 Task: Develop an online store for a unique jewelry brand, featuring a clean and elegant design. Implement a custom "Build Your Own" feature for customers to create personalized pieces.
Action: Mouse moved to (1024, 70)
Screenshot: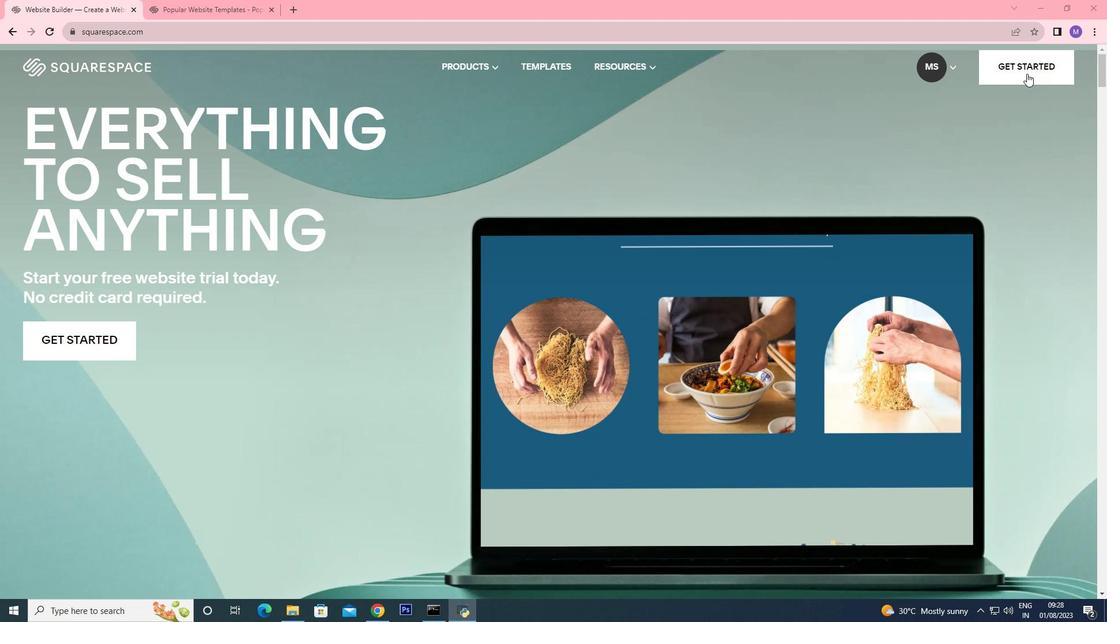 
Action: Mouse pressed left at (1024, 70)
Screenshot: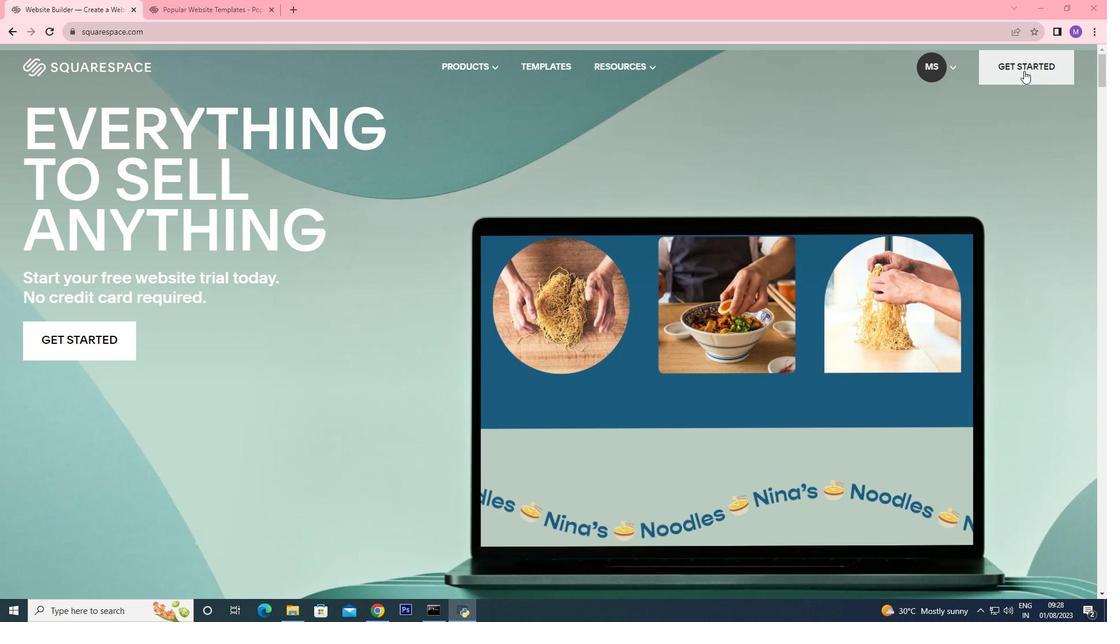 
Action: Mouse moved to (47, 209)
Screenshot: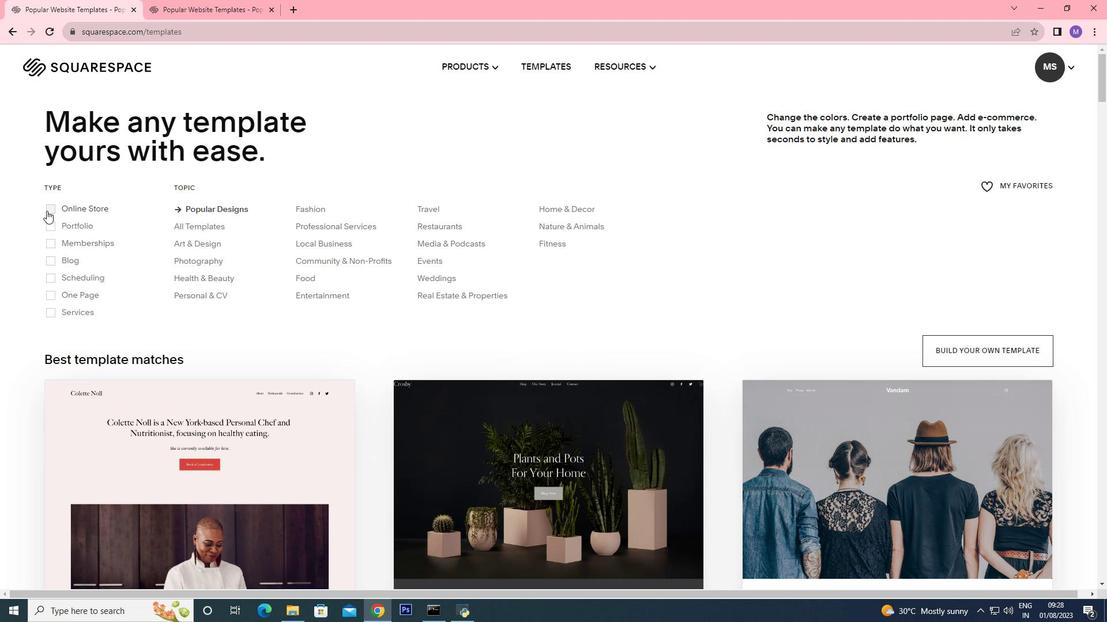 
Action: Mouse pressed left at (47, 209)
Screenshot: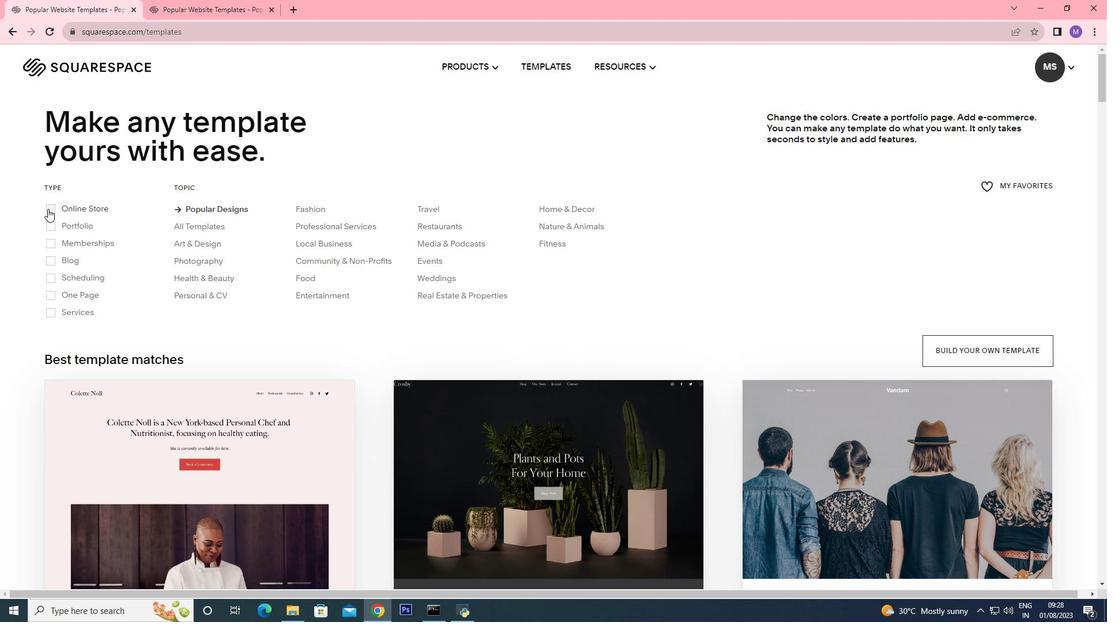 
Action: Mouse moved to (527, 252)
Screenshot: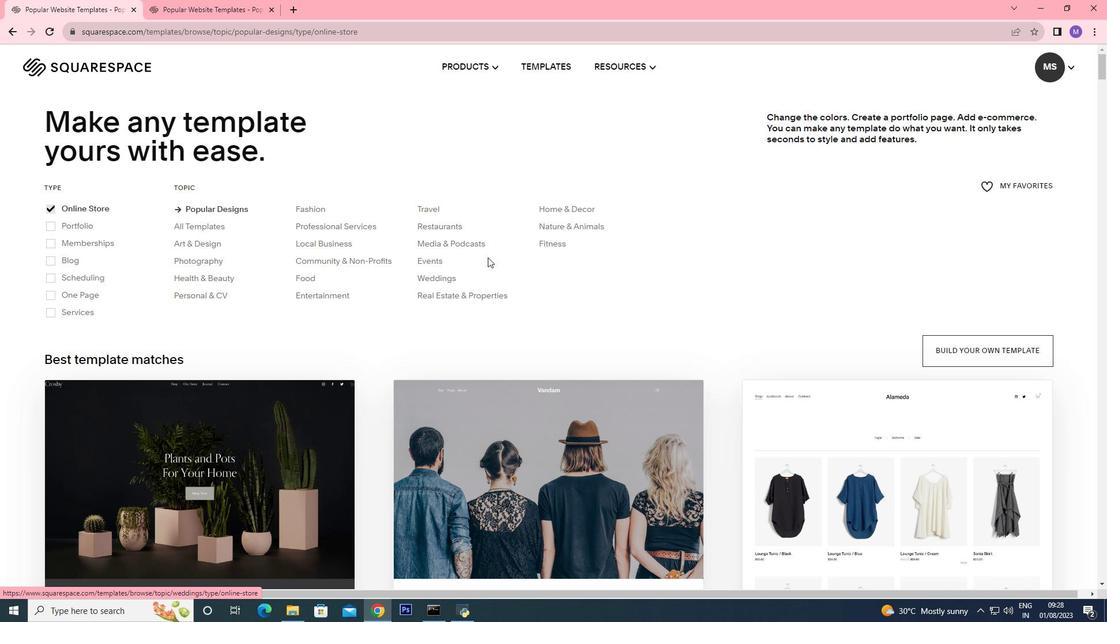 
Action: Mouse scrolled (527, 252) with delta (0, 0)
Screenshot: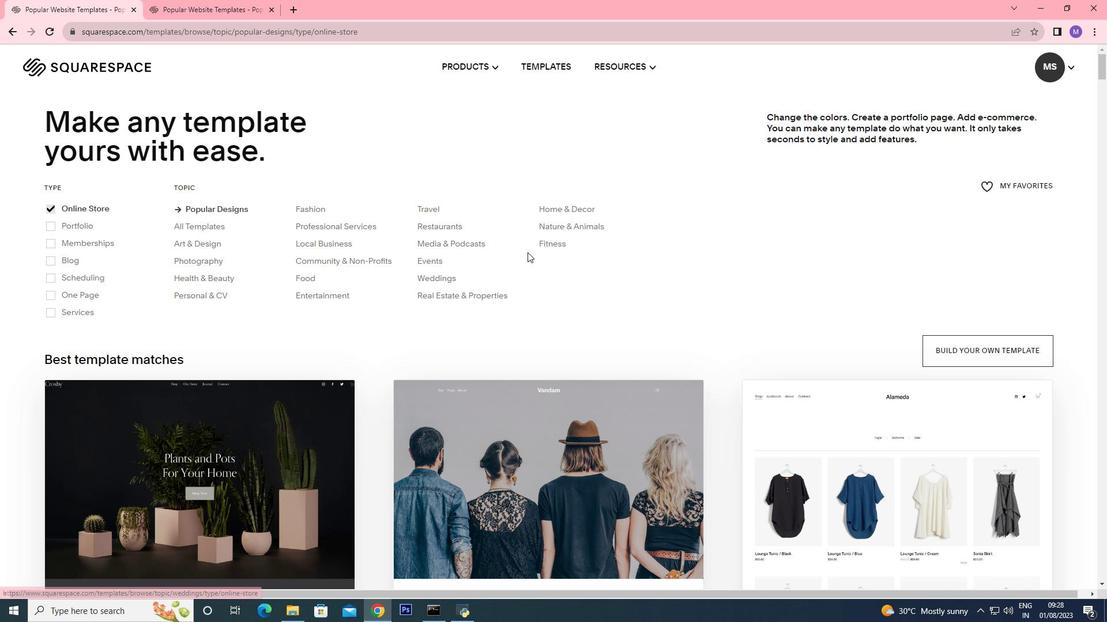 
Action: Mouse scrolled (527, 252) with delta (0, 0)
Screenshot: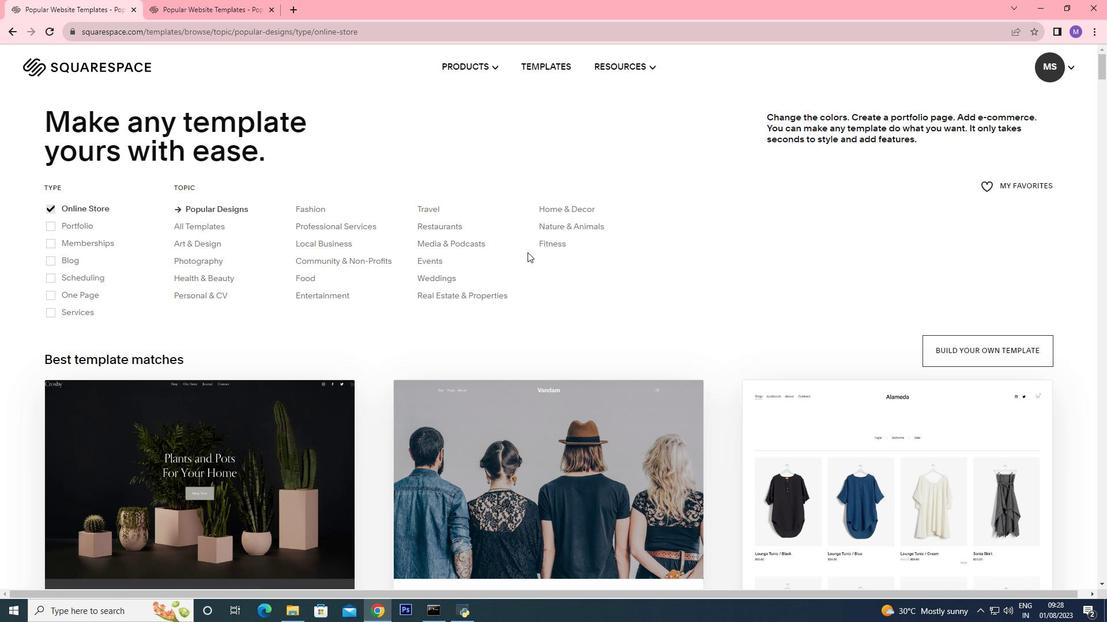 
Action: Mouse moved to (836, 224)
Screenshot: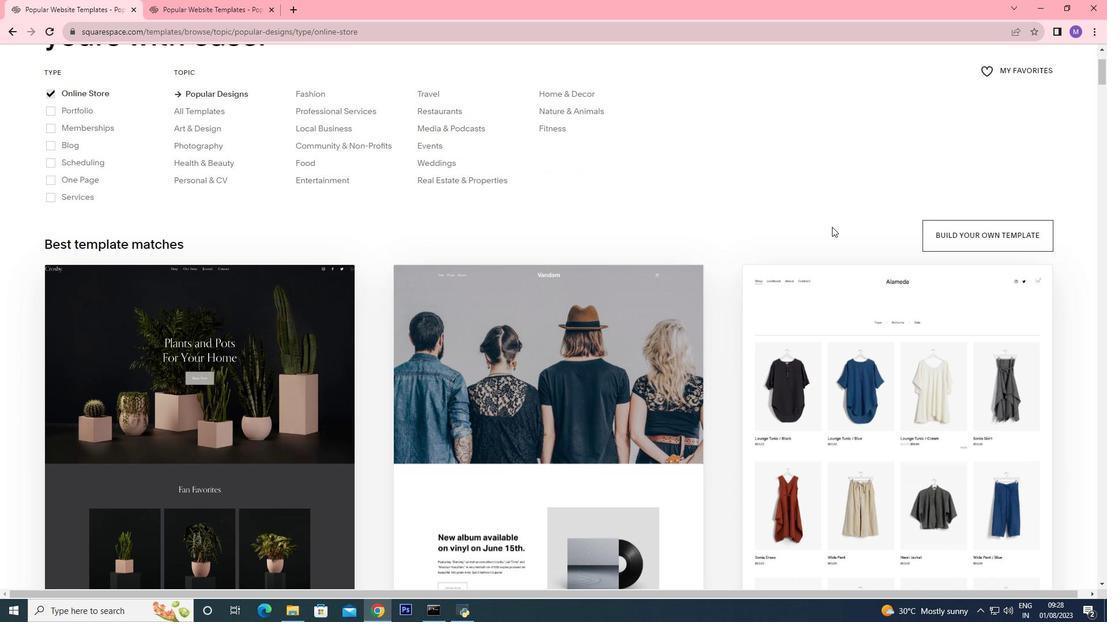 
Action: Mouse scrolled (836, 224) with delta (0, 0)
Screenshot: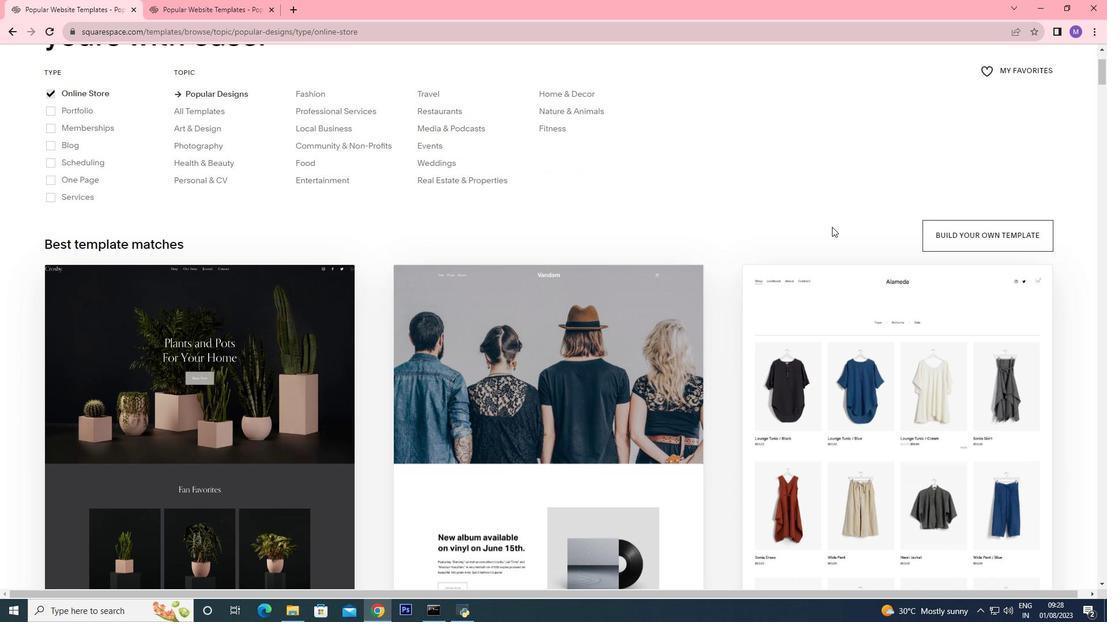 
Action: Mouse scrolled (836, 224) with delta (0, 0)
Screenshot: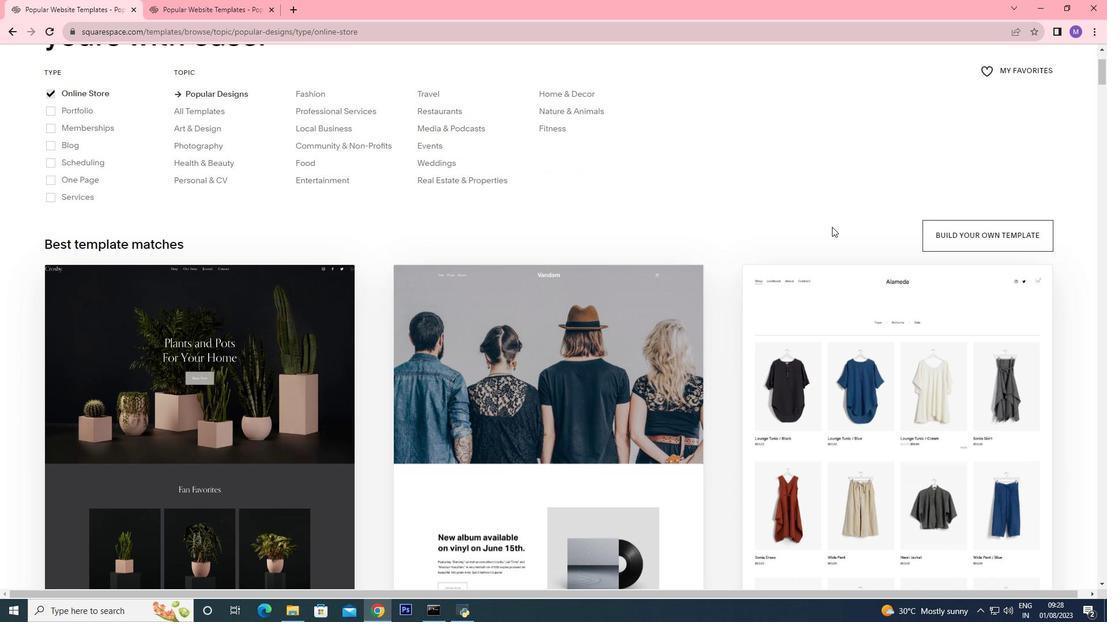 
Action: Mouse scrolled (836, 224) with delta (0, 0)
Screenshot: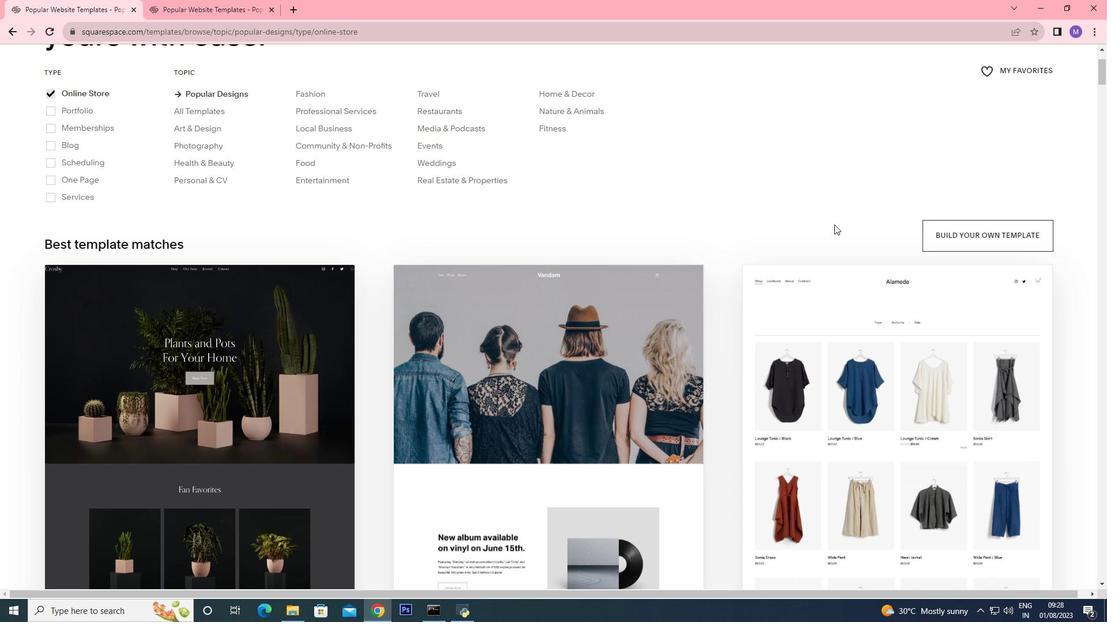 
Action: Mouse moved to (899, 401)
Screenshot: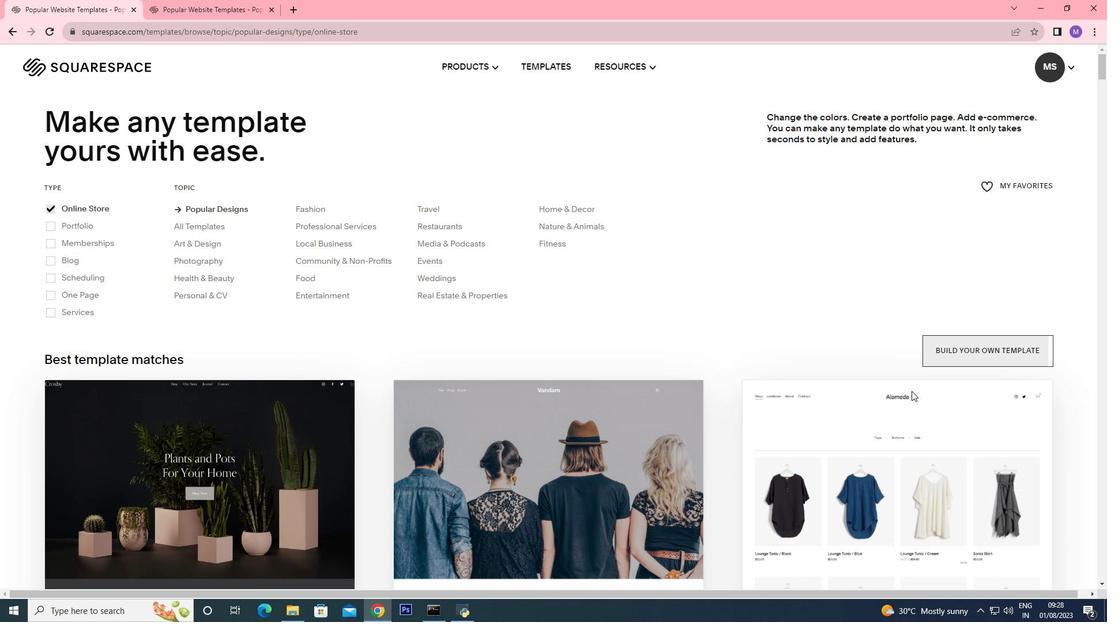 
Action: Mouse scrolled (899, 401) with delta (0, 0)
Screenshot: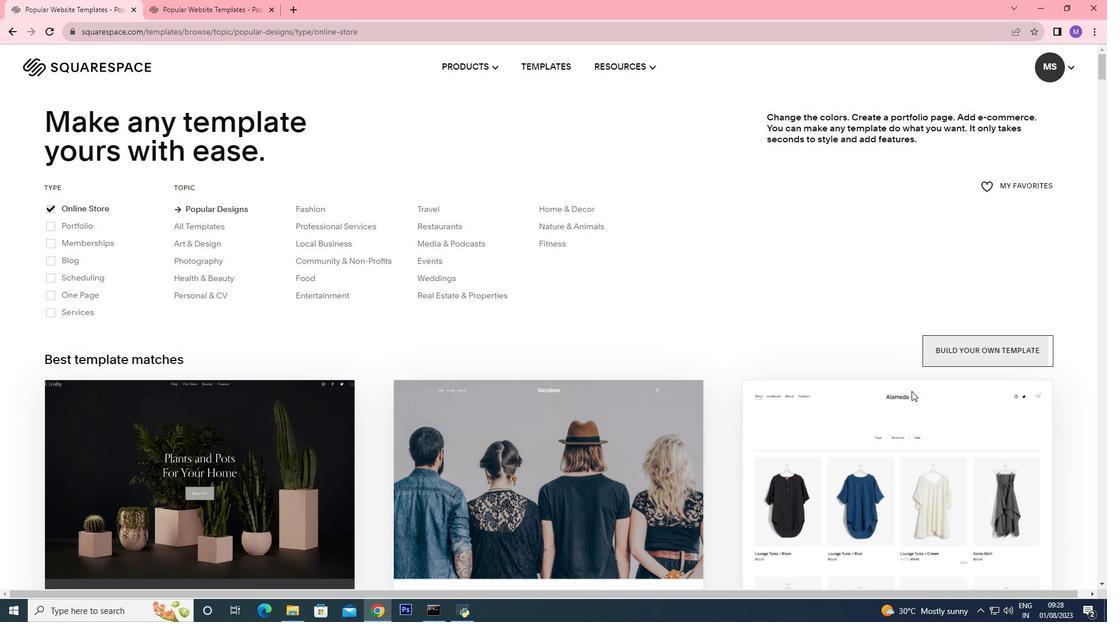 
Action: Mouse scrolled (899, 401) with delta (0, 0)
Screenshot: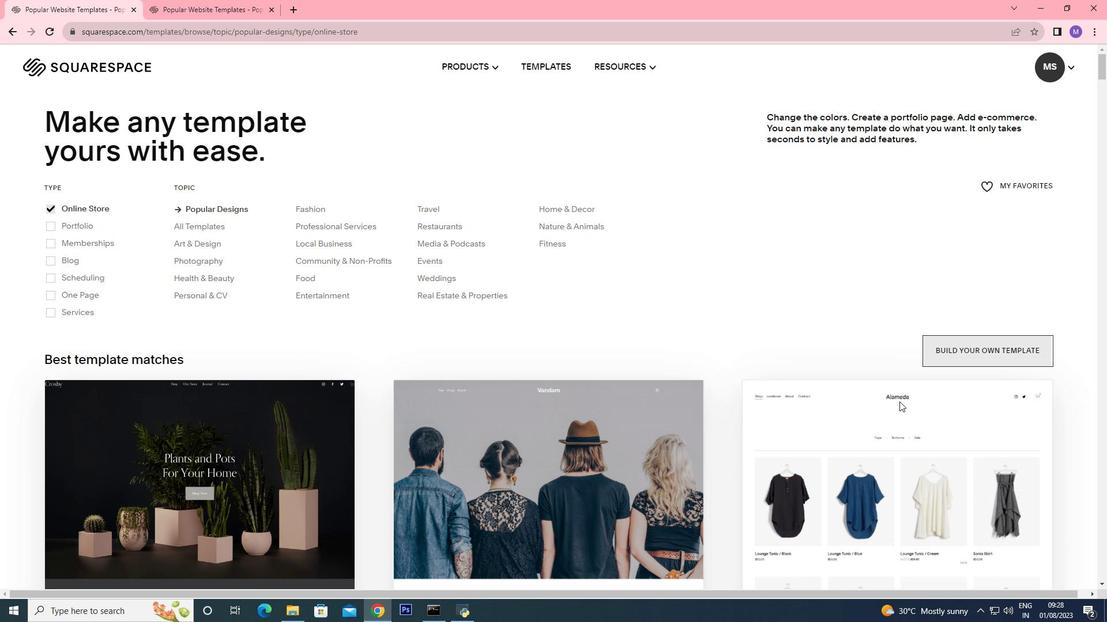 
Action: Mouse moved to (899, 403)
Screenshot: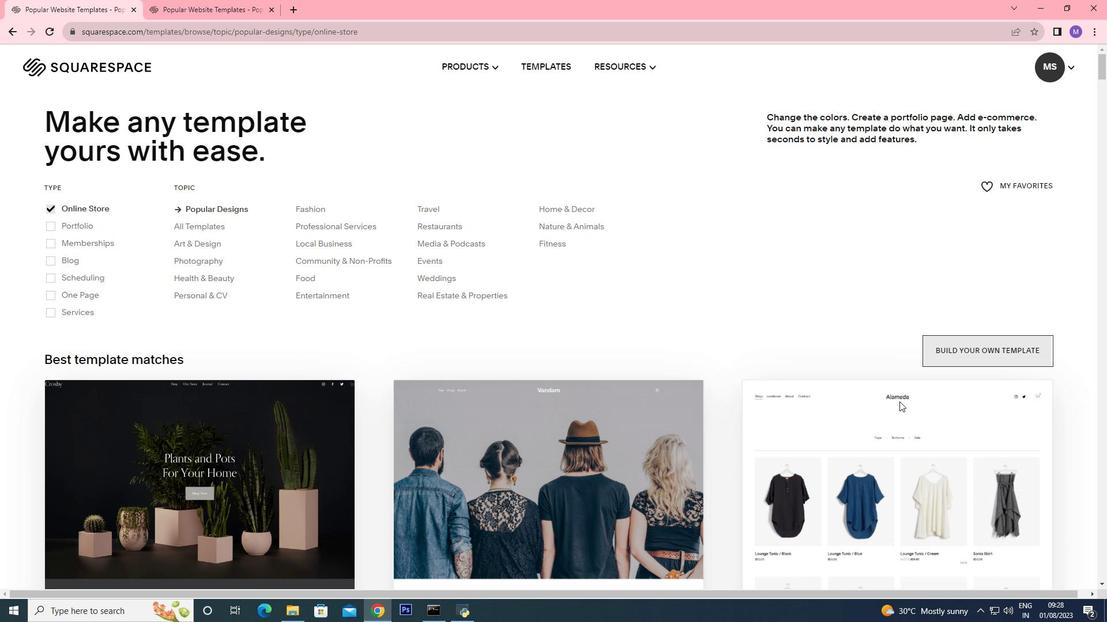 
Action: Mouse scrolled (899, 402) with delta (0, 0)
Screenshot: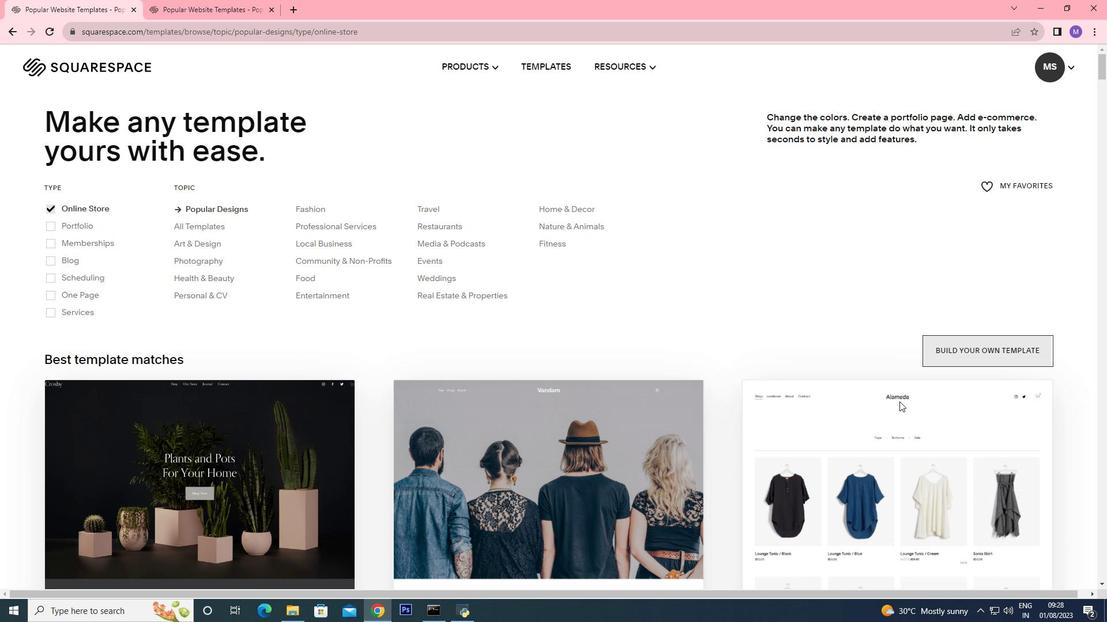 
Action: Mouse moved to (904, 387)
Screenshot: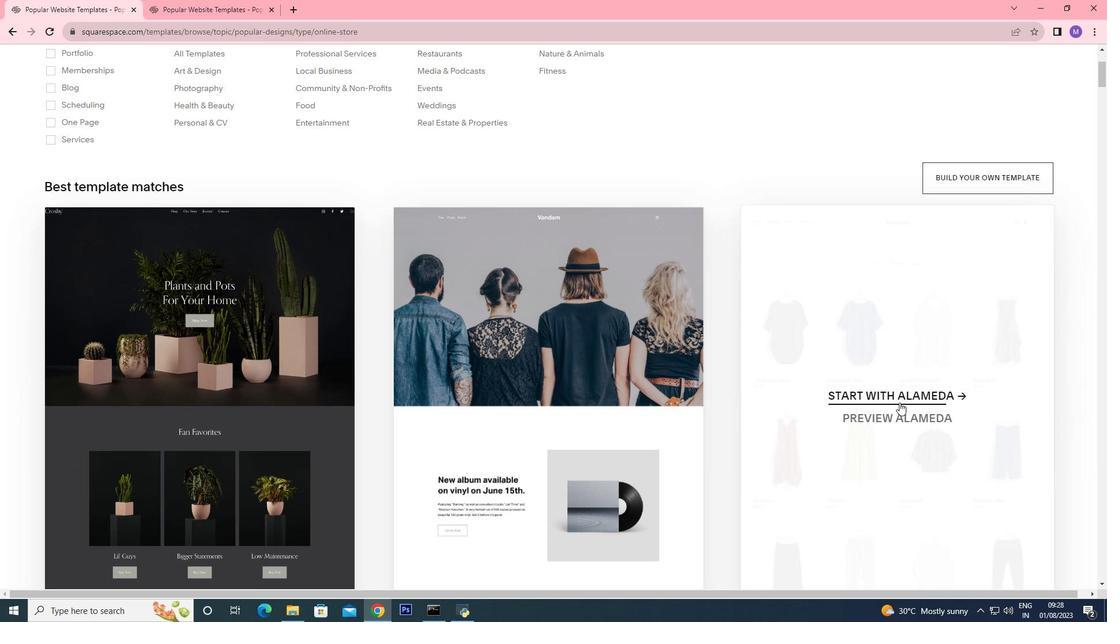 
Action: Mouse scrolled (904, 386) with delta (0, 0)
Screenshot: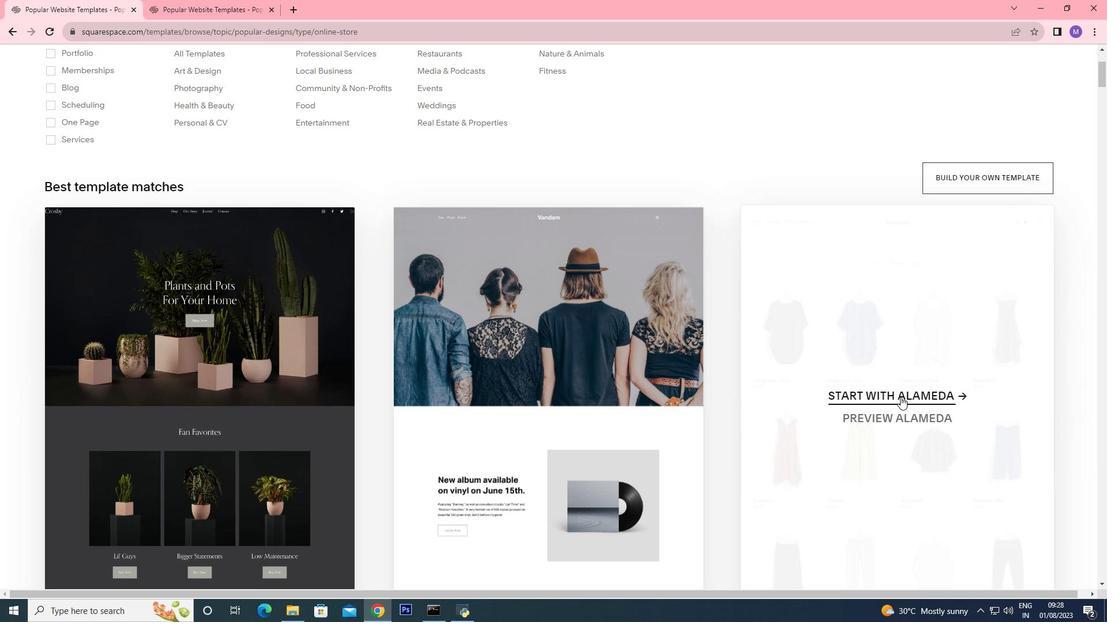 
Action: Mouse scrolled (904, 386) with delta (0, 0)
Screenshot: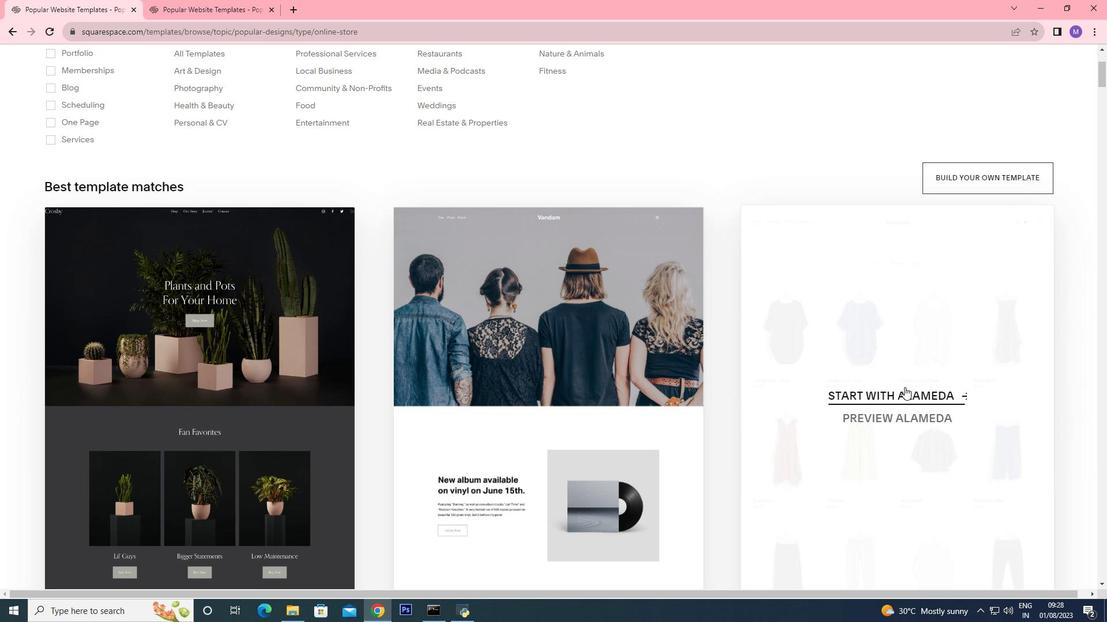 
Action: Mouse moved to (890, 351)
Screenshot: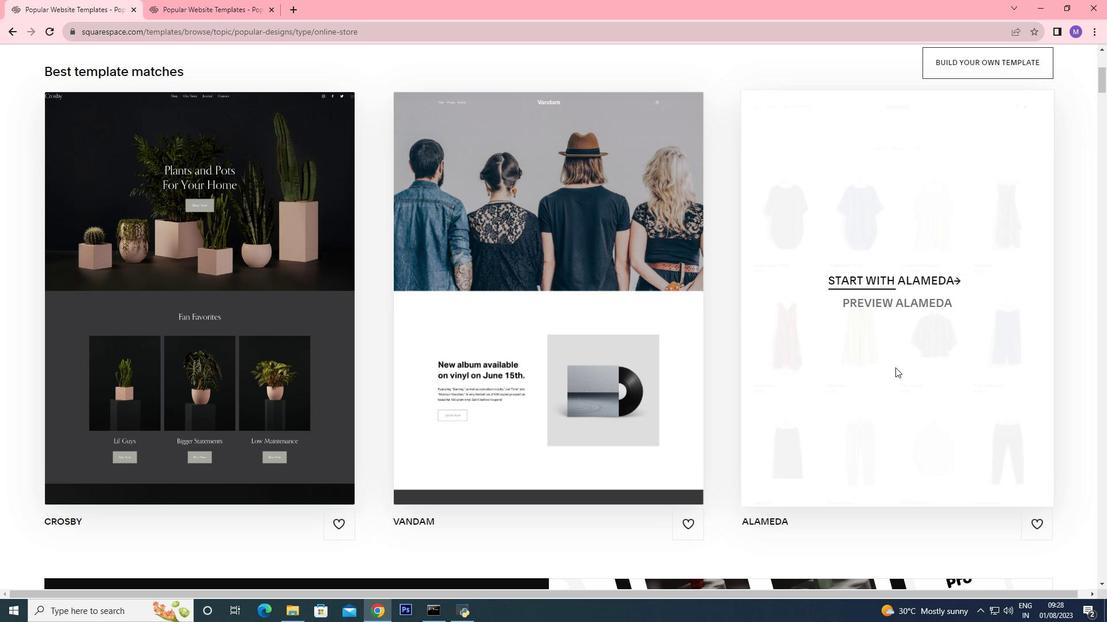 
Action: Mouse scrolled (890, 350) with delta (0, 0)
Screenshot: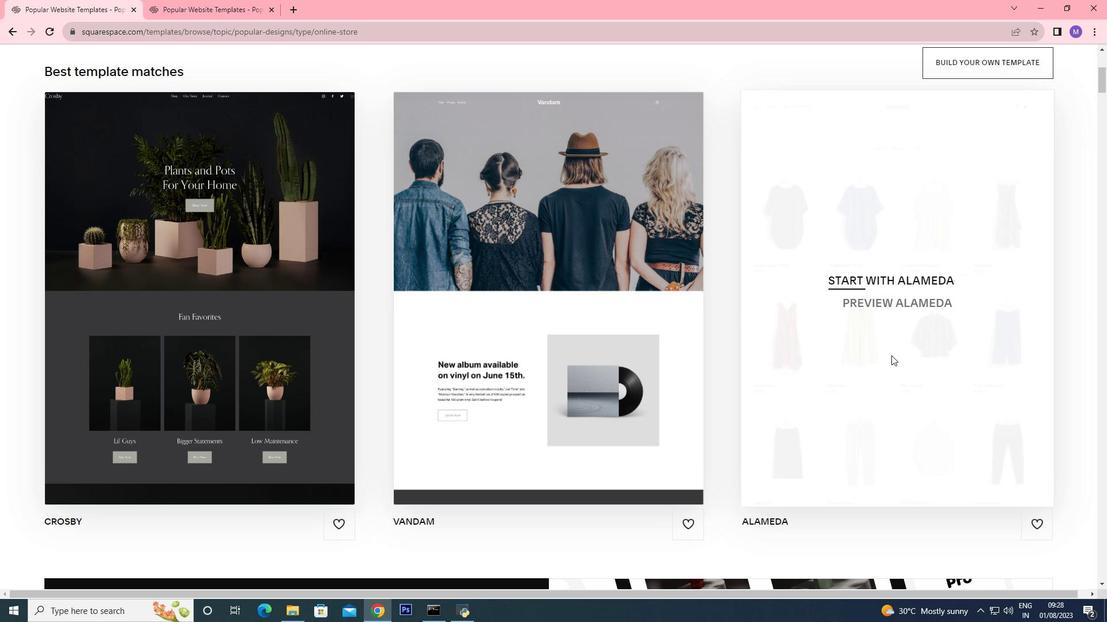 
Action: Mouse scrolled (890, 350) with delta (0, 0)
Screenshot: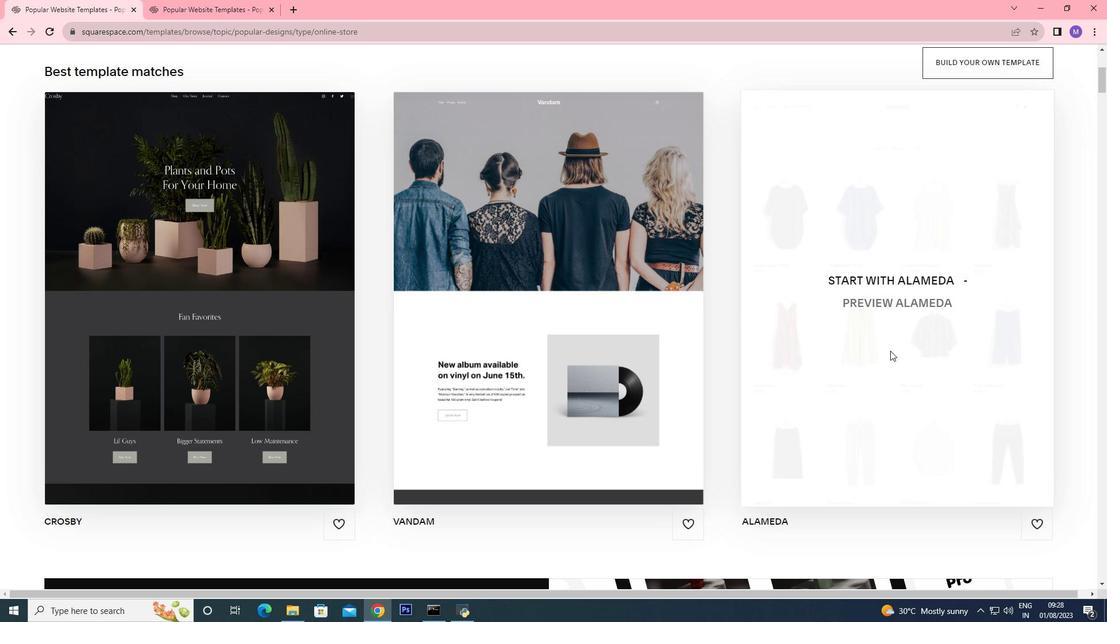 
Action: Mouse scrolled (890, 350) with delta (0, 0)
Screenshot: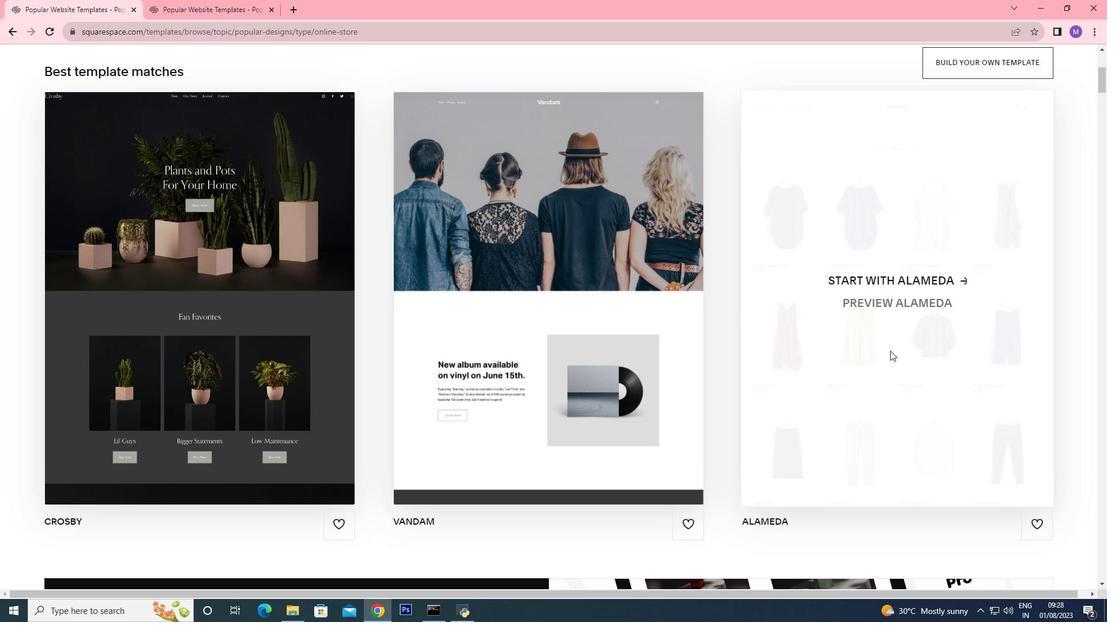 
Action: Mouse scrolled (890, 350) with delta (0, 0)
Screenshot: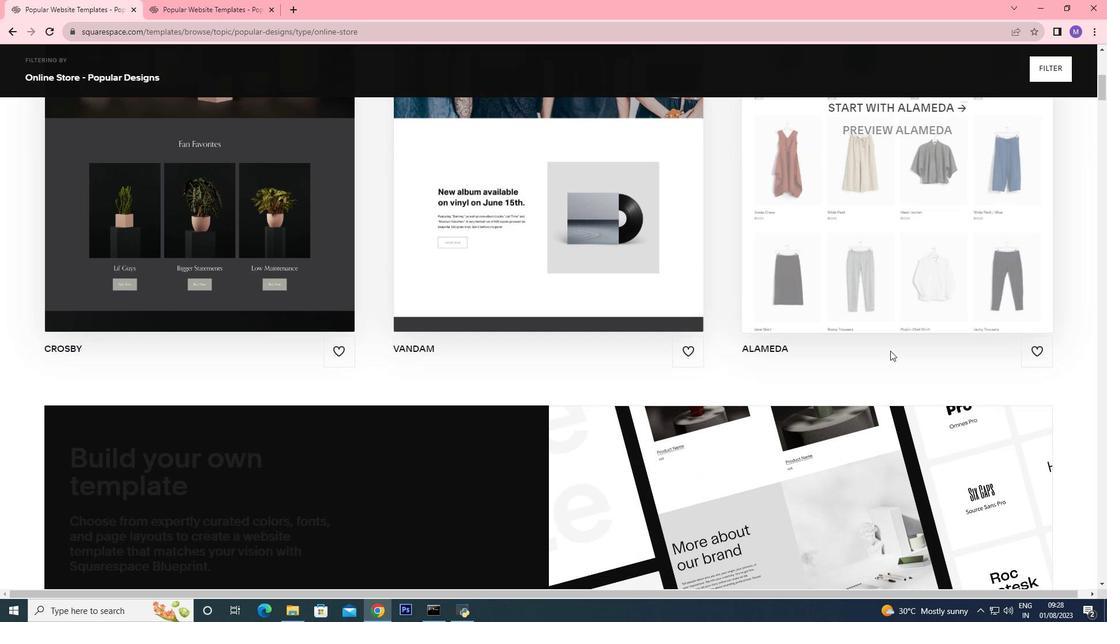 
Action: Mouse scrolled (890, 350) with delta (0, 0)
Screenshot: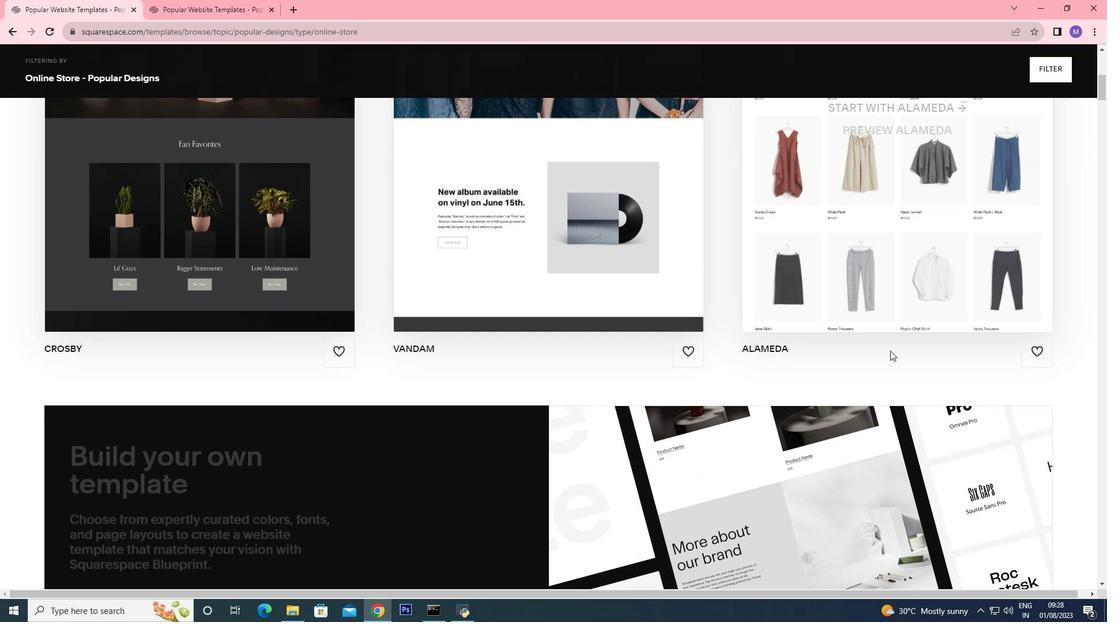 
Action: Mouse scrolled (890, 350) with delta (0, 0)
Screenshot: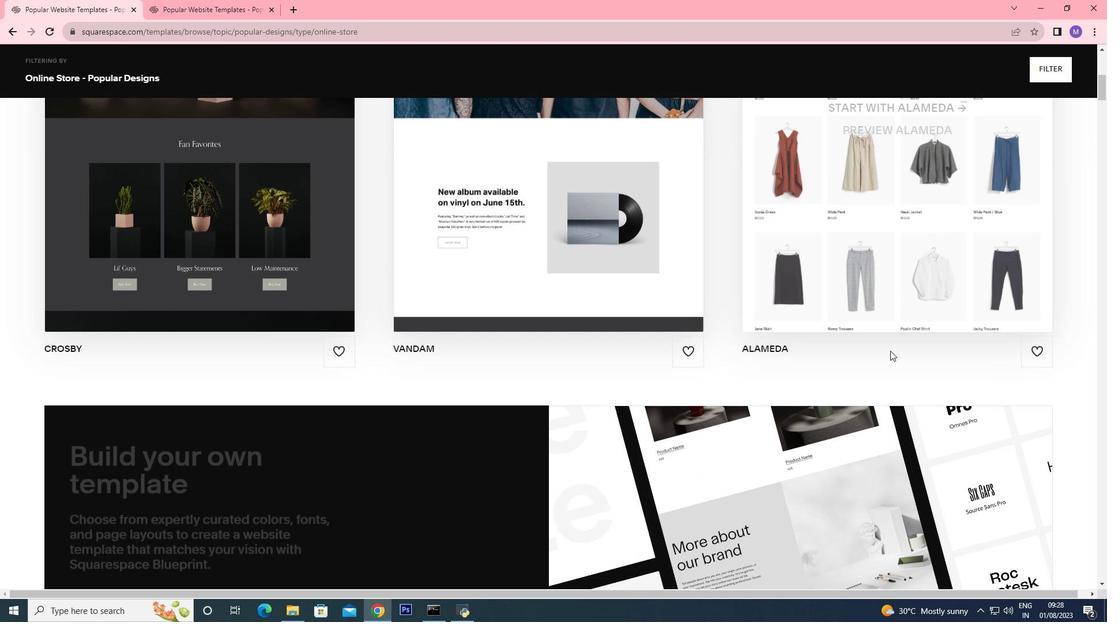 
Action: Mouse scrolled (890, 350) with delta (0, 0)
Screenshot: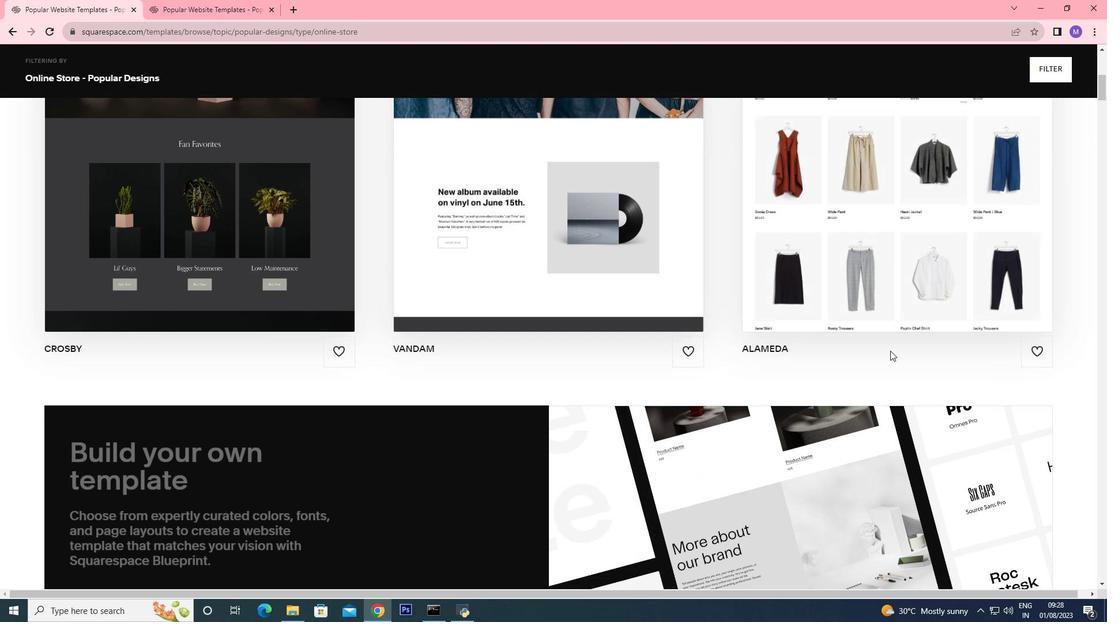 
Action: Mouse scrolled (890, 350) with delta (0, 0)
Screenshot: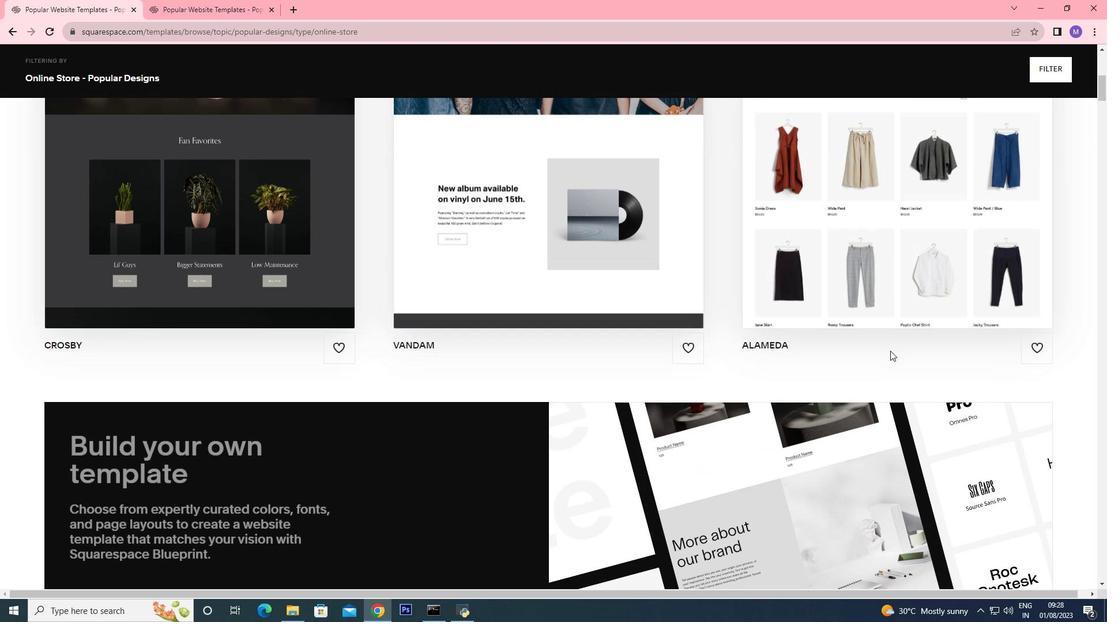
Action: Mouse scrolled (890, 350) with delta (0, 0)
Screenshot: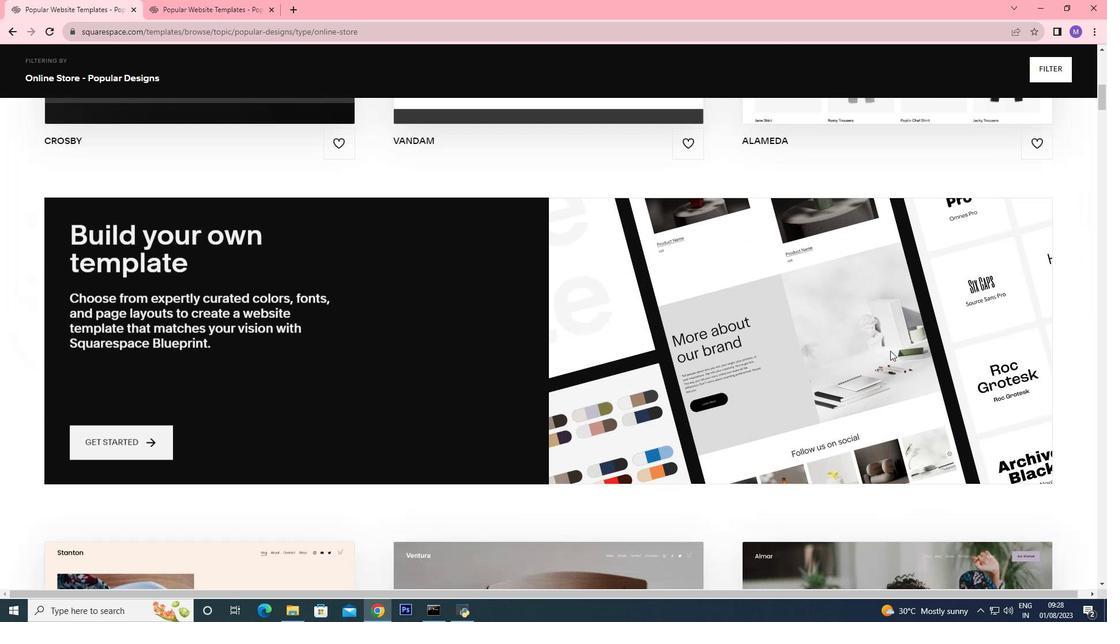 
Action: Mouse scrolled (890, 350) with delta (0, 0)
Screenshot: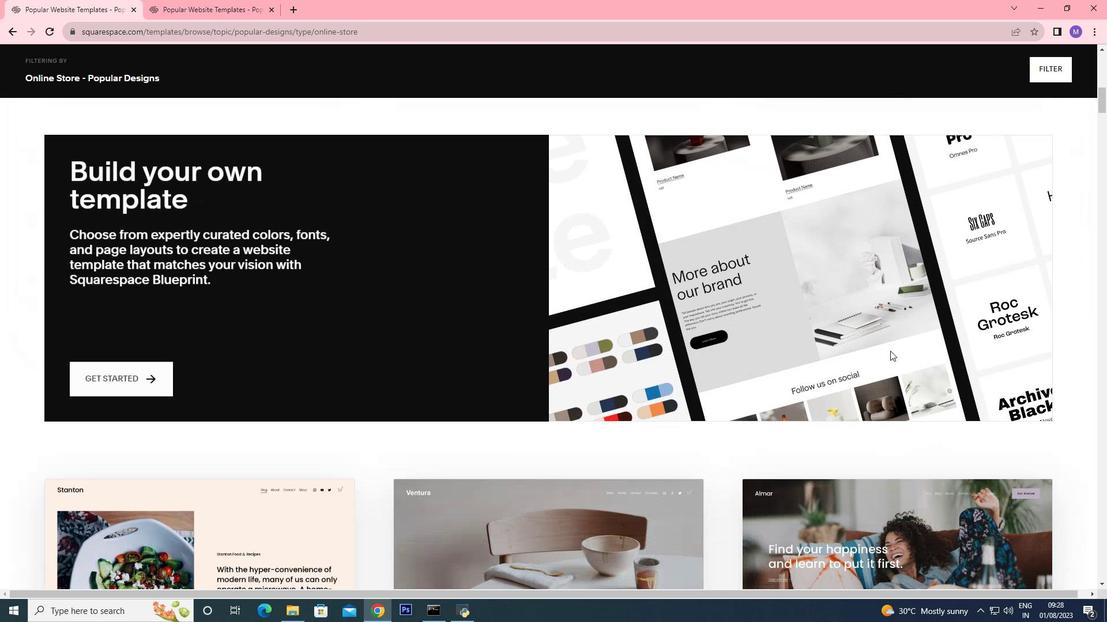 
Action: Mouse scrolled (890, 350) with delta (0, 0)
Screenshot: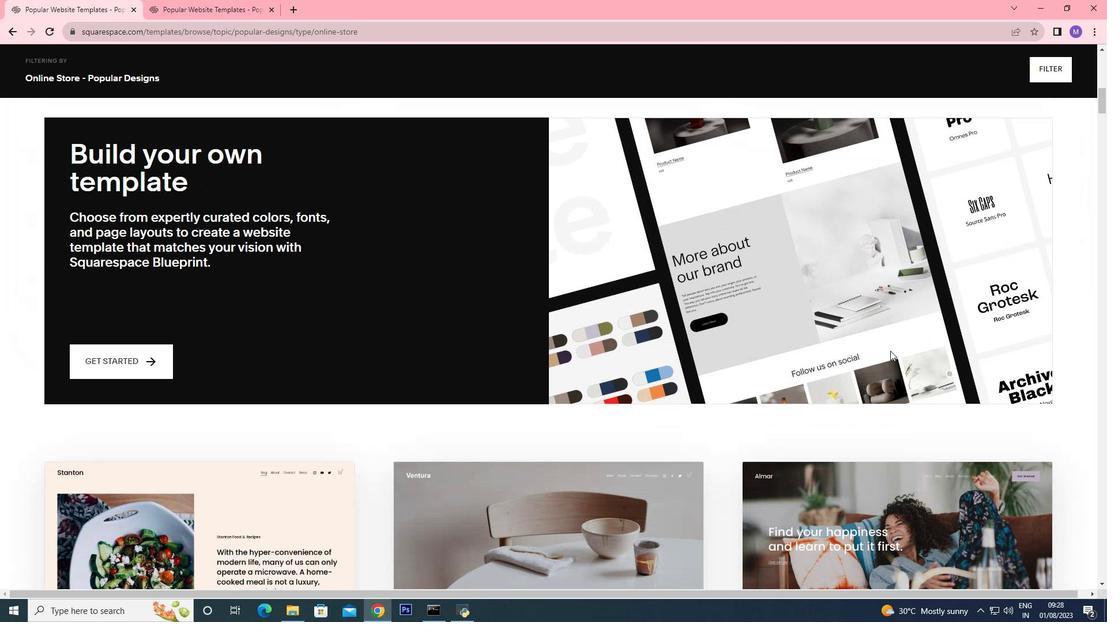 
Action: Mouse scrolled (890, 350) with delta (0, 0)
Screenshot: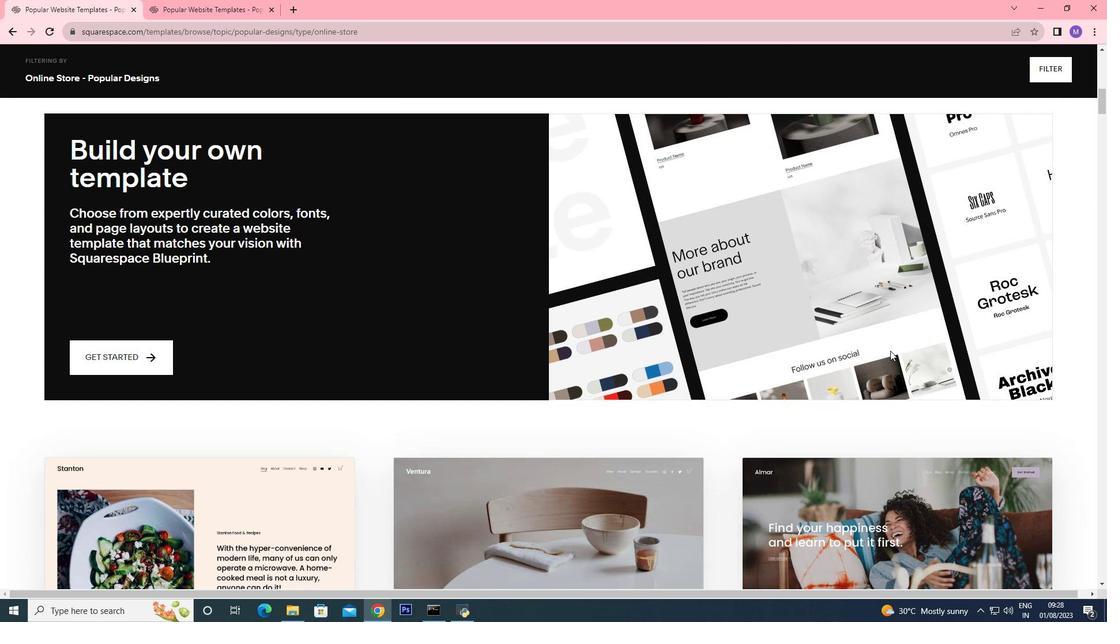 
Action: Mouse scrolled (890, 350) with delta (0, 0)
Screenshot: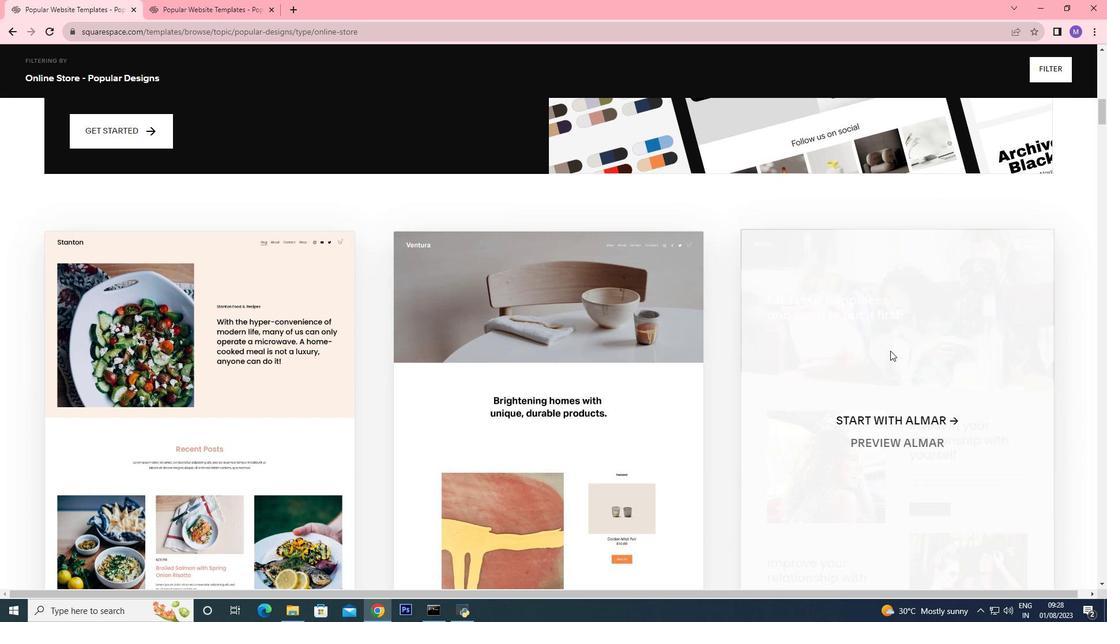 
Action: Mouse scrolled (890, 350) with delta (0, 0)
Screenshot: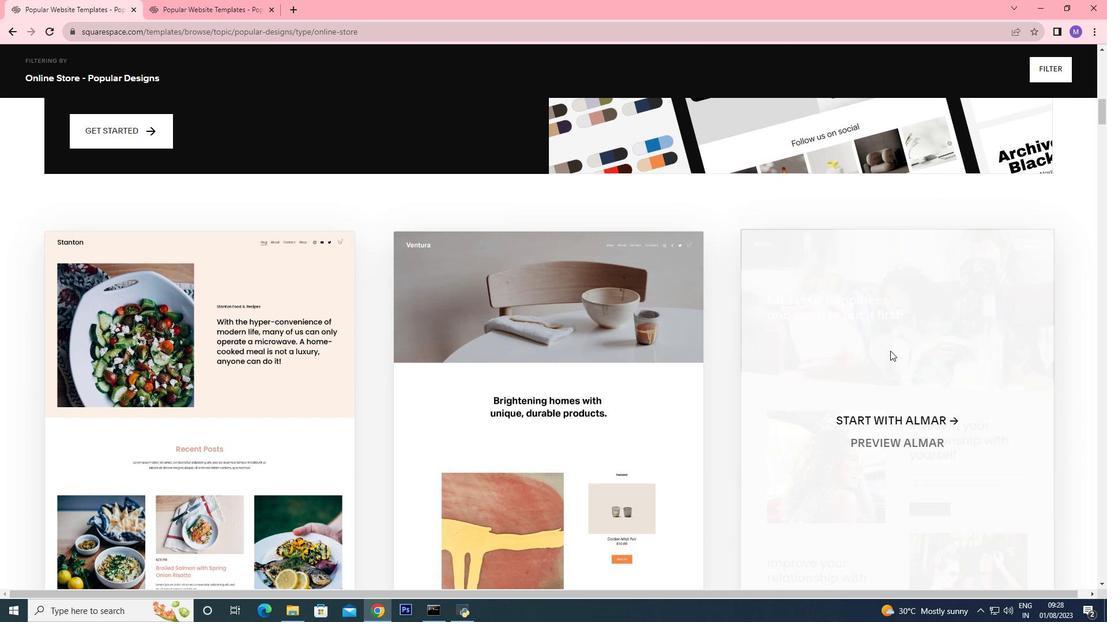 
Action: Mouse scrolled (890, 350) with delta (0, 0)
Screenshot: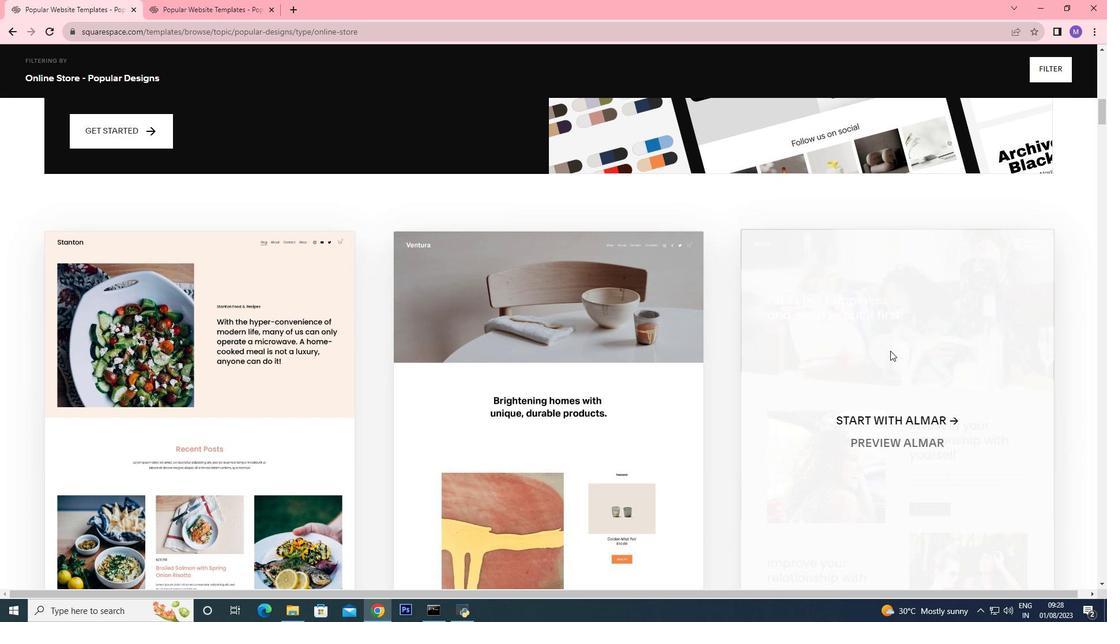 
Action: Mouse moved to (884, 347)
Screenshot: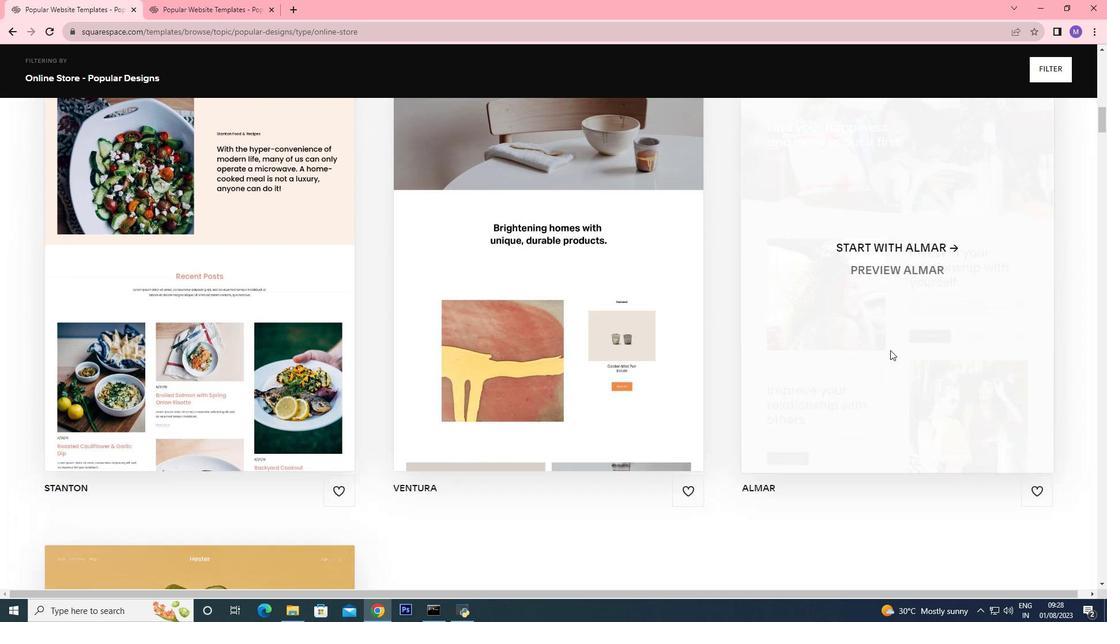 
Action: Mouse scrolled (884, 346) with delta (0, 0)
Screenshot: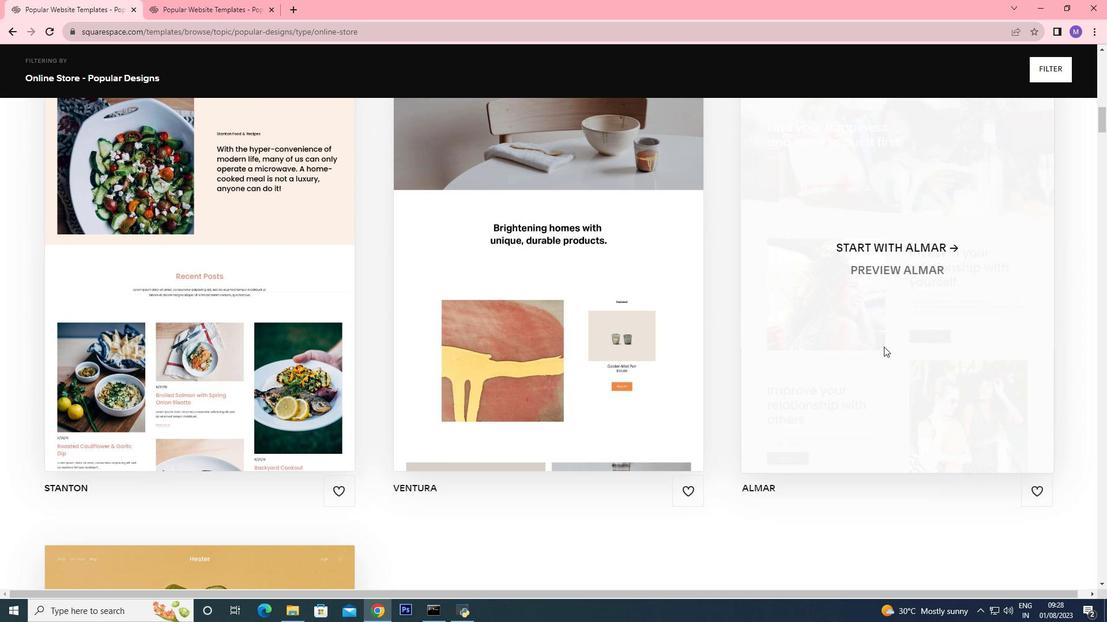 
Action: Mouse scrolled (884, 346) with delta (0, 0)
Screenshot: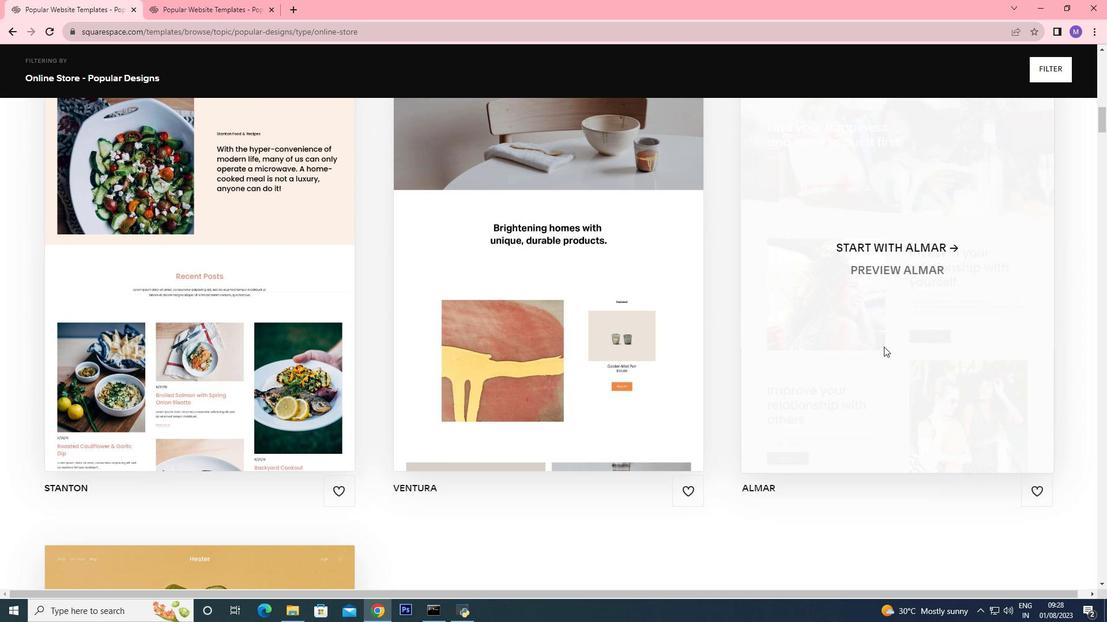 
Action: Mouse scrolled (884, 346) with delta (0, 0)
Screenshot: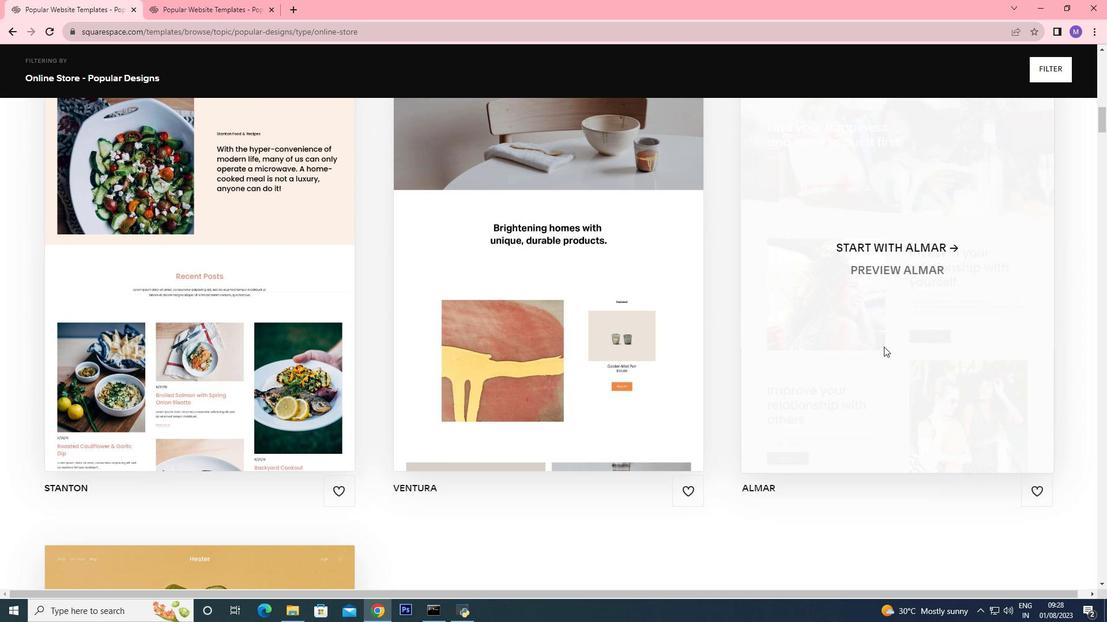 
Action: Mouse scrolled (884, 346) with delta (0, 0)
Screenshot: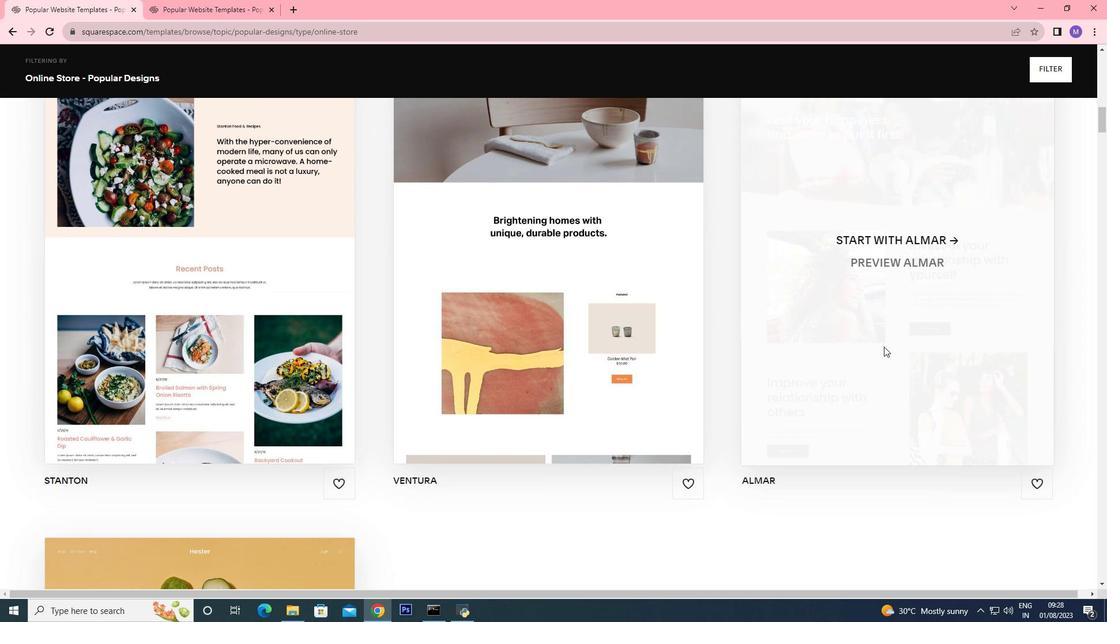 
Action: Mouse scrolled (884, 346) with delta (0, 0)
Screenshot: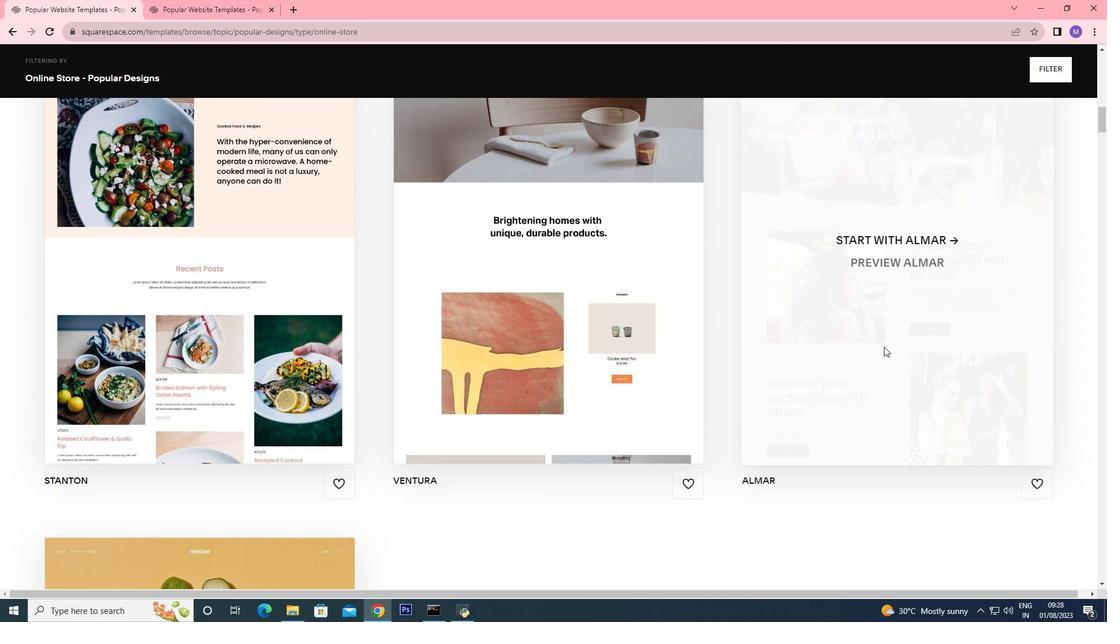 
Action: Mouse scrolled (884, 346) with delta (0, 0)
Screenshot: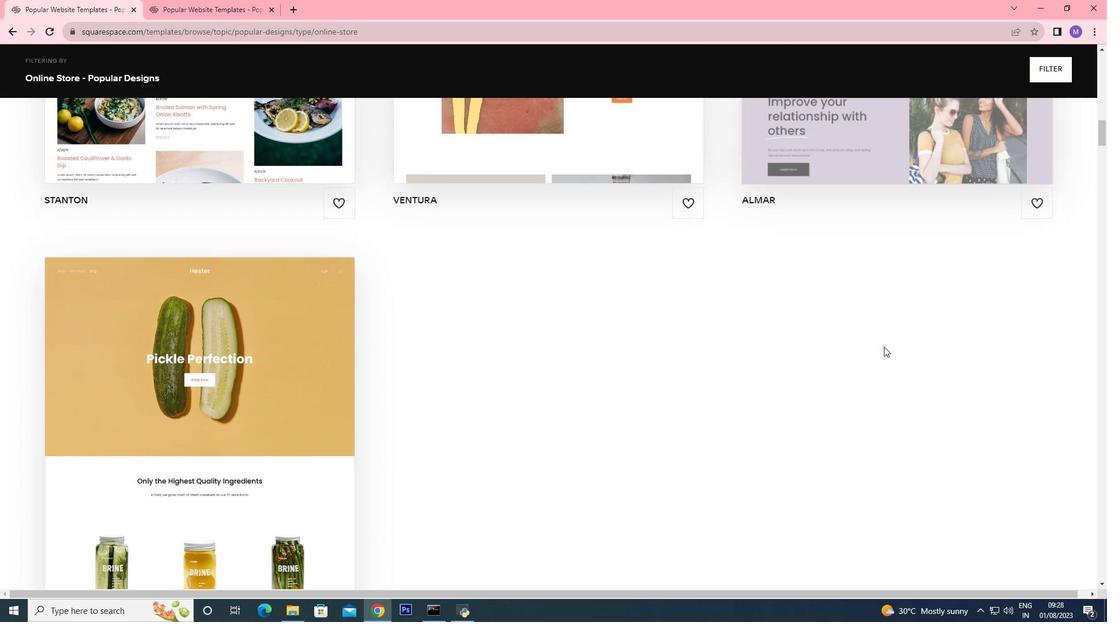 
Action: Mouse scrolled (884, 346) with delta (0, 0)
Screenshot: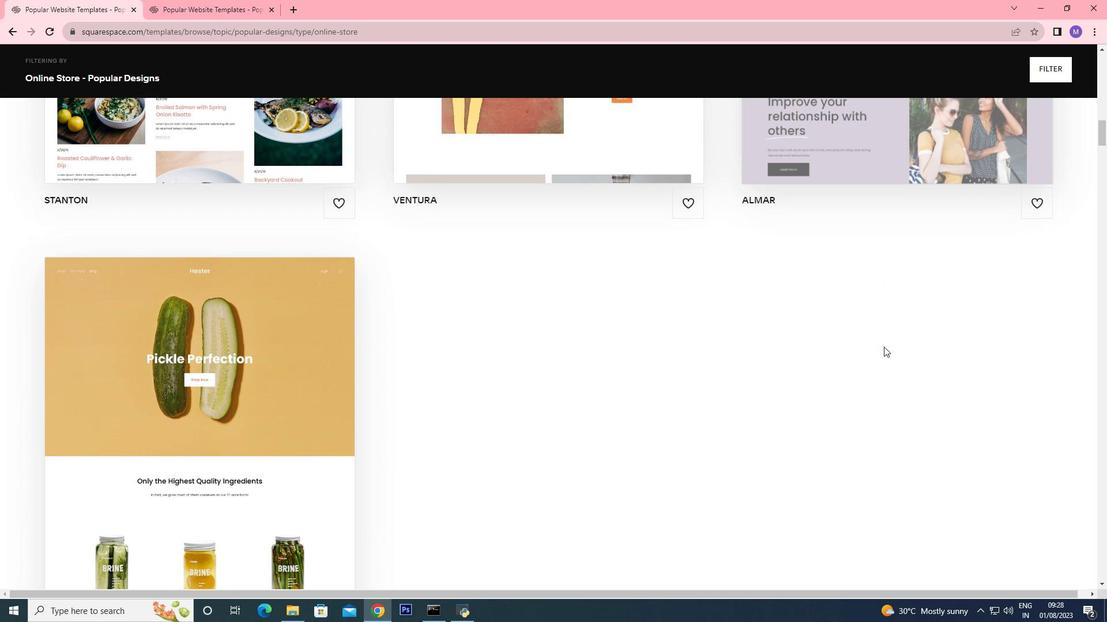 
Action: Mouse scrolled (884, 346) with delta (0, 0)
Screenshot: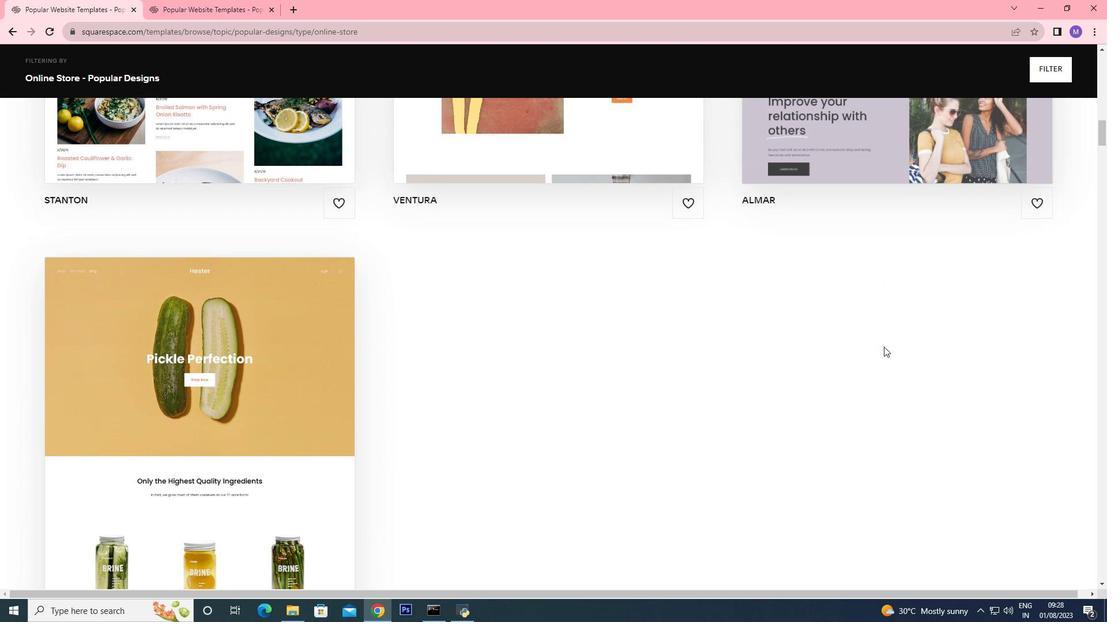 
Action: Mouse scrolled (884, 346) with delta (0, 0)
Screenshot: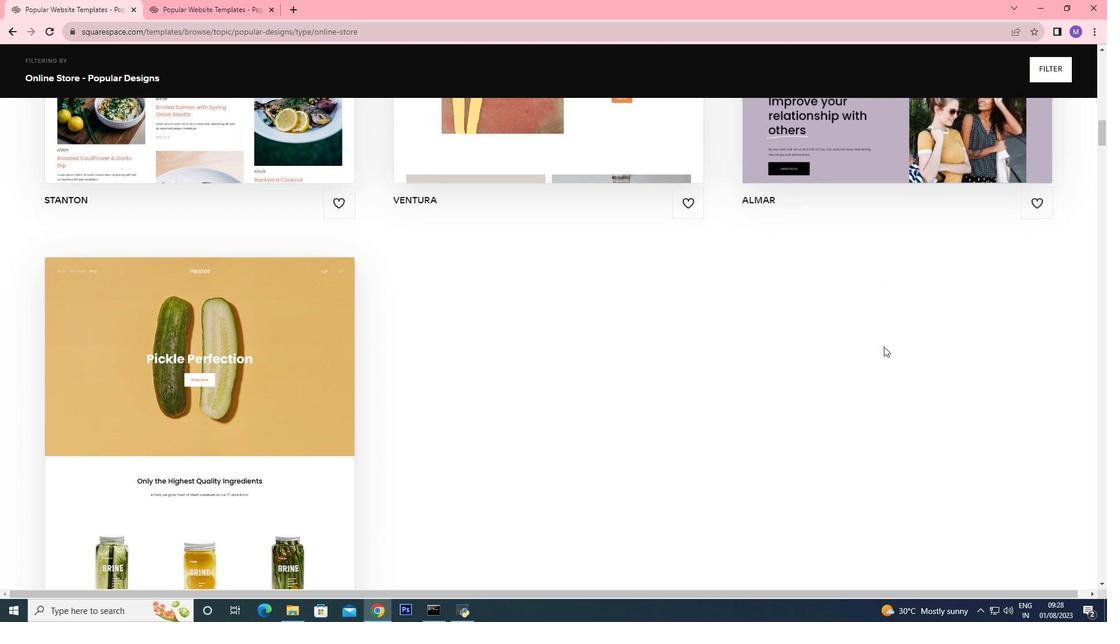 
Action: Mouse scrolled (884, 346) with delta (0, 0)
Screenshot: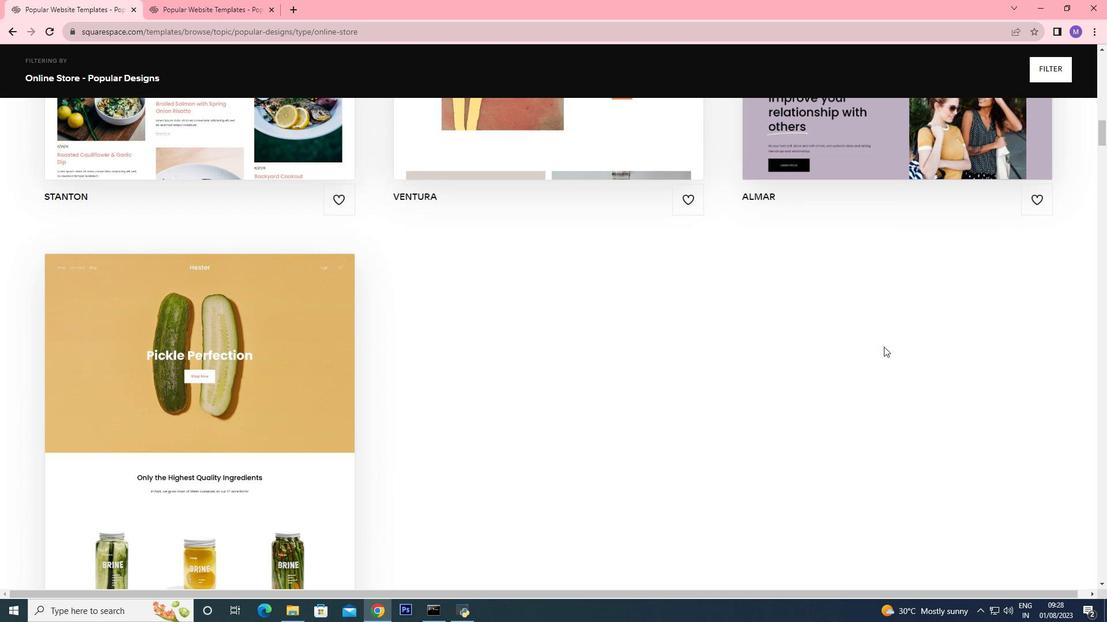 
Action: Mouse scrolled (884, 346) with delta (0, 0)
Screenshot: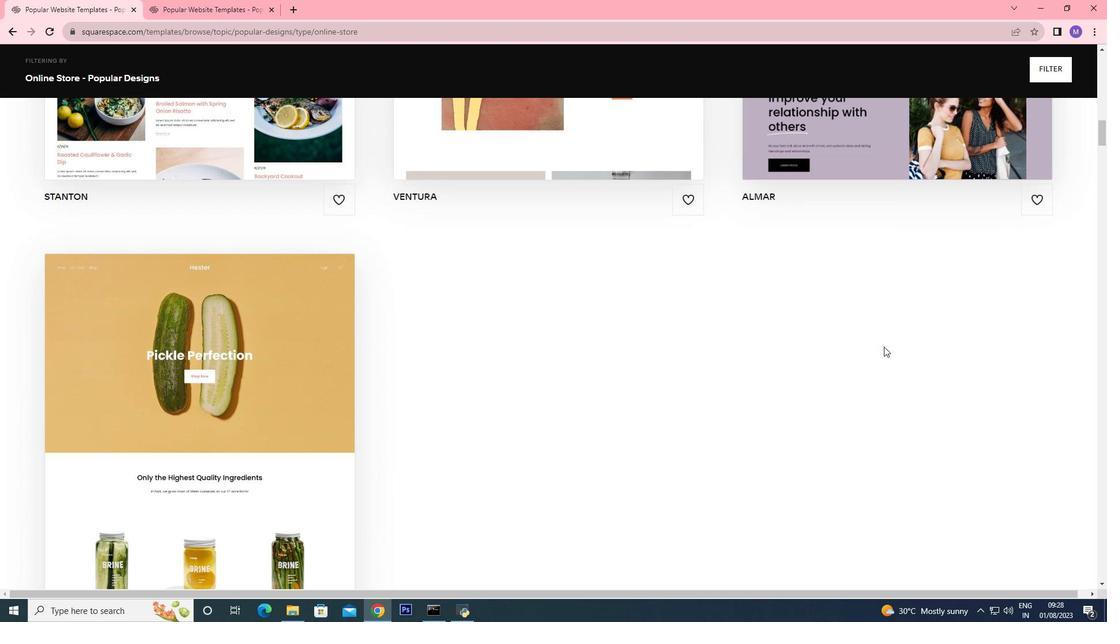 
Action: Mouse scrolled (884, 346) with delta (0, 0)
Screenshot: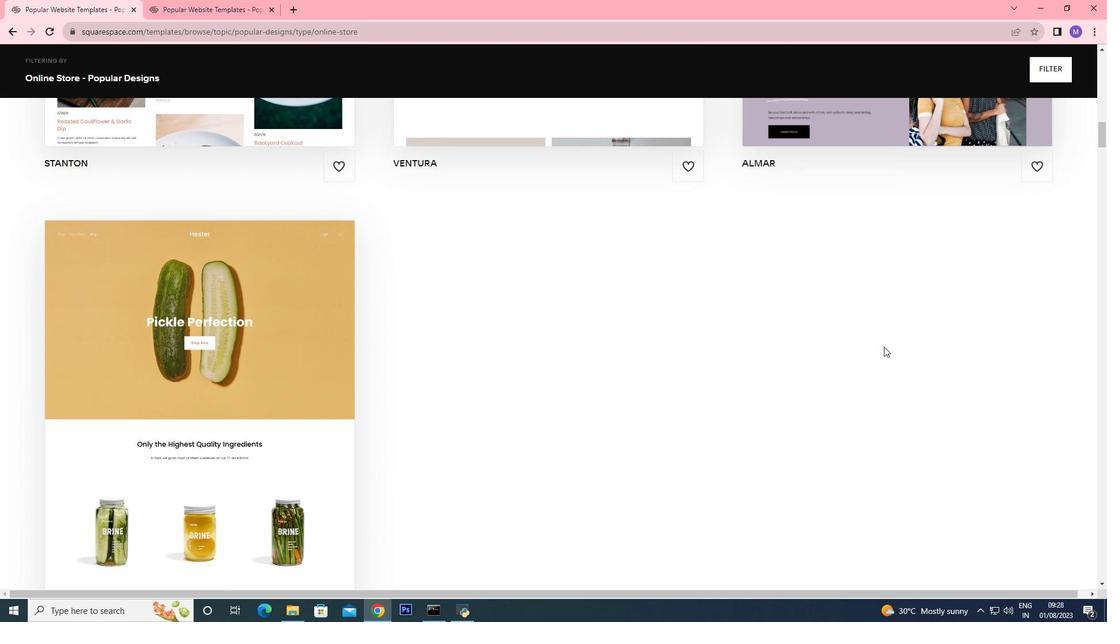 
Action: Mouse scrolled (884, 346) with delta (0, 0)
Screenshot: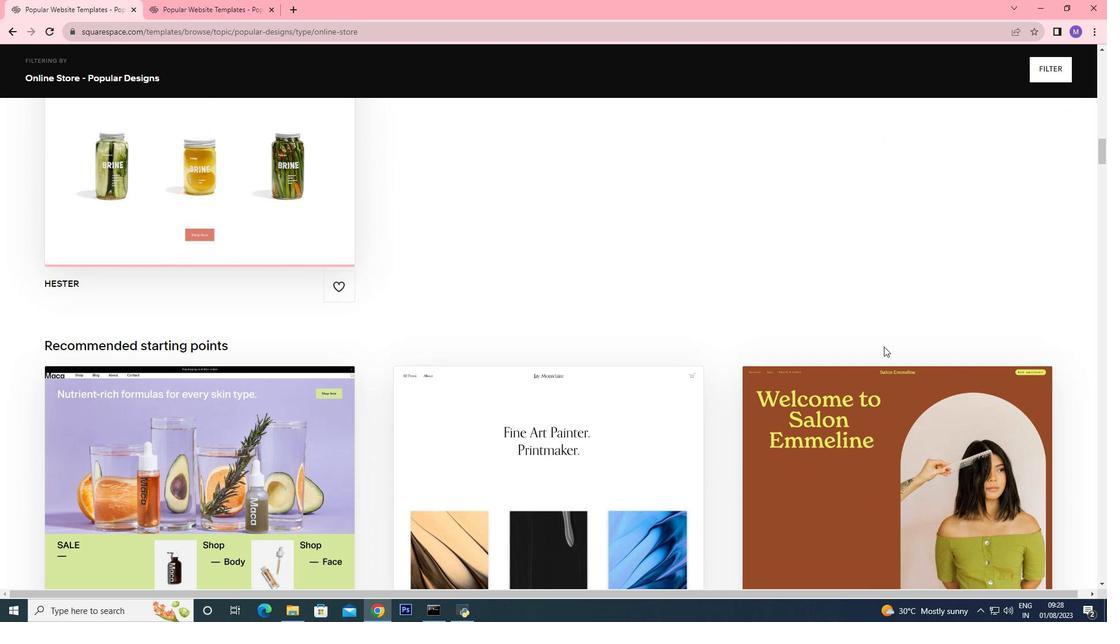 
Action: Mouse scrolled (884, 346) with delta (0, 0)
Screenshot: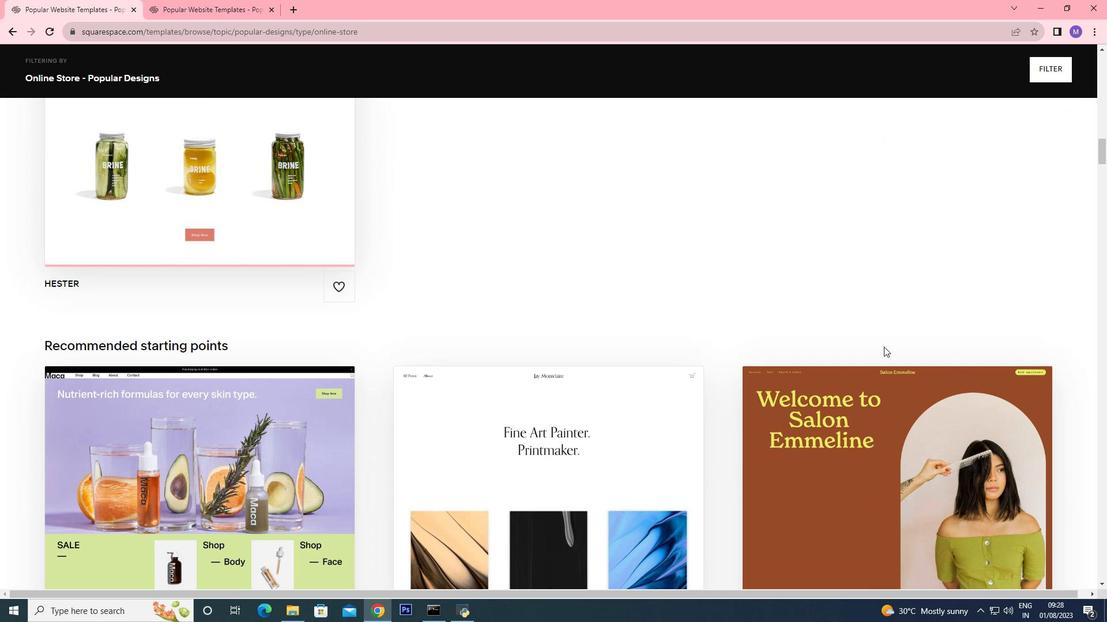 
Action: Mouse scrolled (884, 346) with delta (0, 0)
Screenshot: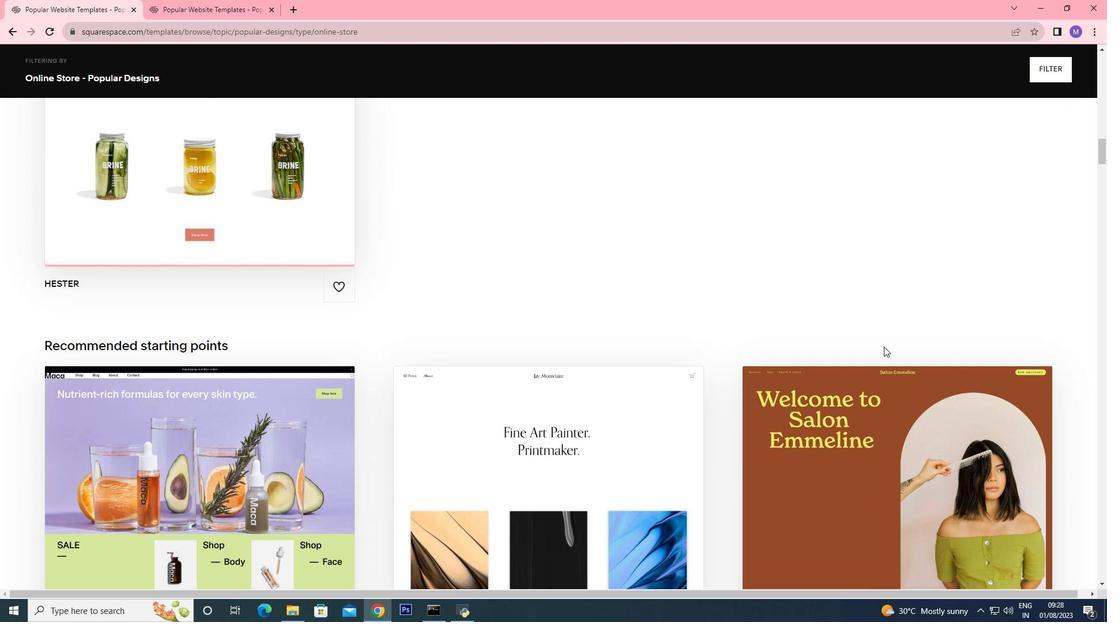 
Action: Mouse scrolled (884, 346) with delta (0, 0)
Screenshot: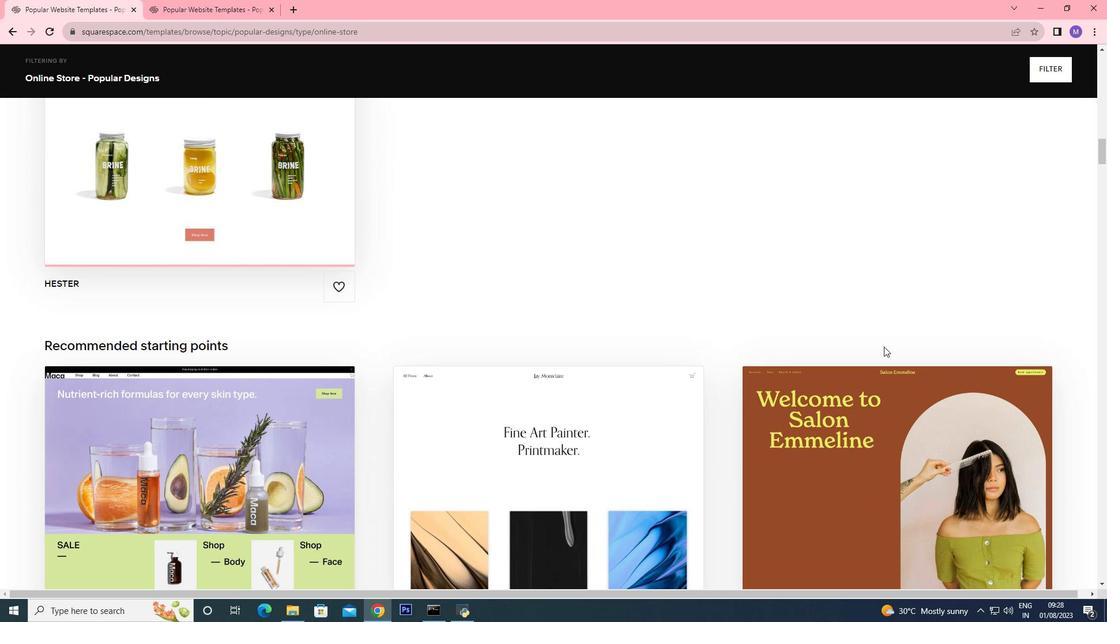 
Action: Mouse scrolled (884, 346) with delta (0, 0)
Screenshot: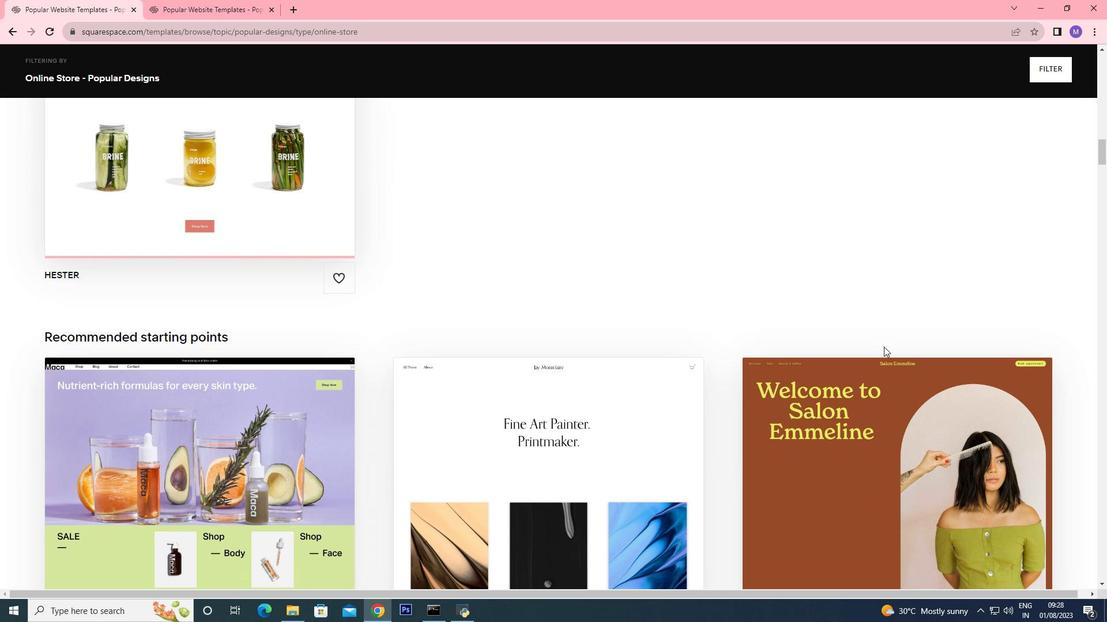 
Action: Mouse scrolled (884, 346) with delta (0, 0)
Screenshot: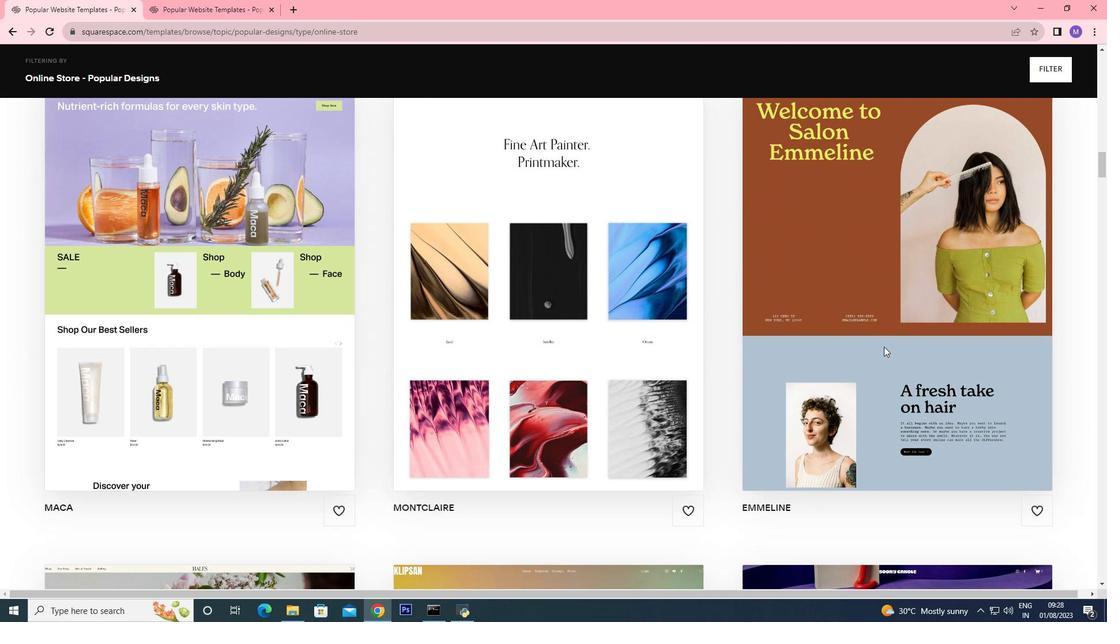 
Action: Mouse scrolled (884, 346) with delta (0, 0)
Screenshot: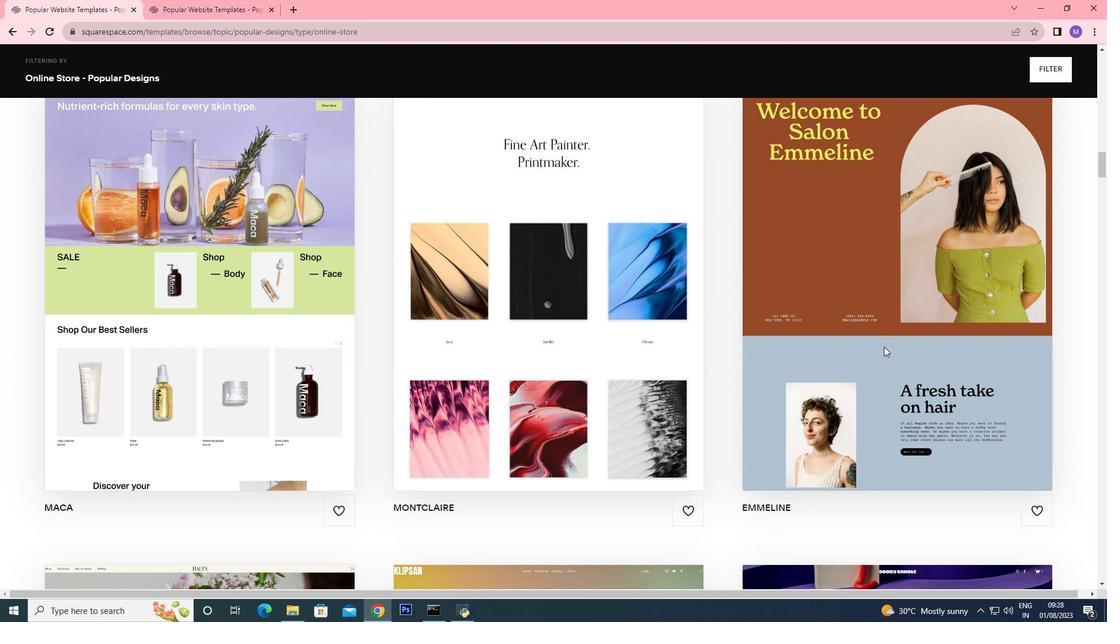 
Action: Mouse scrolled (884, 346) with delta (0, 0)
Screenshot: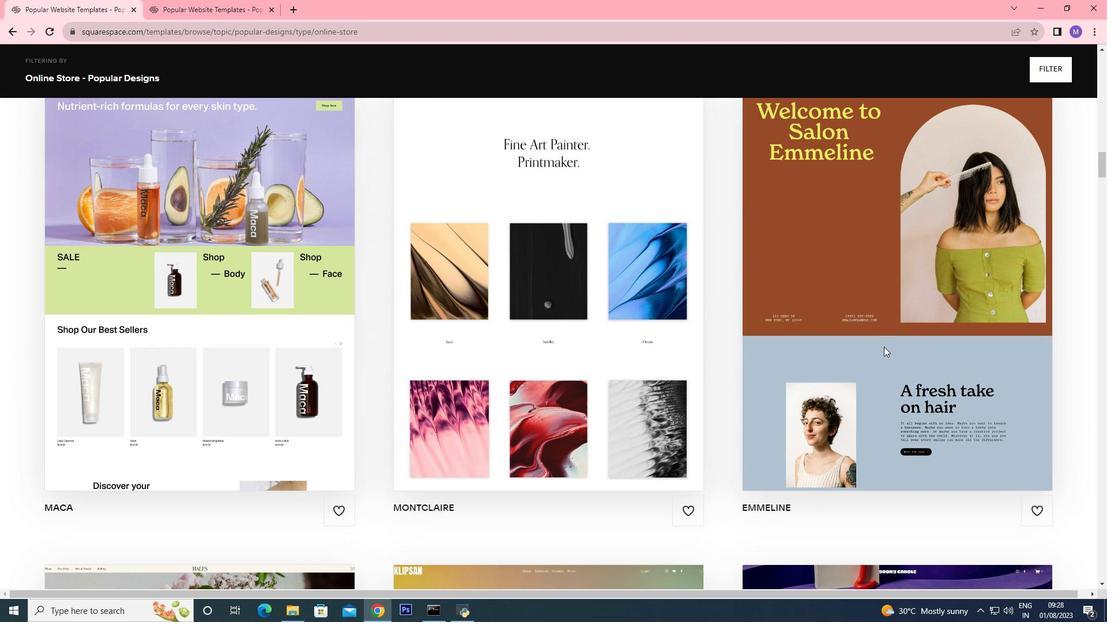 
Action: Mouse scrolled (884, 346) with delta (0, 0)
Screenshot: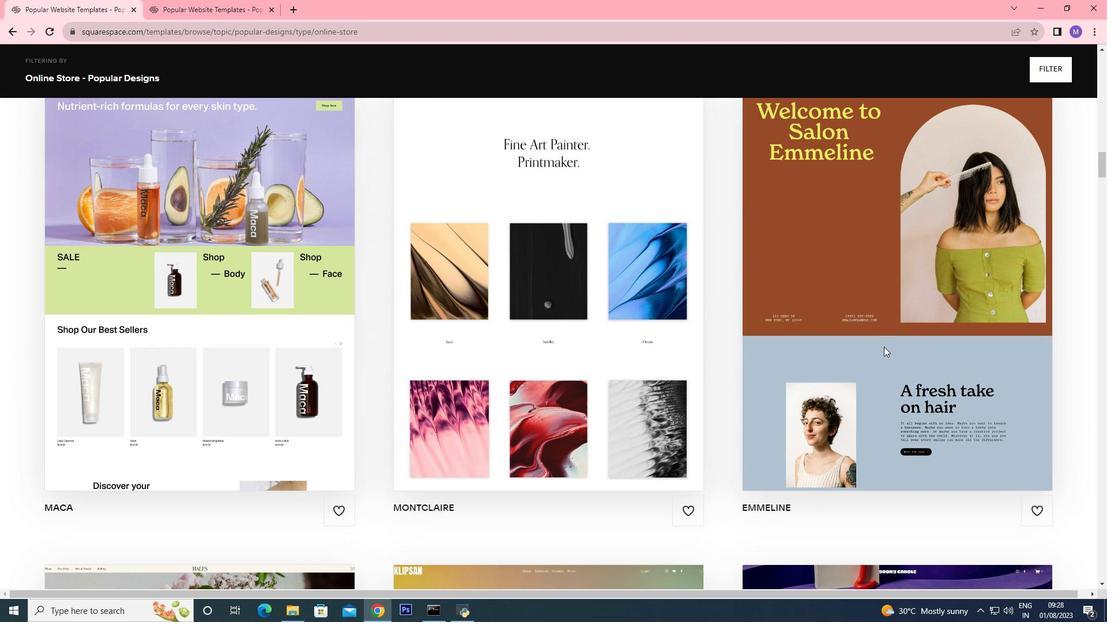 
Action: Mouse scrolled (884, 346) with delta (0, 0)
Screenshot: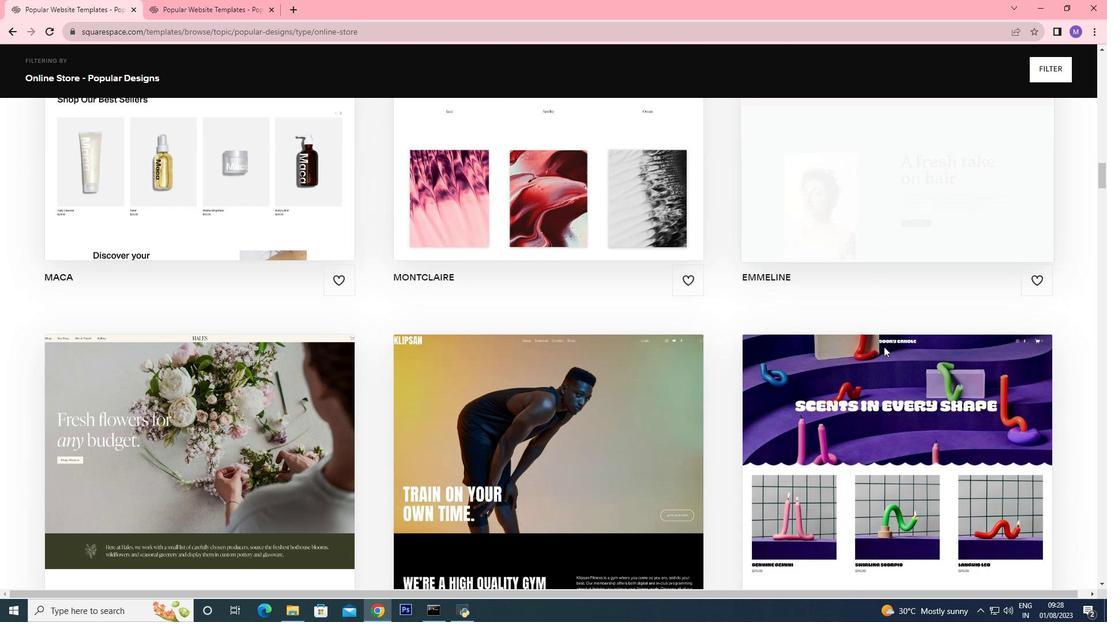 
Action: Mouse scrolled (884, 346) with delta (0, 0)
Screenshot: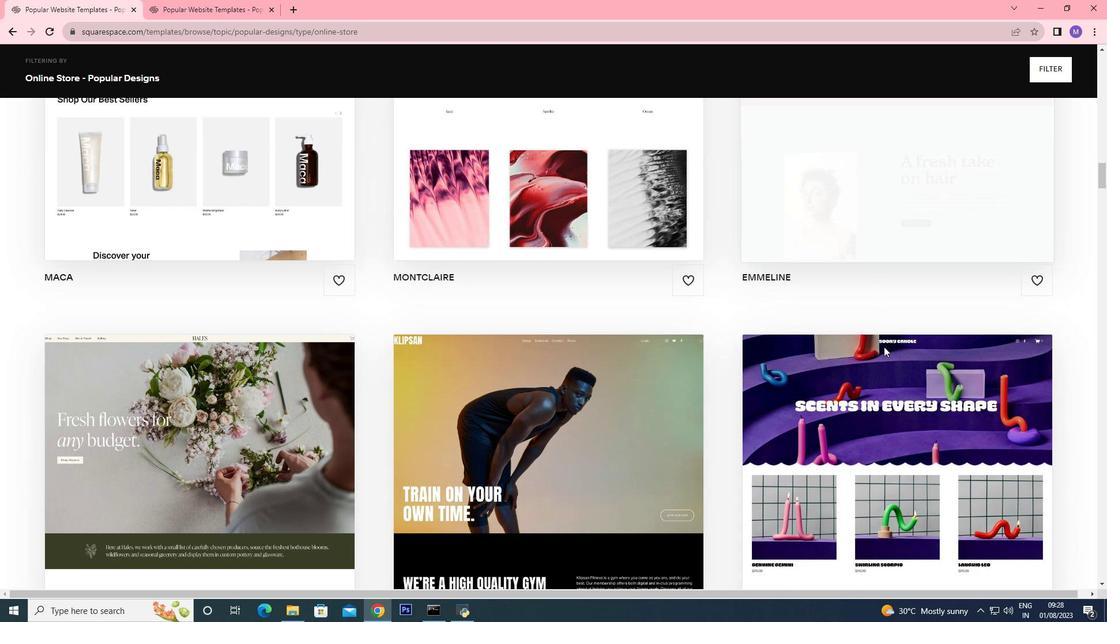 
Action: Mouse scrolled (884, 346) with delta (0, 0)
Screenshot: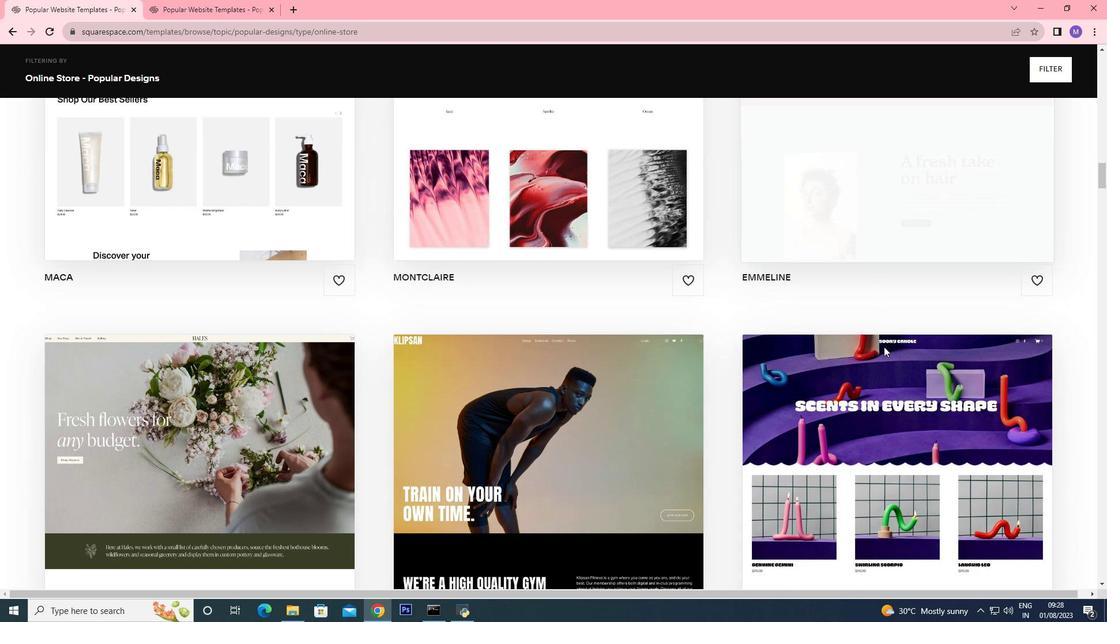 
Action: Mouse scrolled (884, 346) with delta (0, 0)
Screenshot: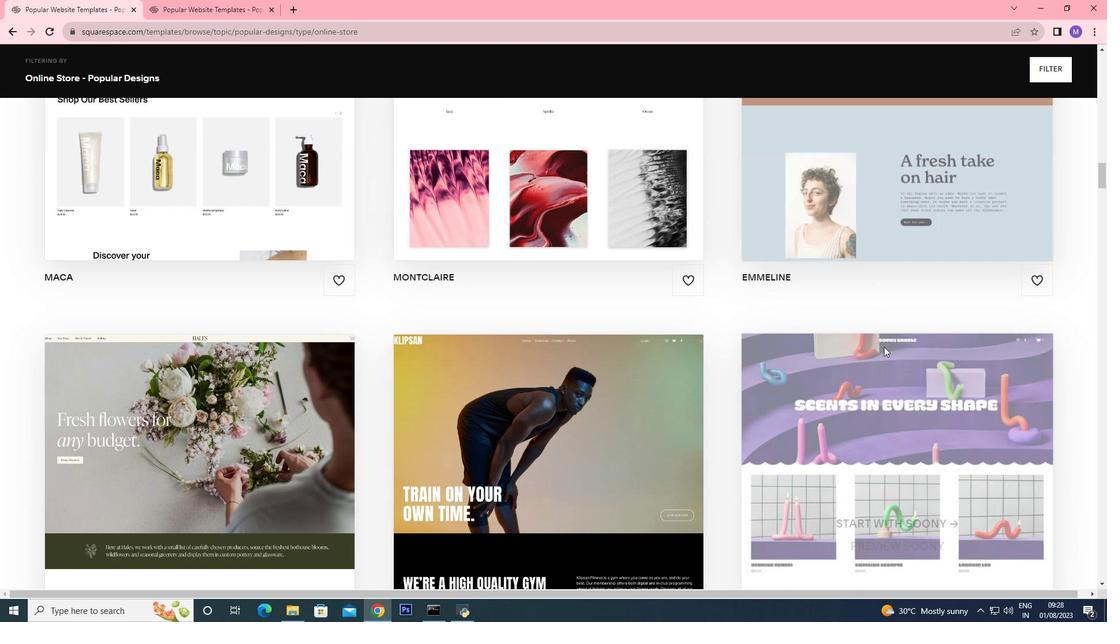 
Action: Mouse scrolled (884, 346) with delta (0, 0)
Screenshot: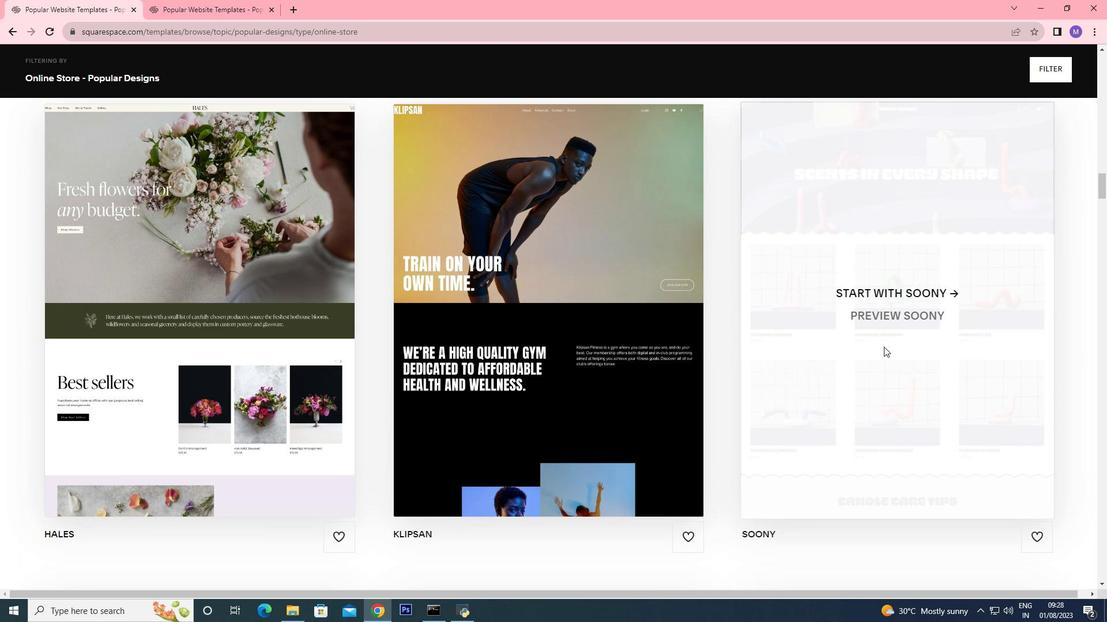
Action: Mouse scrolled (884, 346) with delta (0, 0)
Screenshot: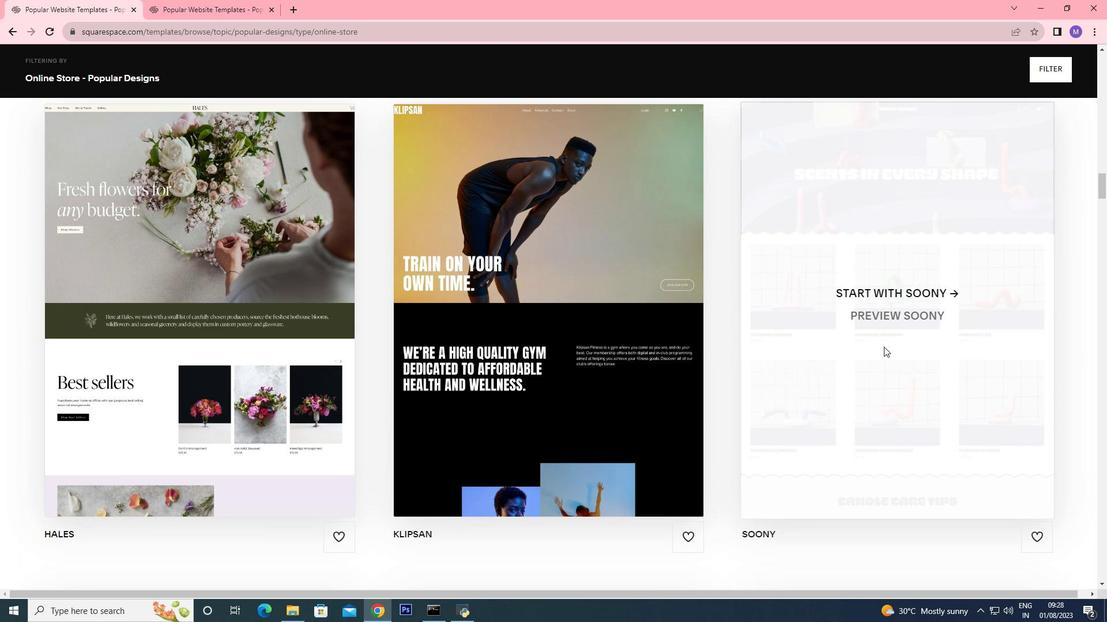 
Action: Mouse scrolled (884, 346) with delta (0, 0)
Screenshot: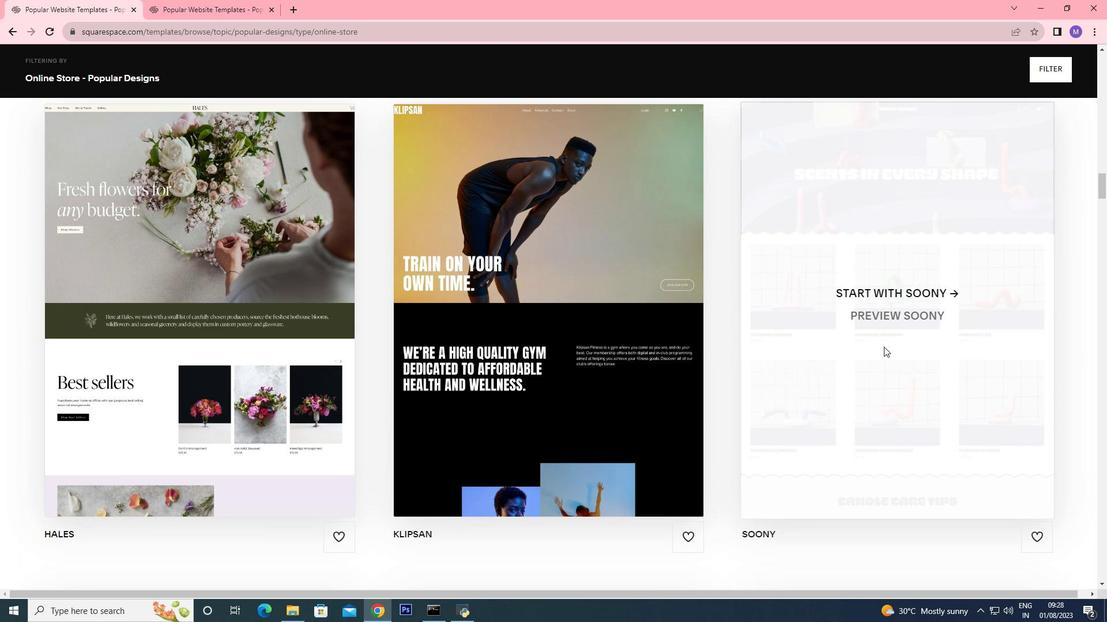 
Action: Mouse scrolled (884, 346) with delta (0, 0)
Screenshot: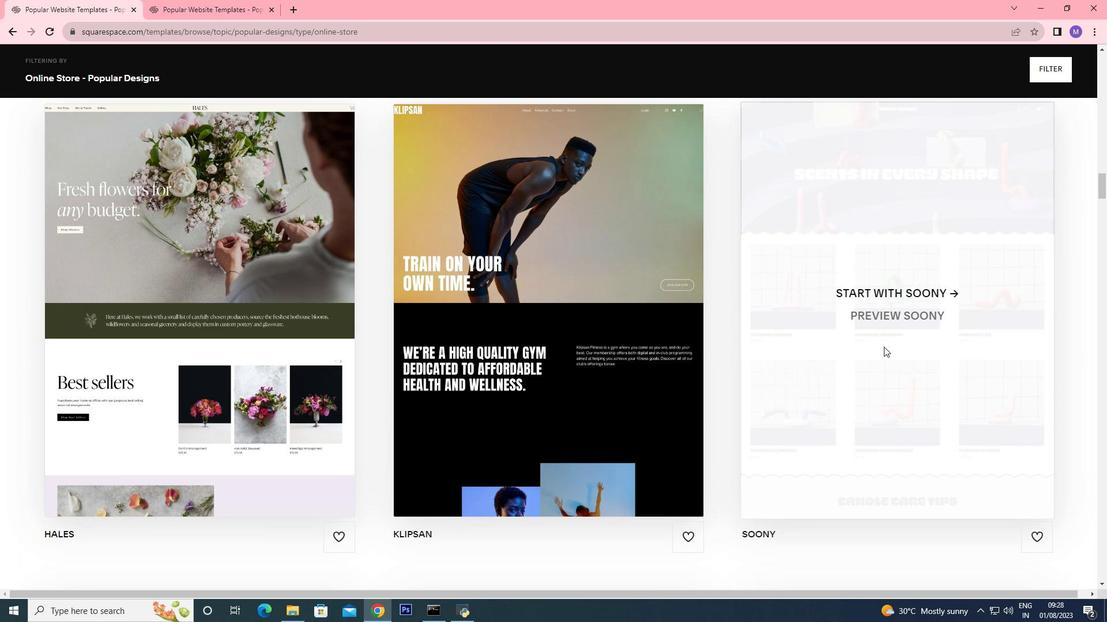 
Action: Mouse scrolled (884, 346) with delta (0, 0)
Screenshot: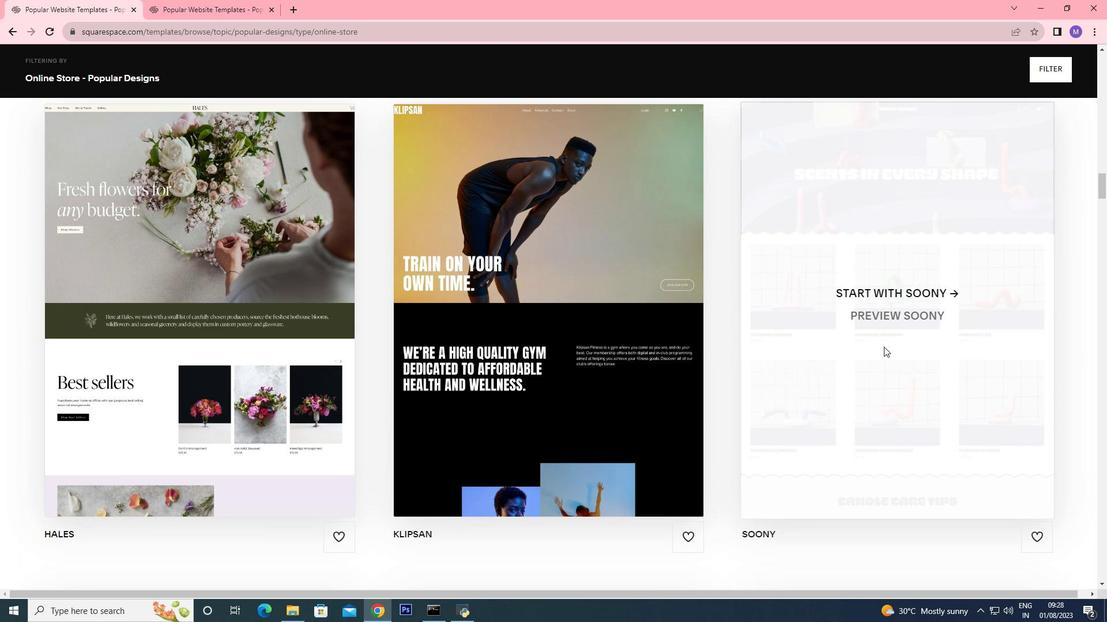 
Action: Mouse scrolled (884, 346) with delta (0, 0)
Screenshot: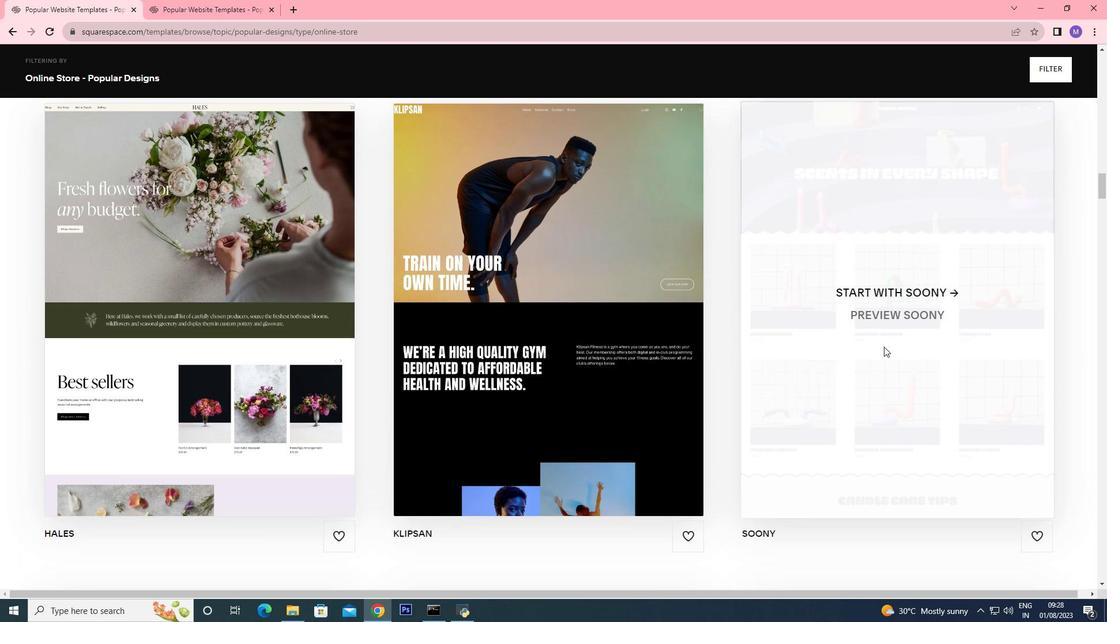 
Action: Mouse scrolled (884, 346) with delta (0, 0)
Screenshot: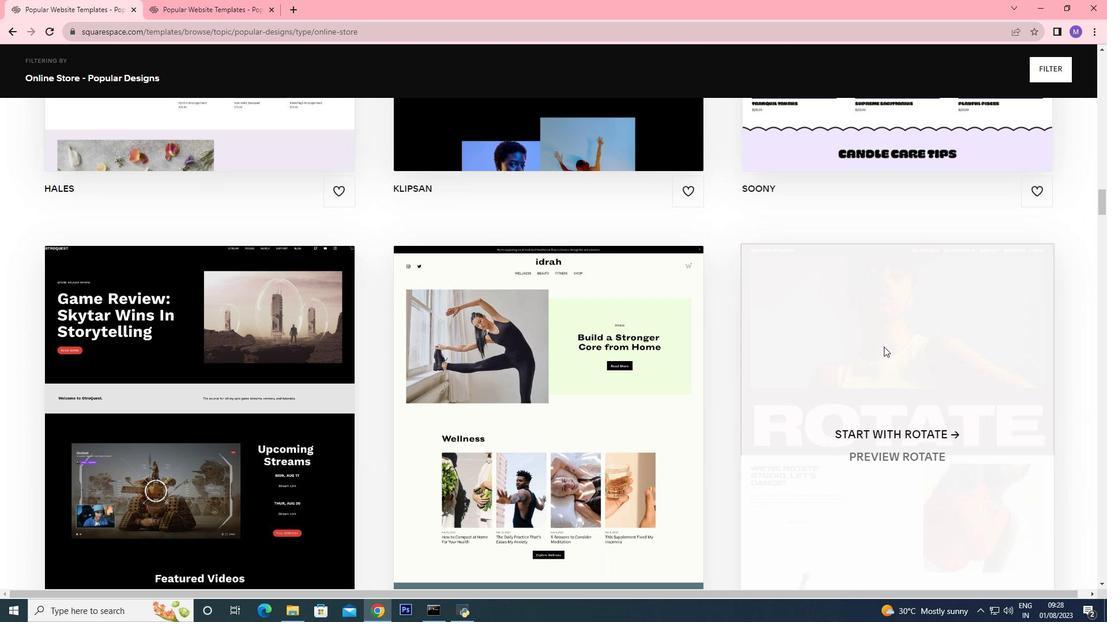 
Action: Mouse scrolled (884, 346) with delta (0, 0)
Screenshot: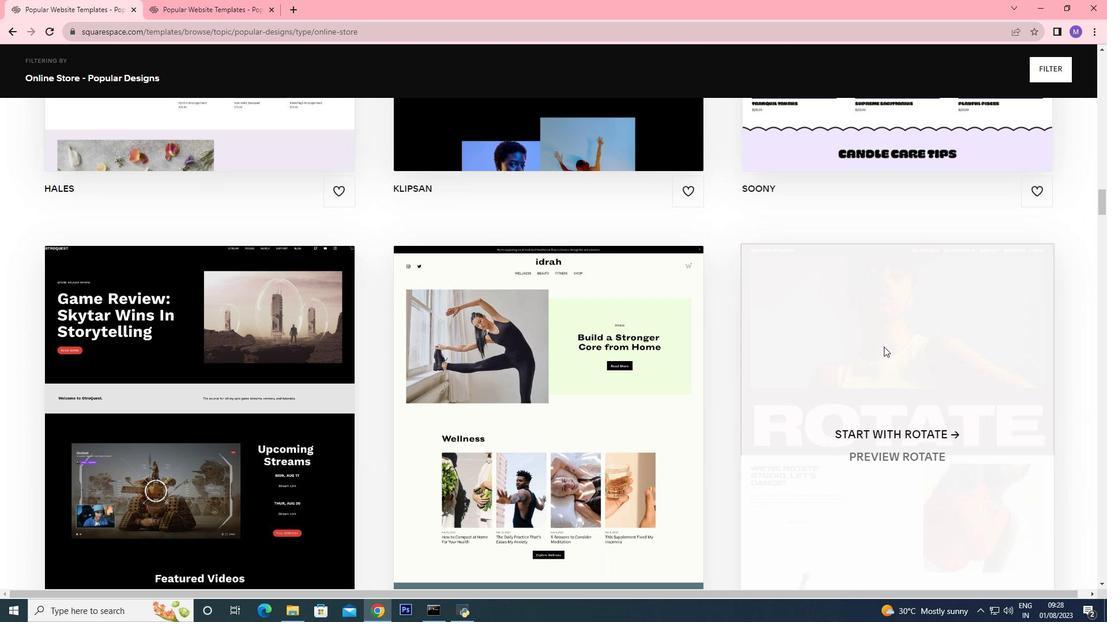 
Action: Mouse scrolled (884, 346) with delta (0, 0)
Screenshot: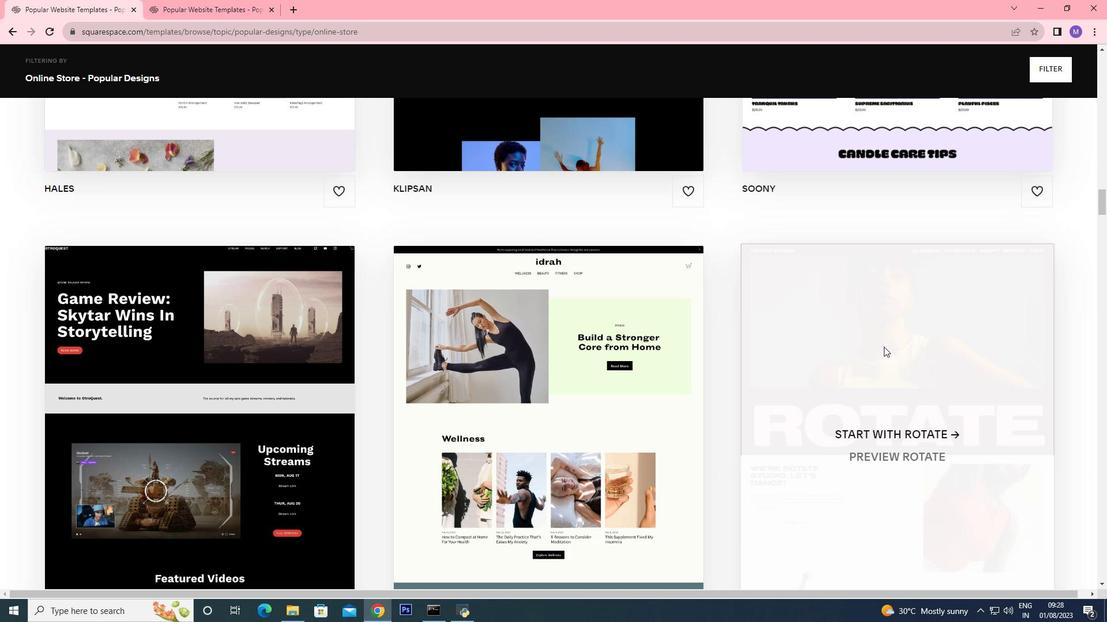 
Action: Mouse scrolled (884, 346) with delta (0, 0)
Screenshot: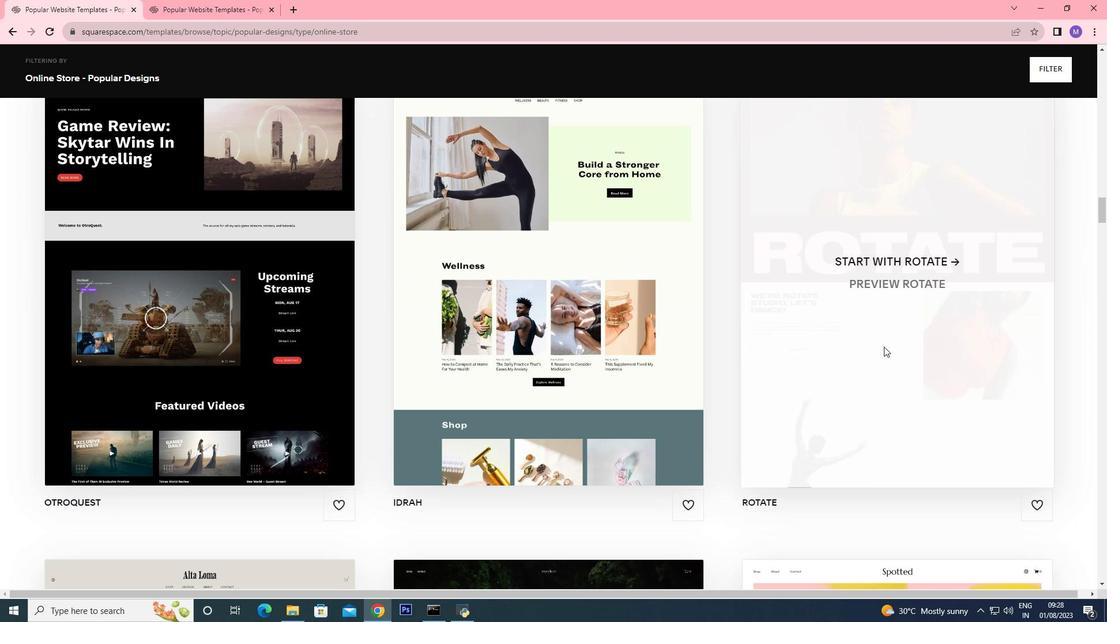 
Action: Mouse scrolled (884, 346) with delta (0, 0)
Screenshot: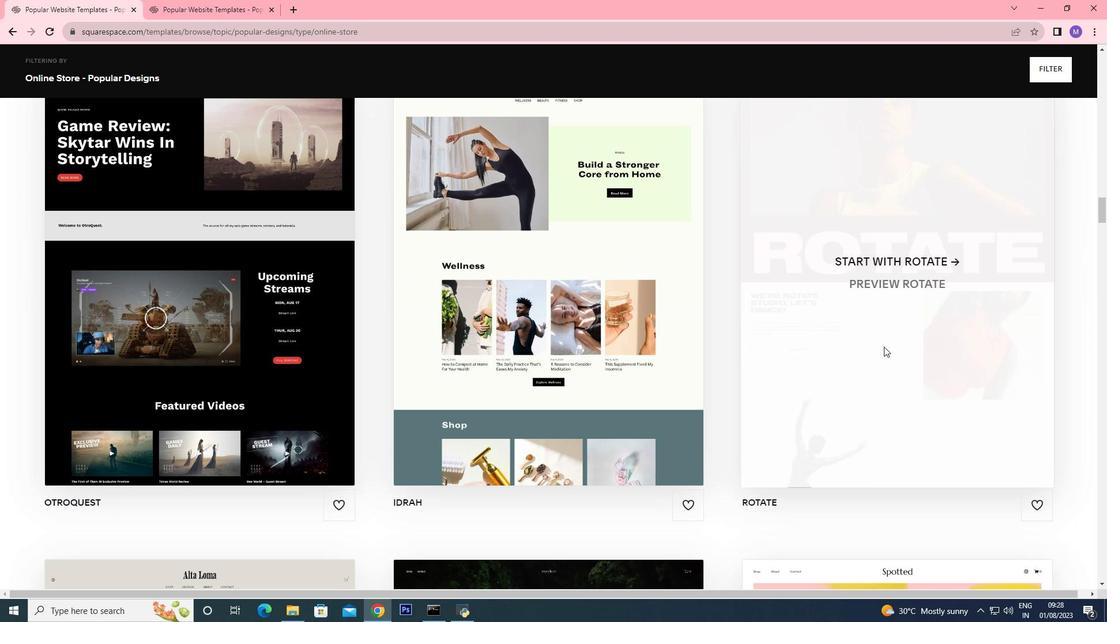 
Action: Mouse scrolled (884, 346) with delta (0, 0)
Screenshot: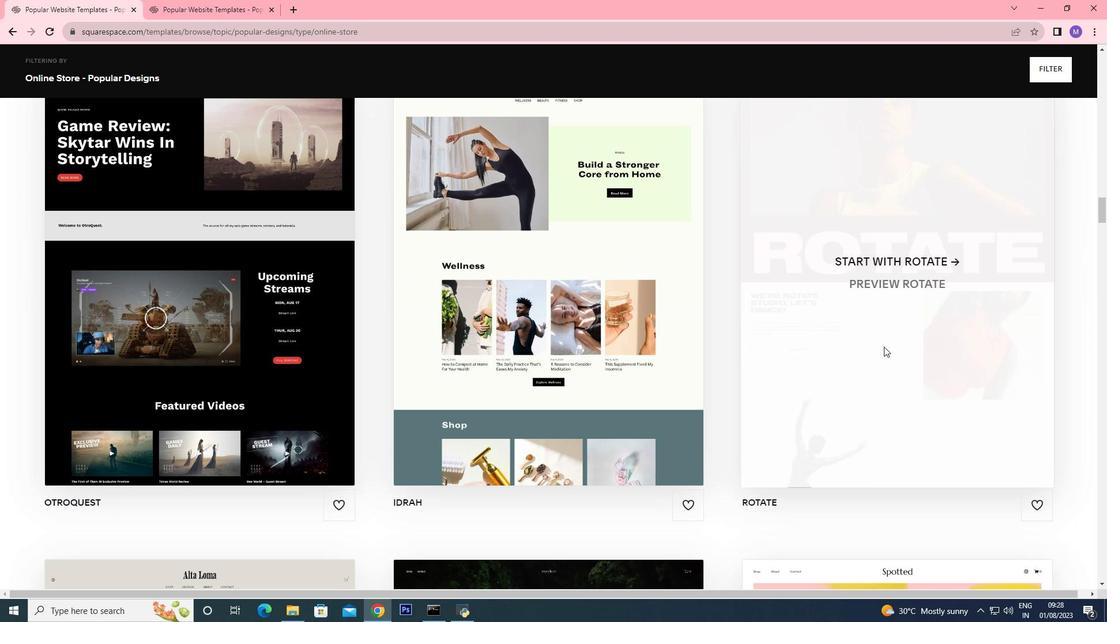 
Action: Mouse scrolled (884, 346) with delta (0, 0)
Screenshot: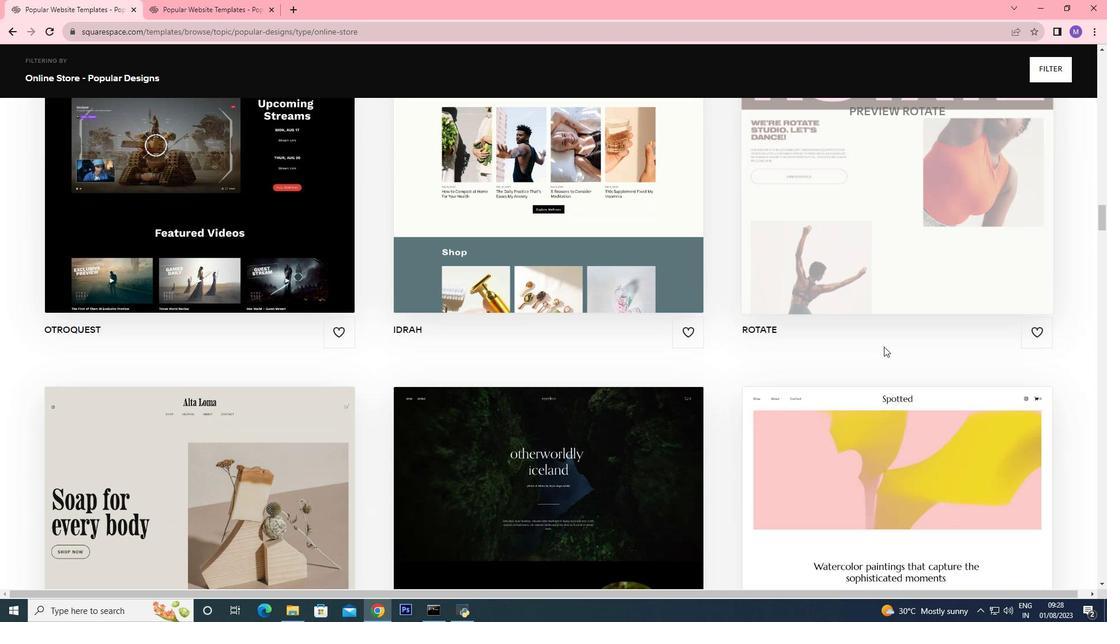 
Action: Mouse scrolled (884, 346) with delta (0, 0)
Screenshot: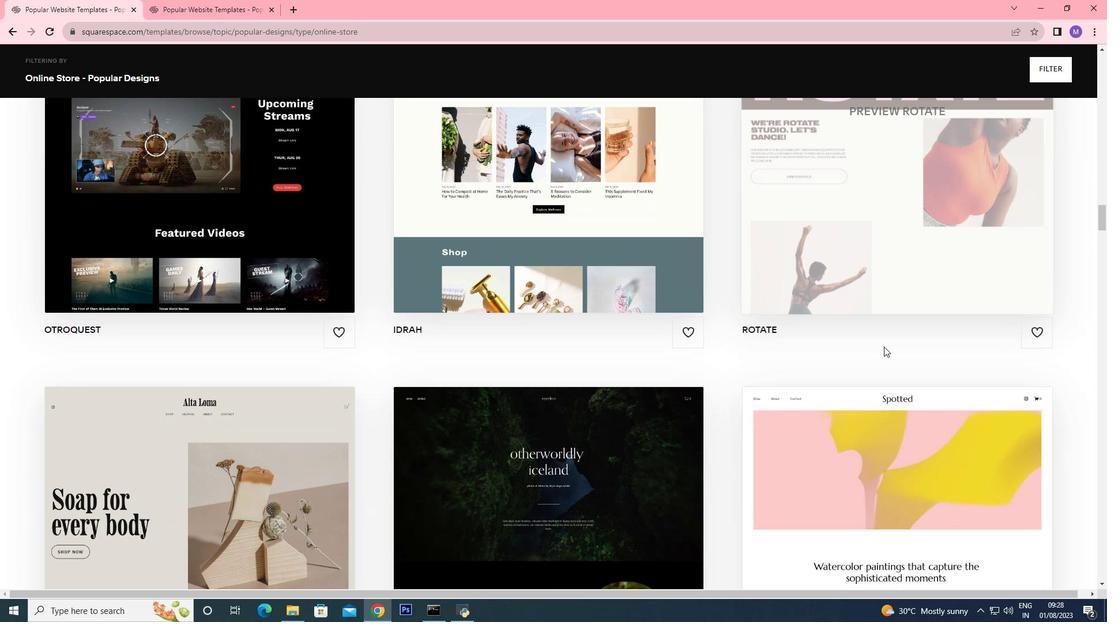
Action: Mouse scrolled (884, 346) with delta (0, 0)
Screenshot: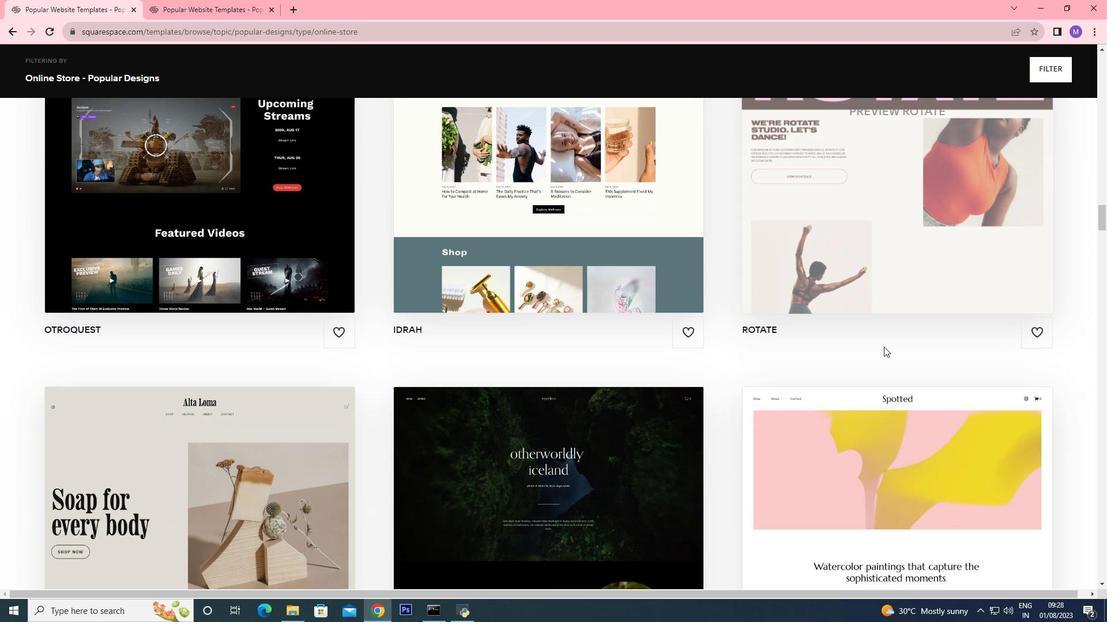 
Action: Mouse scrolled (884, 346) with delta (0, 0)
Screenshot: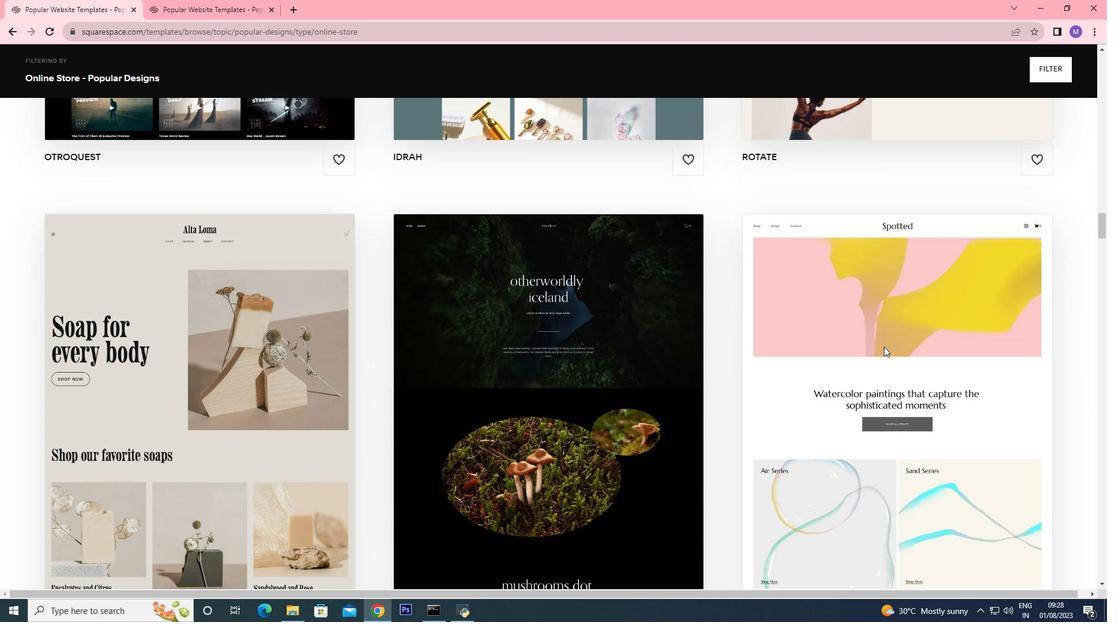 
Action: Mouse scrolled (884, 346) with delta (0, 0)
Screenshot: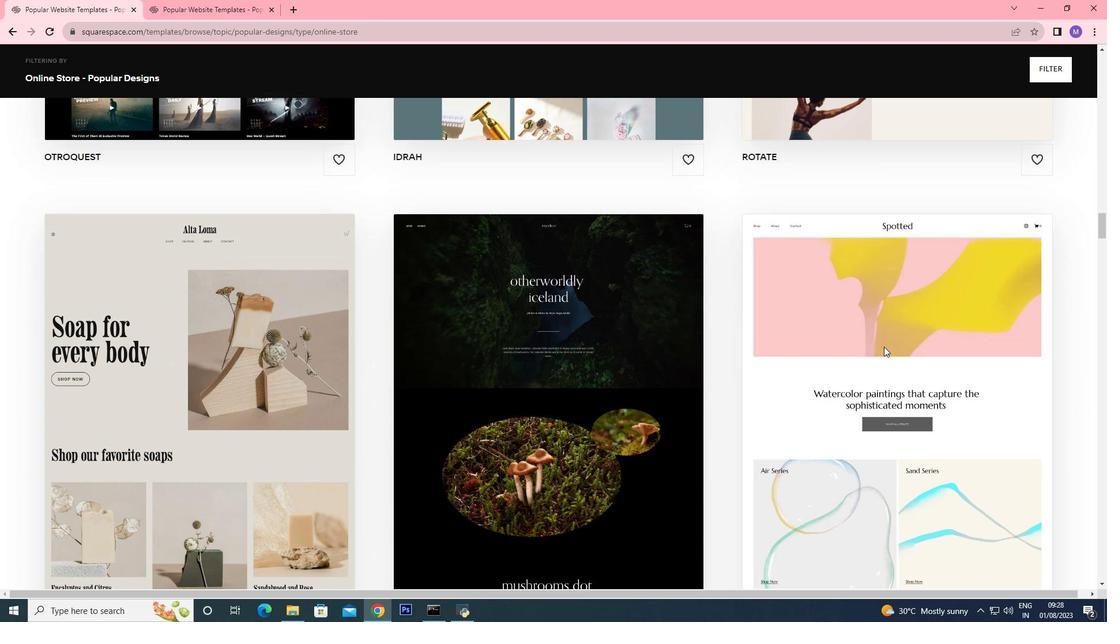 
Action: Mouse scrolled (884, 346) with delta (0, 0)
Screenshot: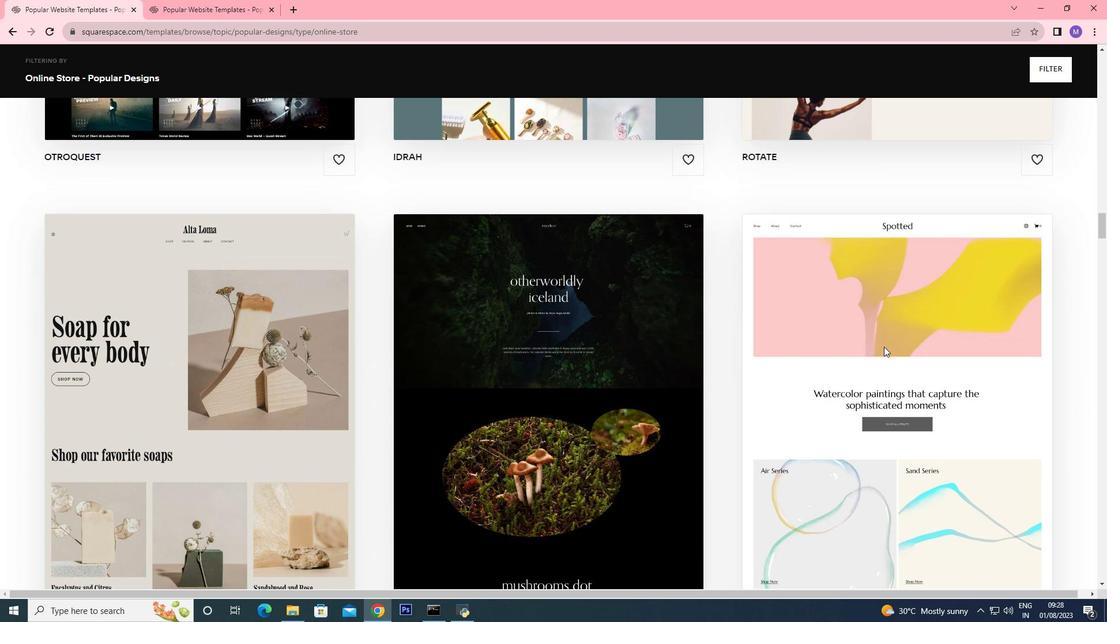 
Action: Mouse scrolled (884, 346) with delta (0, 0)
Screenshot: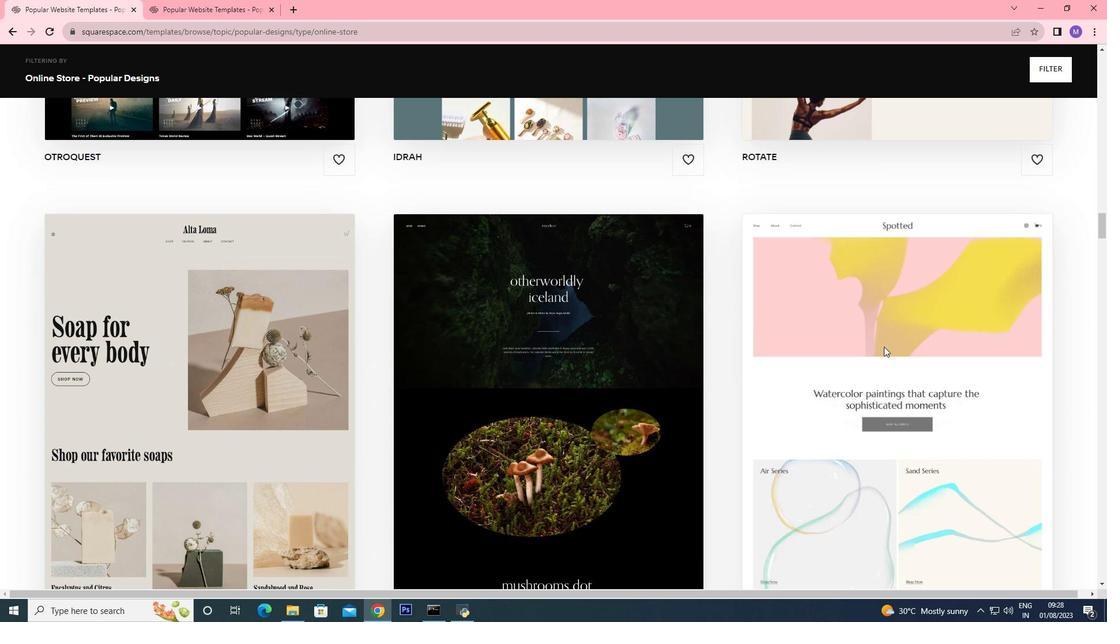 
Action: Mouse scrolled (884, 346) with delta (0, 0)
Screenshot: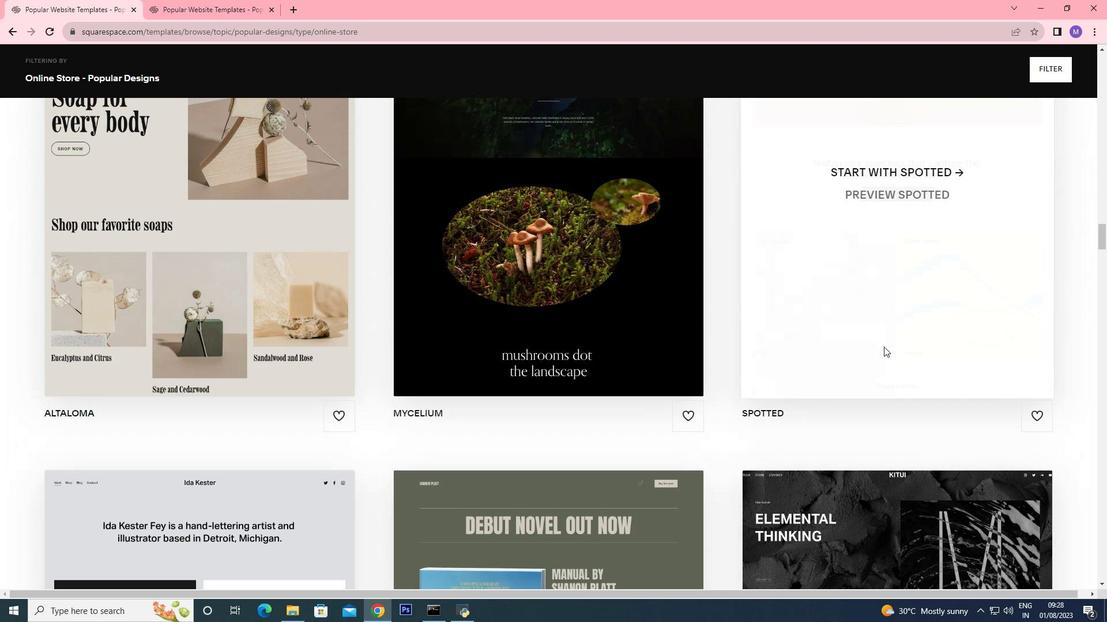 
Action: Mouse scrolled (884, 346) with delta (0, 0)
Screenshot: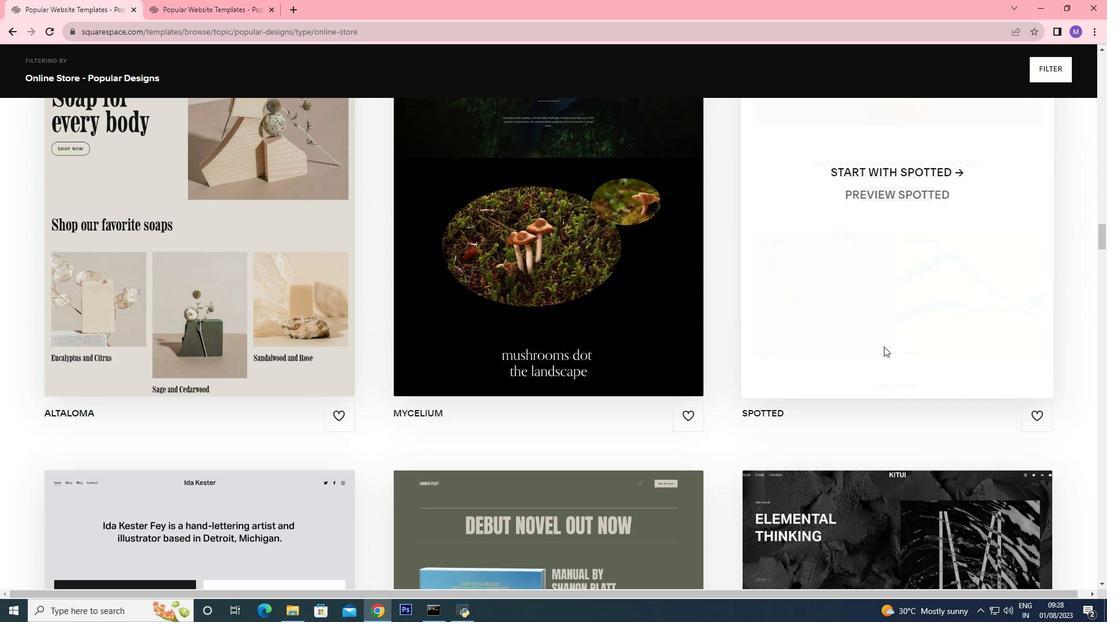 
Action: Mouse scrolled (884, 346) with delta (0, 0)
Screenshot: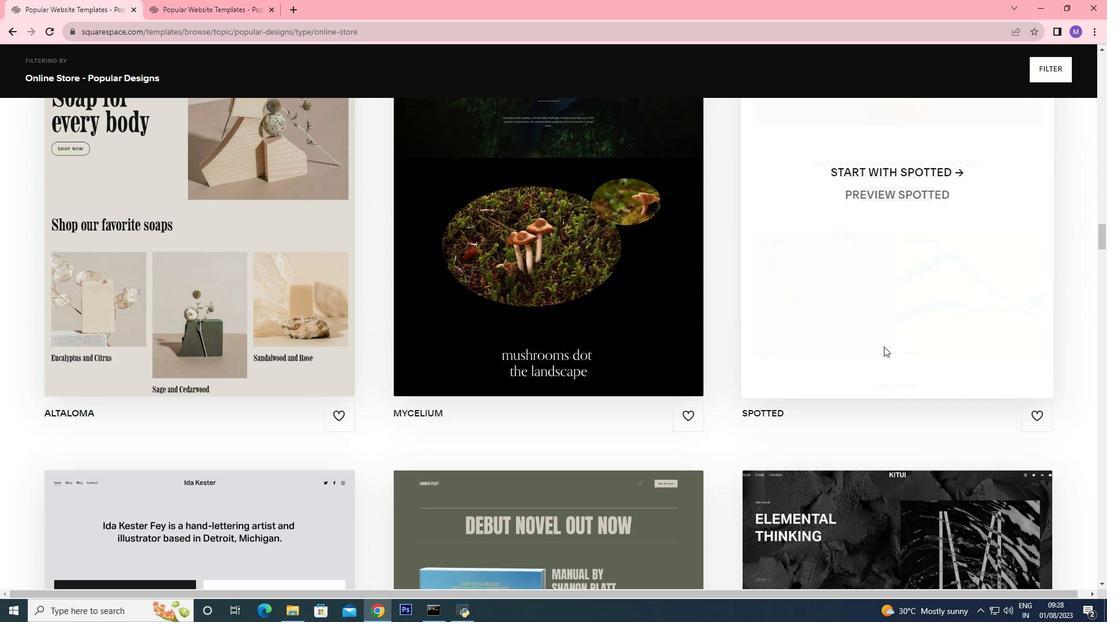 
Action: Mouse scrolled (884, 346) with delta (0, 0)
Screenshot: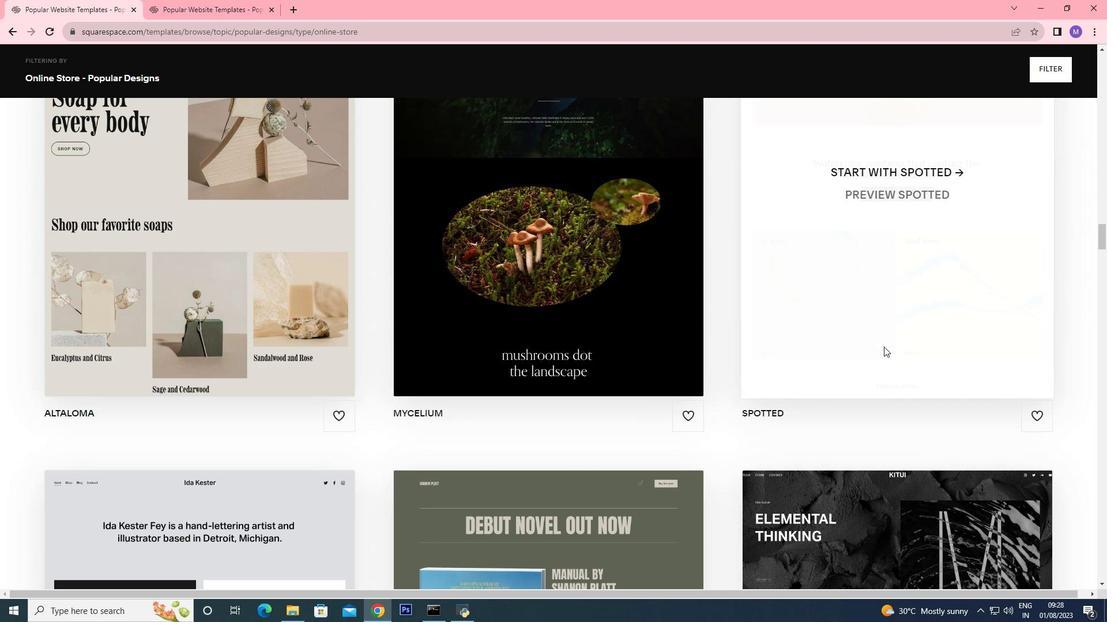 
Action: Mouse scrolled (884, 346) with delta (0, 0)
Screenshot: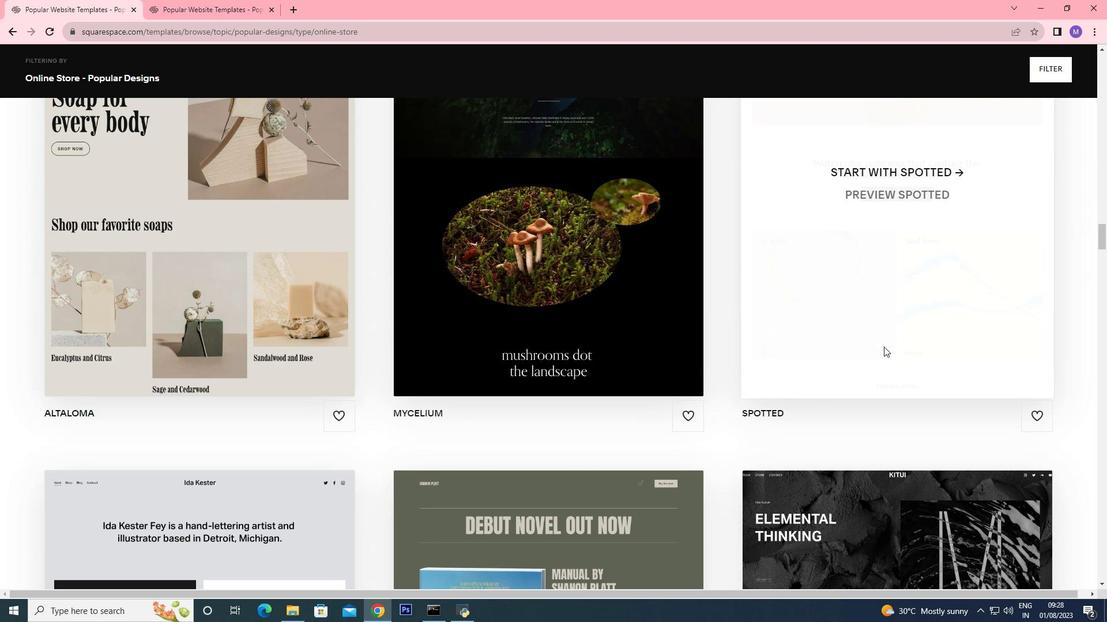 
Action: Mouse scrolled (884, 346) with delta (0, 0)
Screenshot: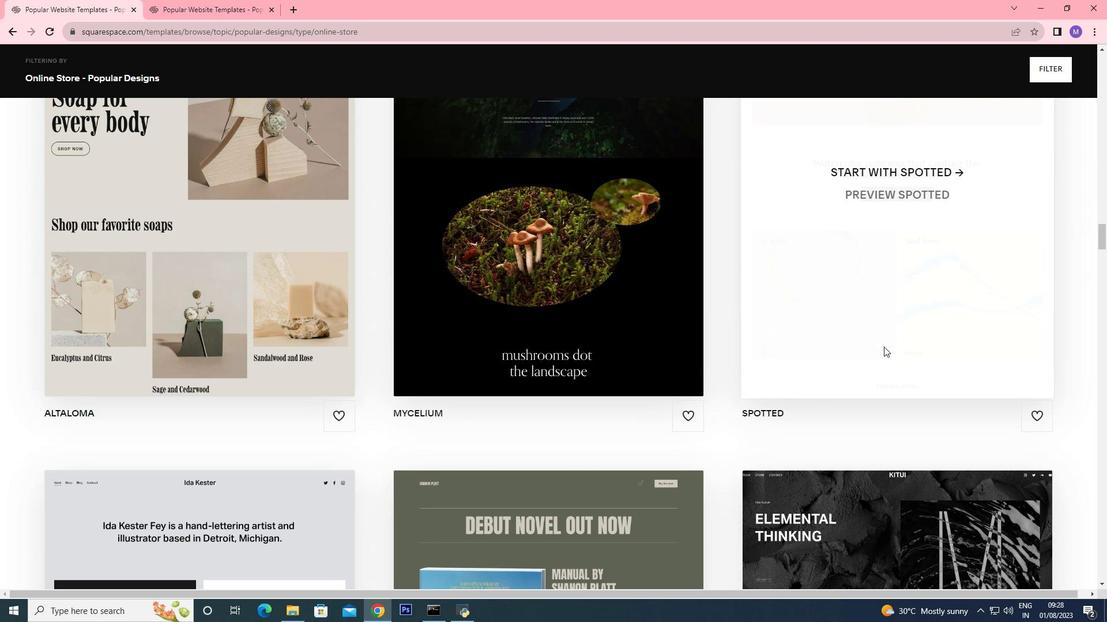 
Action: Mouse scrolled (884, 346) with delta (0, 0)
Screenshot: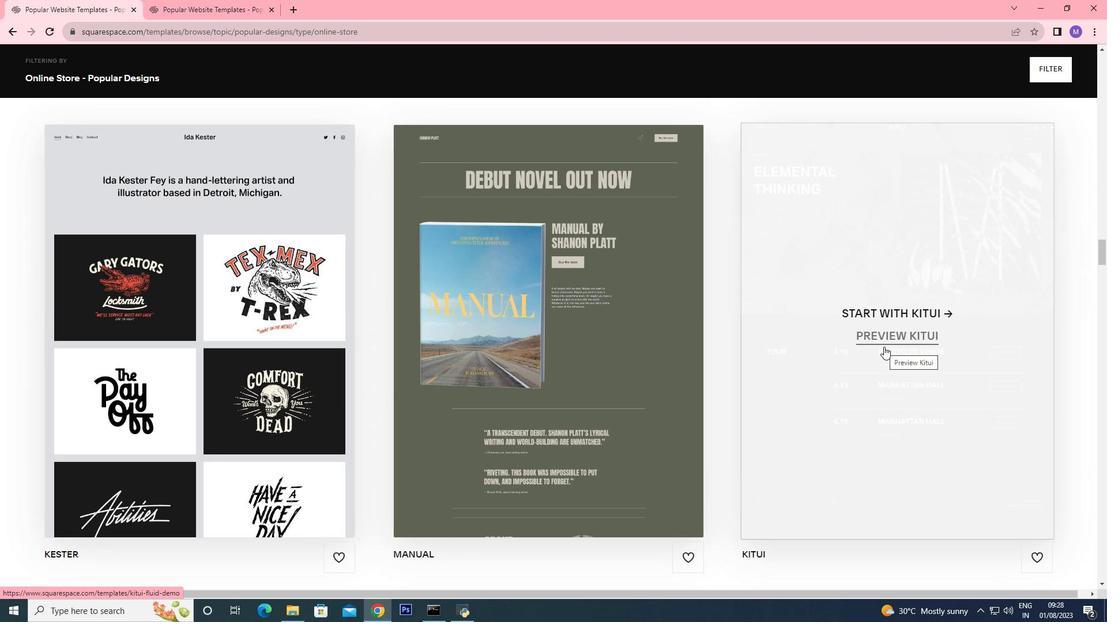 
Action: Mouse scrolled (884, 346) with delta (0, 0)
Screenshot: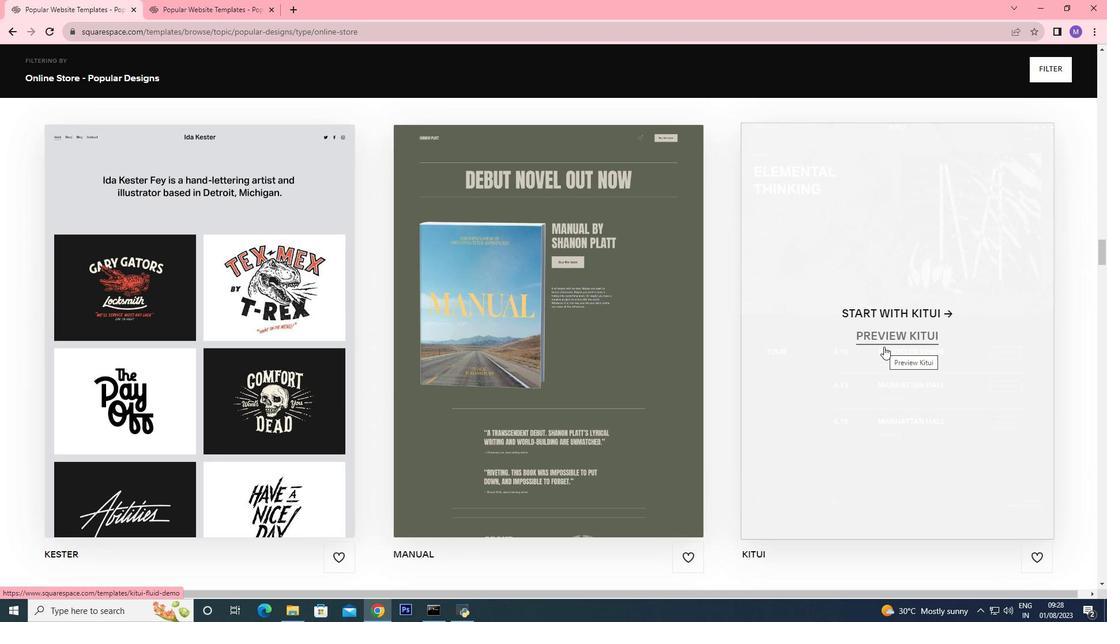 
Action: Mouse scrolled (884, 346) with delta (0, 0)
Screenshot: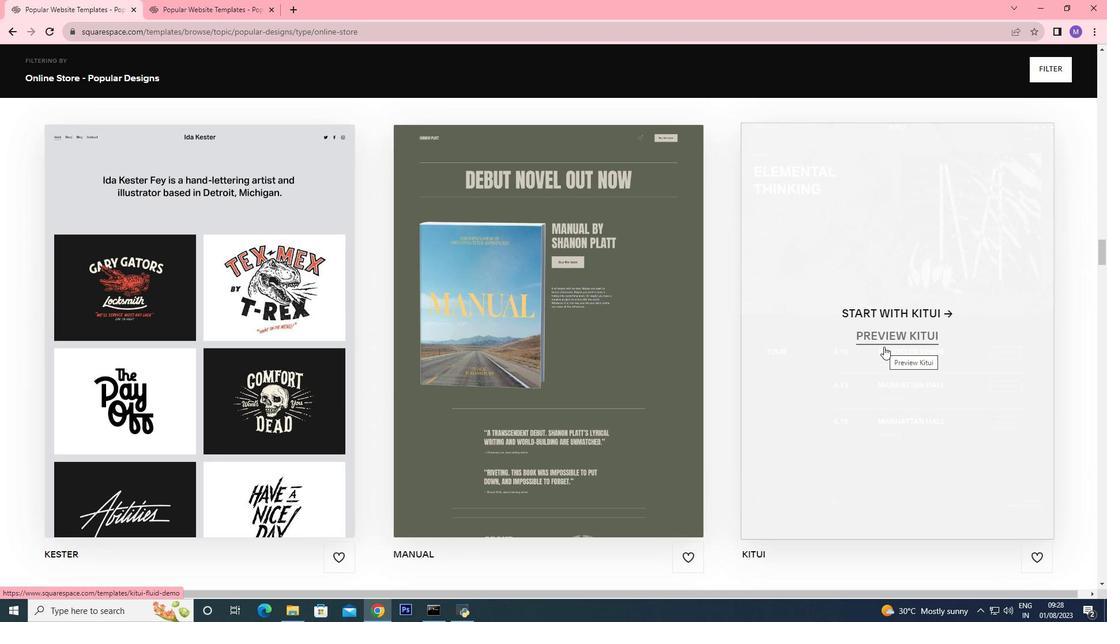 
Action: Mouse scrolled (884, 346) with delta (0, 0)
Screenshot: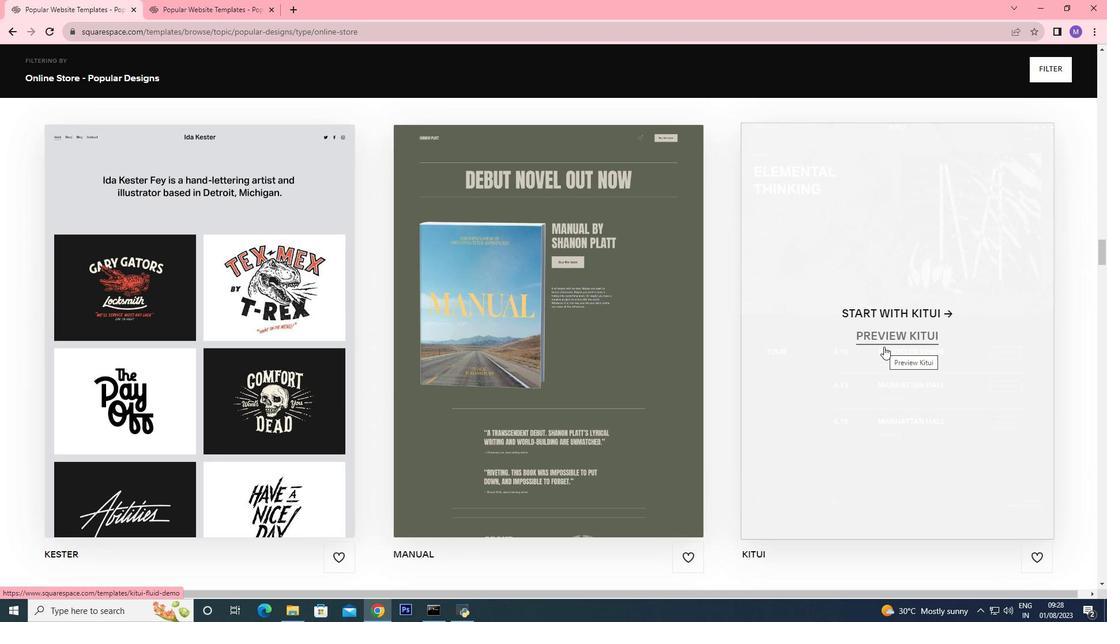
Action: Mouse scrolled (884, 346) with delta (0, 0)
Screenshot: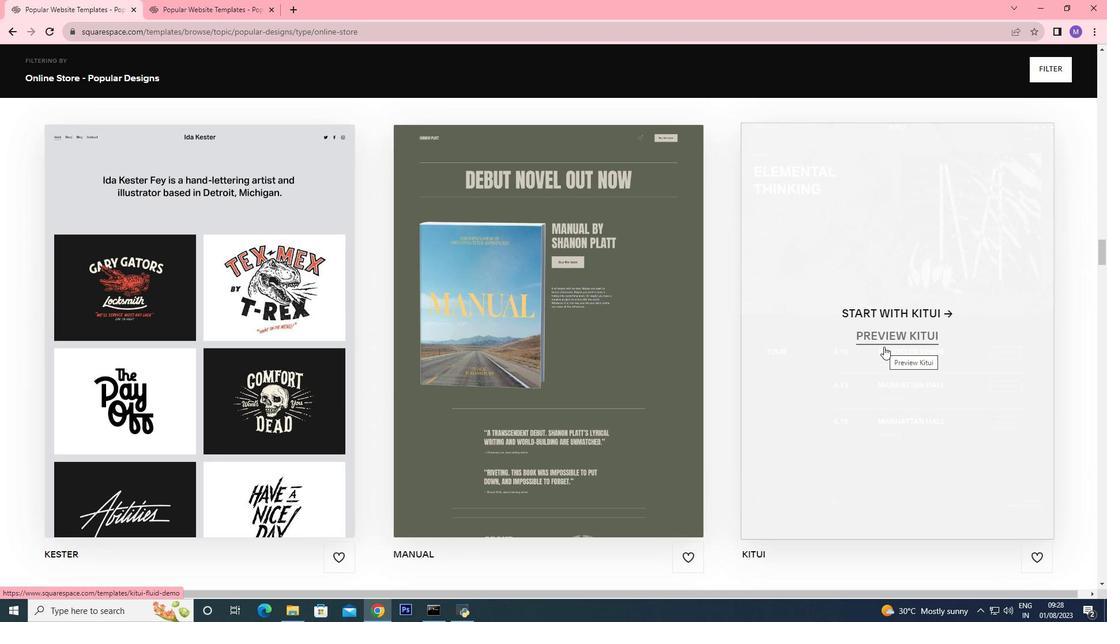 
Action: Mouse scrolled (884, 346) with delta (0, 0)
Screenshot: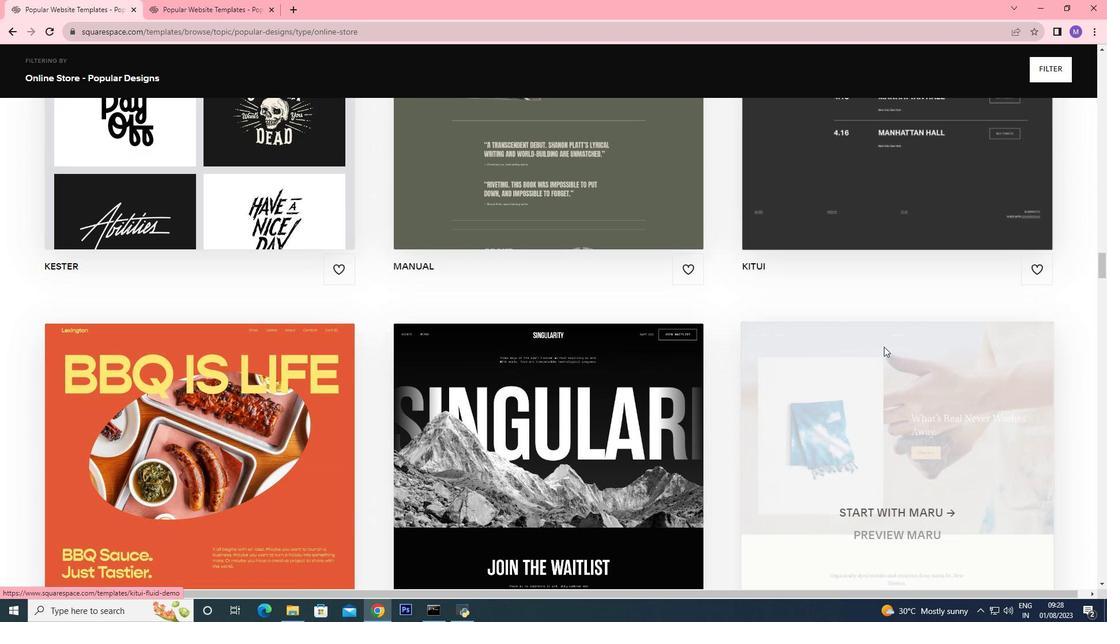 
Action: Mouse scrolled (884, 346) with delta (0, 0)
Screenshot: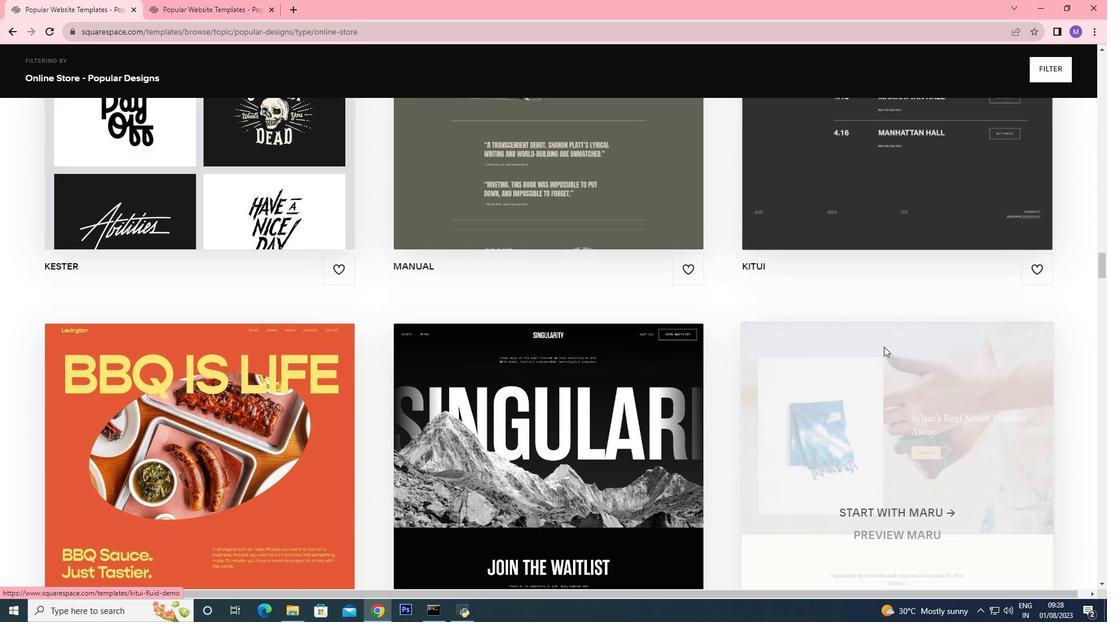 
Action: Mouse scrolled (884, 346) with delta (0, 0)
Screenshot: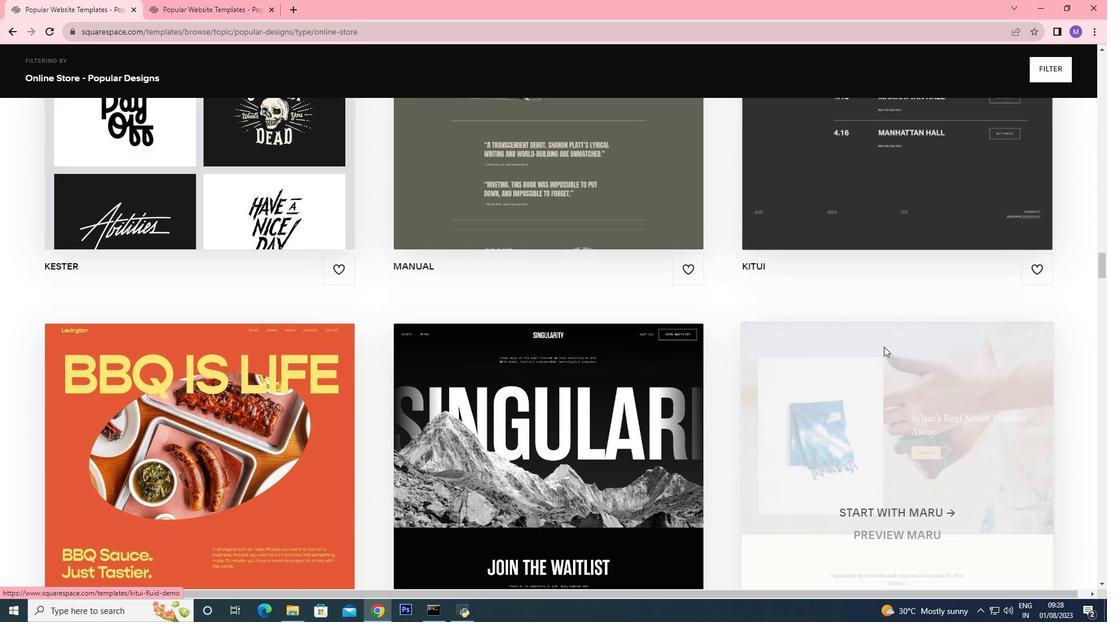 
Action: Mouse scrolled (884, 346) with delta (0, 0)
Screenshot: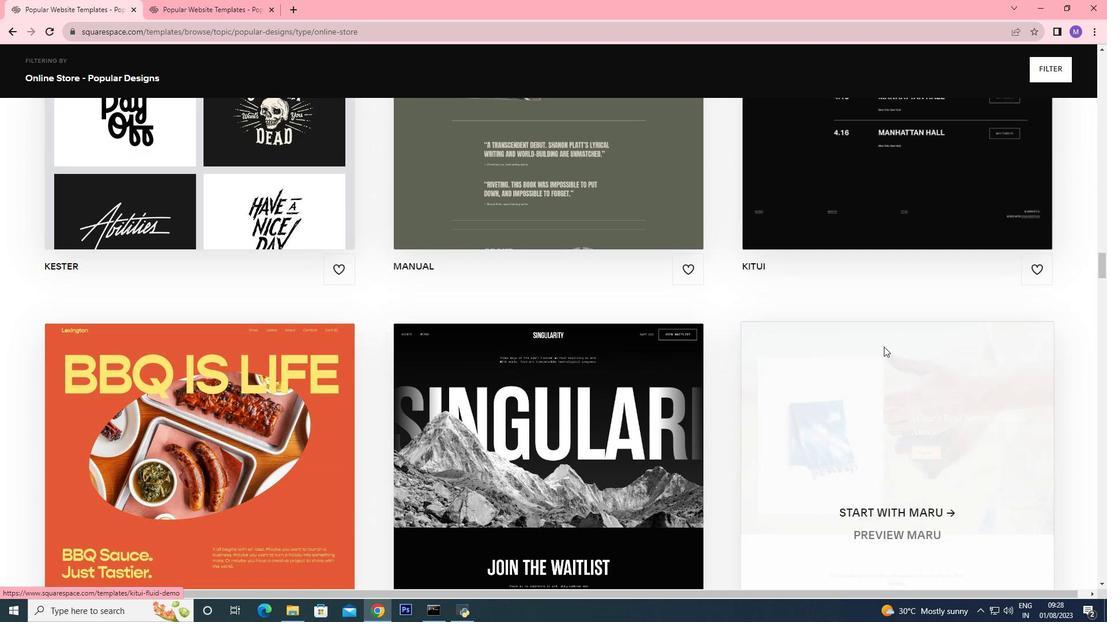 
Action: Mouse scrolled (884, 346) with delta (0, 0)
Screenshot: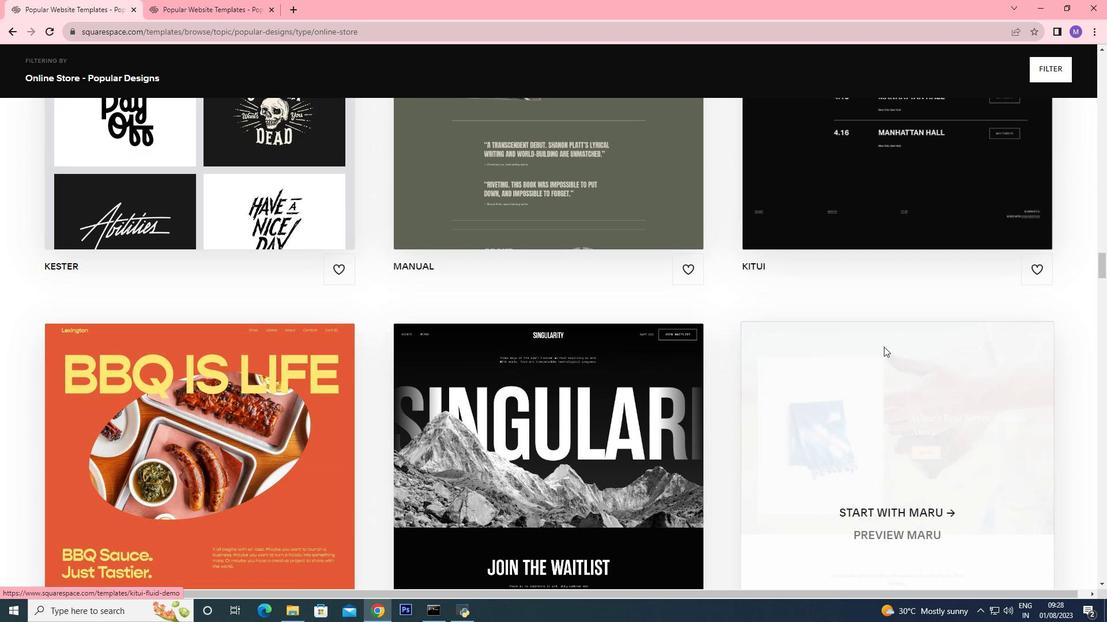 
Action: Mouse scrolled (884, 346) with delta (0, 0)
Screenshot: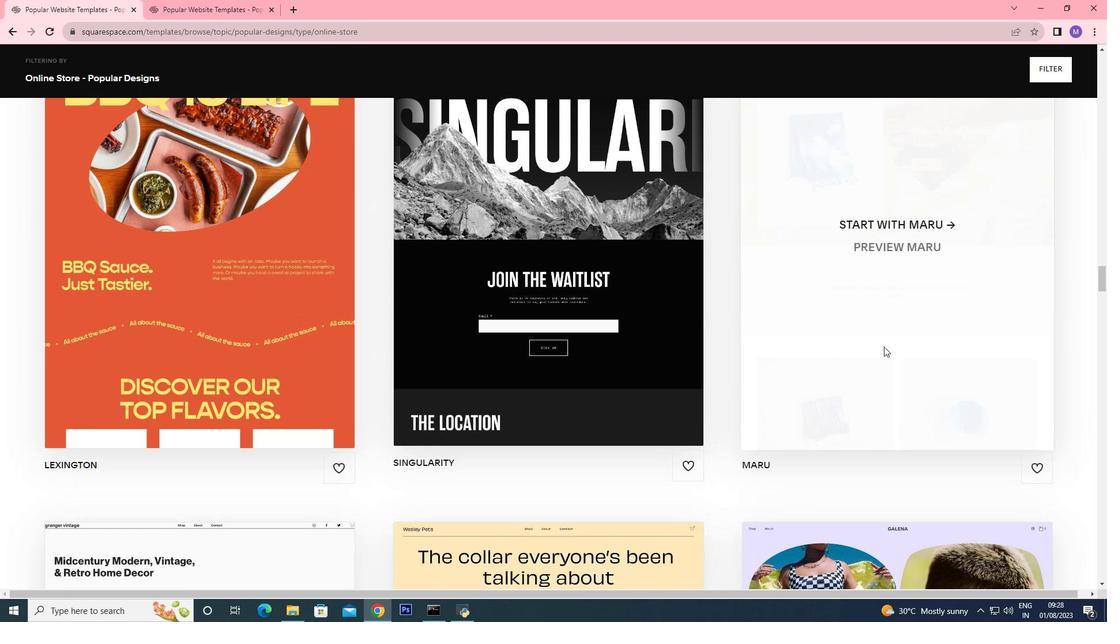 
Action: Mouse scrolled (884, 346) with delta (0, 0)
Screenshot: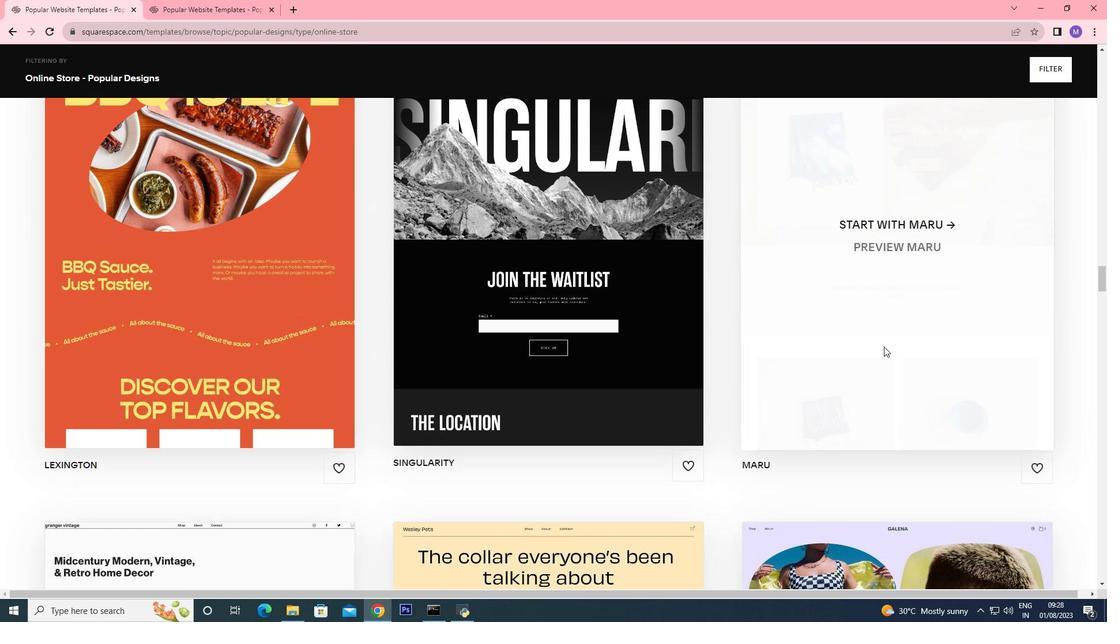 
Action: Mouse scrolled (884, 346) with delta (0, 0)
Screenshot: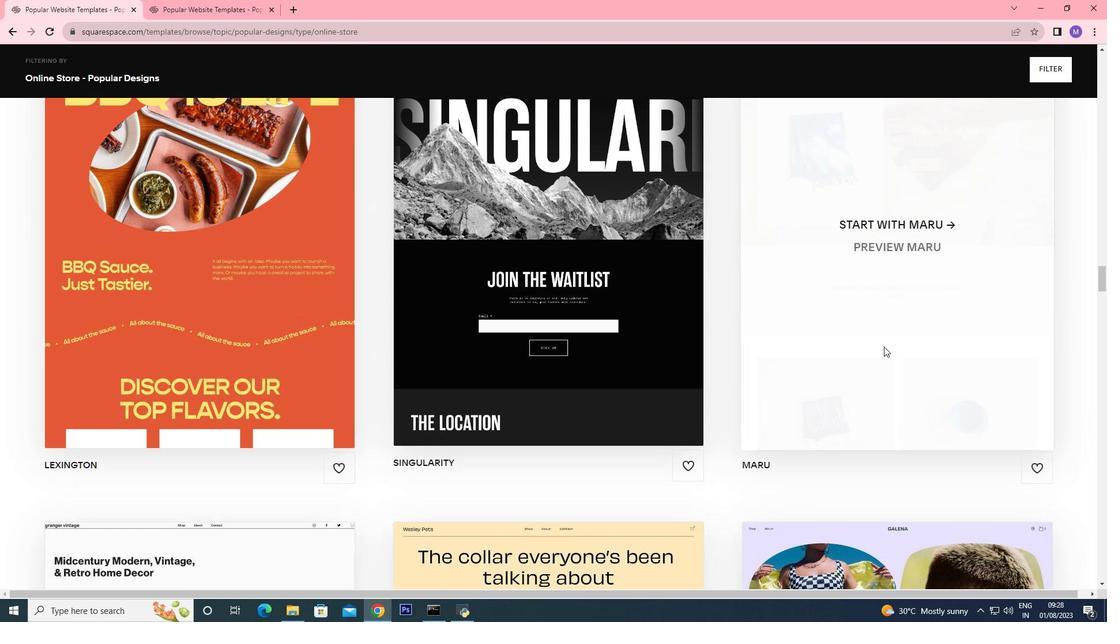 
Action: Mouse scrolled (884, 346) with delta (0, 0)
Screenshot: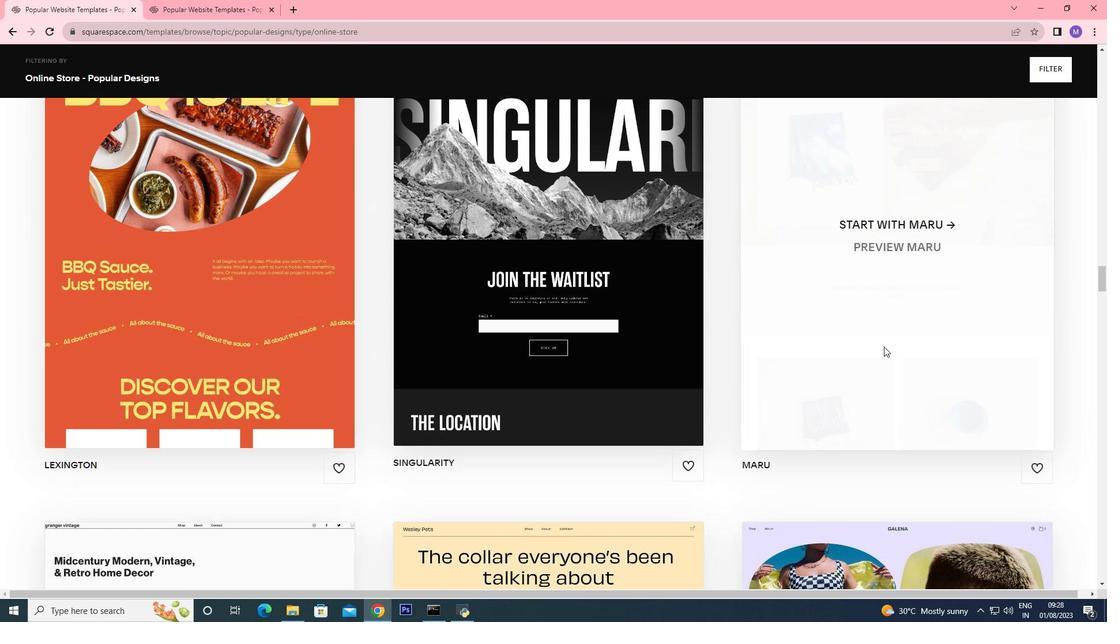
Action: Mouse scrolled (884, 346) with delta (0, 0)
Screenshot: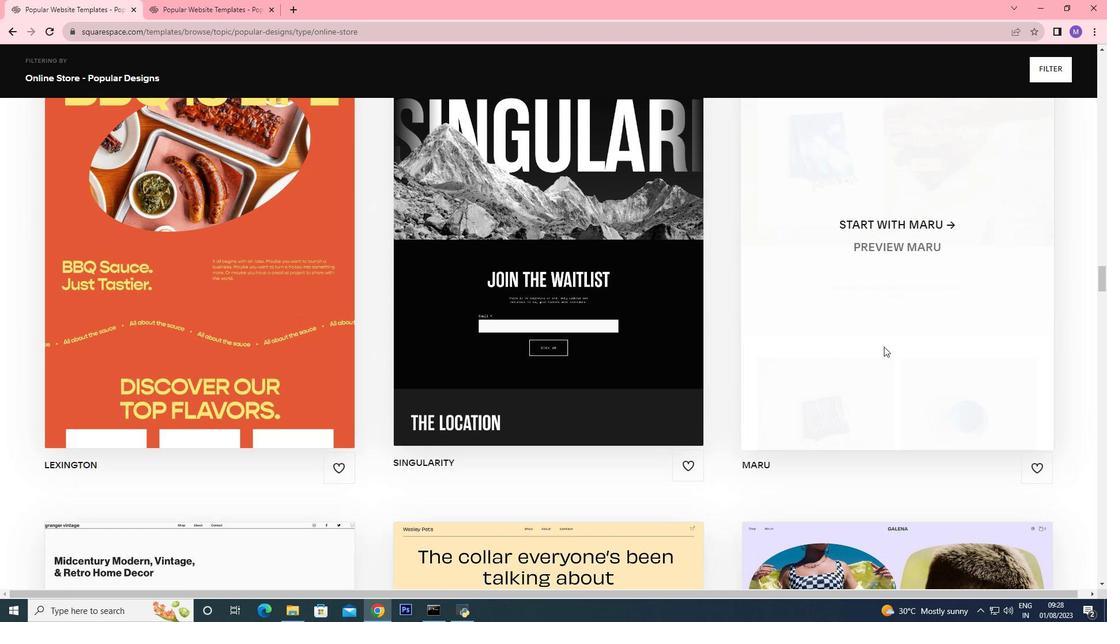 
Action: Mouse moved to (884, 346)
Screenshot: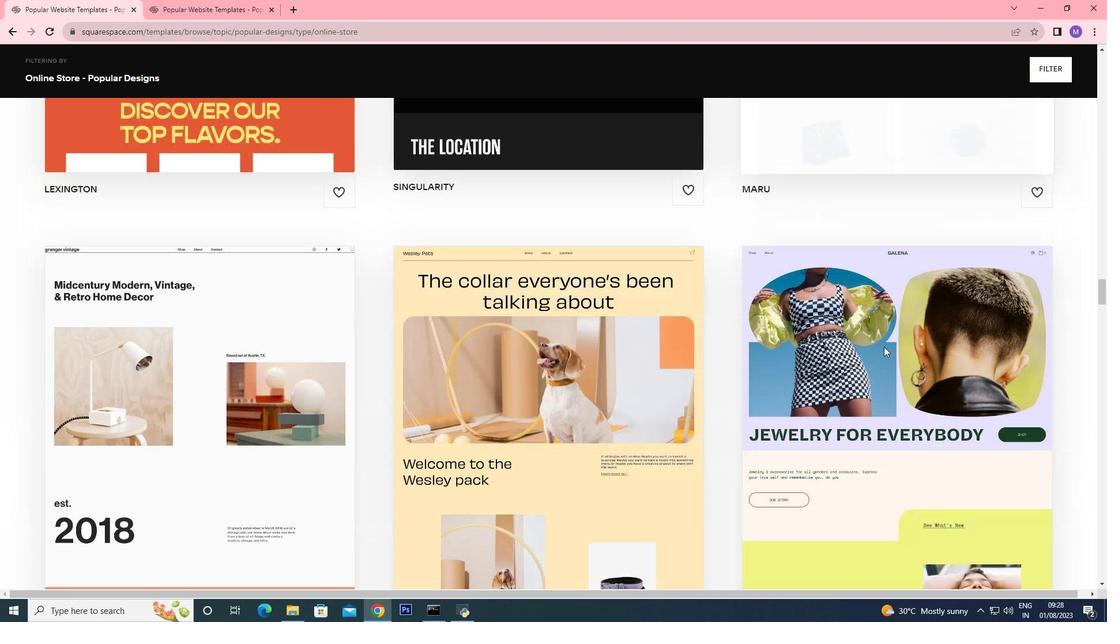 
Action: Mouse scrolled (884, 346) with delta (0, 0)
Screenshot: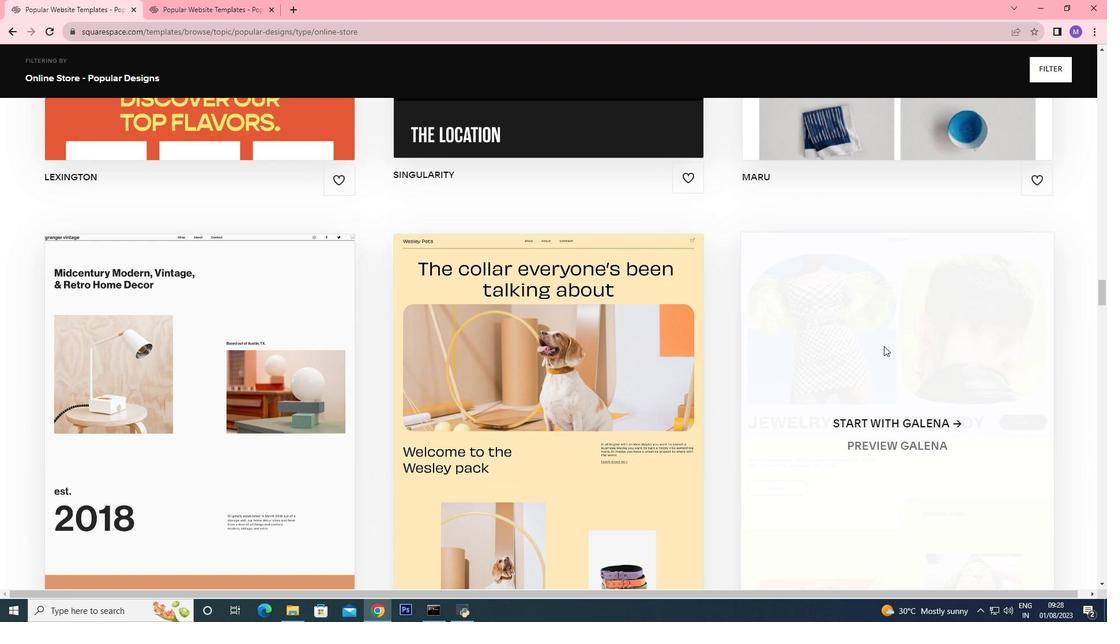 
Action: Mouse scrolled (884, 346) with delta (0, 0)
Screenshot: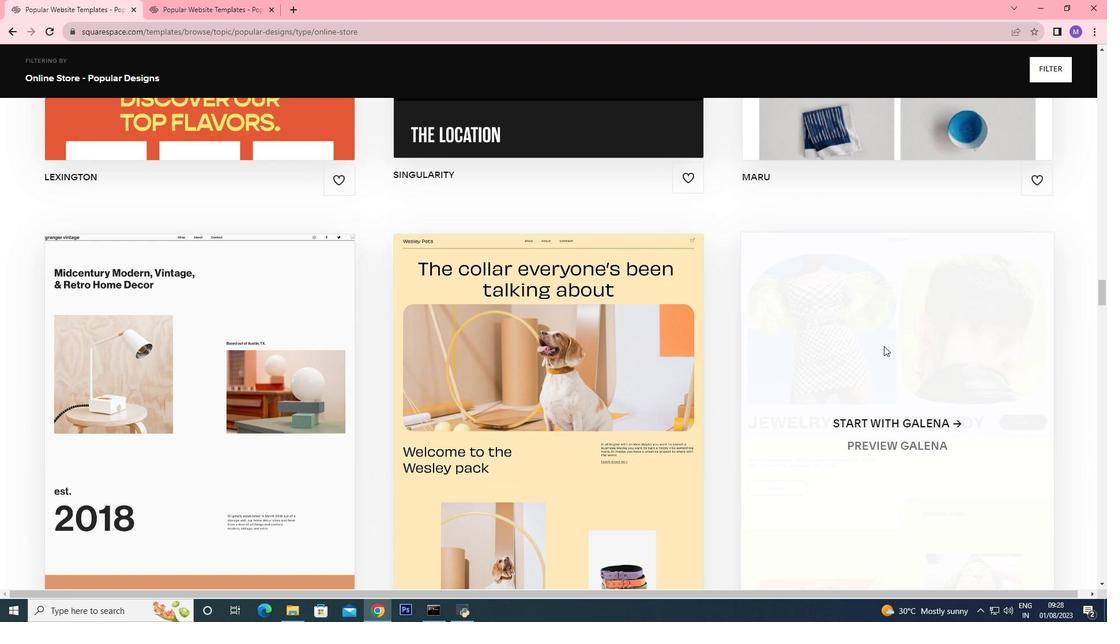 
Action: Mouse scrolled (884, 346) with delta (0, 0)
Screenshot: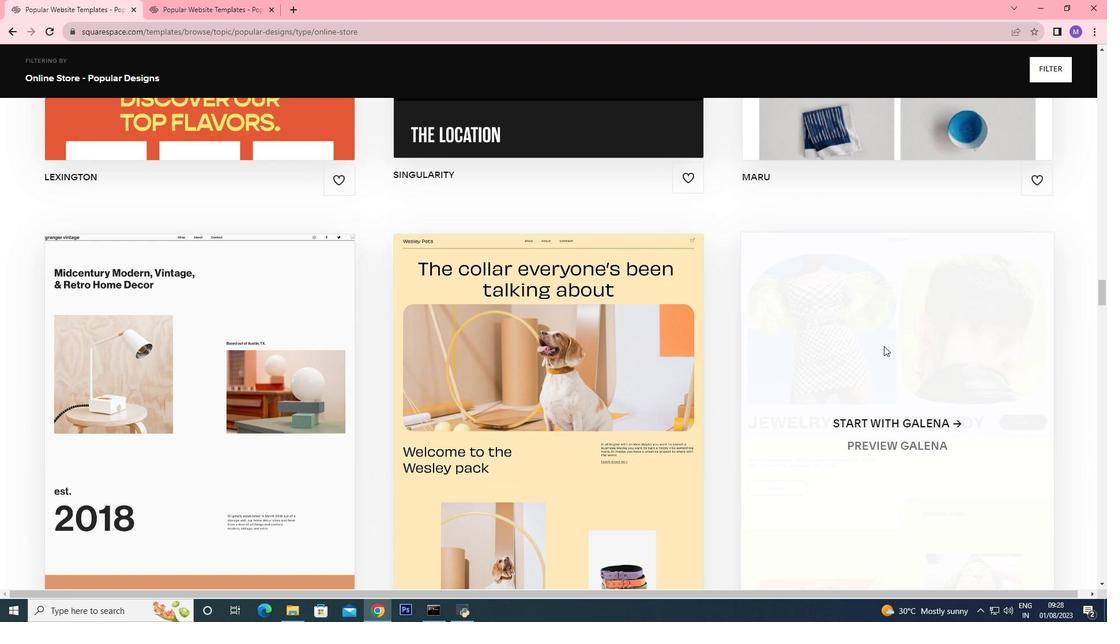 
Action: Mouse scrolled (884, 346) with delta (0, 0)
Screenshot: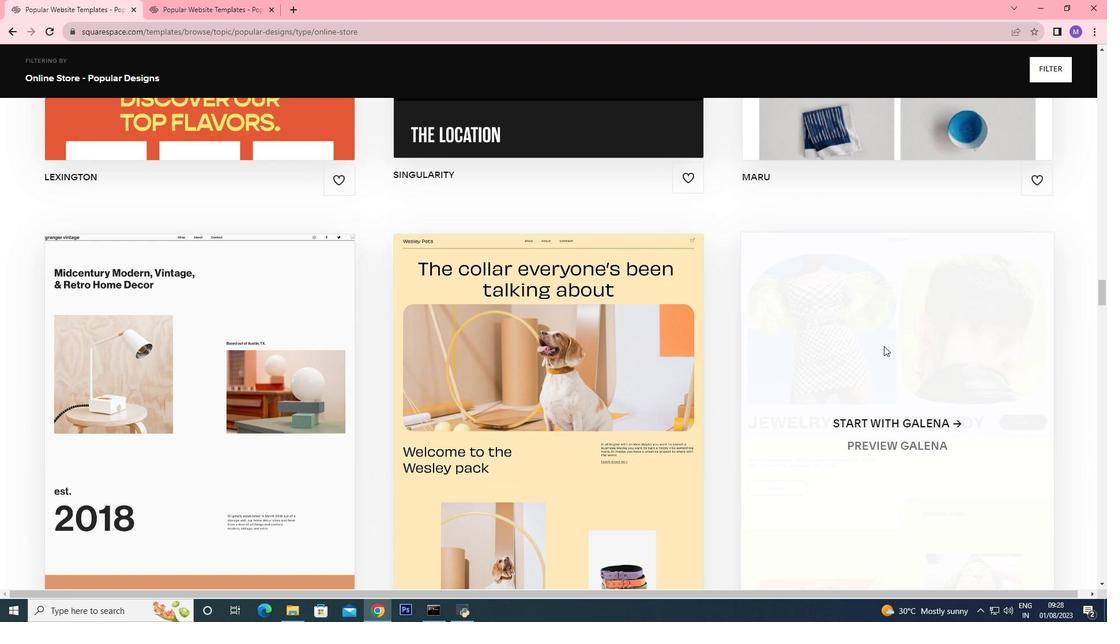
Action: Mouse scrolled (884, 346) with delta (0, 0)
Screenshot: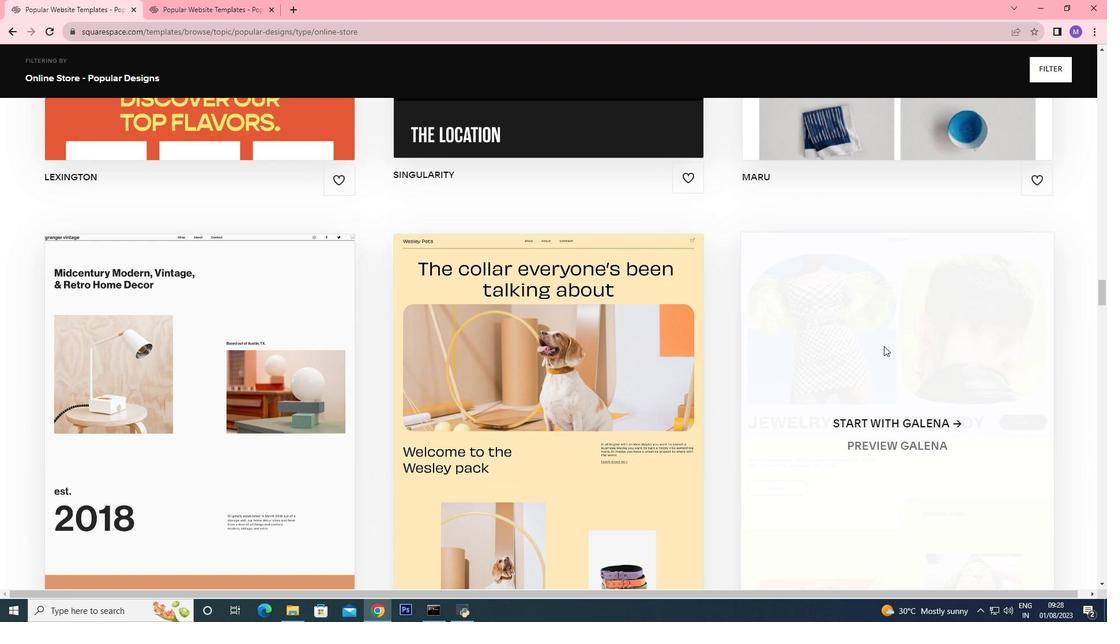 
Action: Mouse scrolled (884, 346) with delta (0, 0)
Screenshot: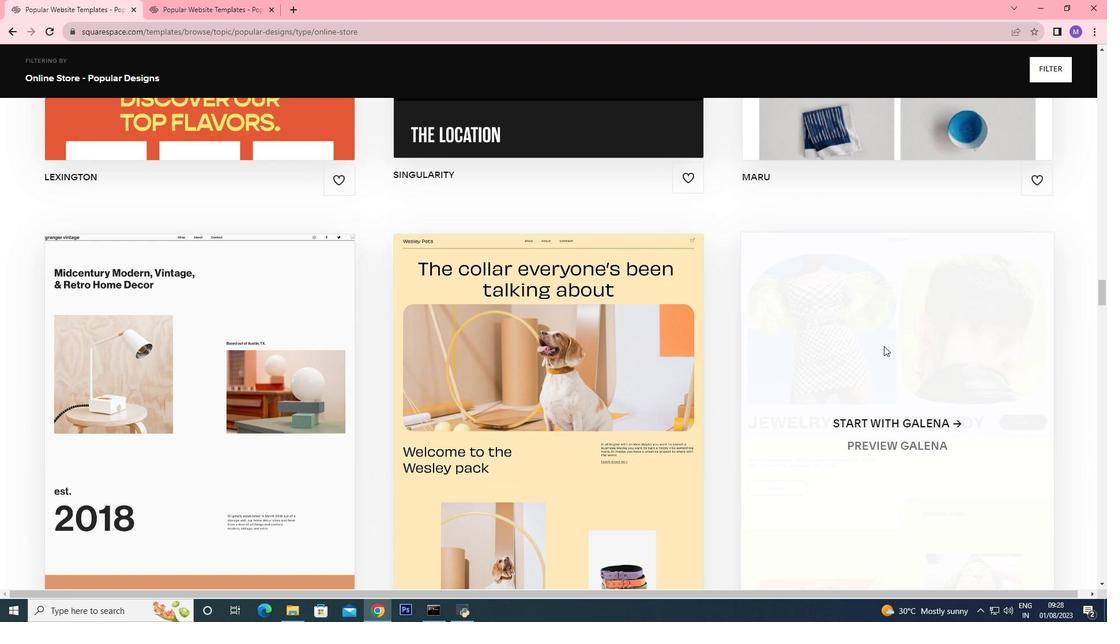 
Action: Mouse moved to (795, 385)
Screenshot: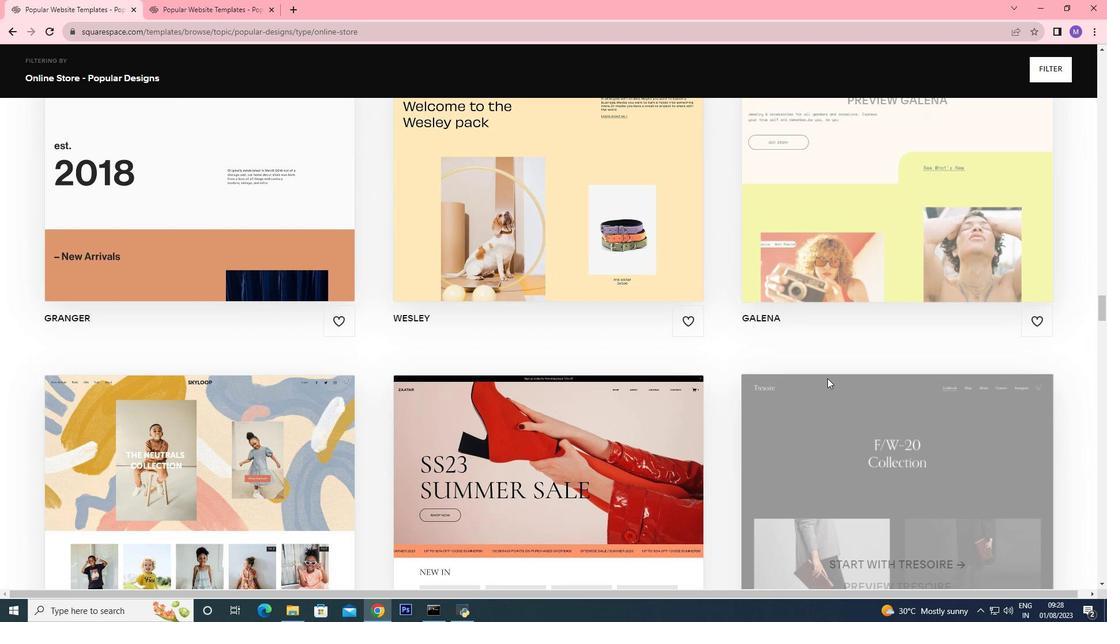 
Action: Mouse scrolled (795, 384) with delta (0, 0)
Screenshot: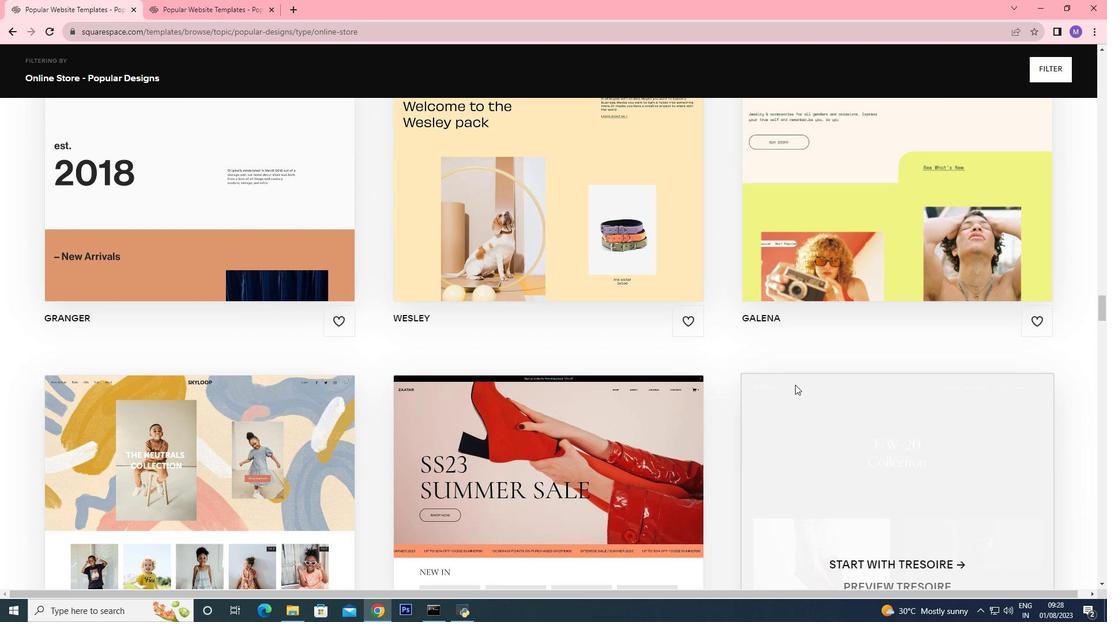 
Action: Mouse scrolled (795, 384) with delta (0, 0)
Screenshot: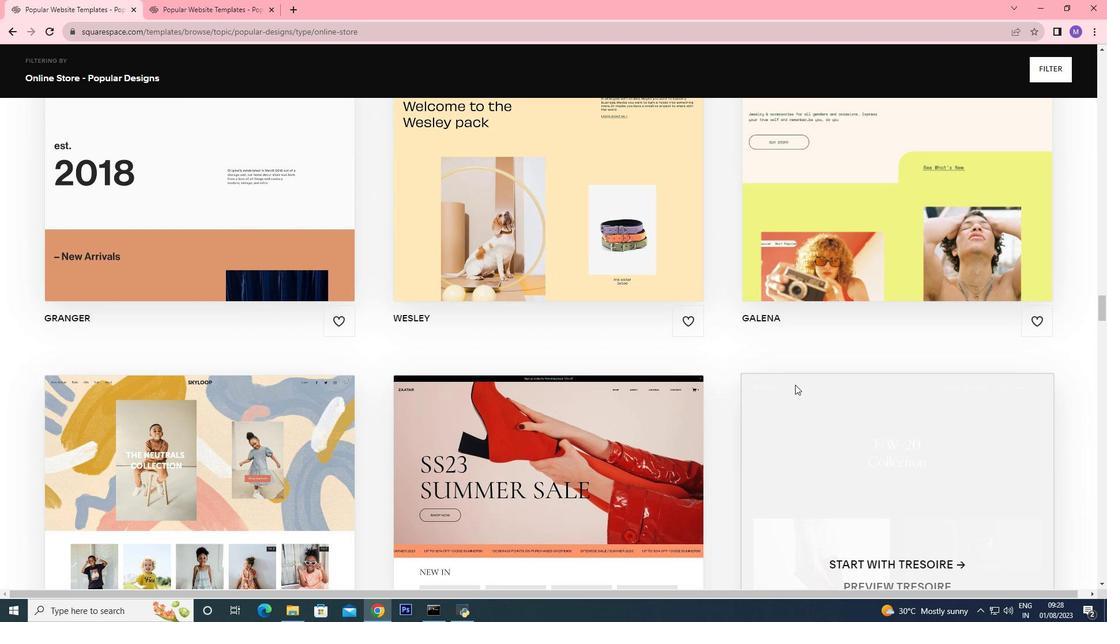 
Action: Mouse scrolled (795, 384) with delta (0, 0)
Screenshot: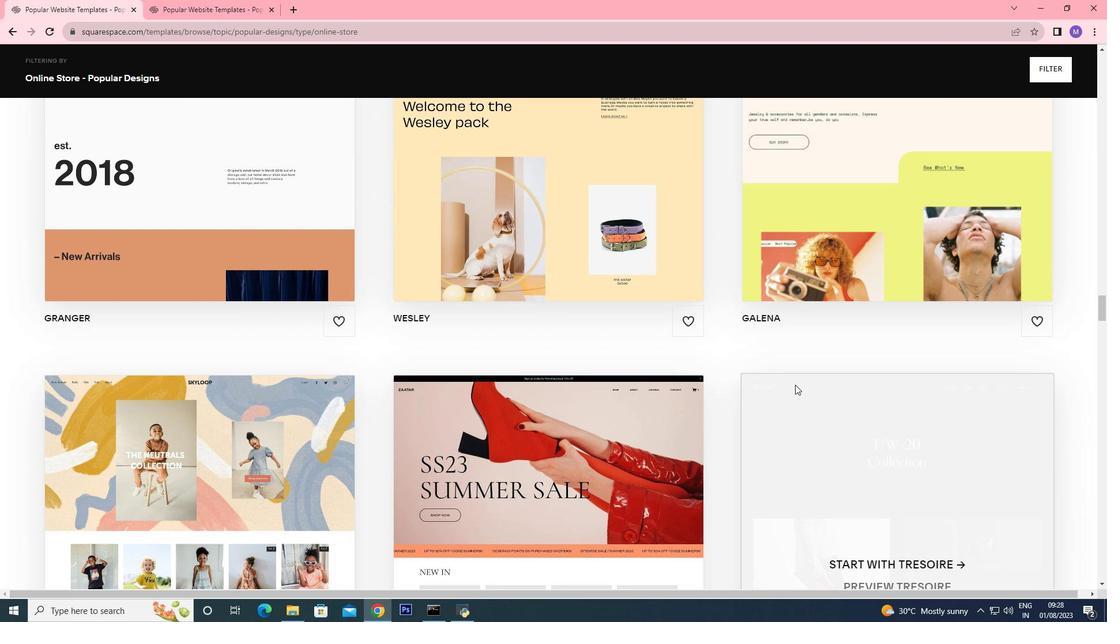
Action: Mouse scrolled (795, 384) with delta (0, 0)
Screenshot: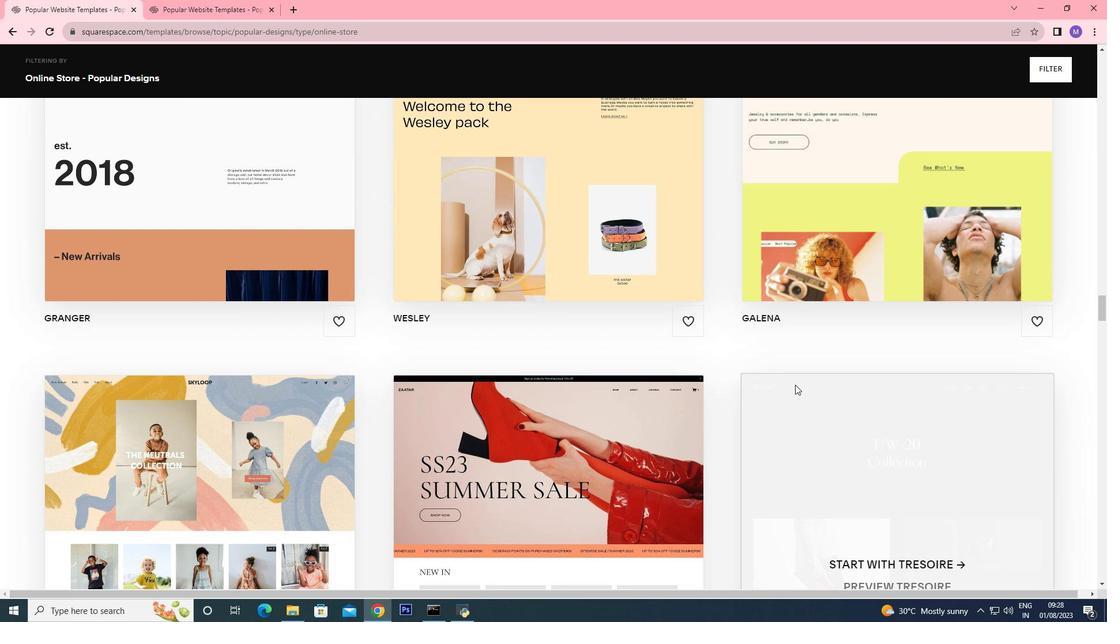 
Action: Mouse scrolled (795, 384) with delta (0, 0)
Screenshot: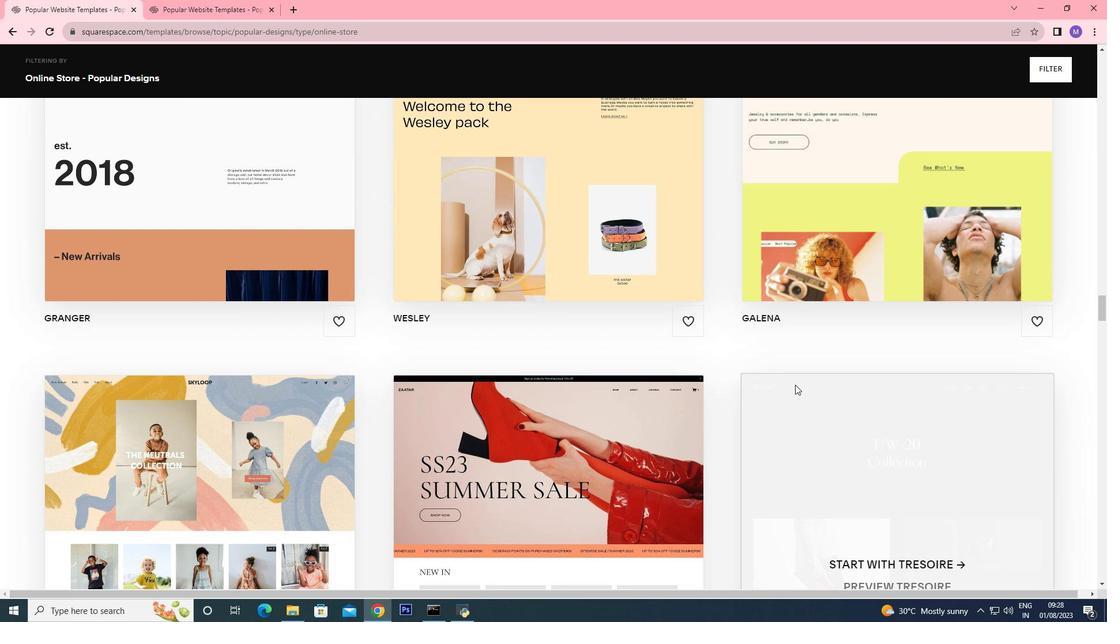 
Action: Mouse scrolled (795, 384) with delta (0, 0)
Screenshot: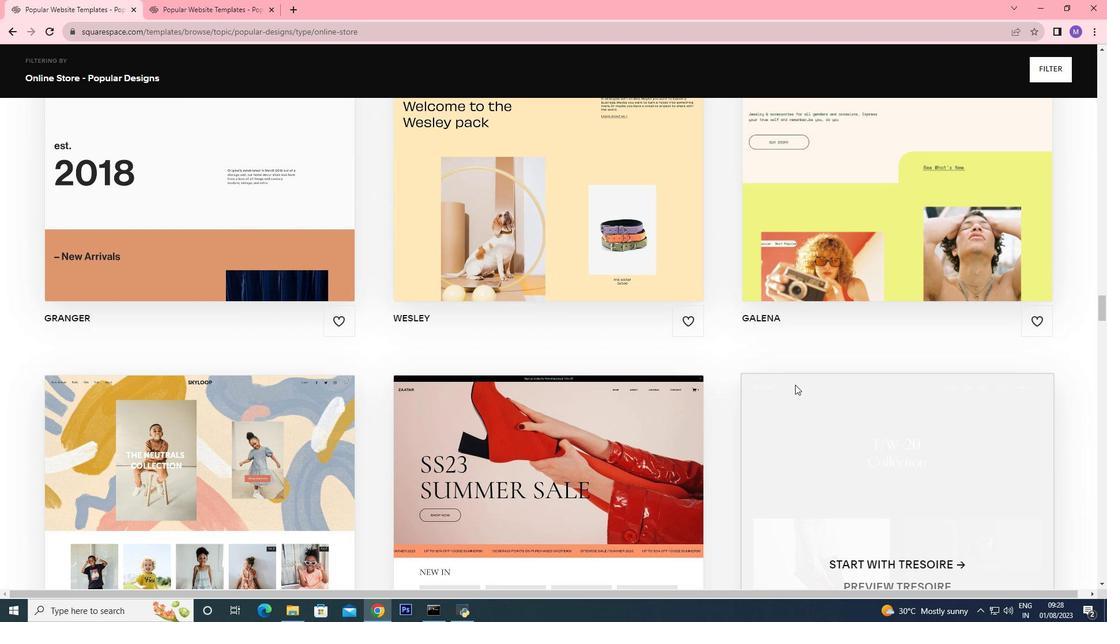 
Action: Mouse moved to (566, 405)
Screenshot: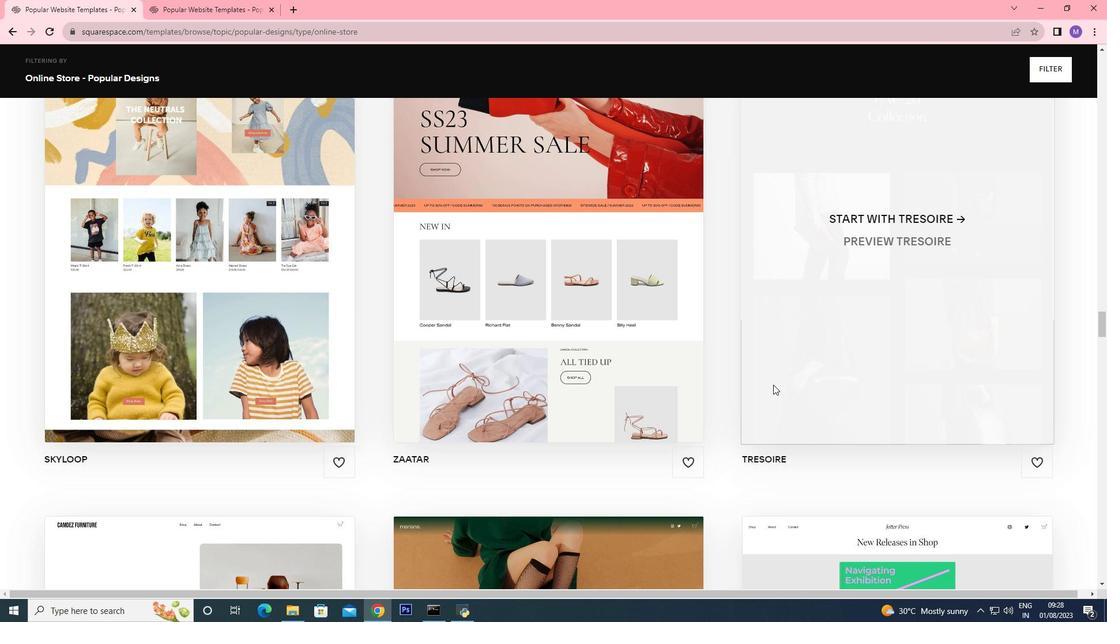 
Action: Mouse scrolled (566, 406) with delta (0, 0)
Screenshot: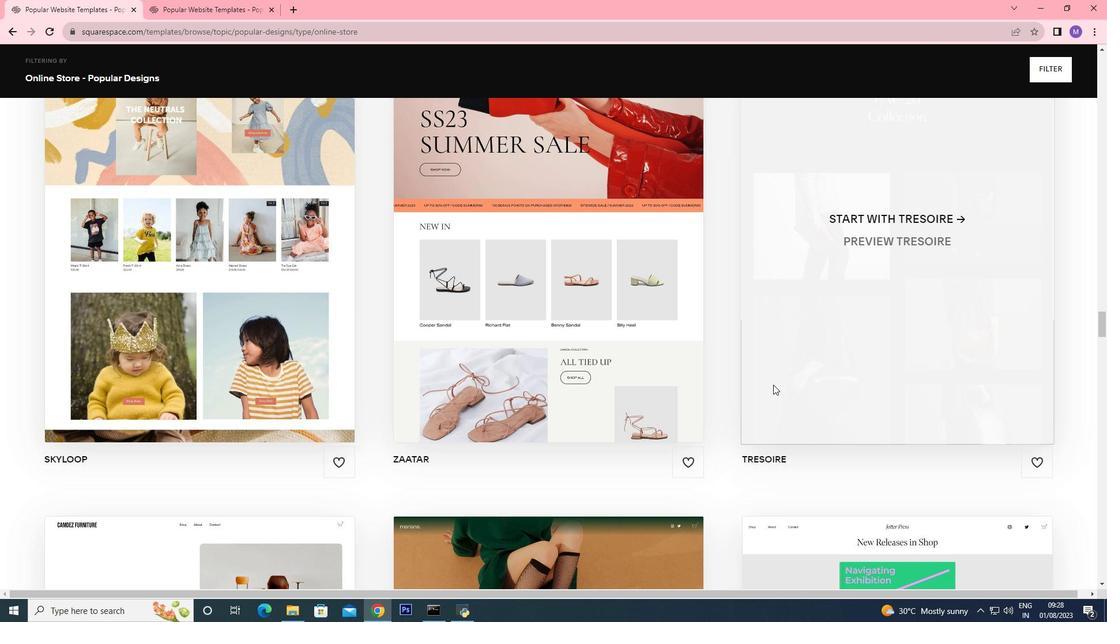 
Action: Mouse moved to (555, 390)
Screenshot: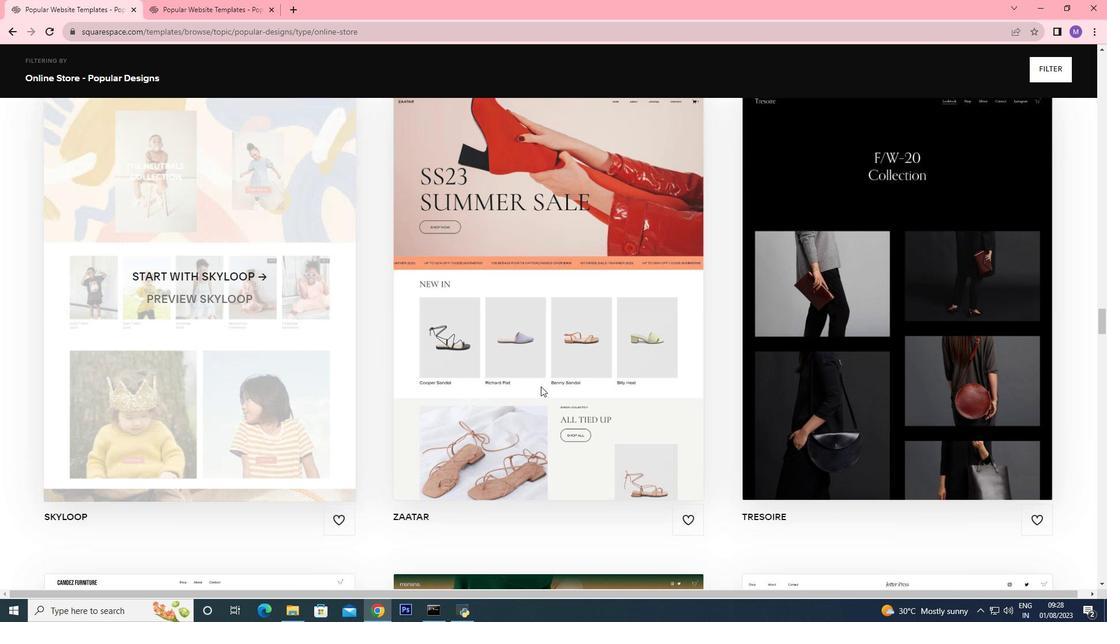 
Action: Mouse scrolled (555, 389) with delta (0, 0)
Screenshot: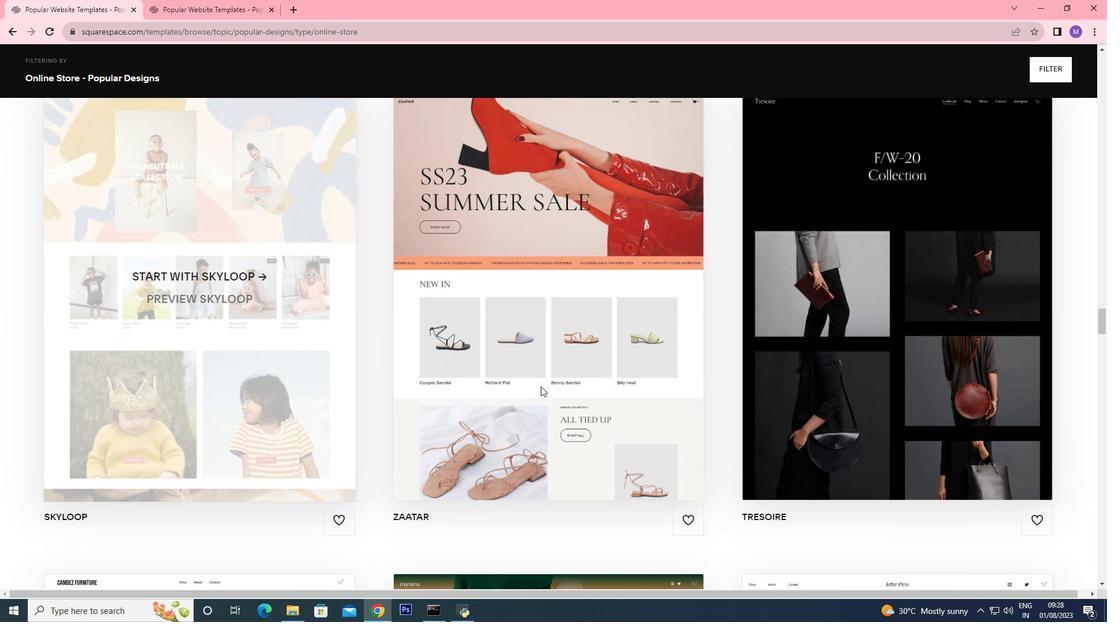 
Action: Mouse moved to (556, 390)
Screenshot: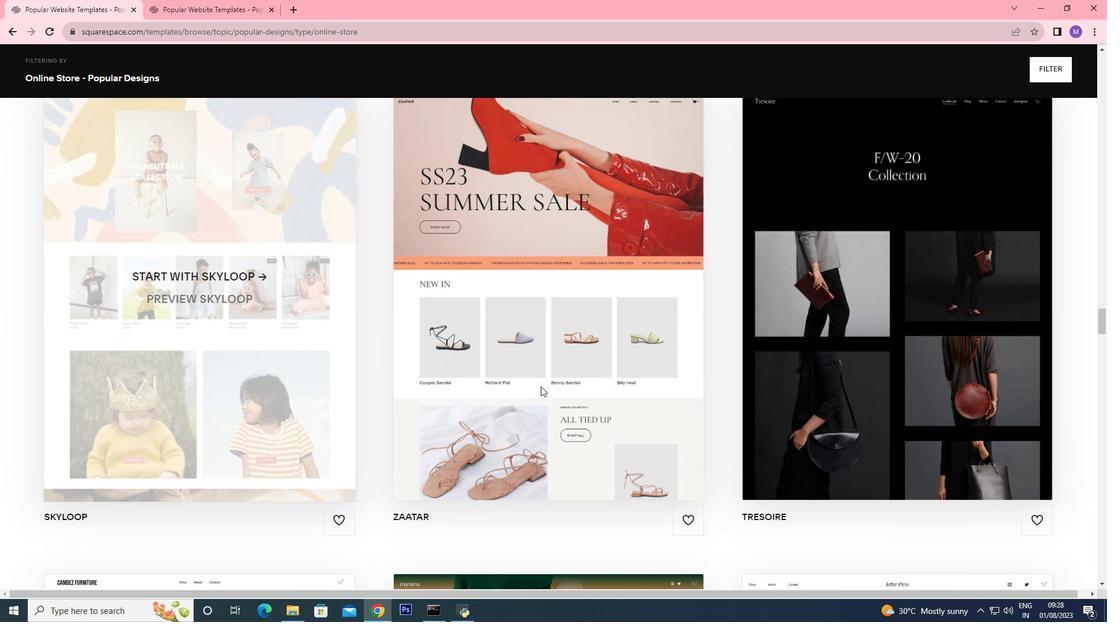 
Action: Mouse scrolled (556, 390) with delta (0, 0)
Screenshot: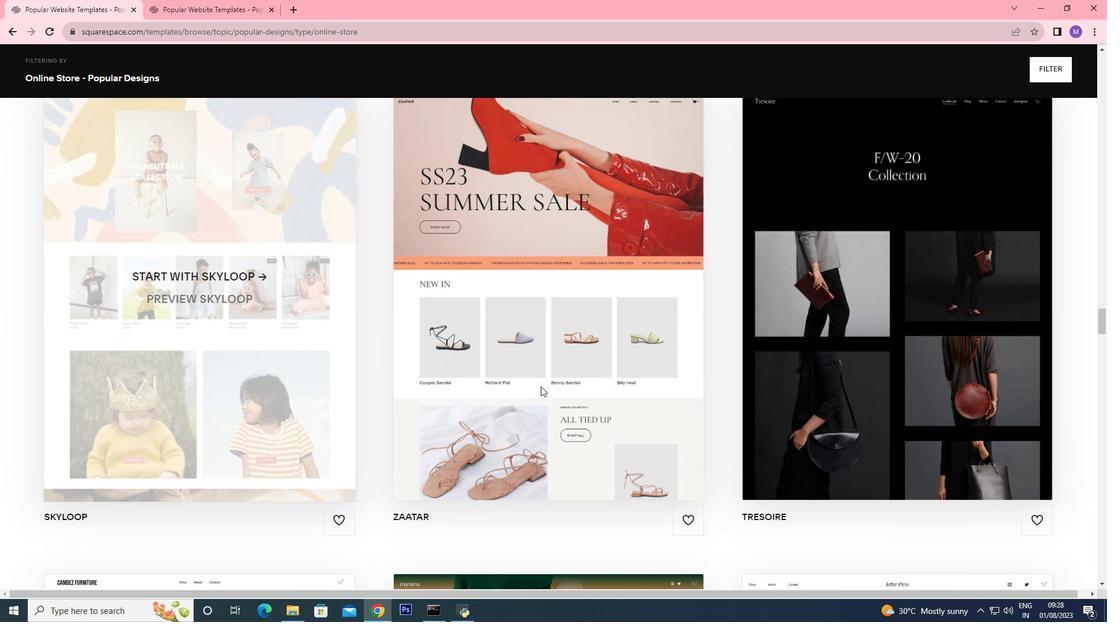 
Action: Mouse scrolled (556, 390) with delta (0, 0)
Screenshot: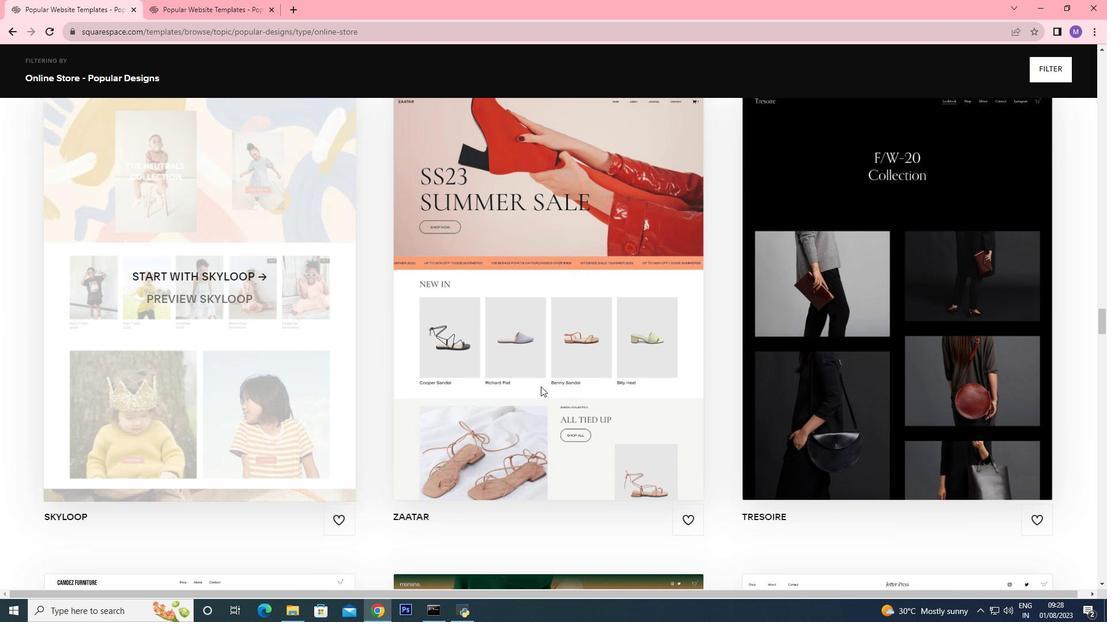 
Action: Mouse scrolled (556, 390) with delta (0, 0)
Screenshot: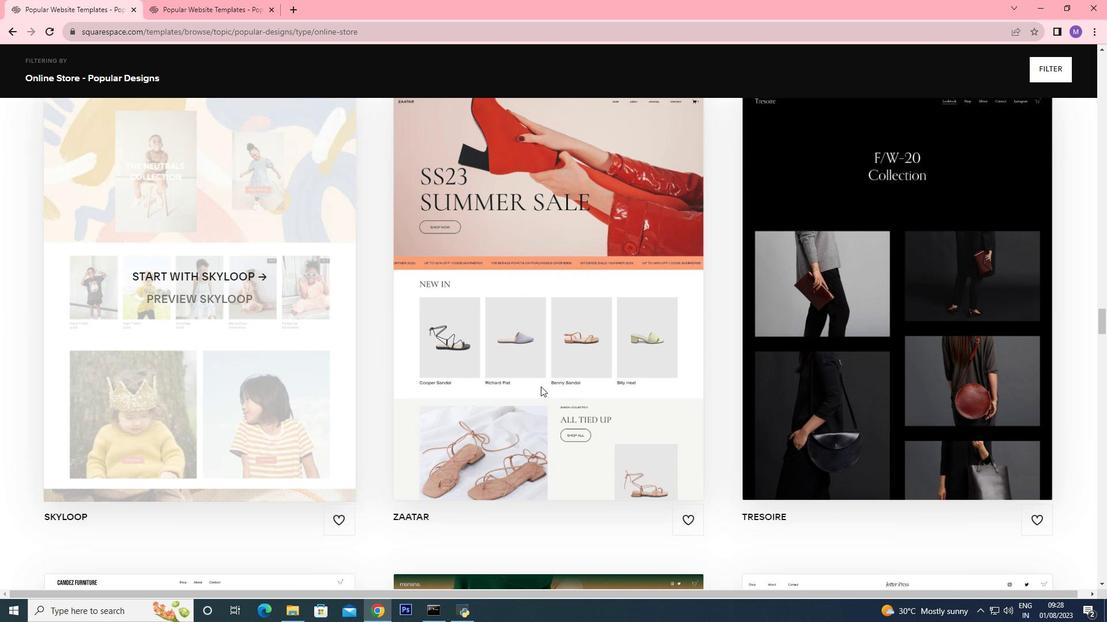 
Action: Mouse moved to (568, 396)
Screenshot: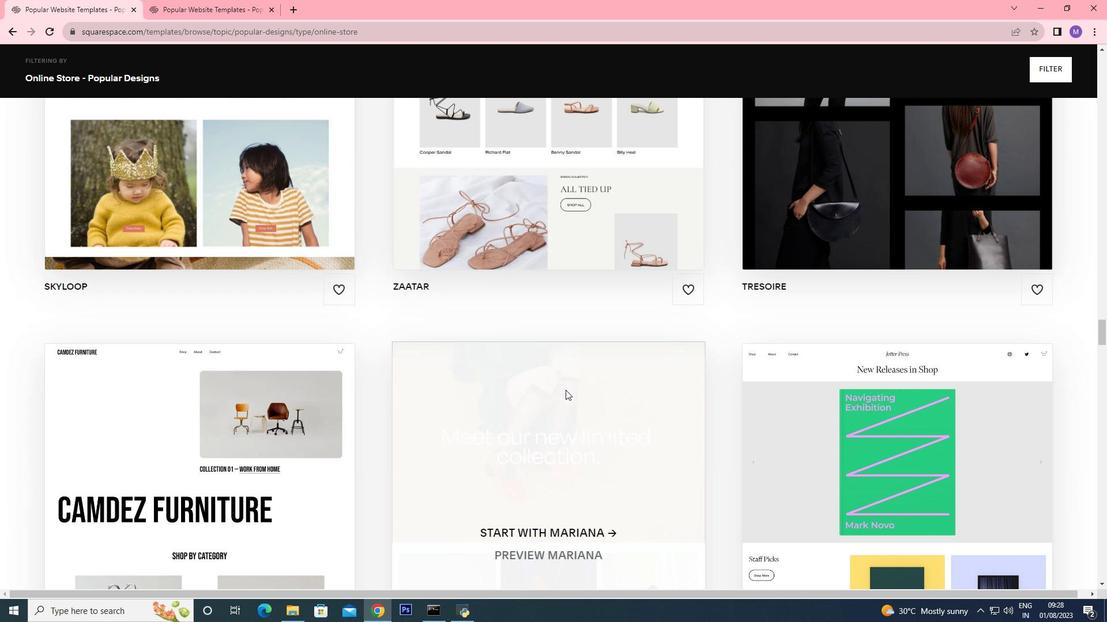 
Action: Mouse scrolled (568, 395) with delta (0, 0)
Screenshot: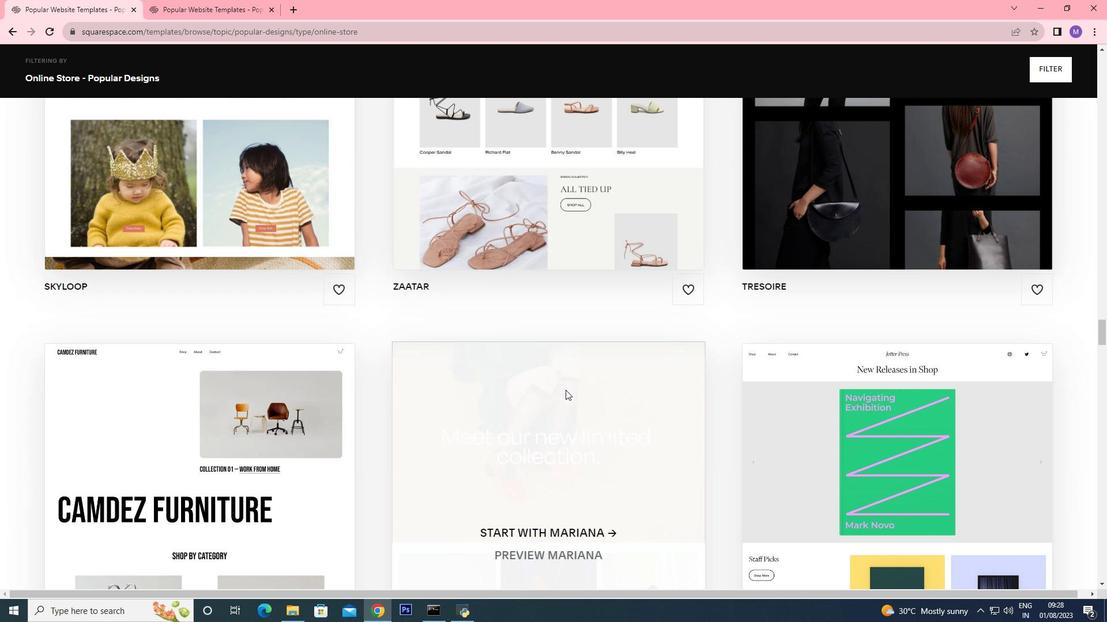 
Action: Mouse scrolled (568, 395) with delta (0, 0)
Screenshot: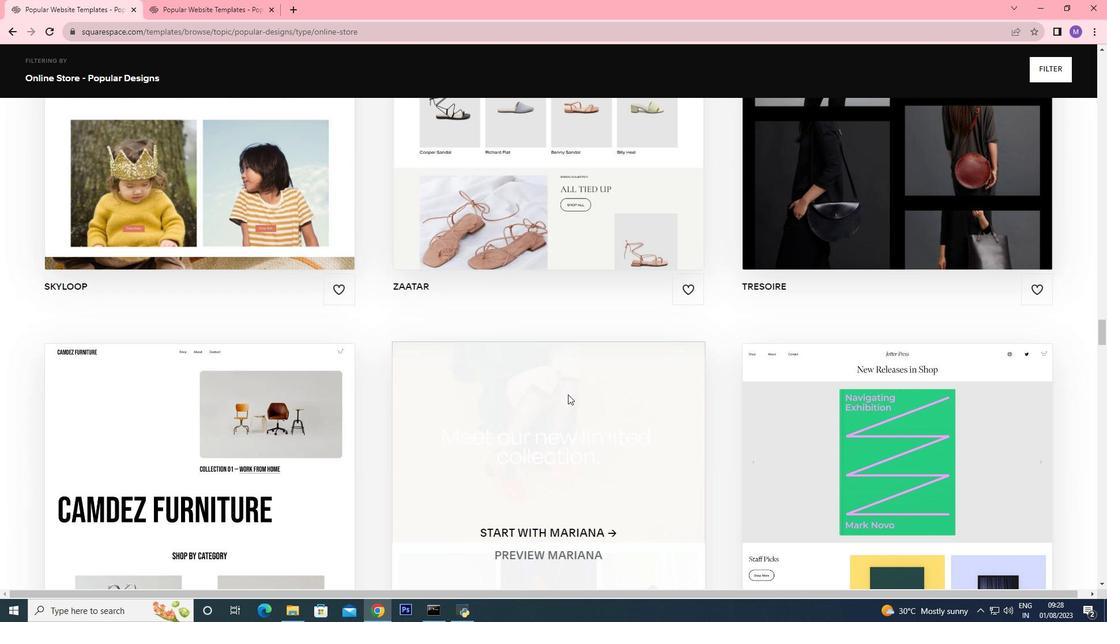 
Action: Mouse scrolled (568, 395) with delta (0, 0)
Screenshot: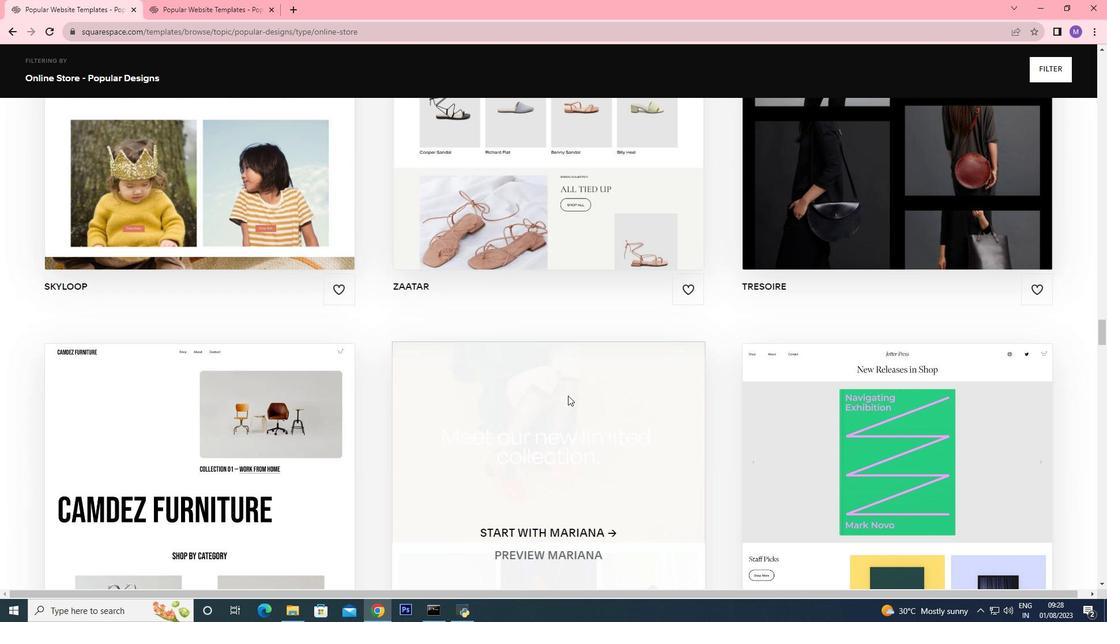 
Action: Mouse scrolled (568, 395) with delta (0, 0)
Screenshot: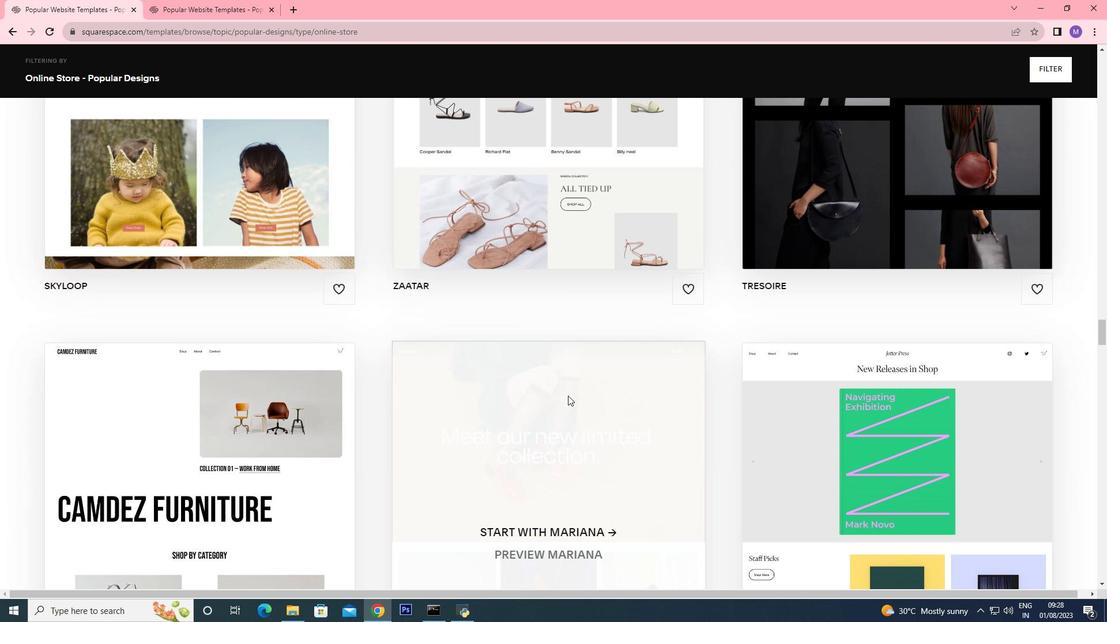 
Action: Mouse moved to (602, 414)
Screenshot: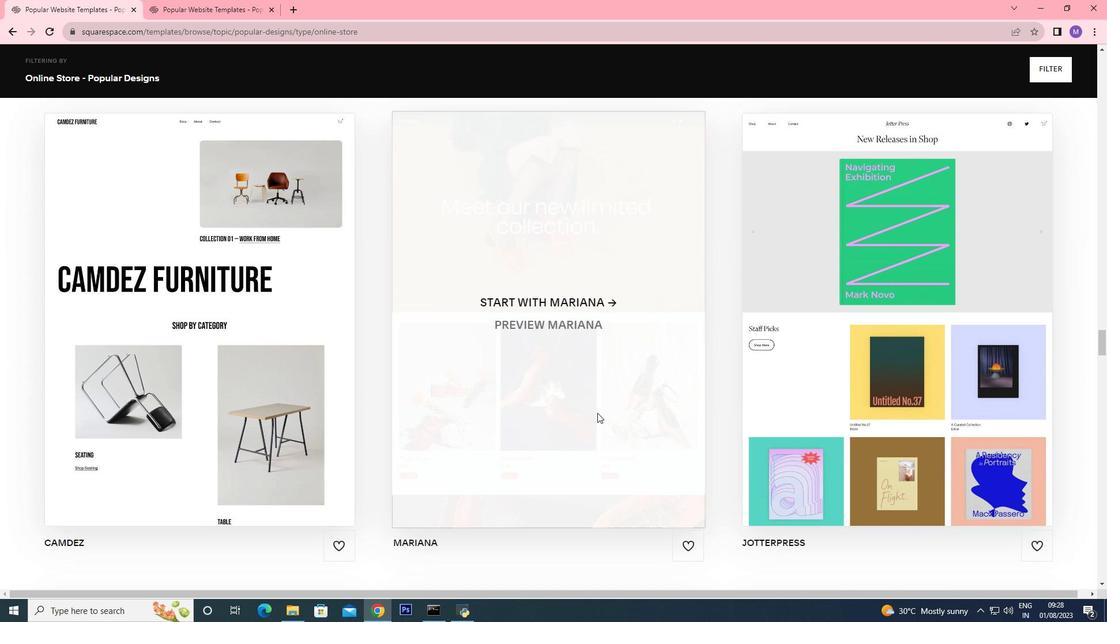 
Action: Mouse scrolled (602, 414) with delta (0, 0)
Screenshot: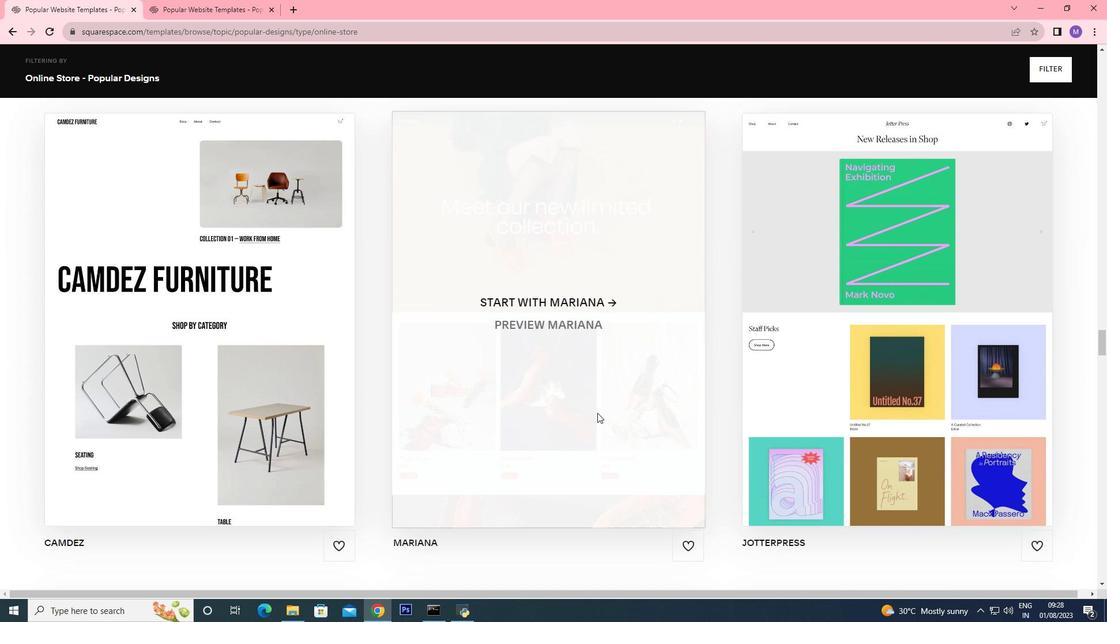 
Action: Mouse scrolled (602, 414) with delta (0, 0)
Screenshot: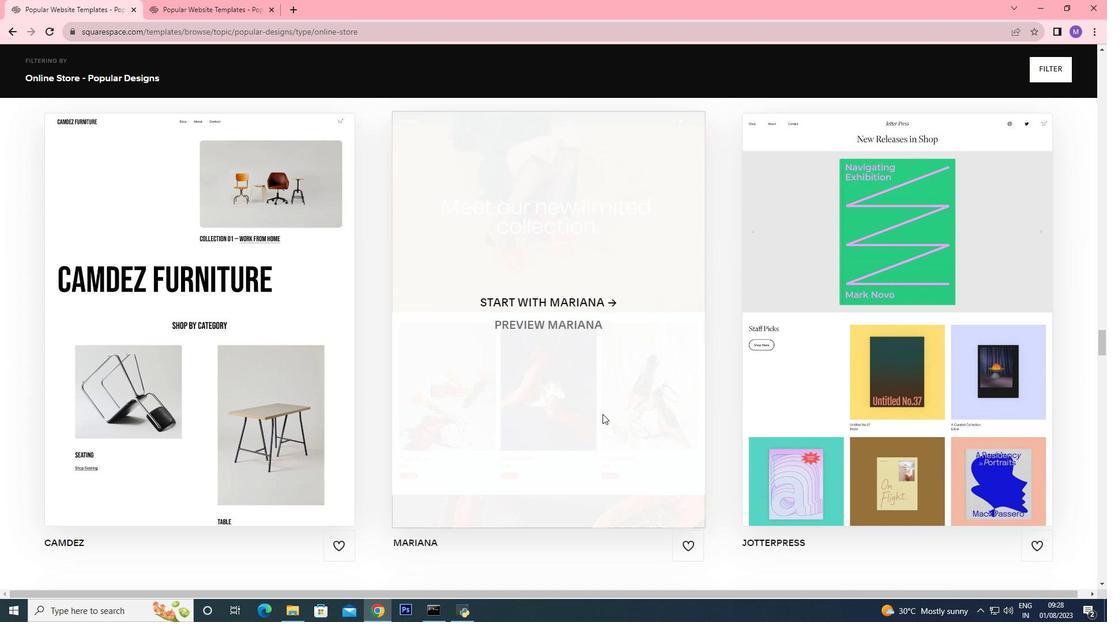 
Action: Mouse scrolled (602, 414) with delta (0, 0)
Screenshot: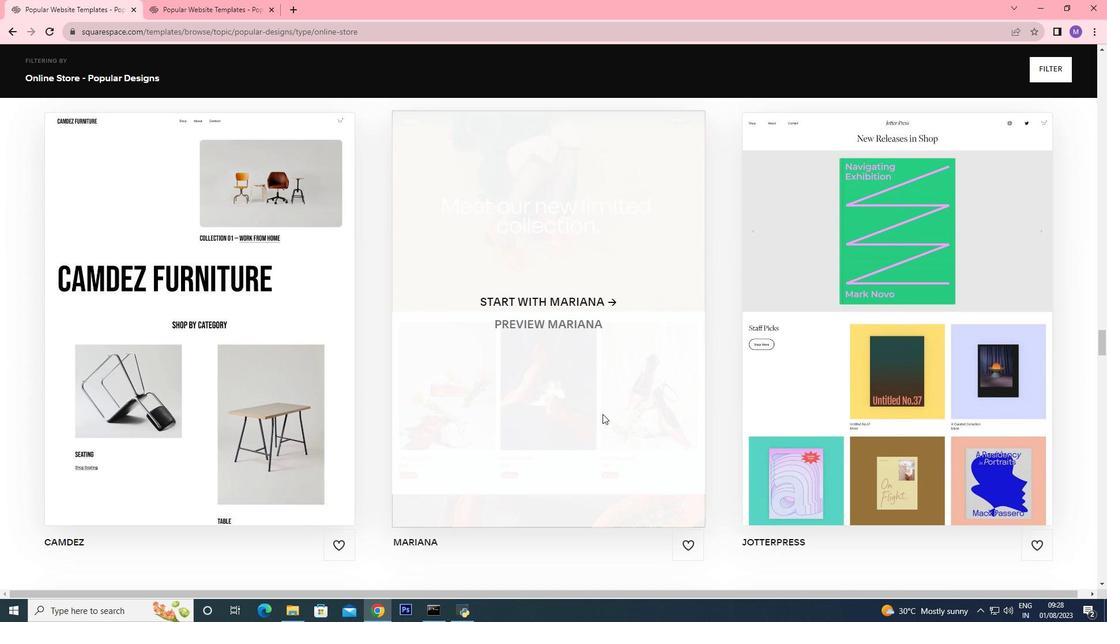 
Action: Mouse scrolled (602, 414) with delta (0, 0)
Screenshot: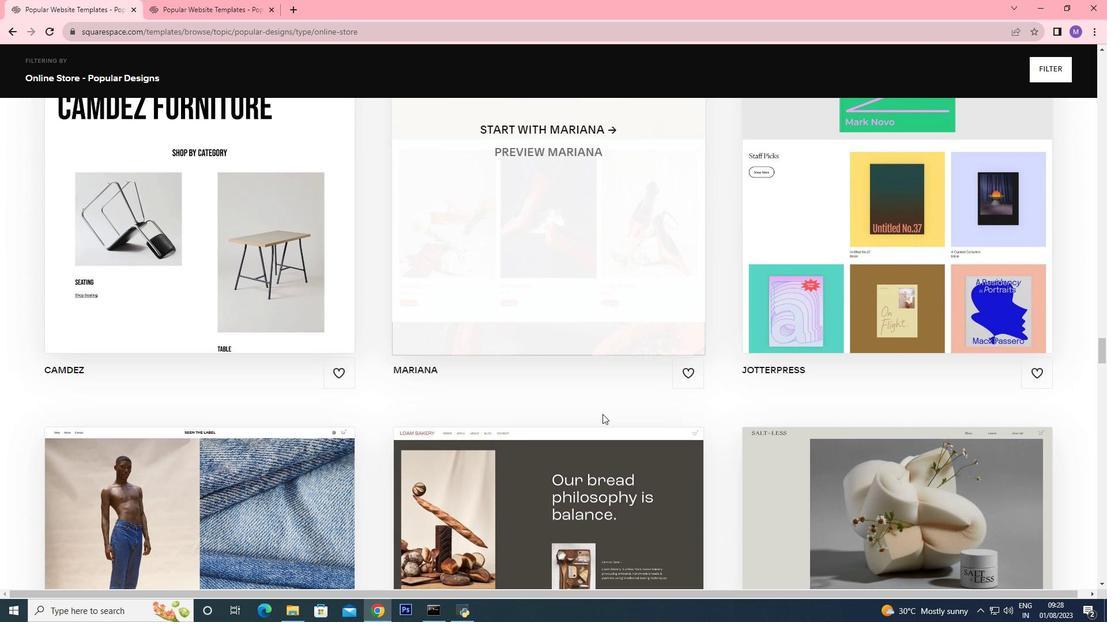 
Action: Mouse scrolled (602, 414) with delta (0, 0)
Screenshot: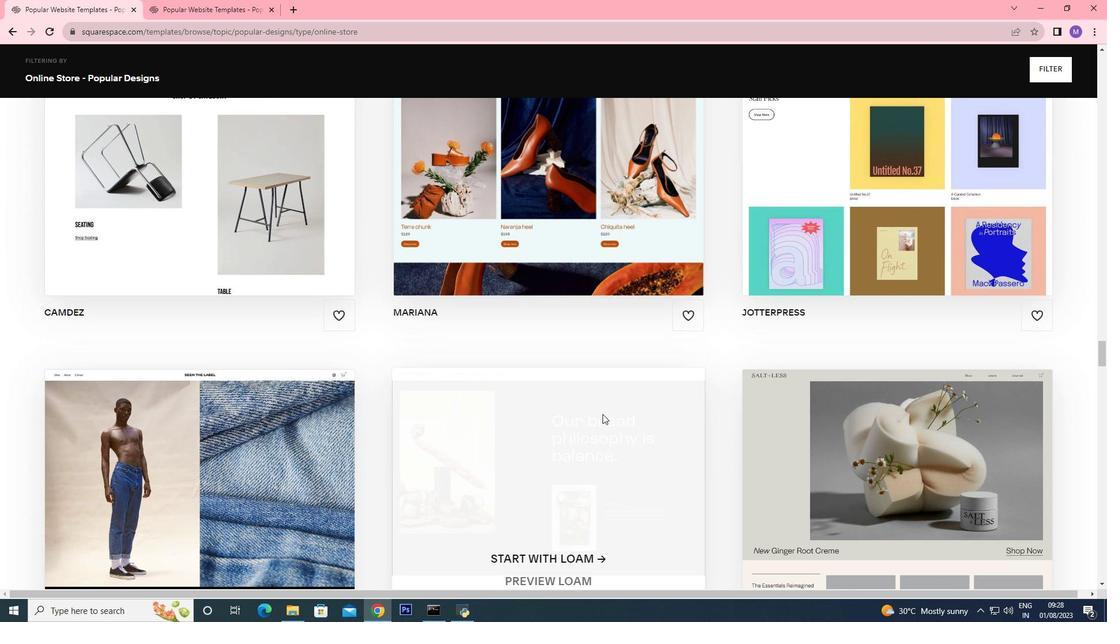 
Action: Mouse scrolled (602, 414) with delta (0, 0)
Screenshot: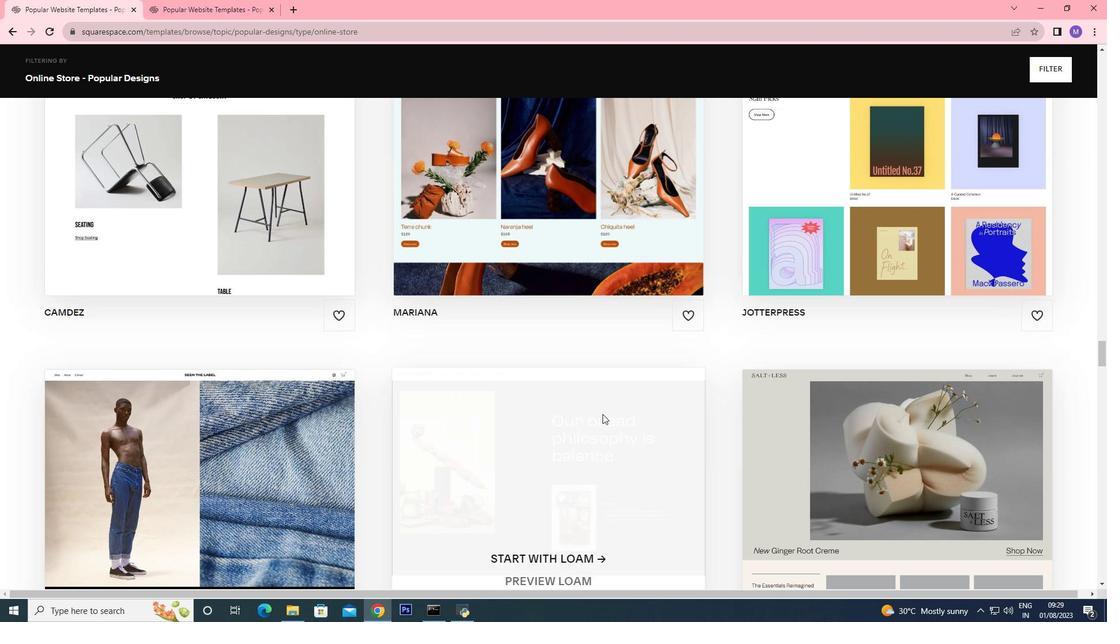 
Action: Mouse scrolled (602, 414) with delta (0, 0)
Screenshot: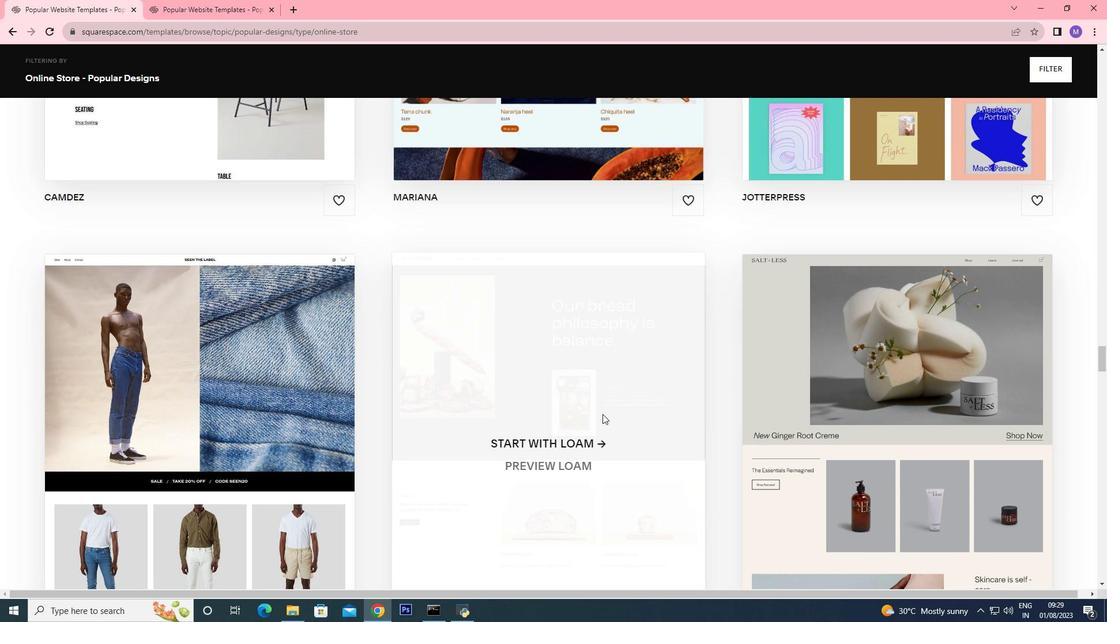 
Action: Mouse scrolled (602, 414) with delta (0, 0)
Screenshot: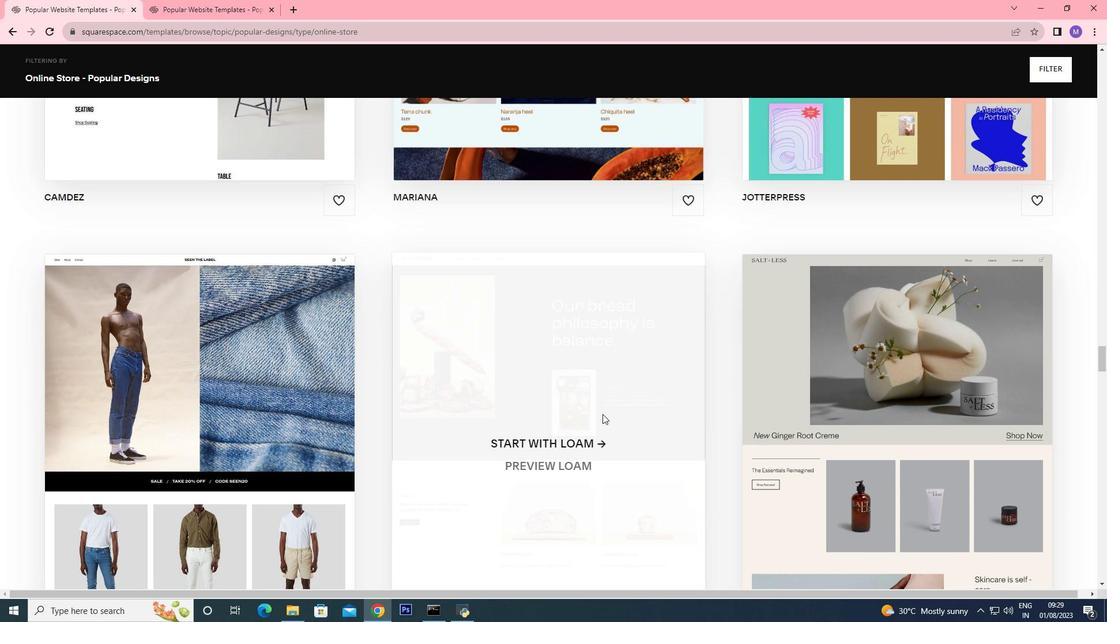 
Action: Mouse scrolled (602, 414) with delta (0, 0)
Screenshot: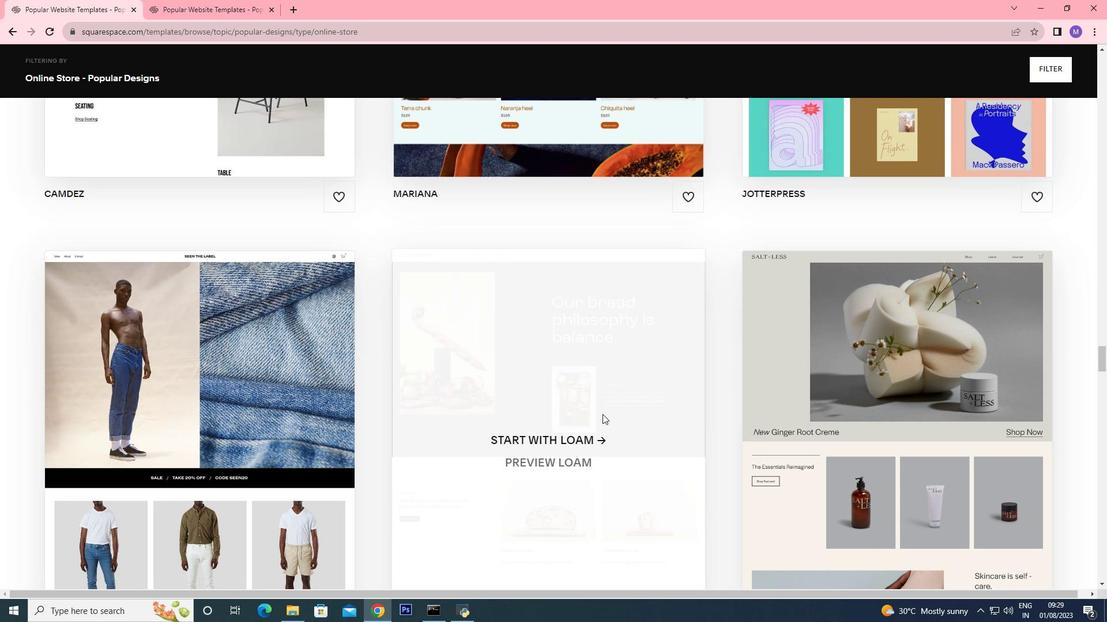
Action: Mouse scrolled (602, 414) with delta (0, 0)
Screenshot: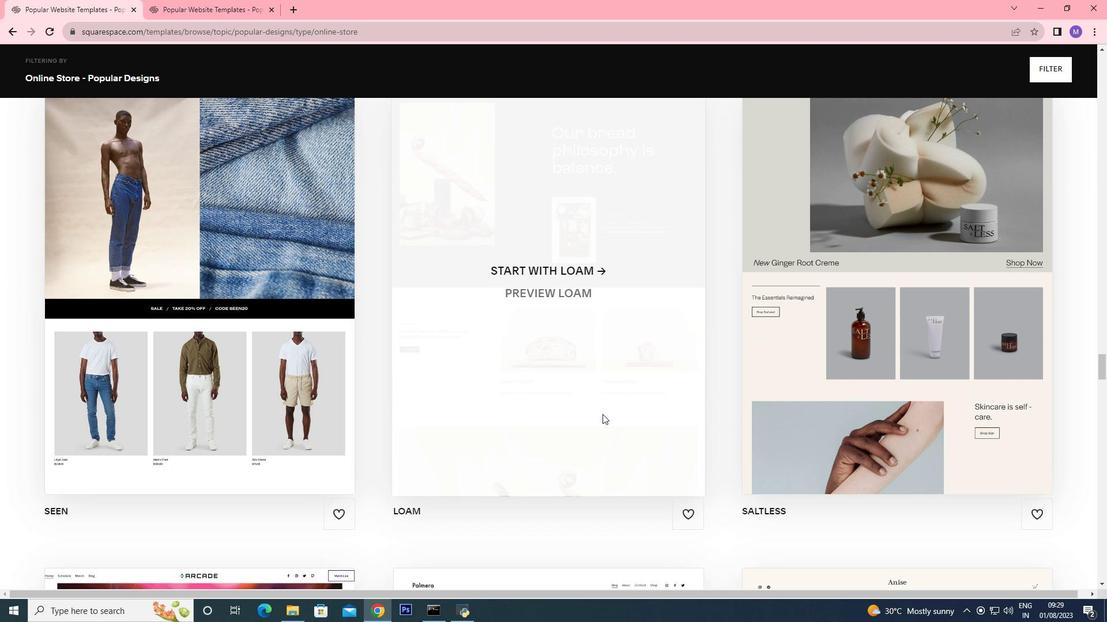 
Action: Mouse scrolled (602, 414) with delta (0, 0)
Screenshot: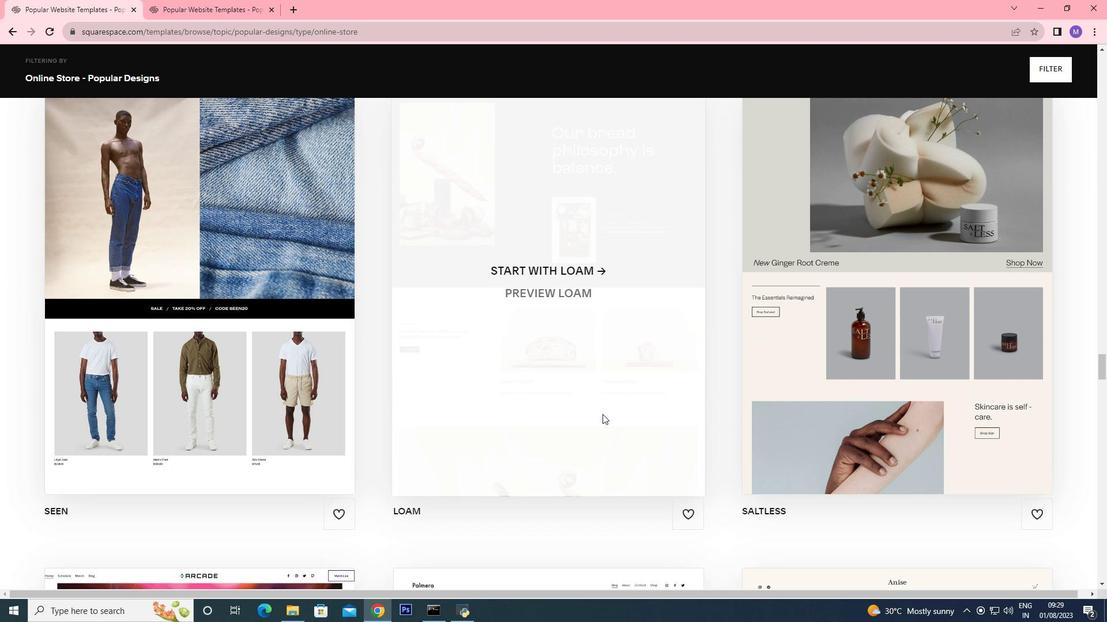 
Action: Mouse scrolled (602, 414) with delta (0, 0)
Screenshot: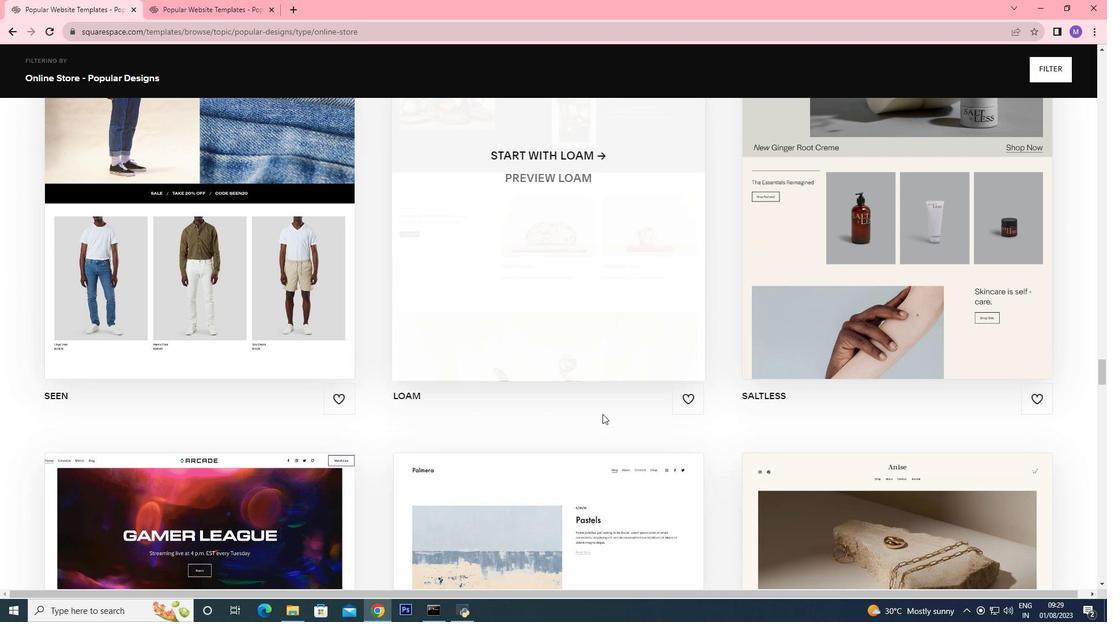 
Action: Mouse scrolled (602, 414) with delta (0, 0)
Screenshot: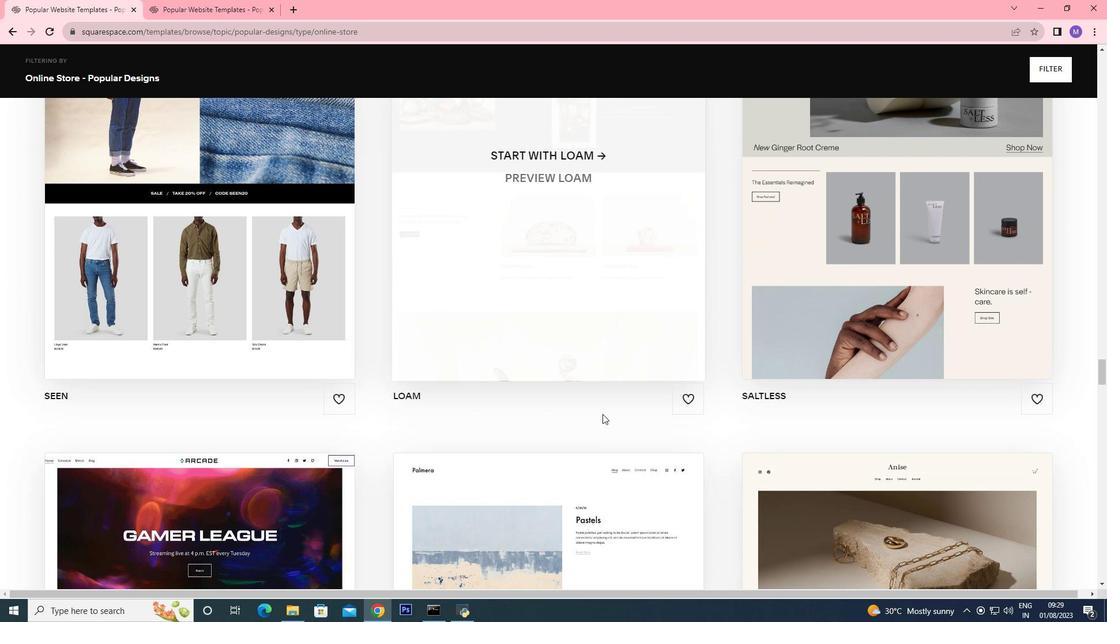 
Action: Mouse scrolled (602, 414) with delta (0, 0)
Screenshot: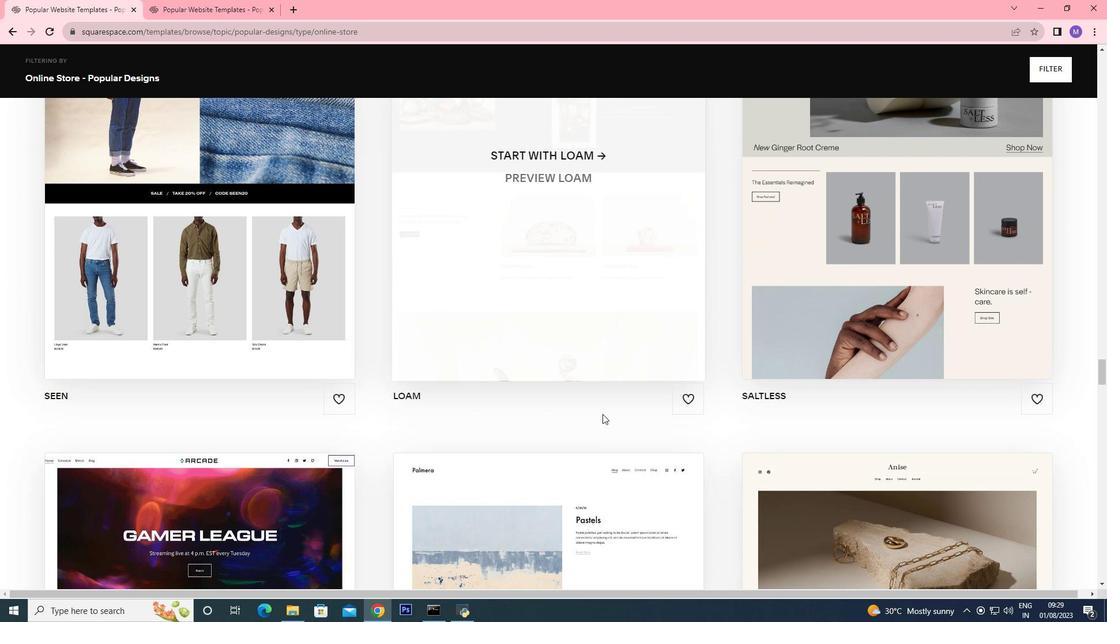 
Action: Mouse scrolled (602, 414) with delta (0, 0)
Screenshot: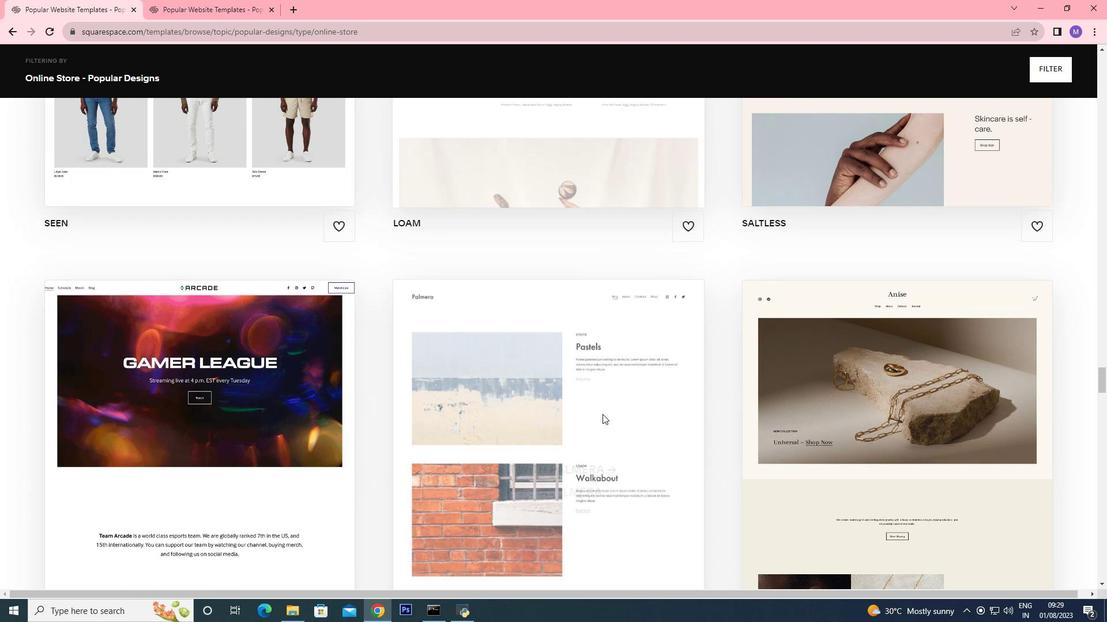 
Action: Mouse scrolled (602, 414) with delta (0, 0)
Screenshot: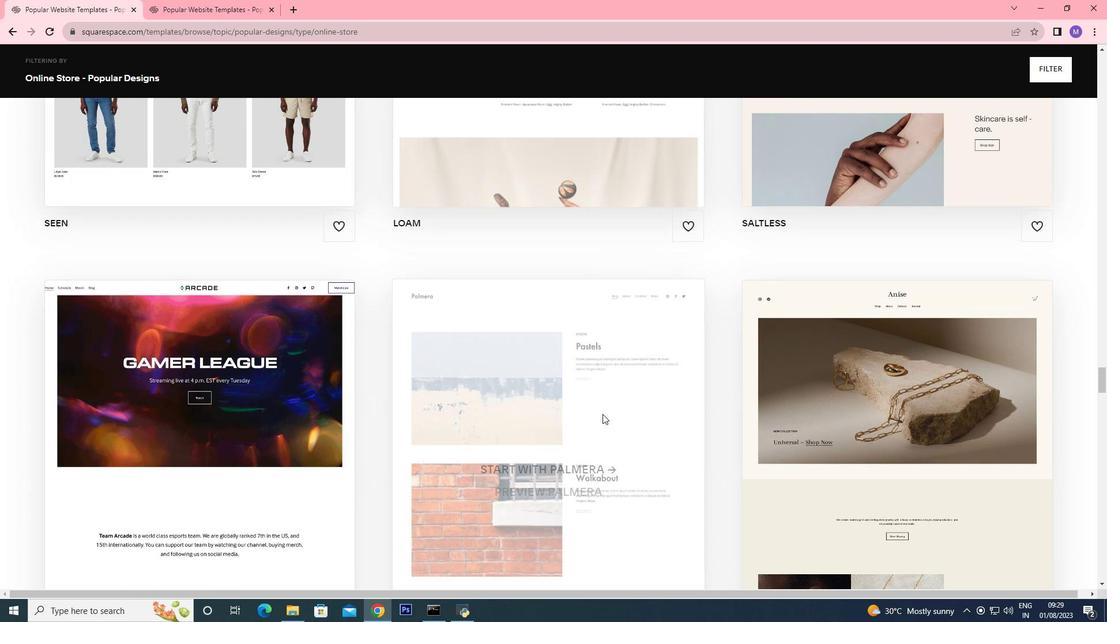 
Action: Mouse scrolled (602, 414) with delta (0, 0)
Screenshot: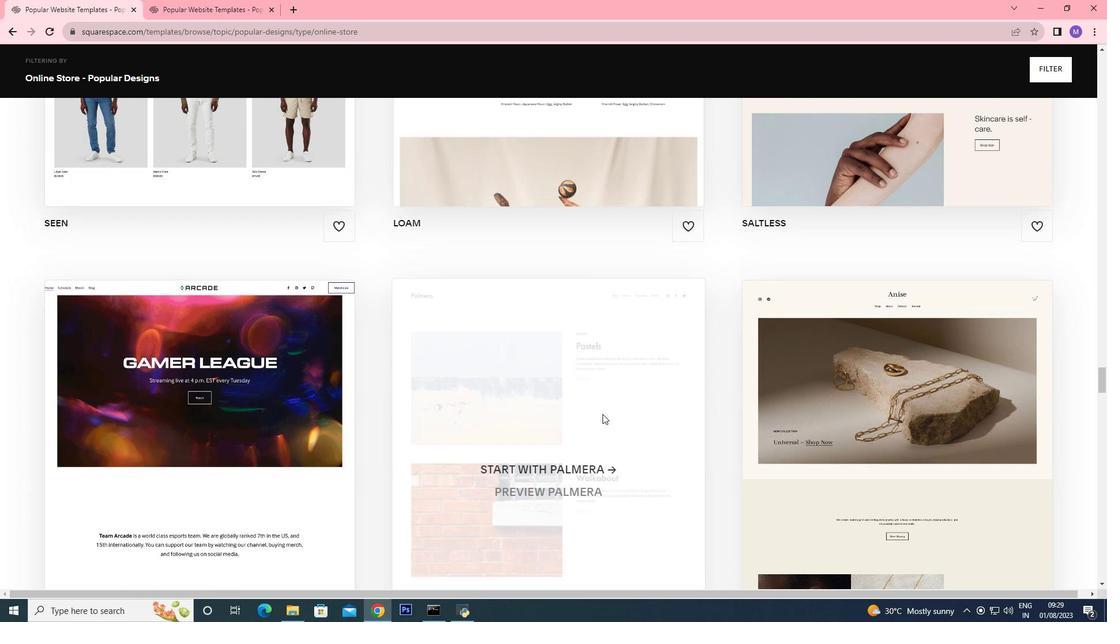 
Action: Mouse scrolled (602, 414) with delta (0, 0)
Screenshot: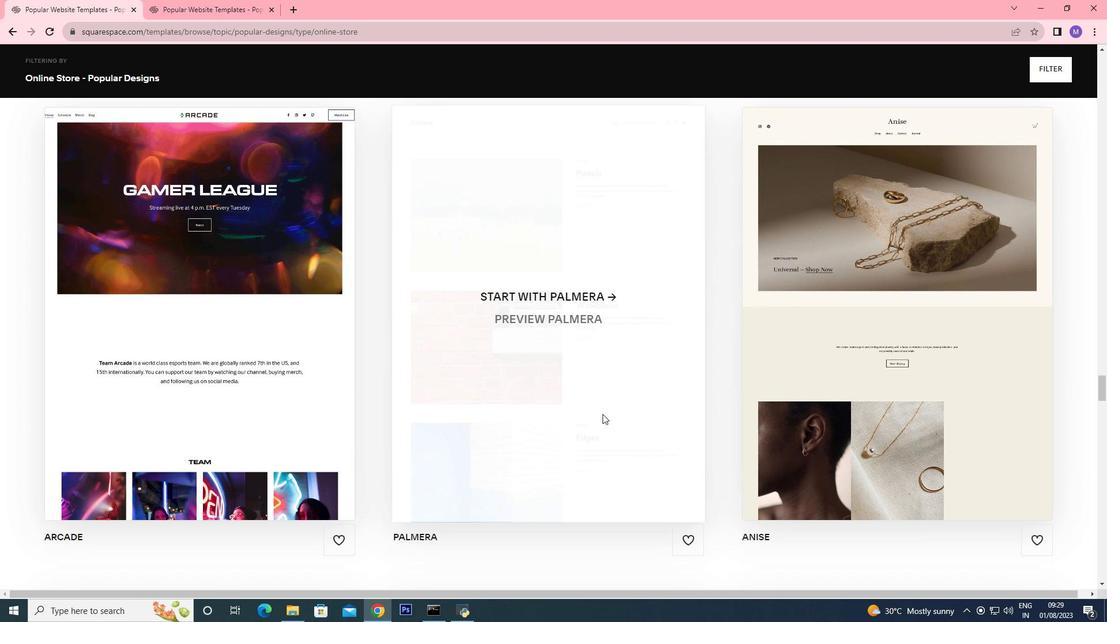 
Action: Mouse scrolled (602, 414) with delta (0, 0)
Screenshot: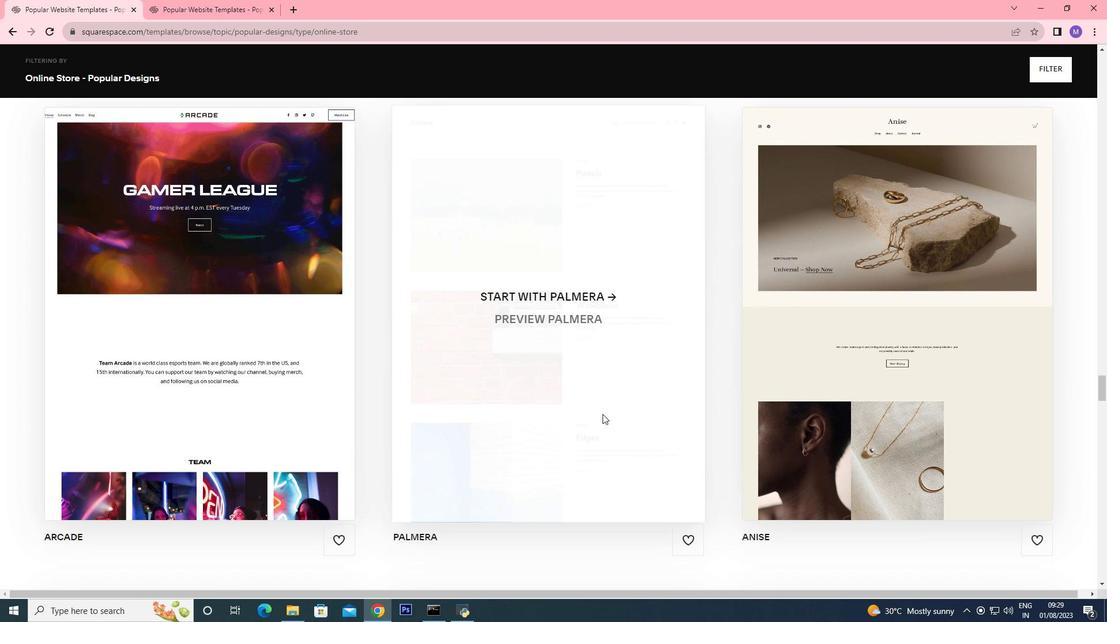 
Action: Mouse scrolled (602, 414) with delta (0, 0)
Screenshot: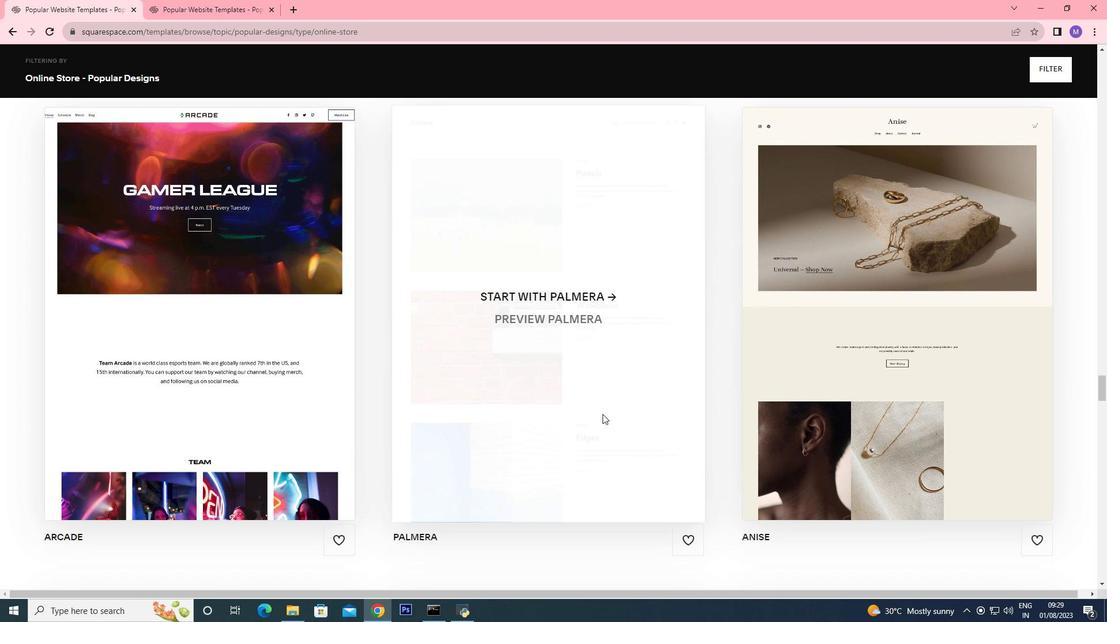 
Action: Mouse scrolled (602, 414) with delta (0, 0)
Screenshot: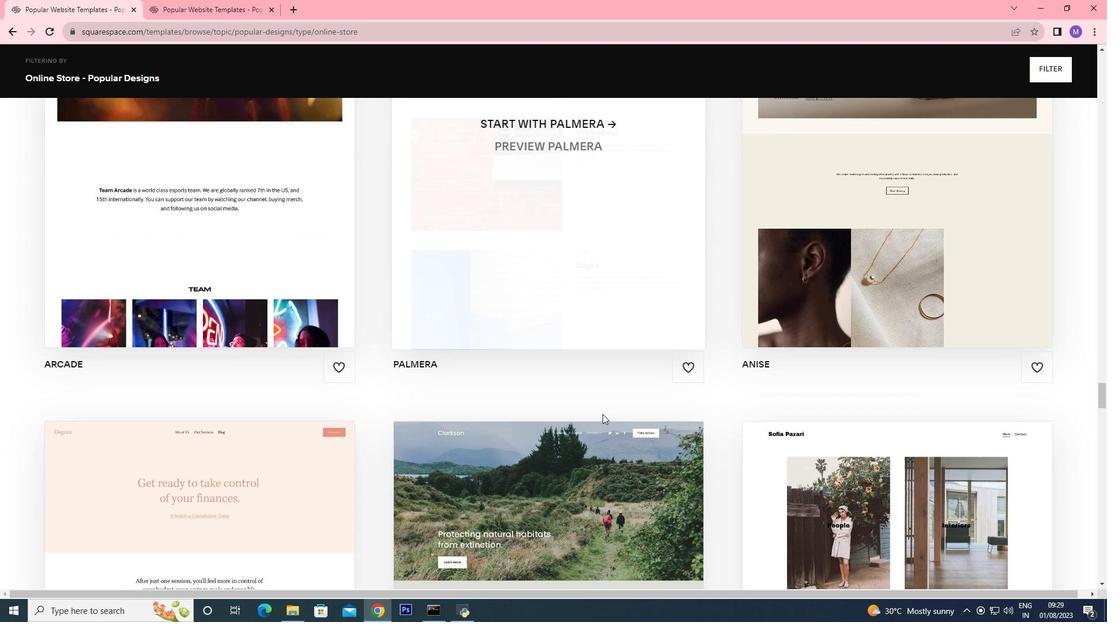 
Action: Mouse scrolled (602, 414) with delta (0, 0)
Screenshot: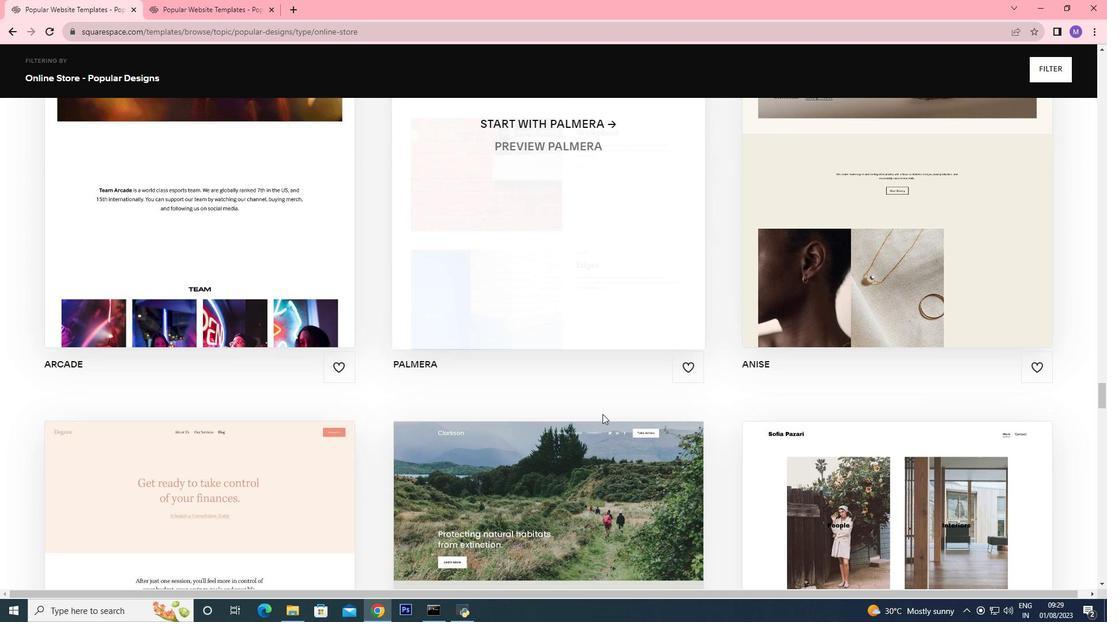 
Action: Mouse scrolled (602, 414) with delta (0, 0)
Screenshot: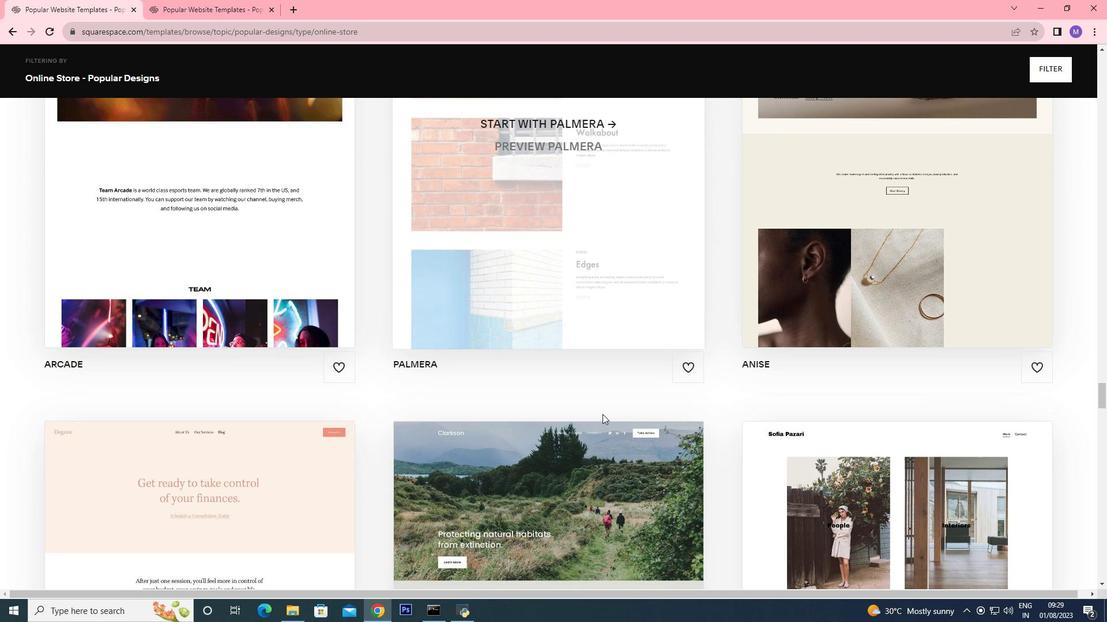 
Action: Mouse scrolled (602, 414) with delta (0, 0)
Screenshot: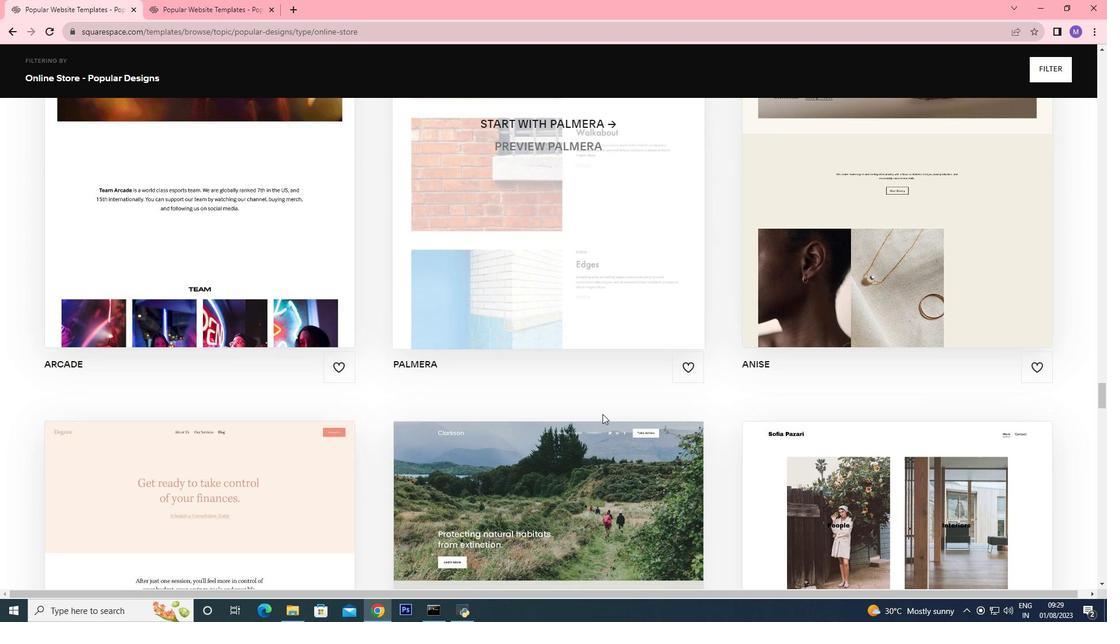 
Action: Mouse moved to (594, 395)
Screenshot: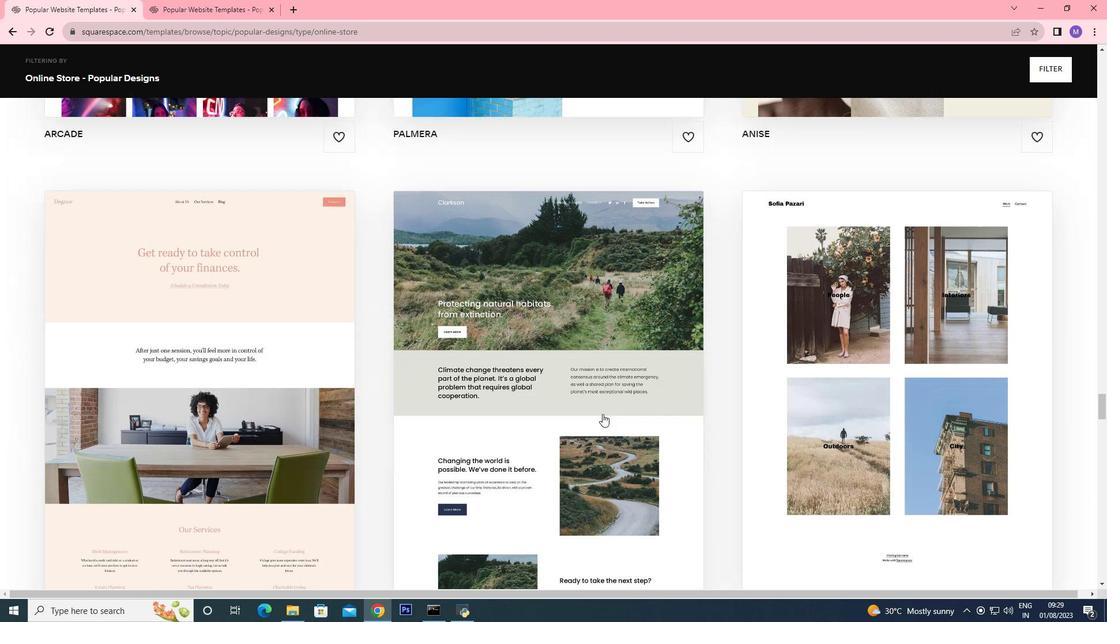 
Action: Mouse scrolled (594, 394) with delta (0, 0)
Screenshot: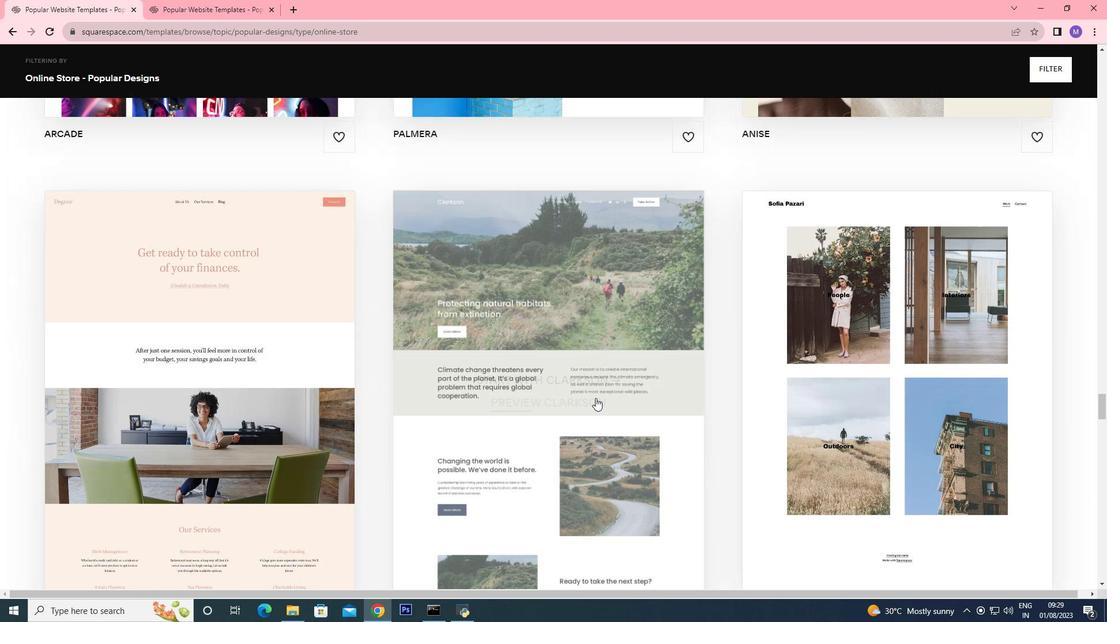 
Action: Mouse scrolled (594, 394) with delta (0, 0)
Screenshot: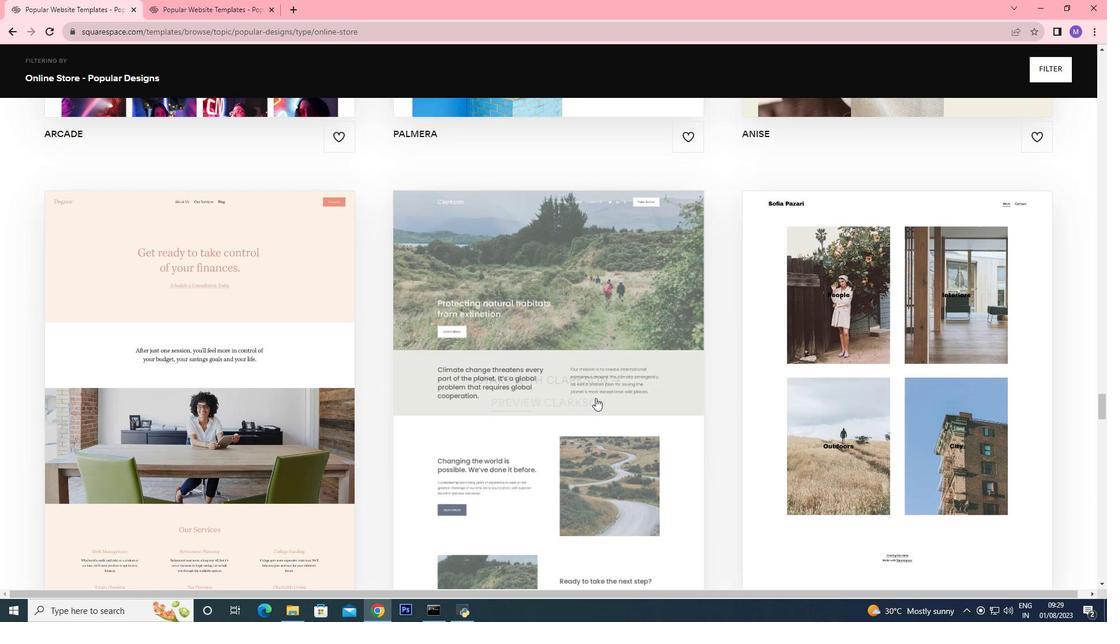 
Action: Mouse scrolled (594, 394) with delta (0, 0)
Screenshot: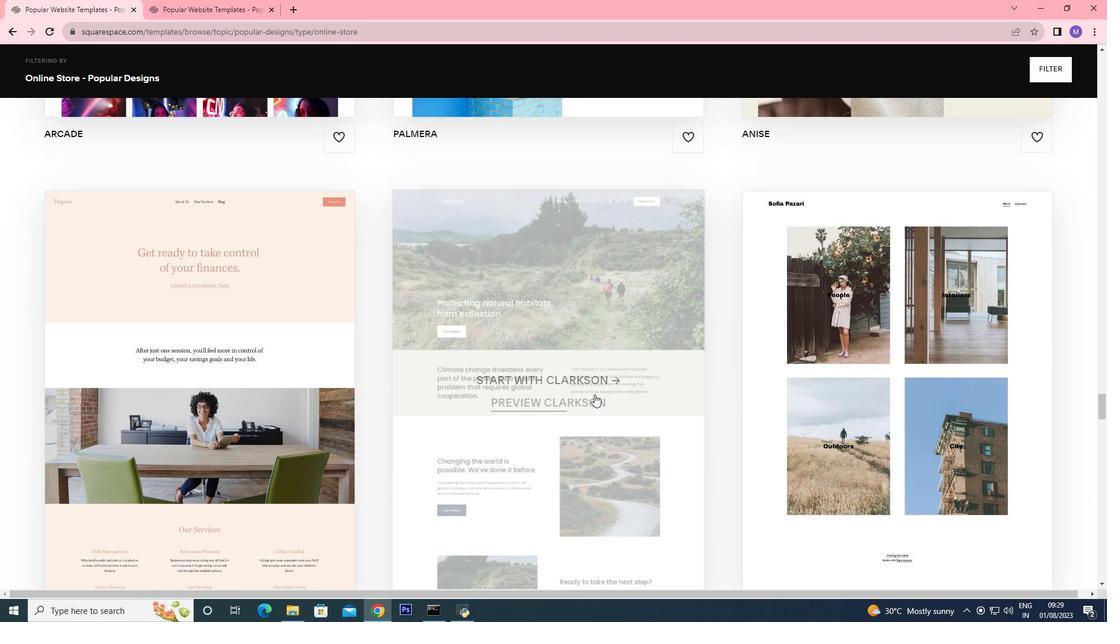 
Action: Mouse moved to (640, 403)
Screenshot: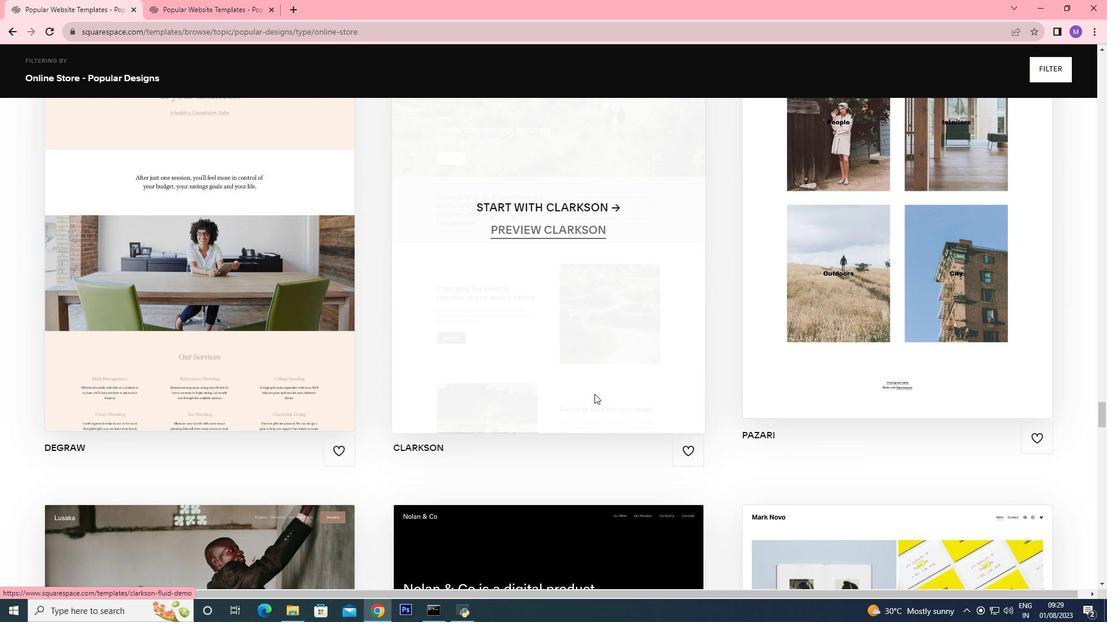 
Action: Mouse scrolled (640, 403) with delta (0, 0)
Screenshot: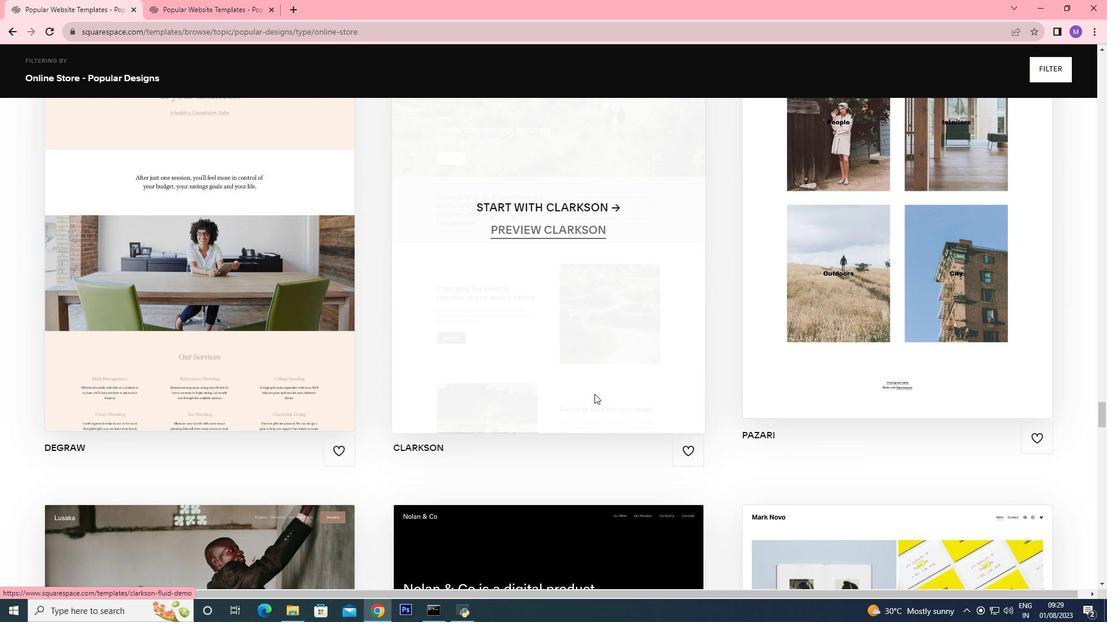 
Action: Mouse moved to (694, 403)
Screenshot: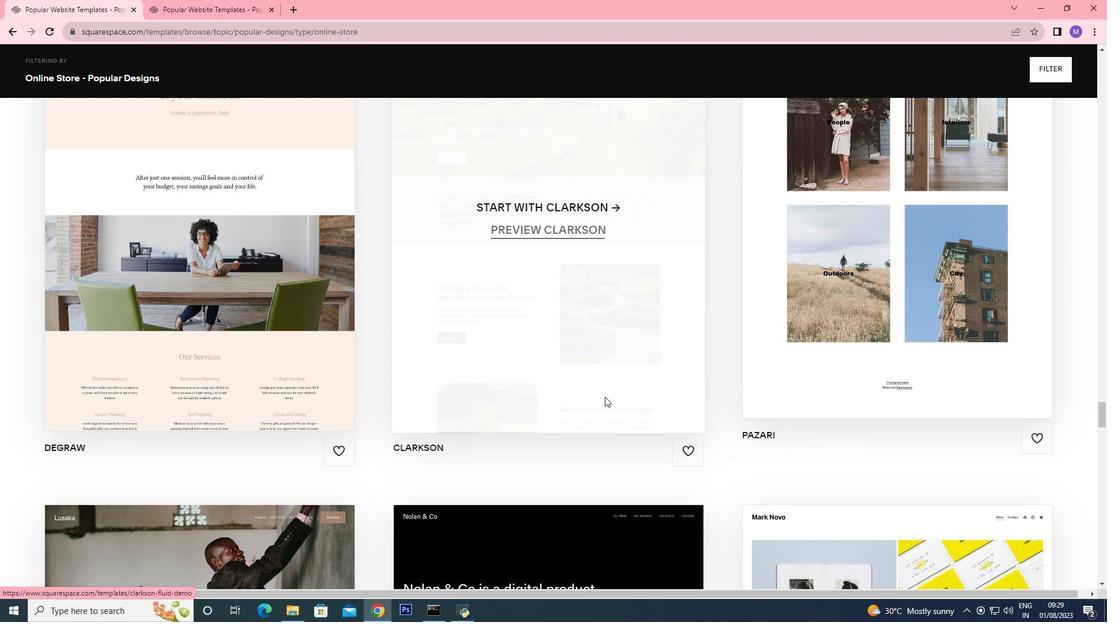 
Action: Mouse scrolled (690, 403) with delta (0, 0)
Screenshot: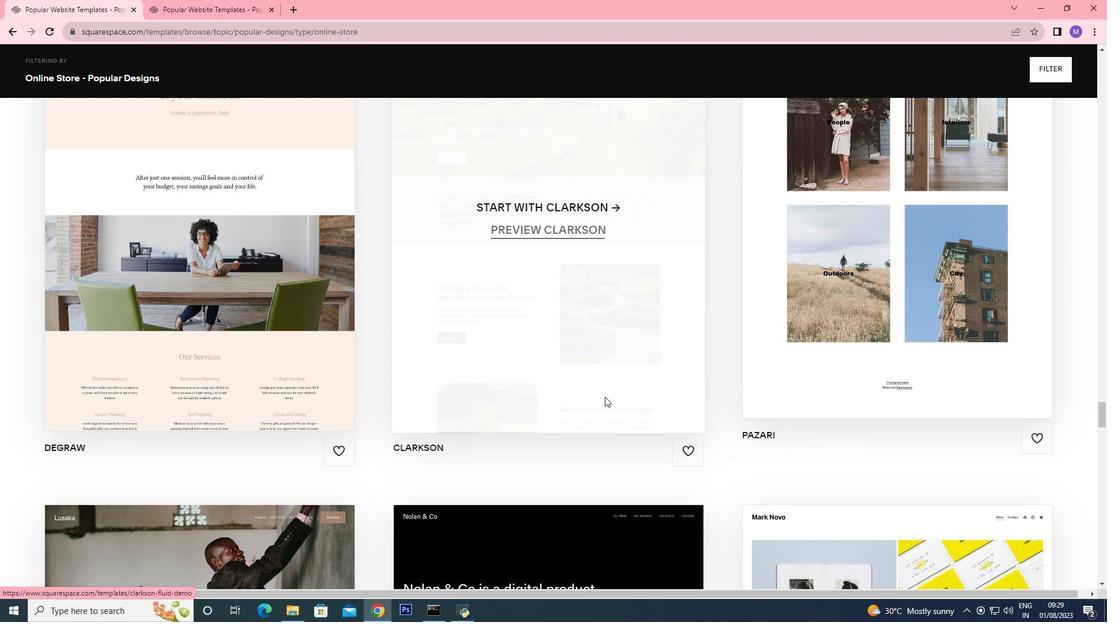 
Action: Mouse moved to (696, 403)
Screenshot: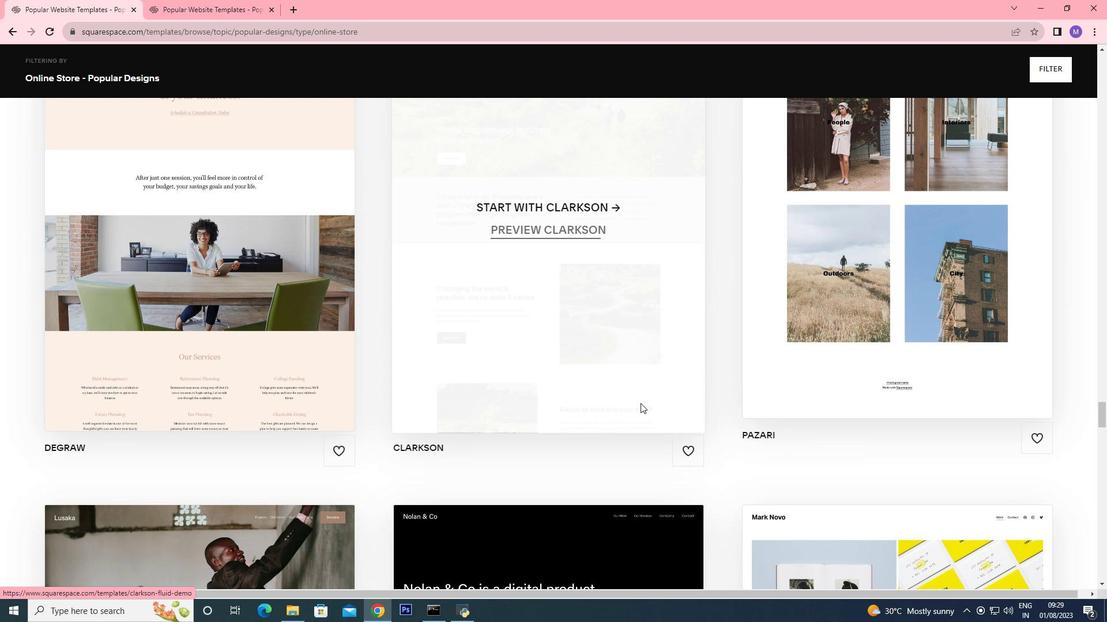 
Action: Mouse scrolled (696, 403) with delta (0, 0)
Screenshot: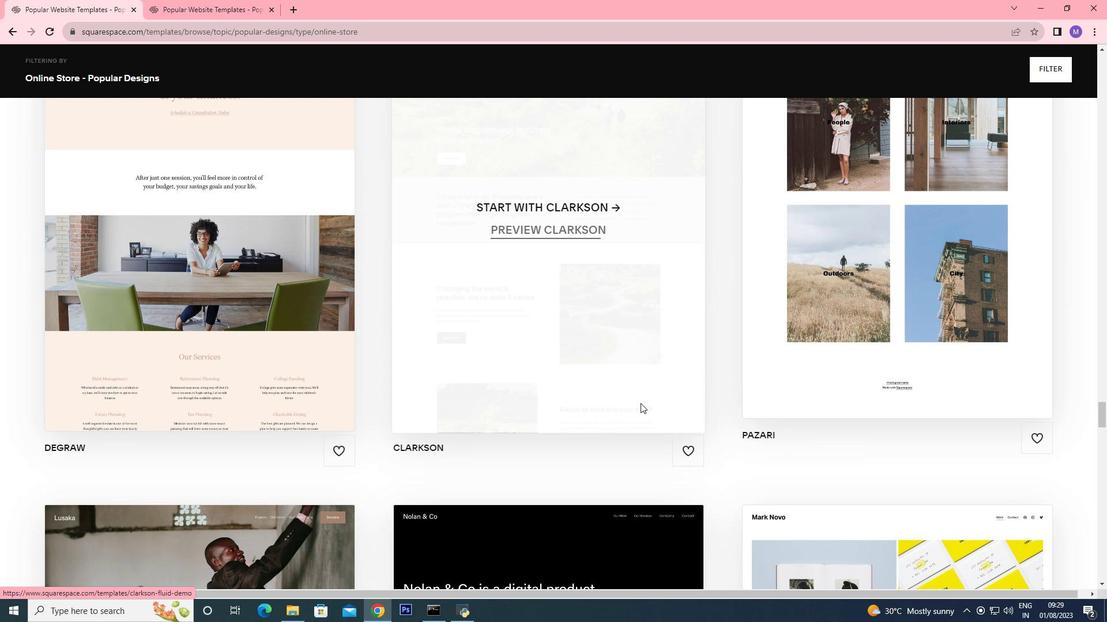 
Action: Mouse scrolled (696, 403) with delta (0, 0)
Screenshot: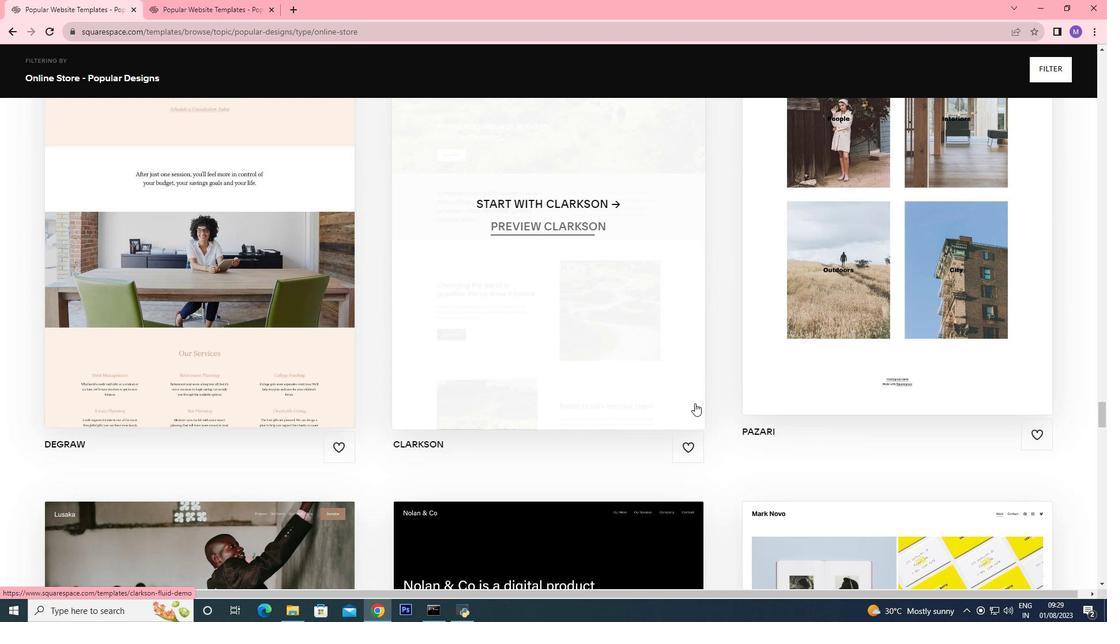 
Action: Mouse scrolled (696, 403) with delta (0, 0)
Screenshot: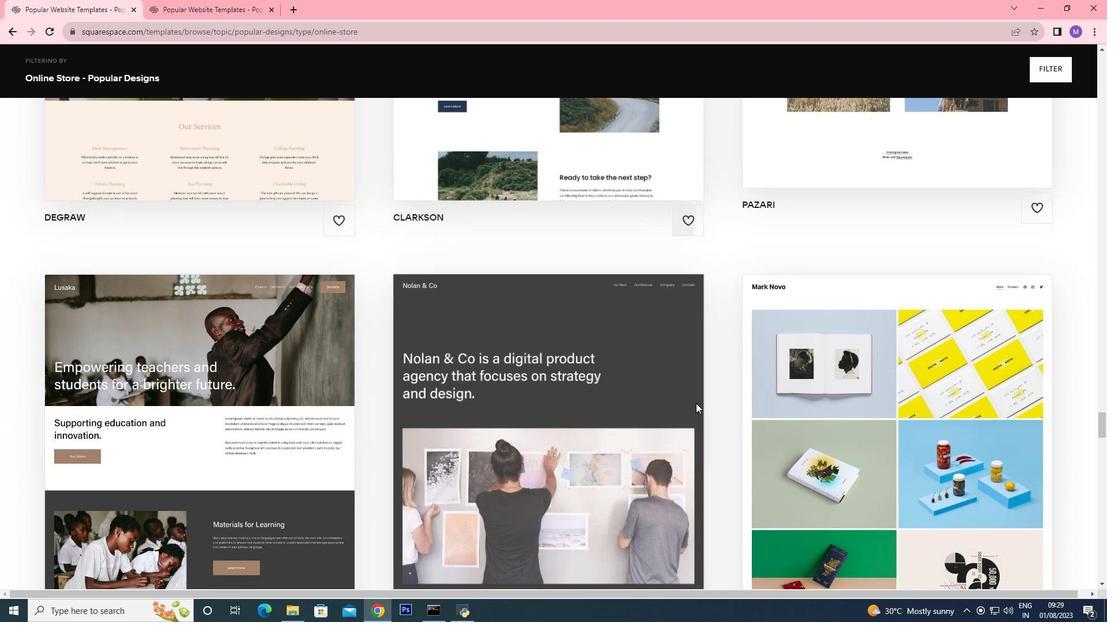
Action: Mouse scrolled (696, 403) with delta (0, 0)
Screenshot: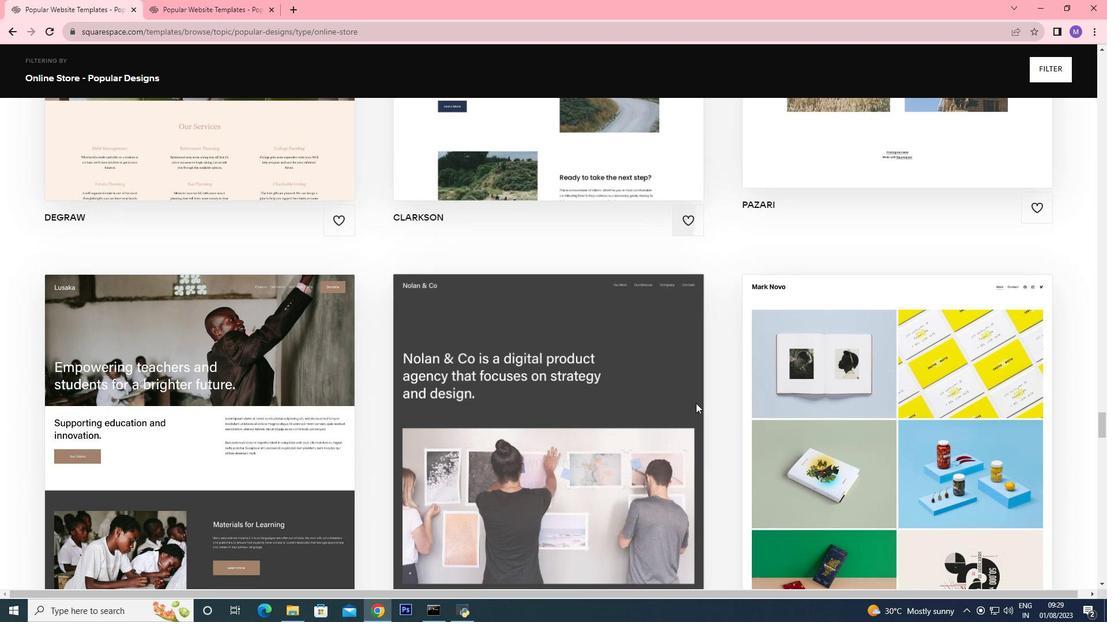 
Action: Mouse scrolled (696, 403) with delta (0, 0)
Screenshot: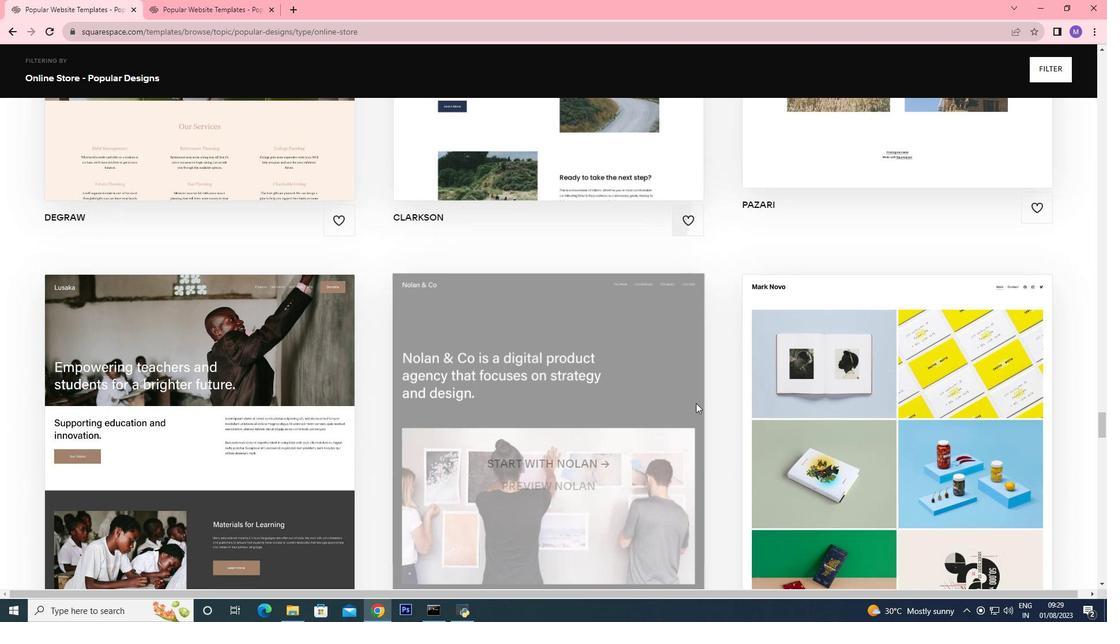 
Action: Mouse scrolled (696, 403) with delta (0, 0)
Screenshot: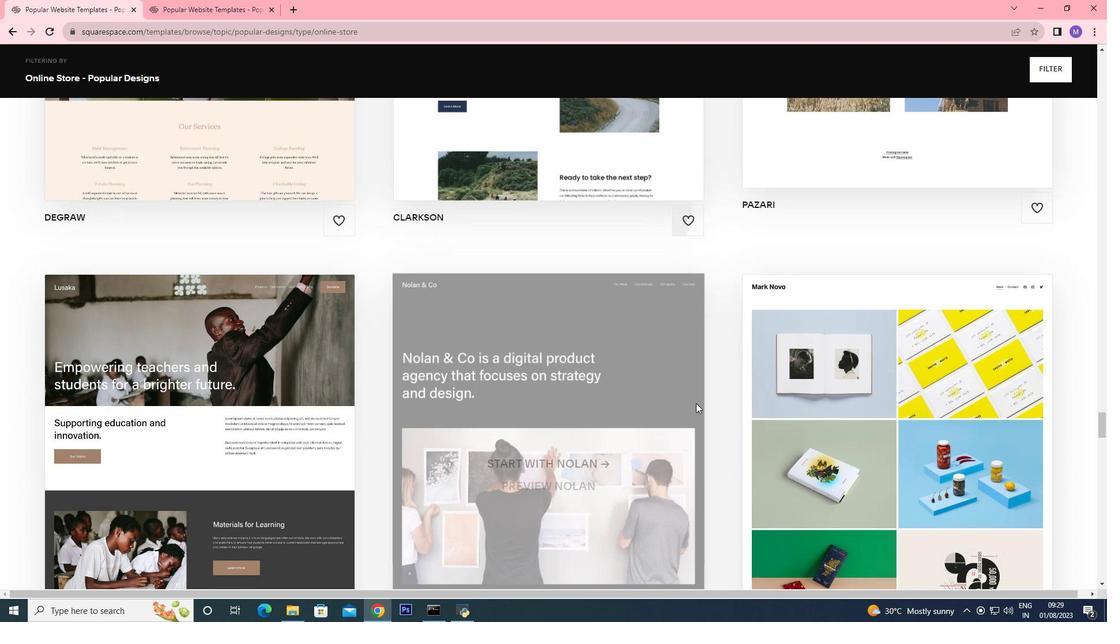 
Action: Mouse moved to (696, 403)
Screenshot: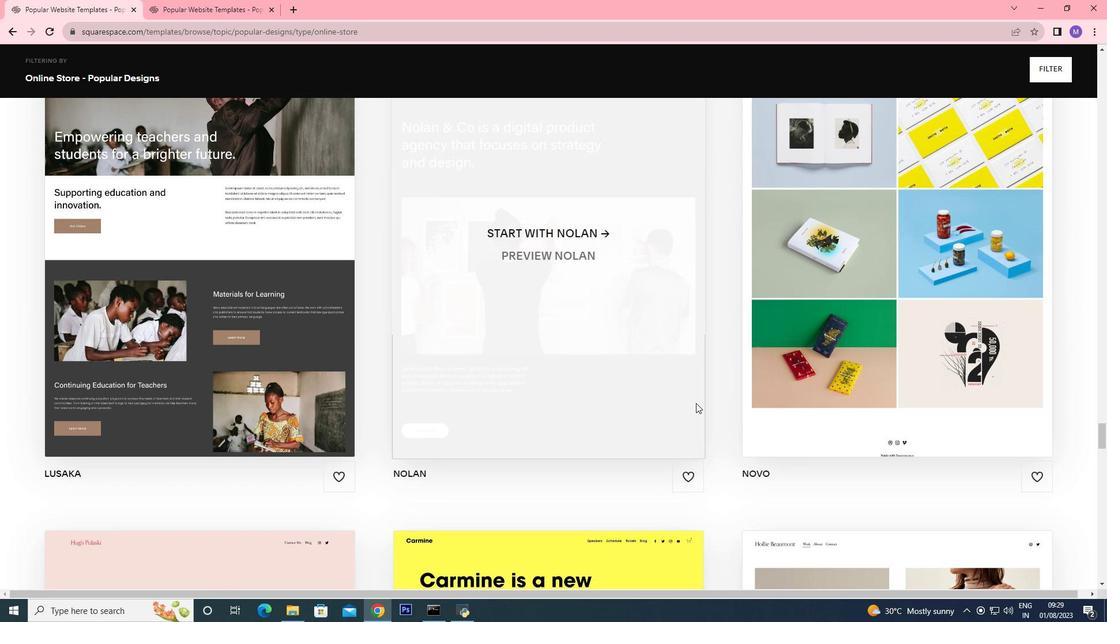
Action: Mouse scrolled (696, 402) with delta (0, 0)
Screenshot: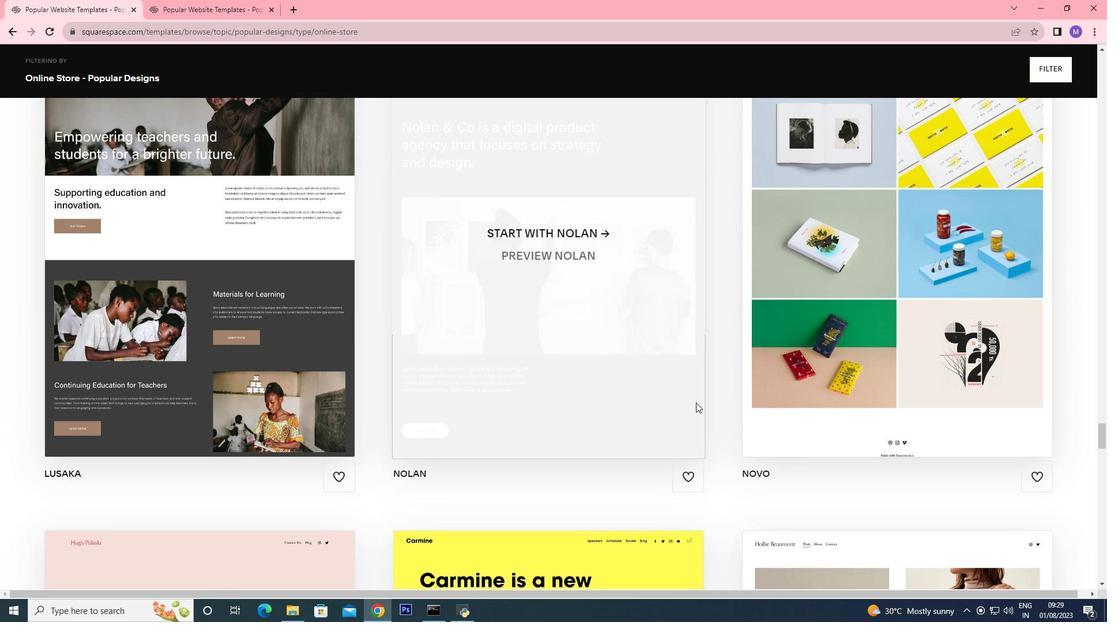 
Action: Mouse moved to (695, 401)
Screenshot: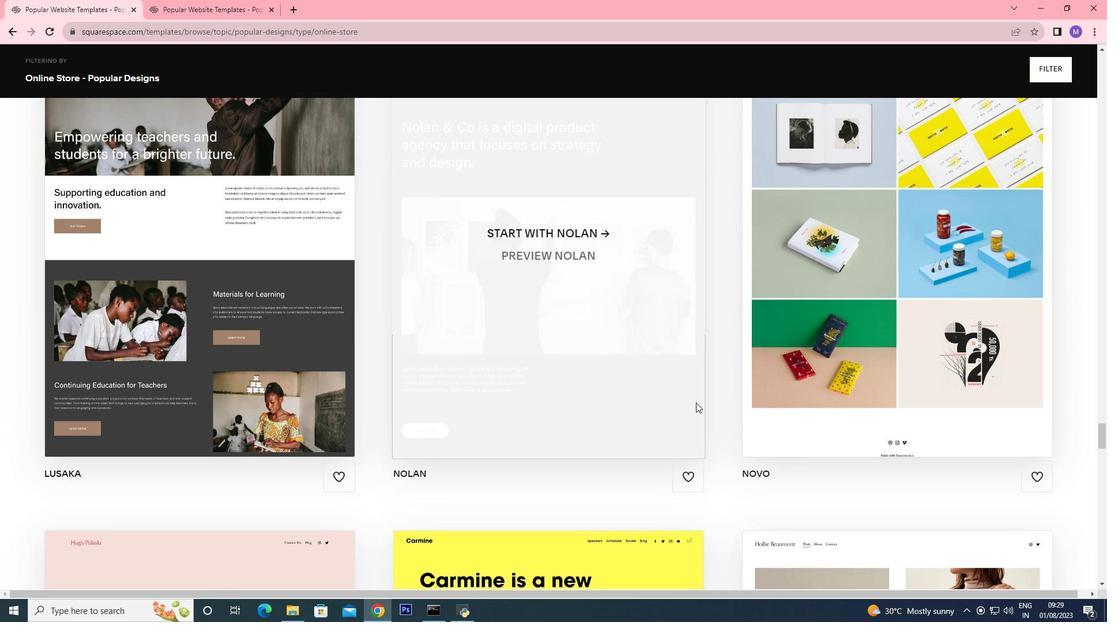 
Action: Mouse scrolled (695, 401) with delta (0, 0)
Screenshot: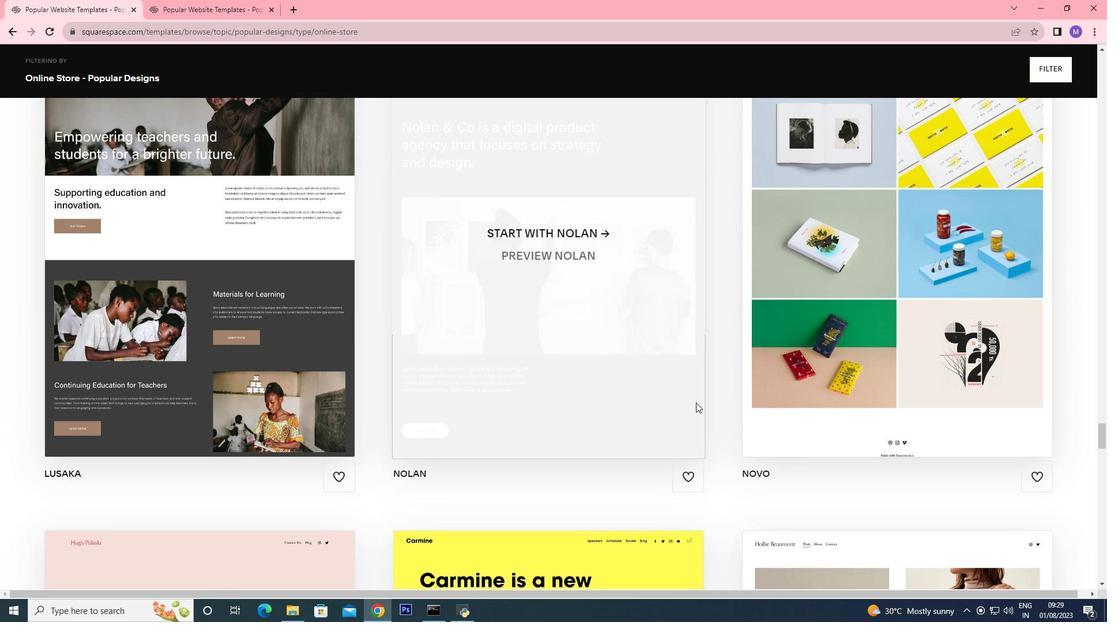 
Action: Mouse scrolled (695, 401) with delta (0, 0)
Screenshot: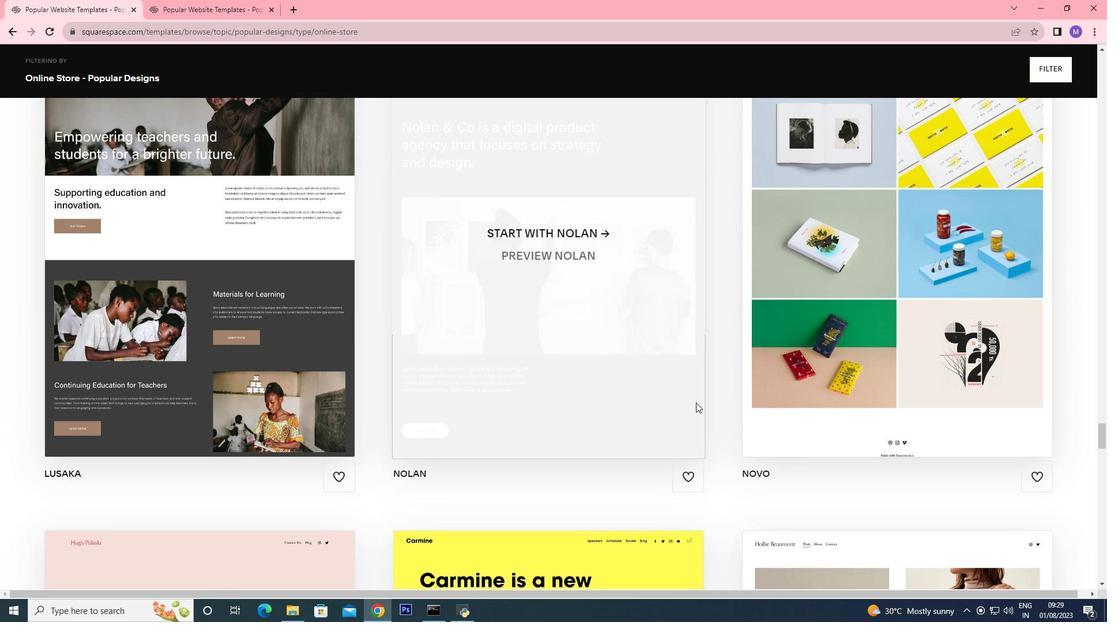 
Action: Mouse scrolled (695, 401) with delta (0, 0)
Screenshot: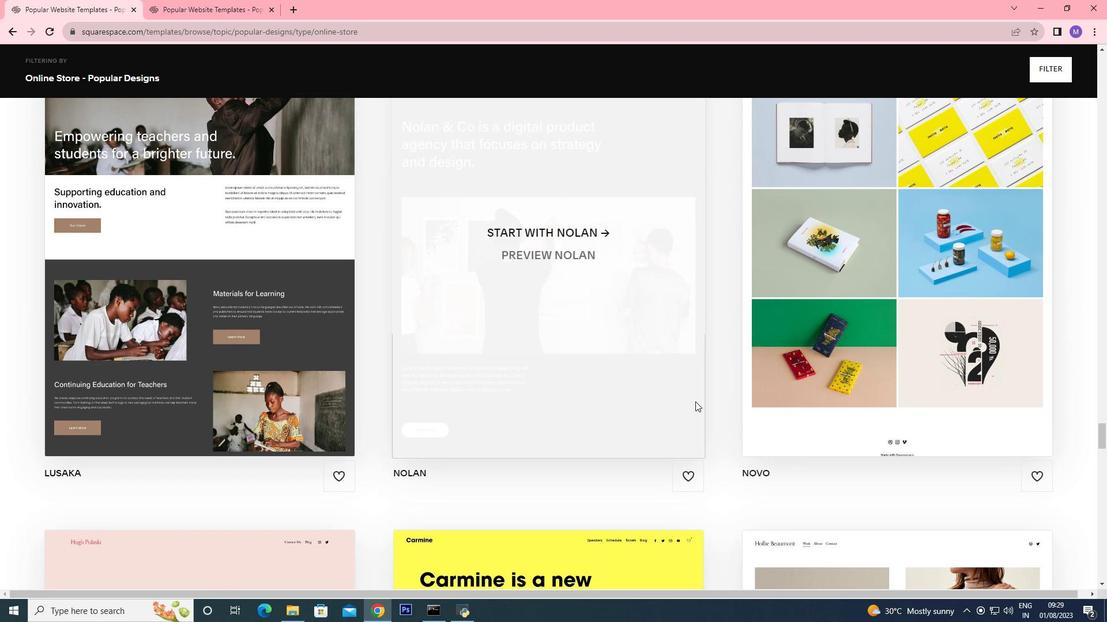 
Action: Mouse scrolled (695, 401) with delta (0, 0)
Screenshot: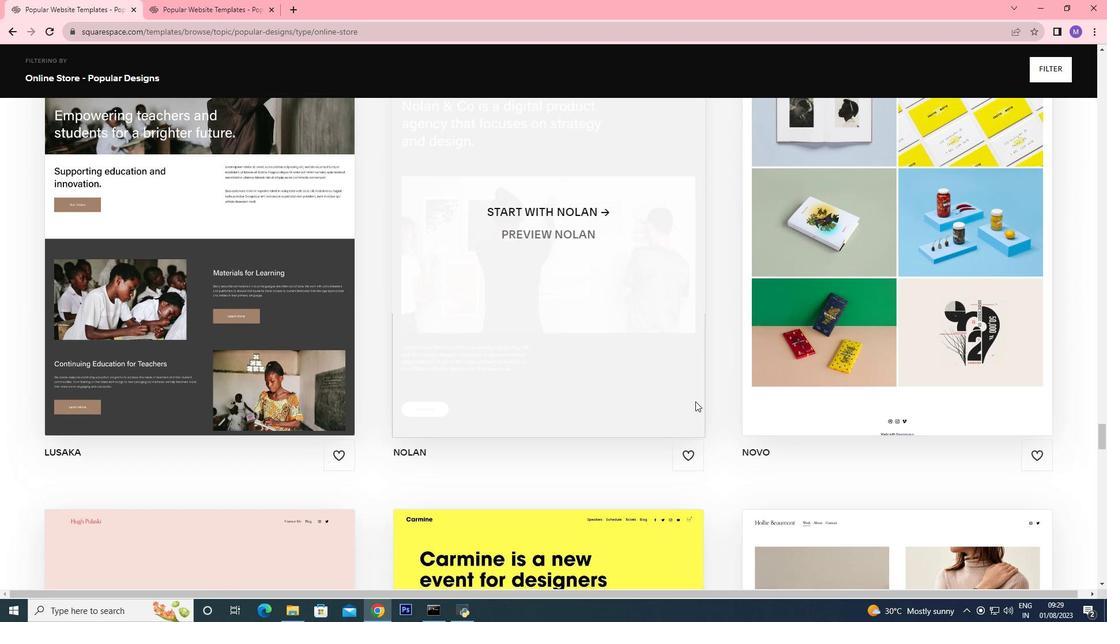 
Action: Mouse moved to (694, 401)
Screenshot: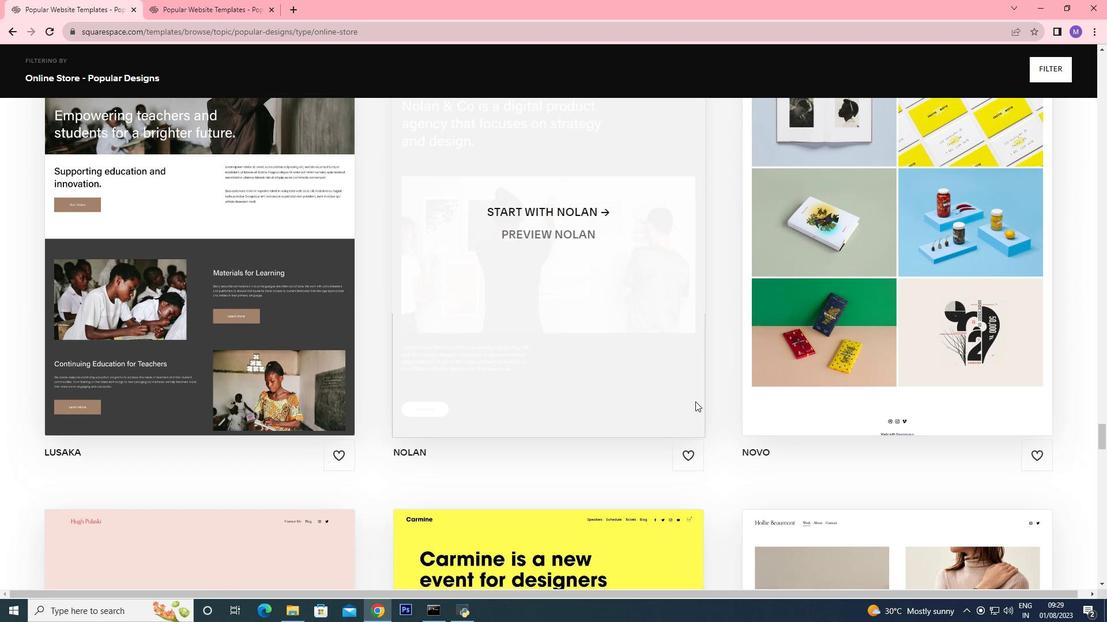 
Action: Mouse scrolled (694, 401) with delta (0, 0)
Screenshot: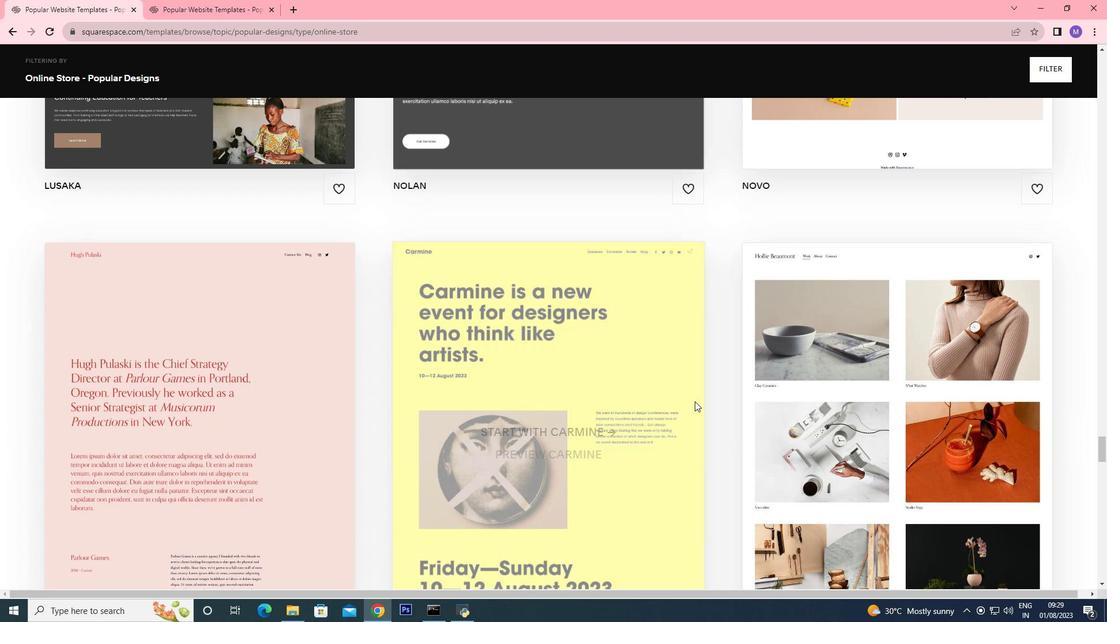 
Action: Mouse scrolled (694, 401) with delta (0, 0)
Screenshot: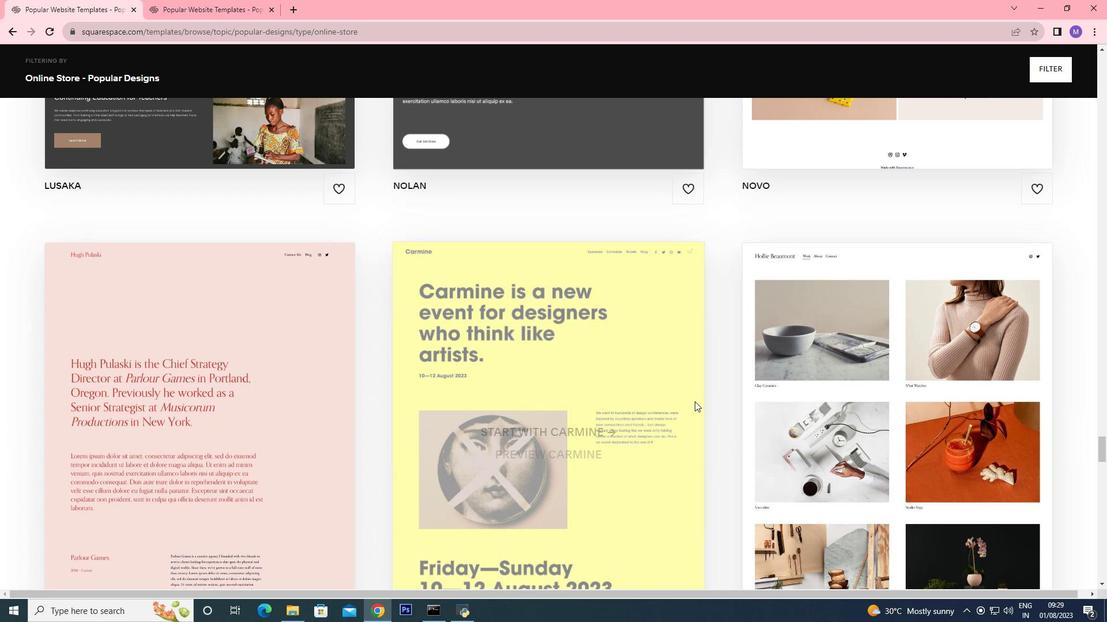 
Action: Mouse scrolled (694, 401) with delta (0, 0)
Screenshot: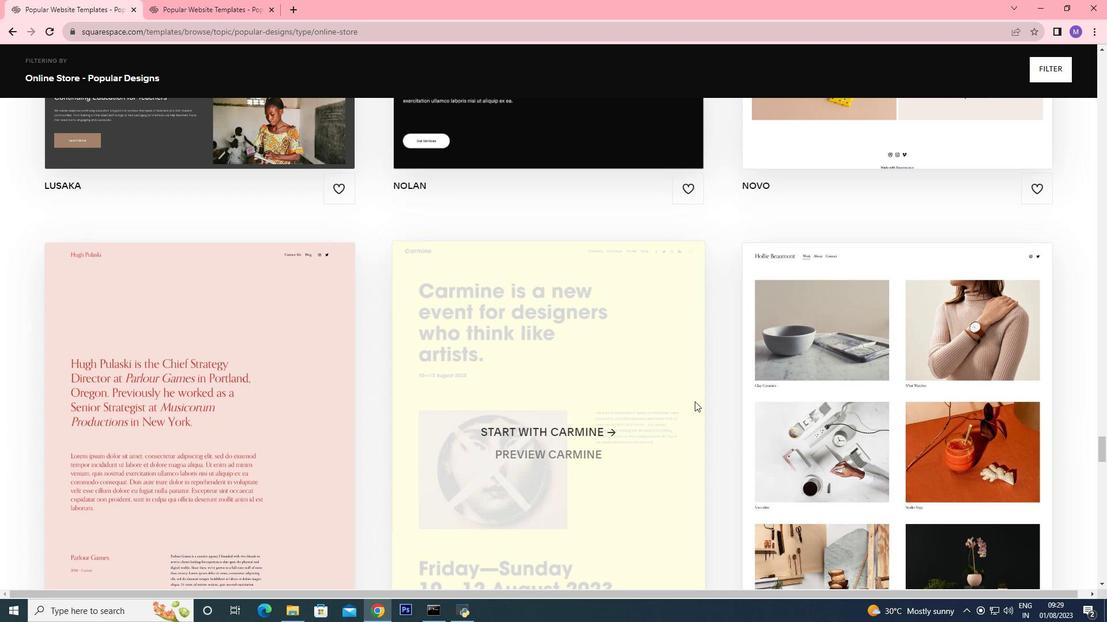 
Action: Mouse scrolled (694, 401) with delta (0, 0)
Screenshot: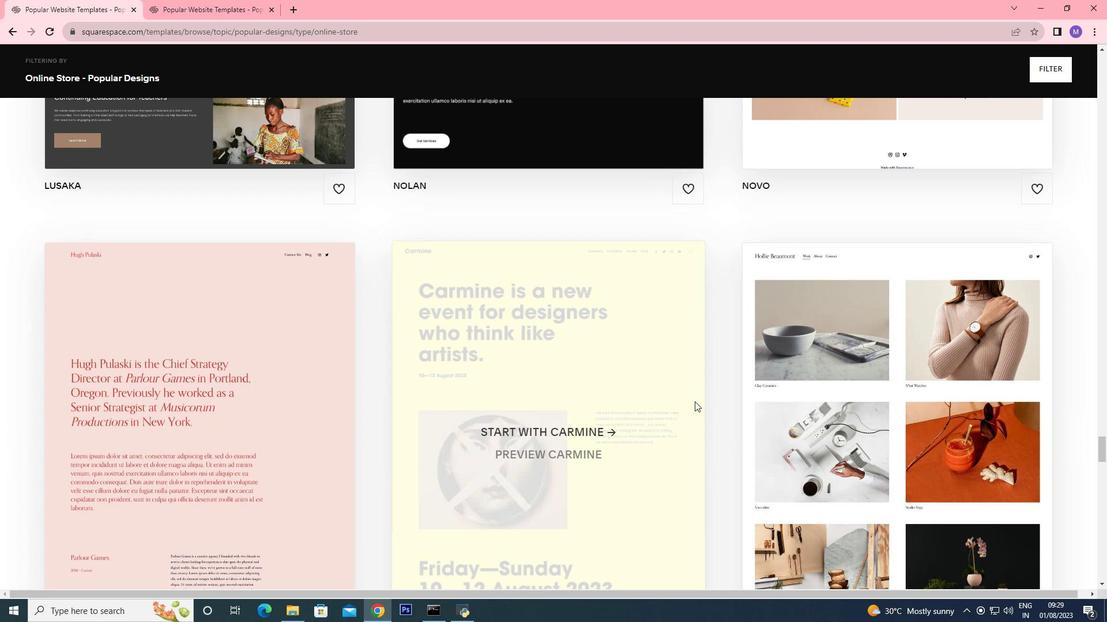 
Action: Mouse scrolled (694, 401) with delta (0, 0)
Screenshot: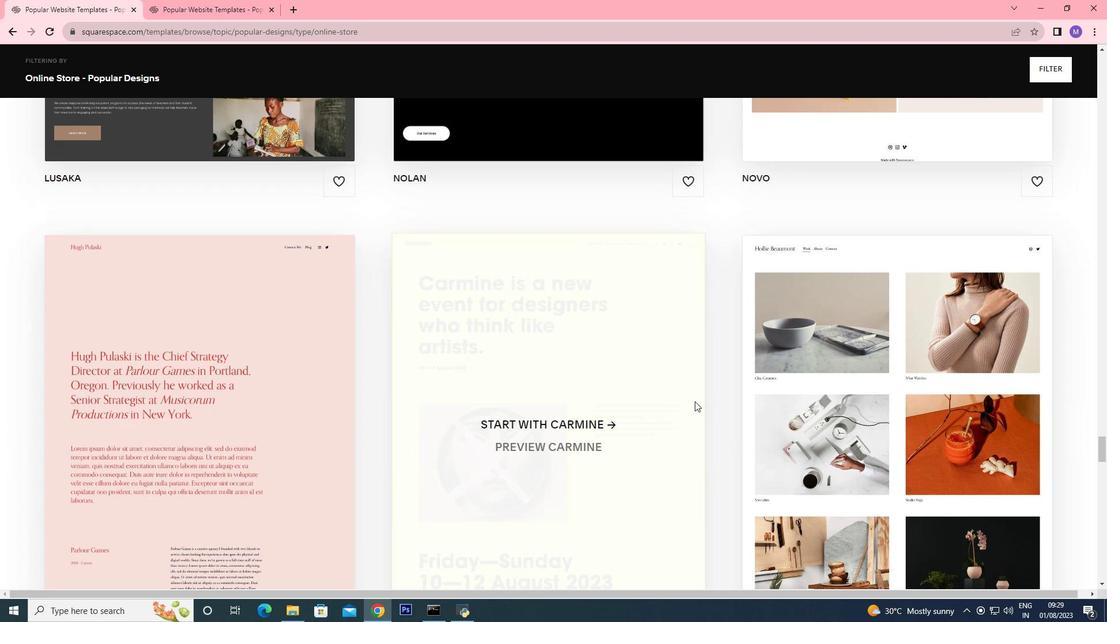 
Action: Mouse scrolled (694, 401) with delta (0, 0)
Screenshot: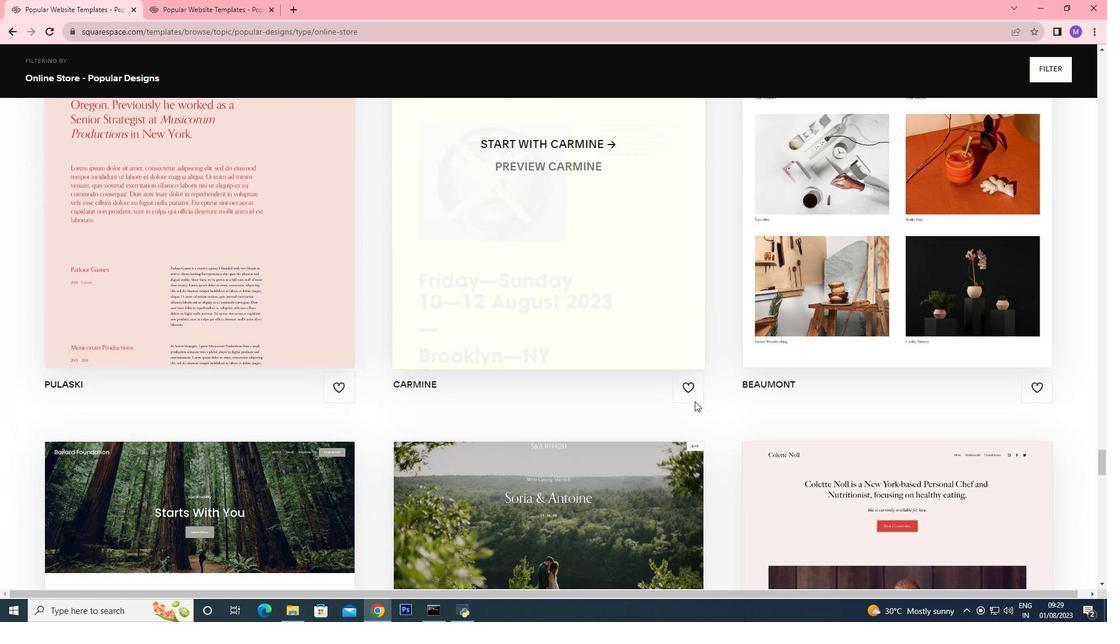 
Action: Mouse scrolled (694, 401) with delta (0, 0)
Screenshot: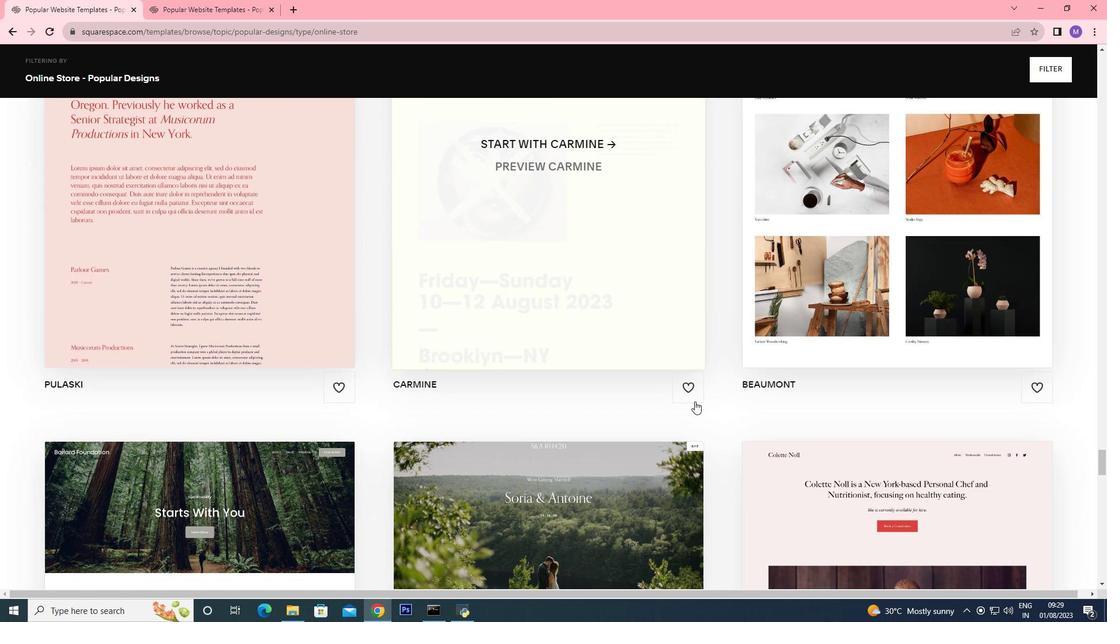 
Action: Mouse scrolled (694, 401) with delta (0, 0)
Screenshot: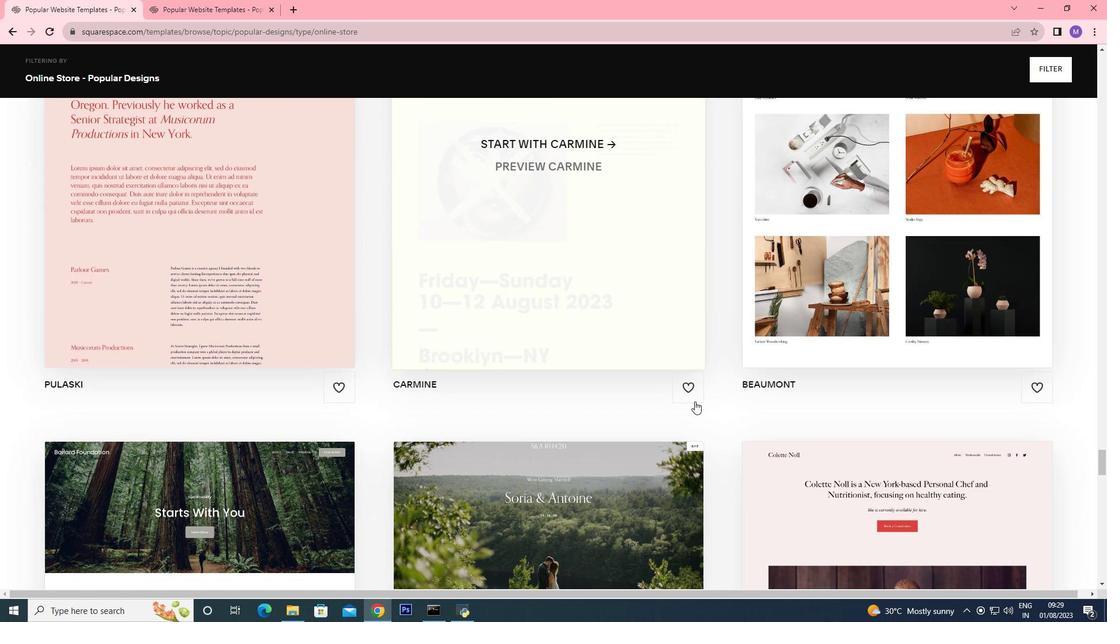 
Action: Mouse scrolled (694, 401) with delta (0, 0)
Screenshot: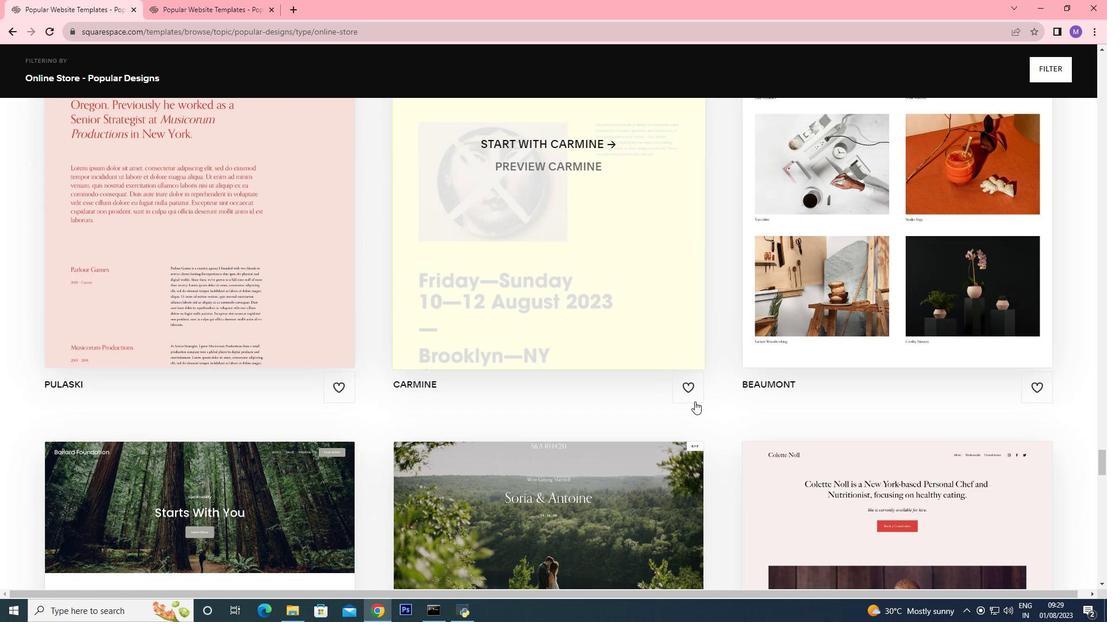 
Action: Mouse moved to (694, 400)
Screenshot: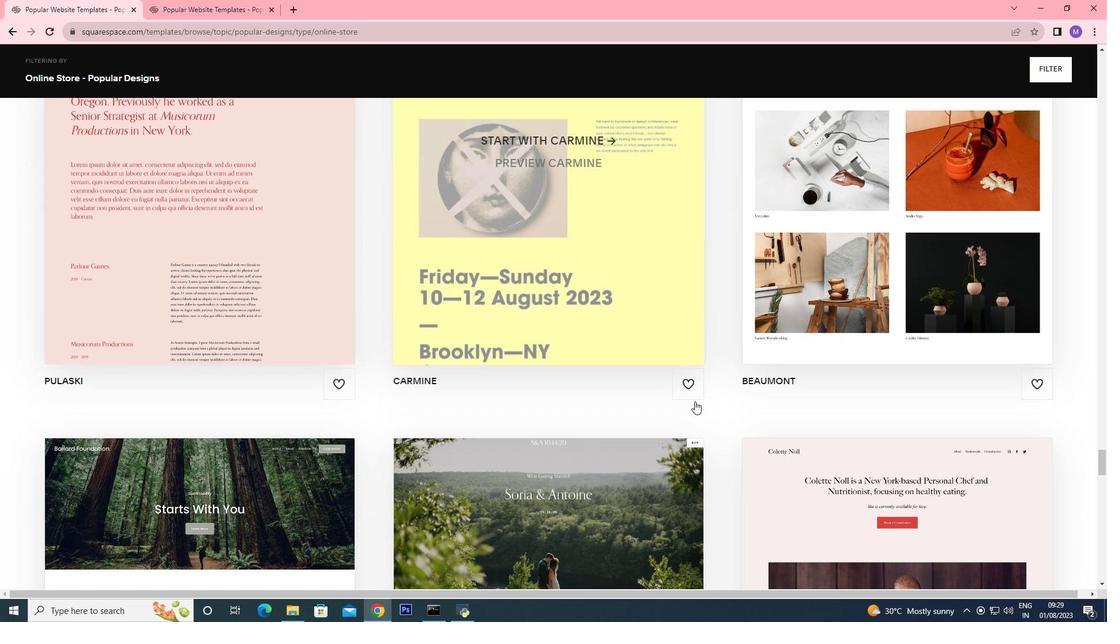 
Action: Mouse scrolled (694, 400) with delta (0, 0)
Screenshot: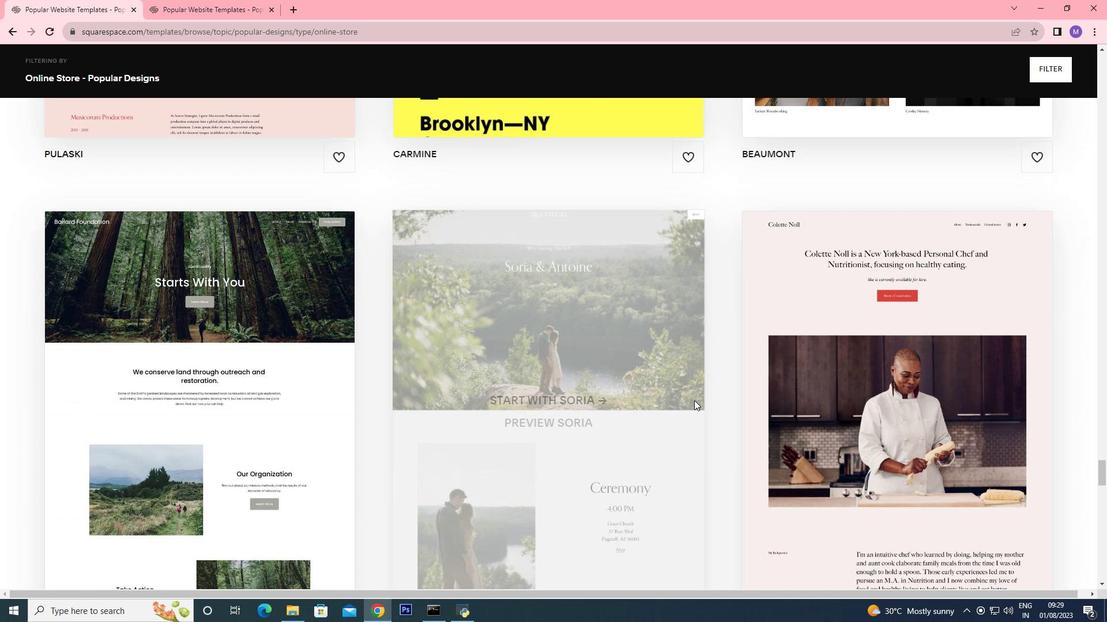 
Action: Mouse moved to (785, 492)
Screenshot: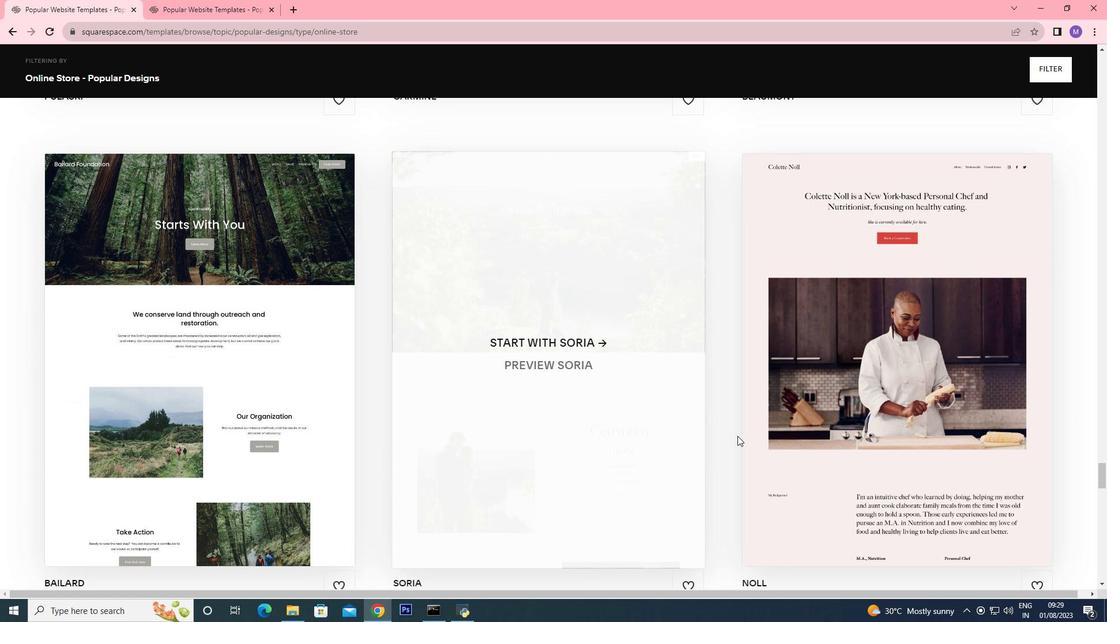 
Action: Mouse scrolled (785, 491) with delta (0, 0)
Screenshot: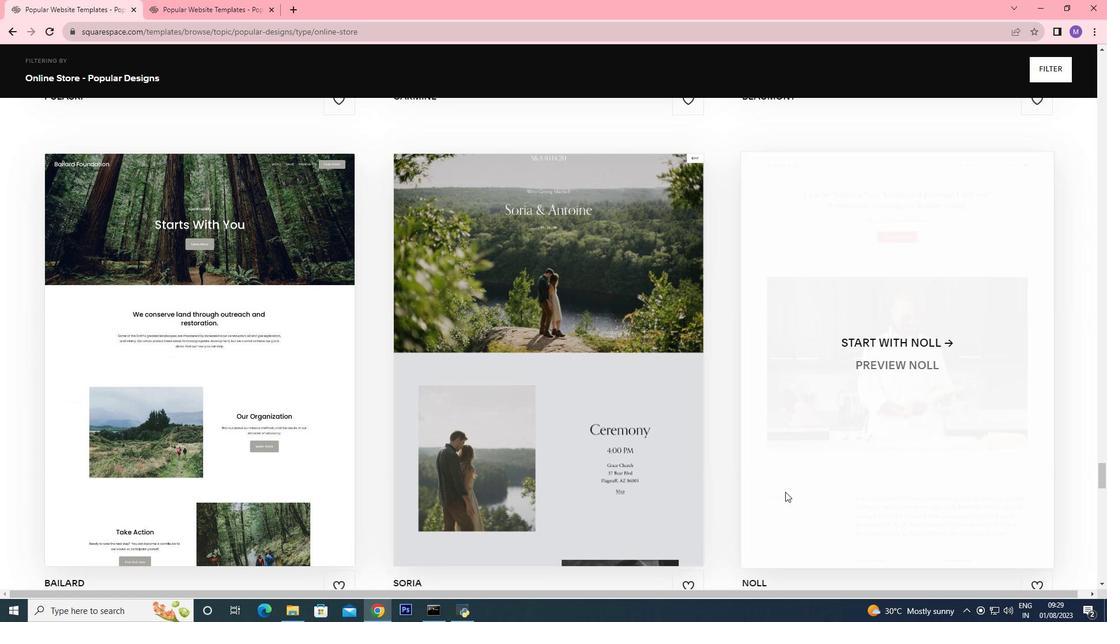 
Action: Mouse scrolled (785, 491) with delta (0, 0)
Screenshot: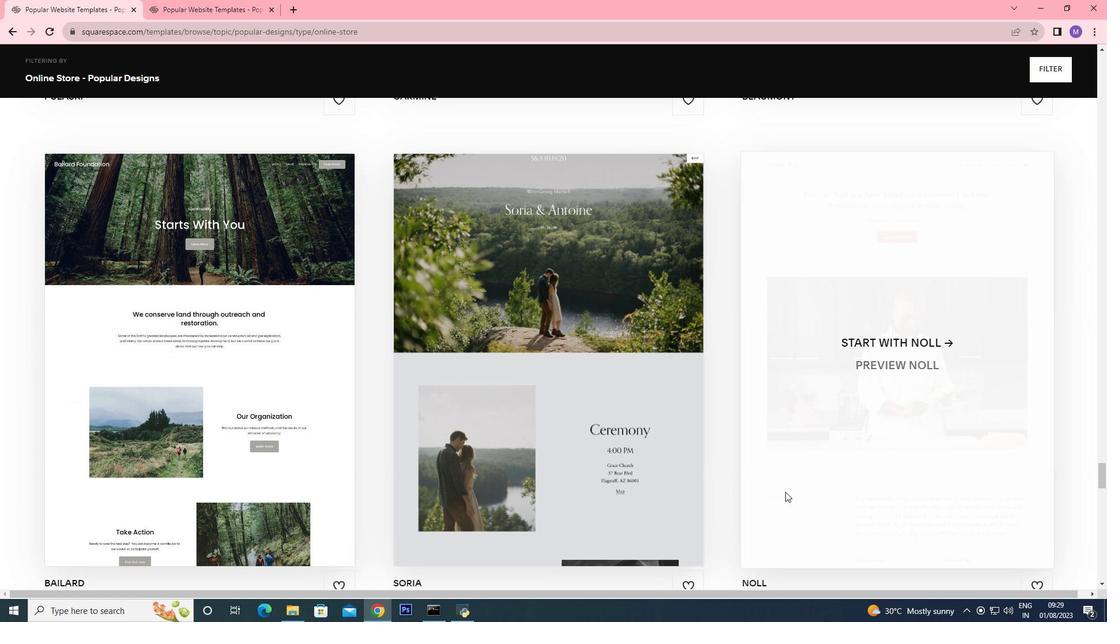 
Action: Mouse scrolled (785, 491) with delta (0, 0)
Screenshot: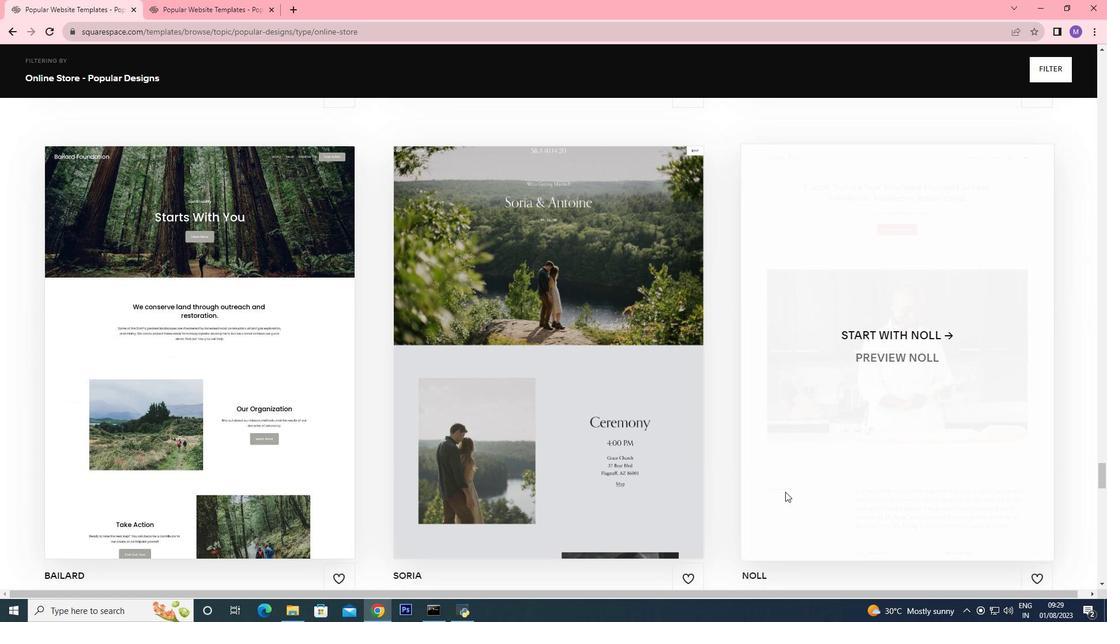 
Action: Mouse scrolled (785, 491) with delta (0, 0)
Screenshot: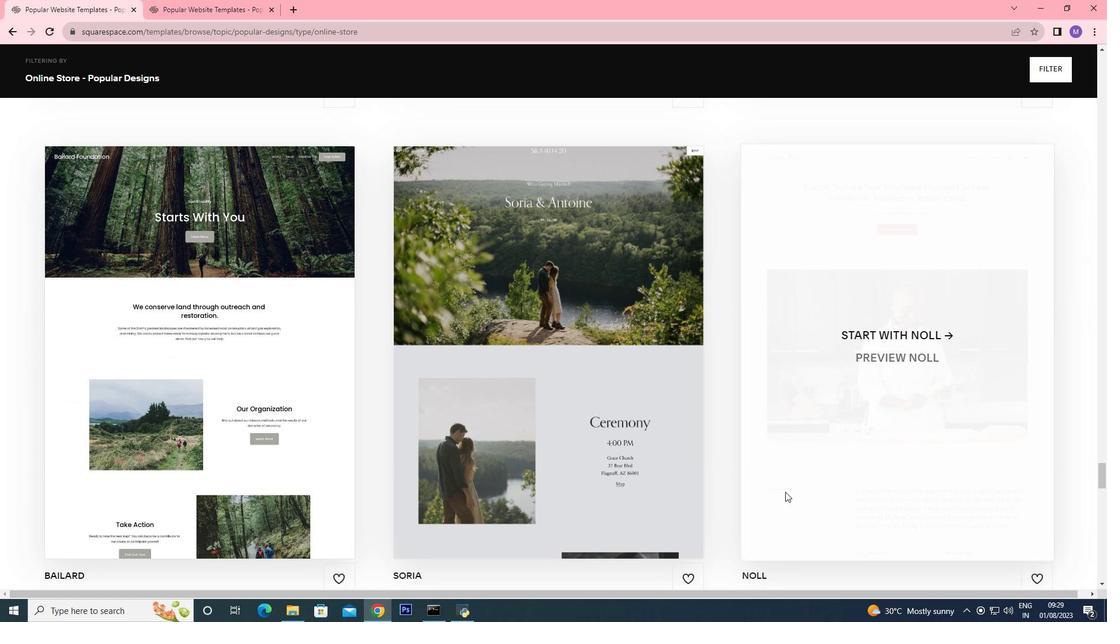 
Action: Mouse scrolled (785, 491) with delta (0, 0)
Screenshot: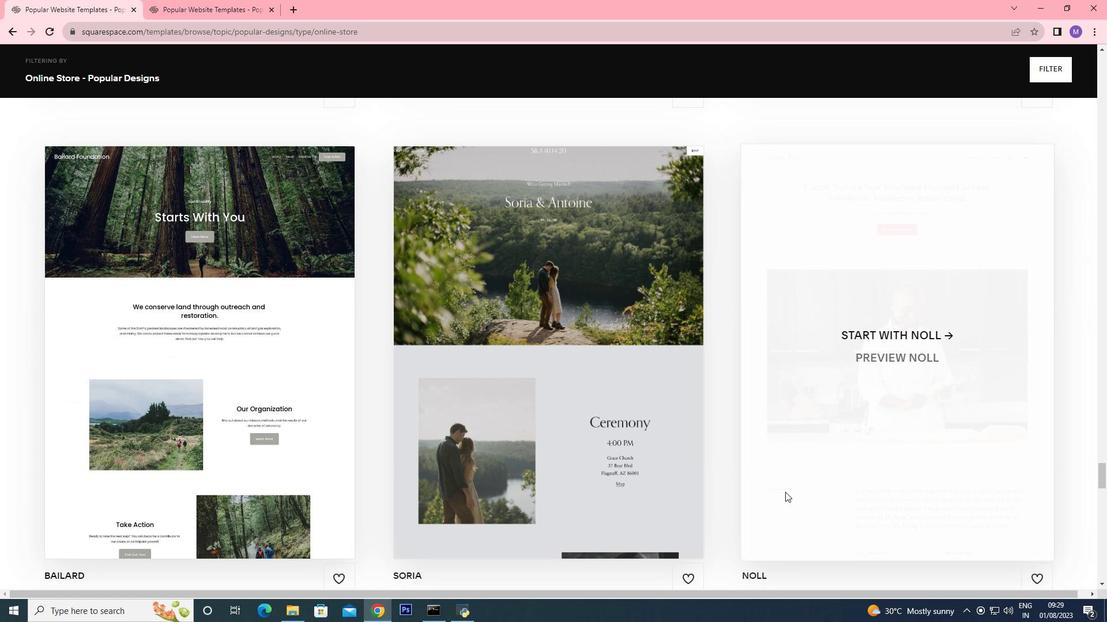 
Action: Mouse scrolled (785, 491) with delta (0, 0)
Screenshot: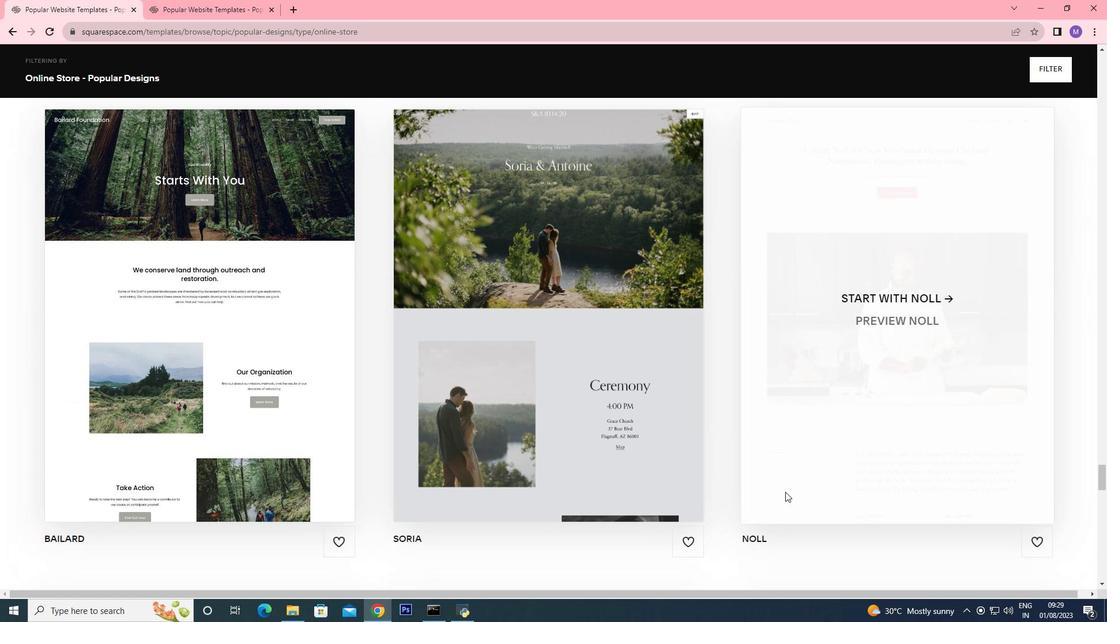 
Action: Mouse scrolled (785, 493) with delta (0, 0)
Screenshot: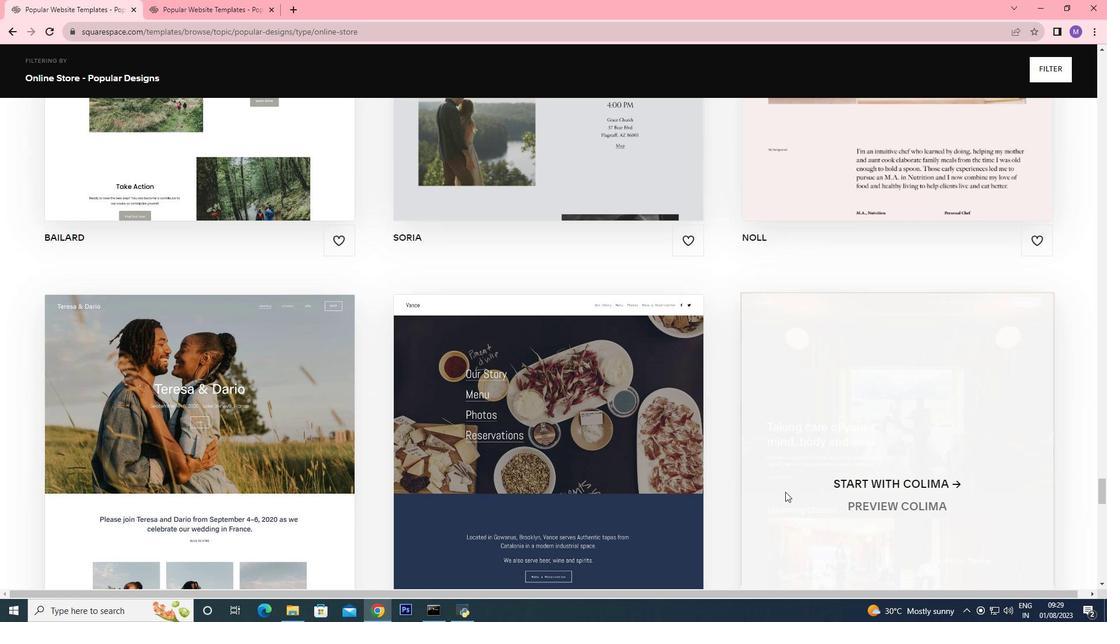 
Action: Mouse scrolled (785, 493) with delta (0, 1)
Screenshot: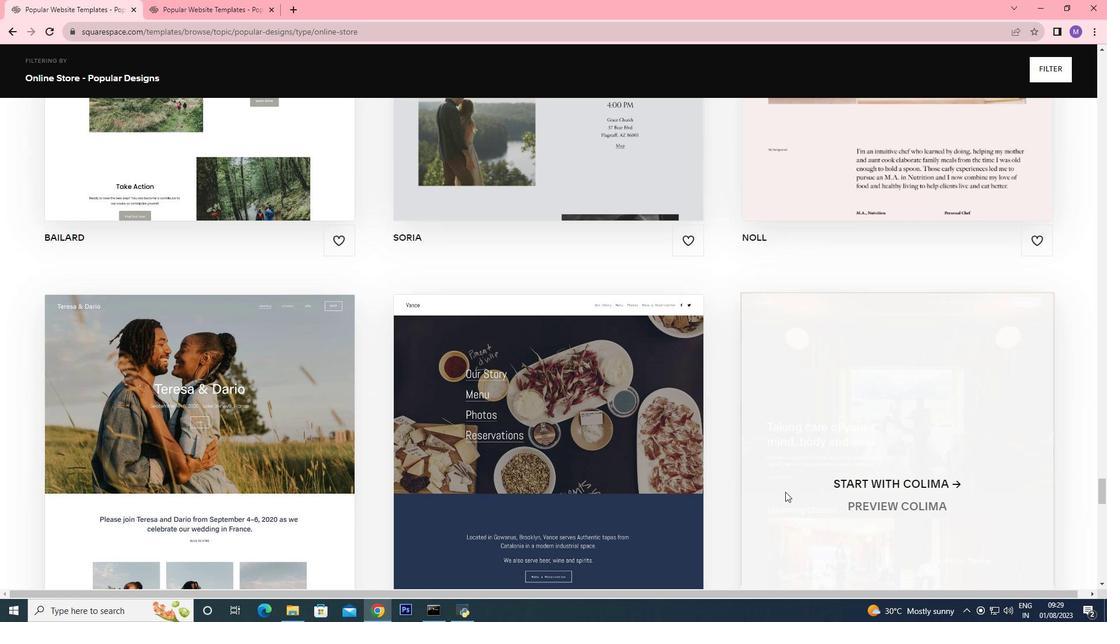
Action: Mouse scrolled (785, 493) with delta (0, 1)
Screenshot: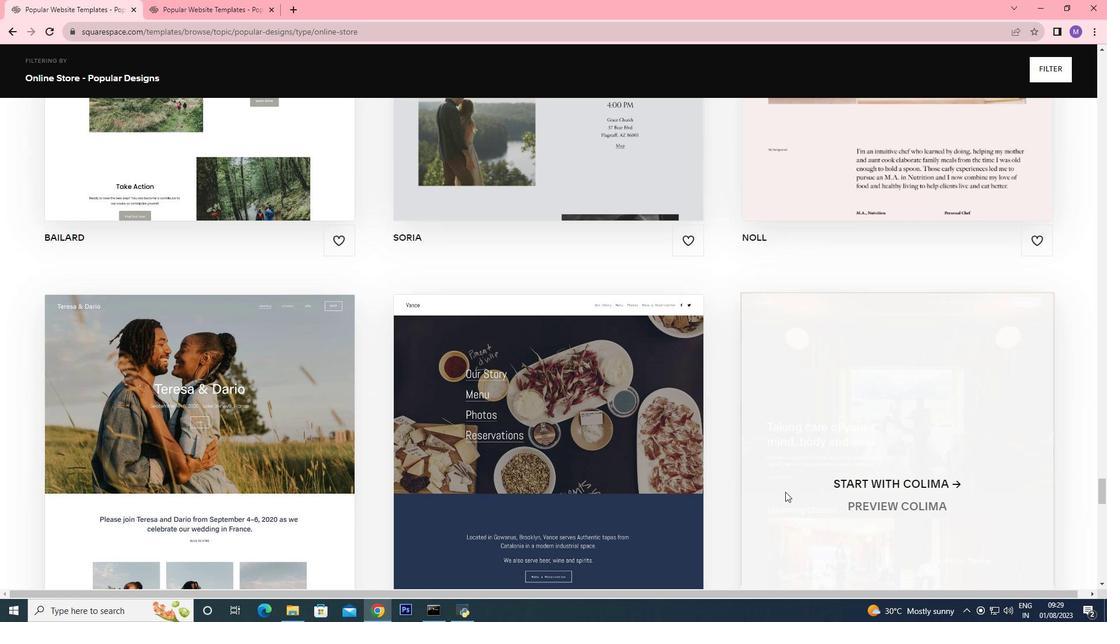 
Action: Mouse scrolled (785, 493) with delta (0, 0)
Screenshot: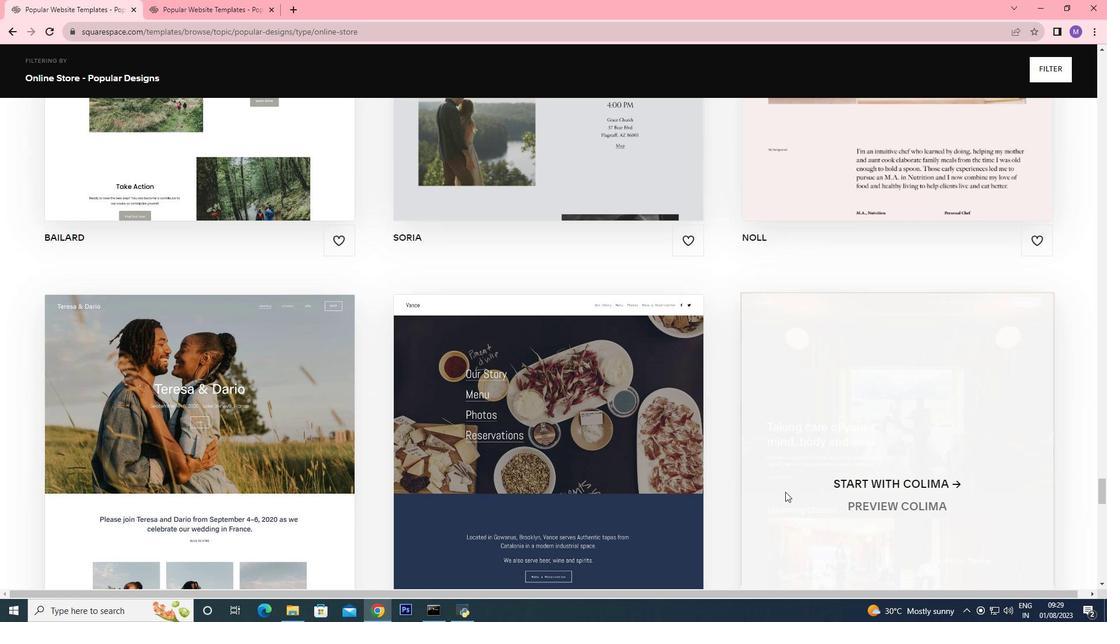 
Action: Mouse scrolled (785, 493) with delta (0, 0)
Screenshot: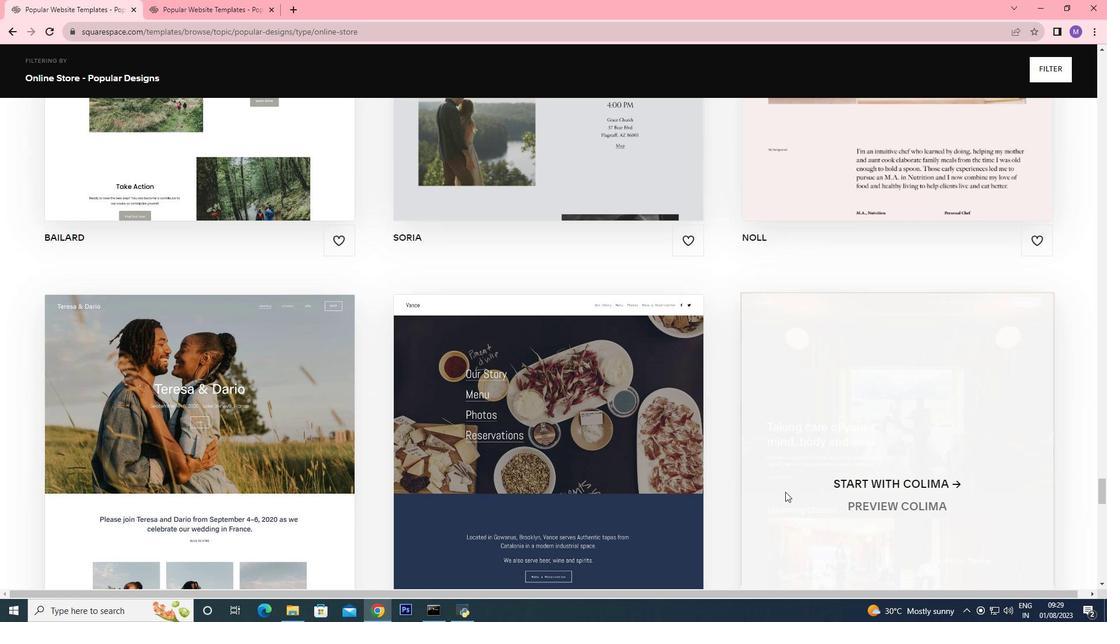 
Action: Mouse scrolled (785, 493) with delta (0, 0)
Screenshot: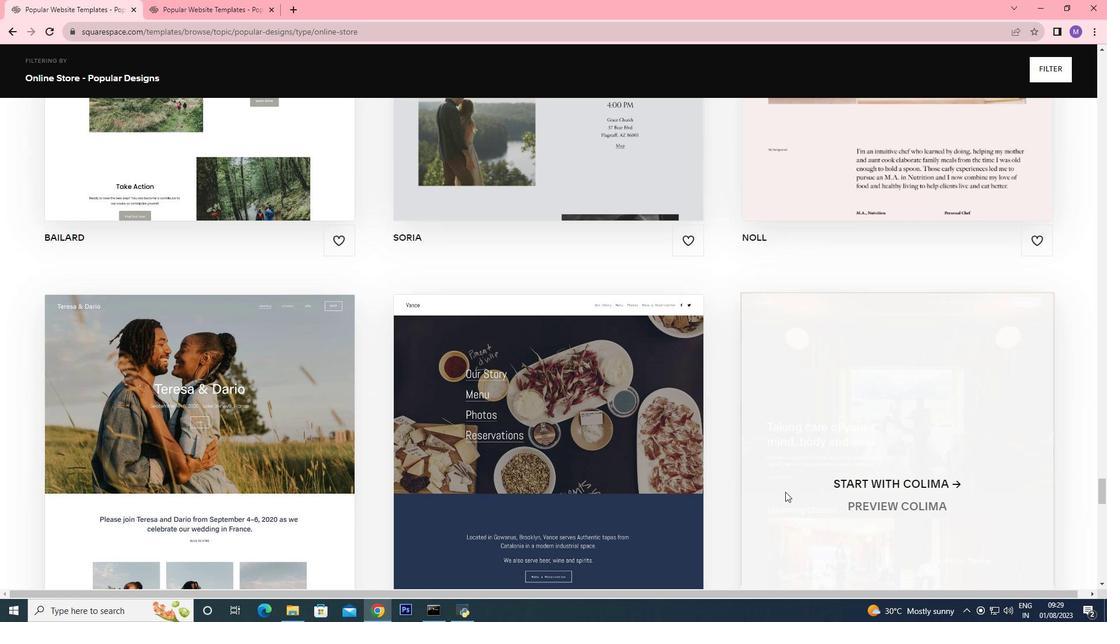 
Action: Mouse moved to (646, 445)
Screenshot: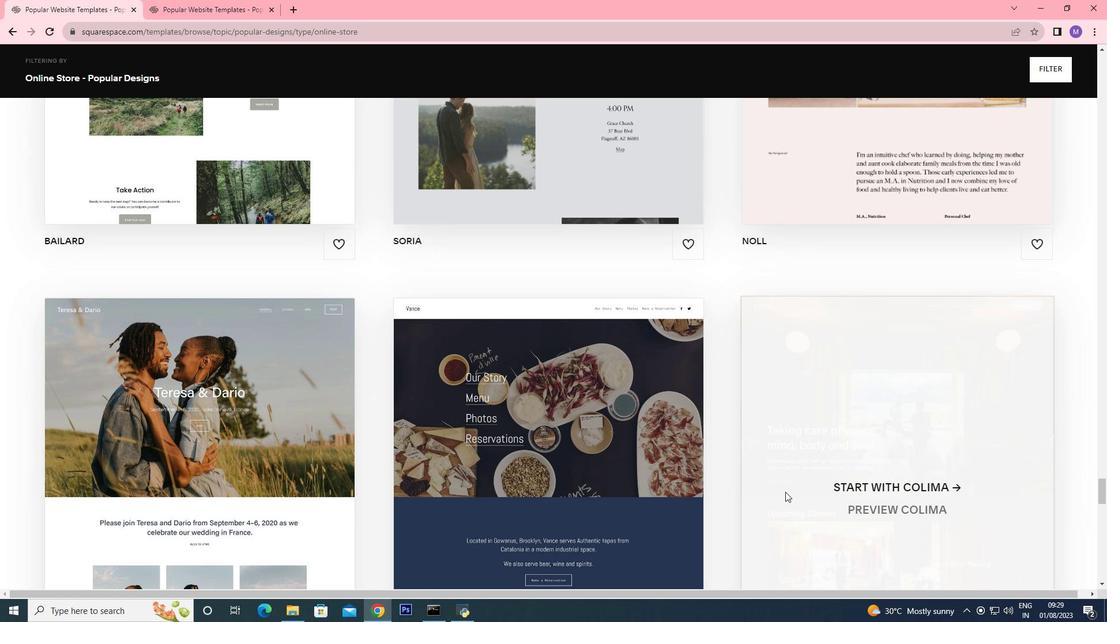 
Action: Mouse scrolled (646, 445) with delta (0, 0)
Screenshot: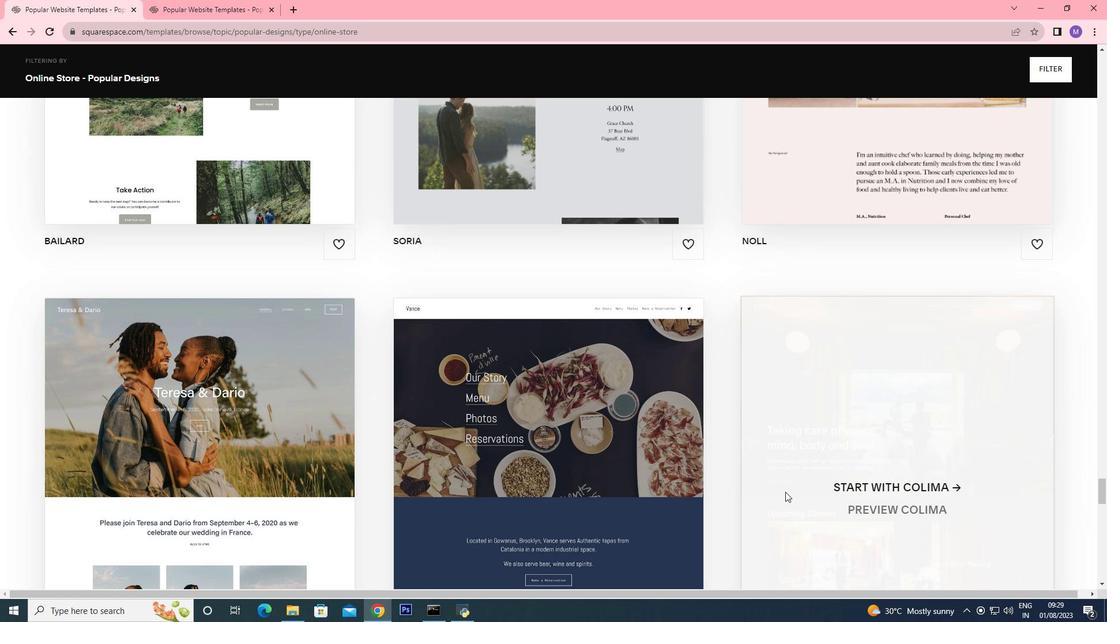 
Action: Mouse moved to (645, 444)
Screenshot: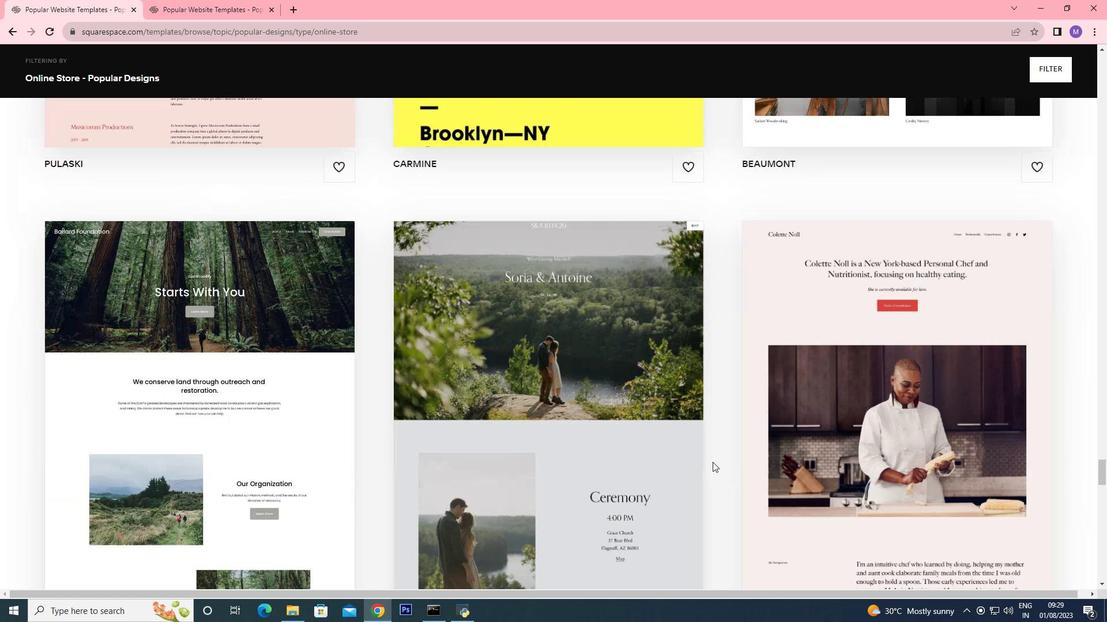 
Action: Mouse scrolled (645, 445) with delta (0, 0)
Screenshot: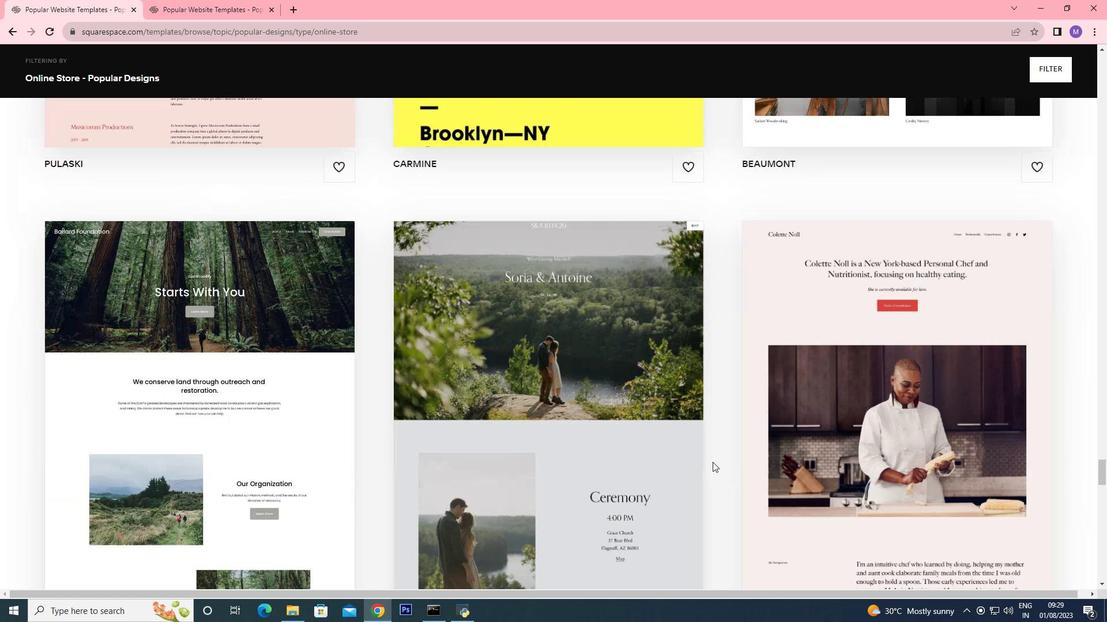 
Action: Mouse scrolled (645, 445) with delta (0, 0)
Screenshot: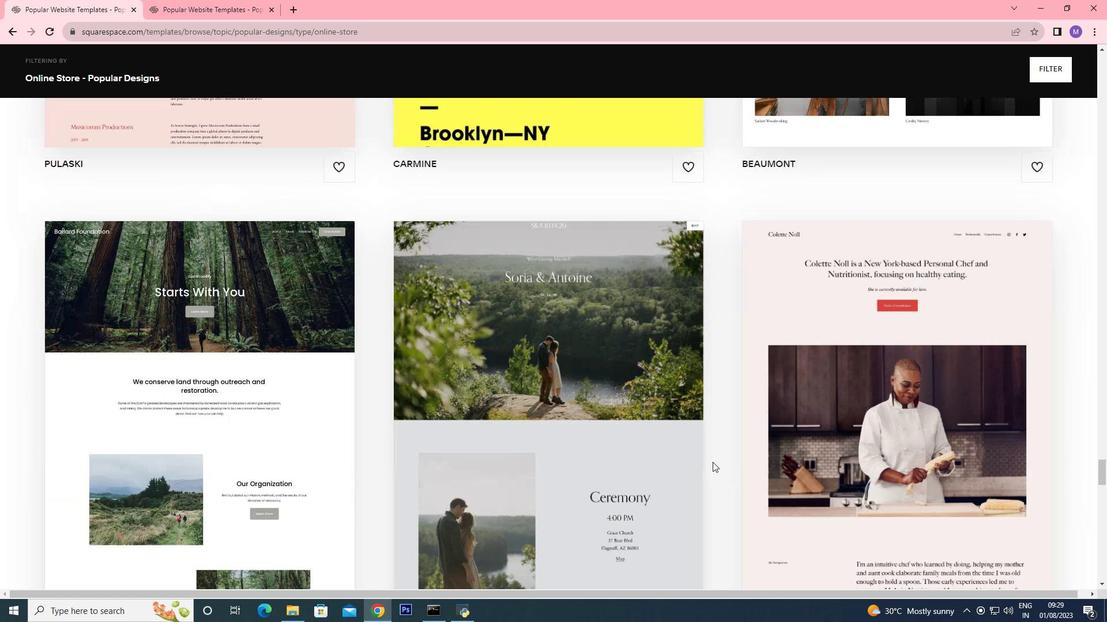 
Action: Mouse moved to (645, 443)
Screenshot: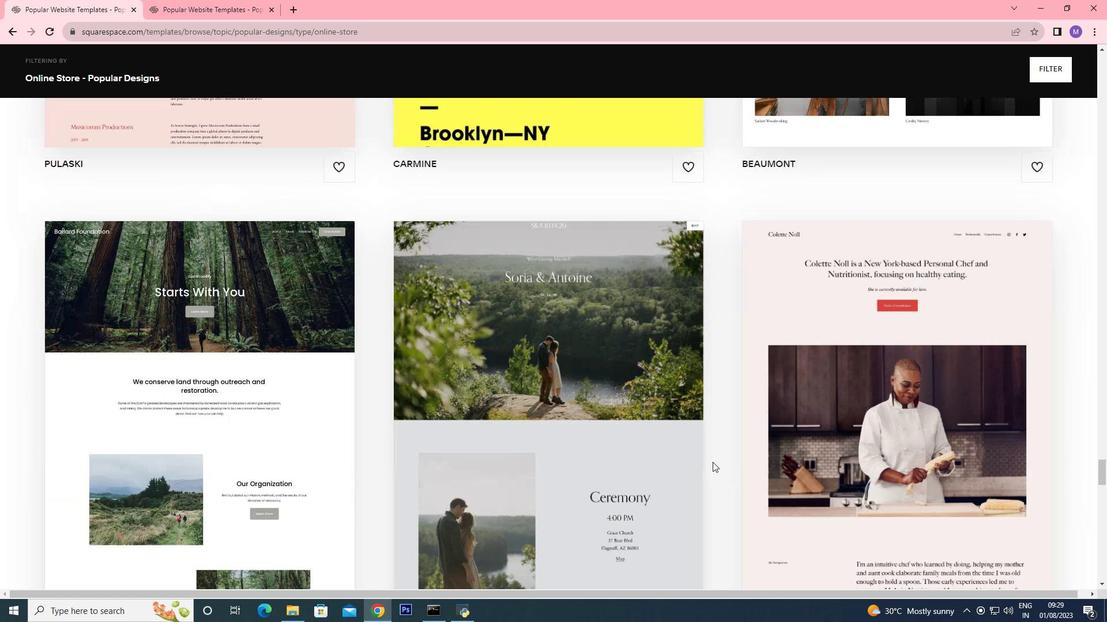 
Action: Mouse scrolled (645, 445) with delta (0, 1)
Screenshot: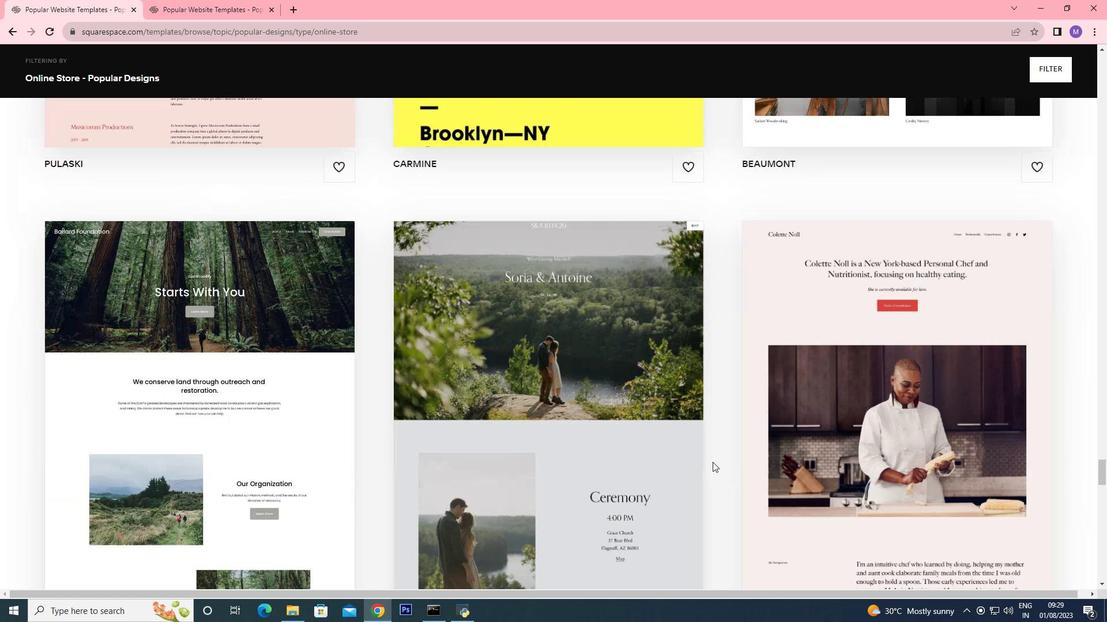 
Action: Mouse moved to (644, 441)
Screenshot: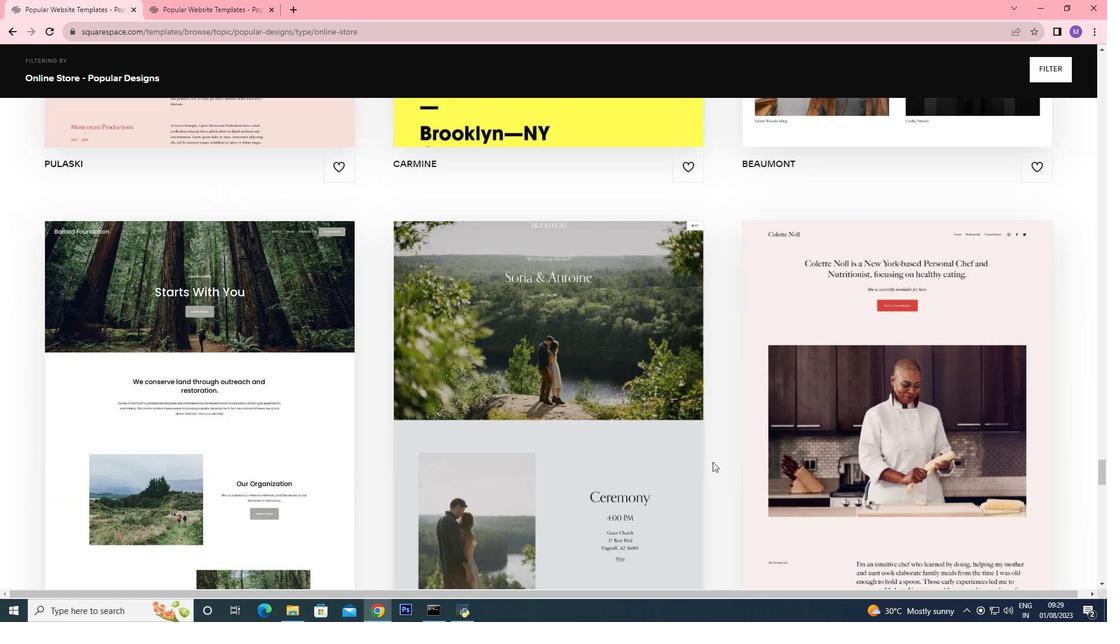 
Action: Mouse scrolled (645, 444) with delta (0, 0)
Screenshot: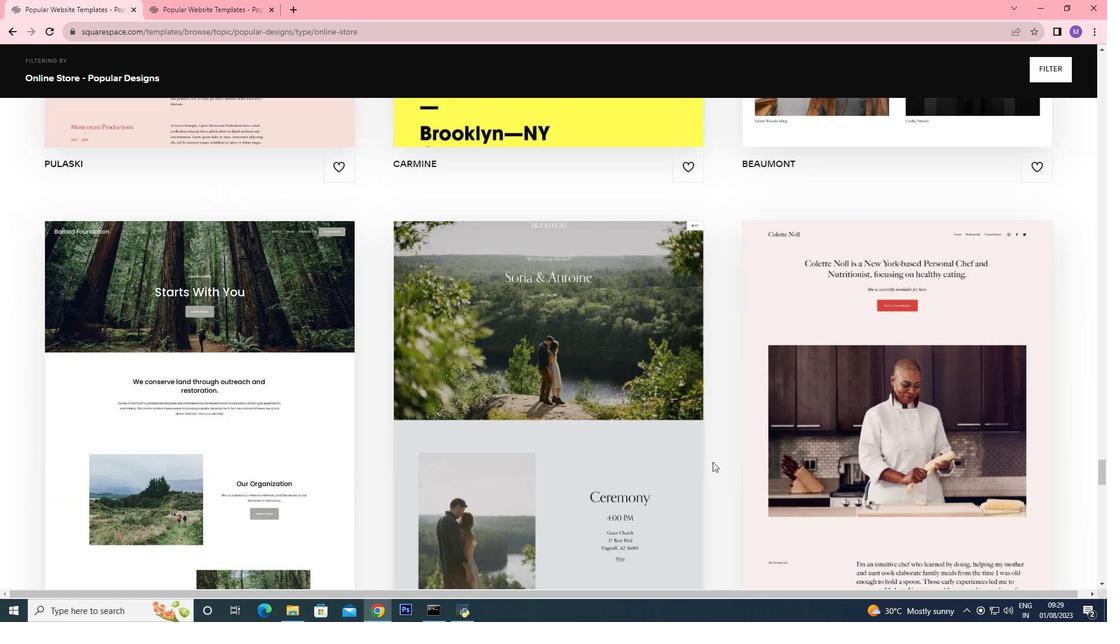 
Action: Mouse moved to (644, 441)
Screenshot: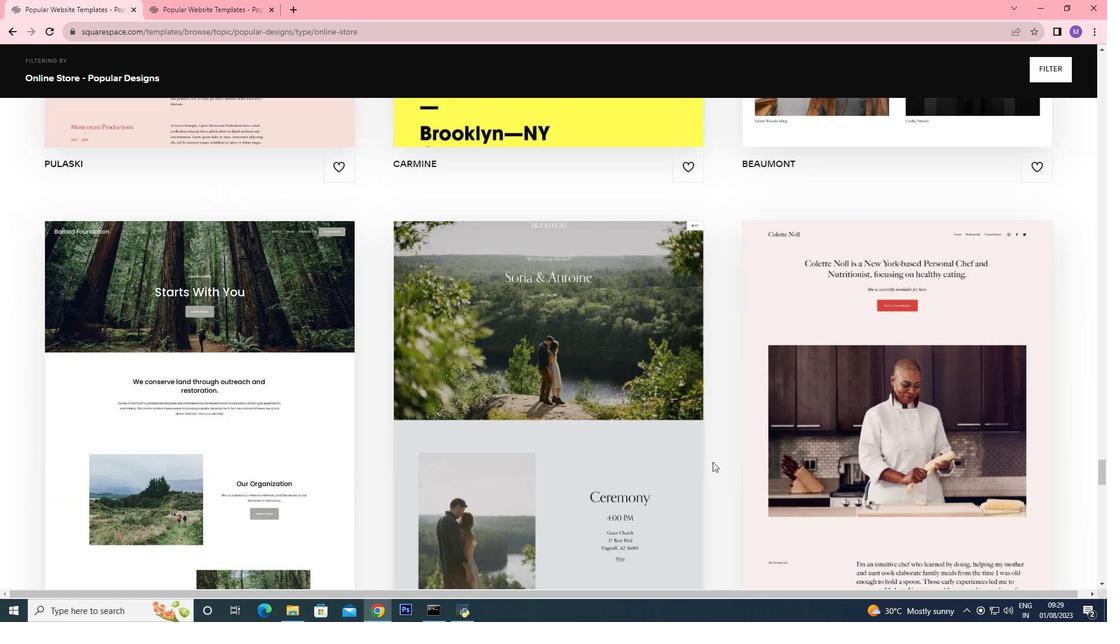 
Action: Mouse scrolled (644, 442) with delta (0, 0)
Screenshot: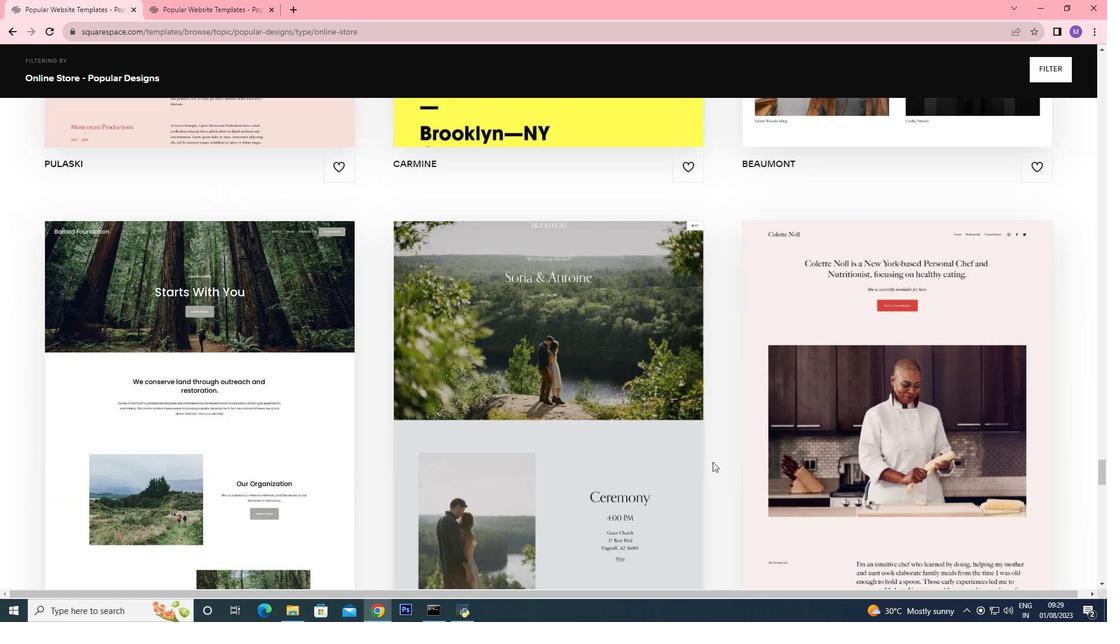 
Action: Mouse moved to (643, 438)
Screenshot: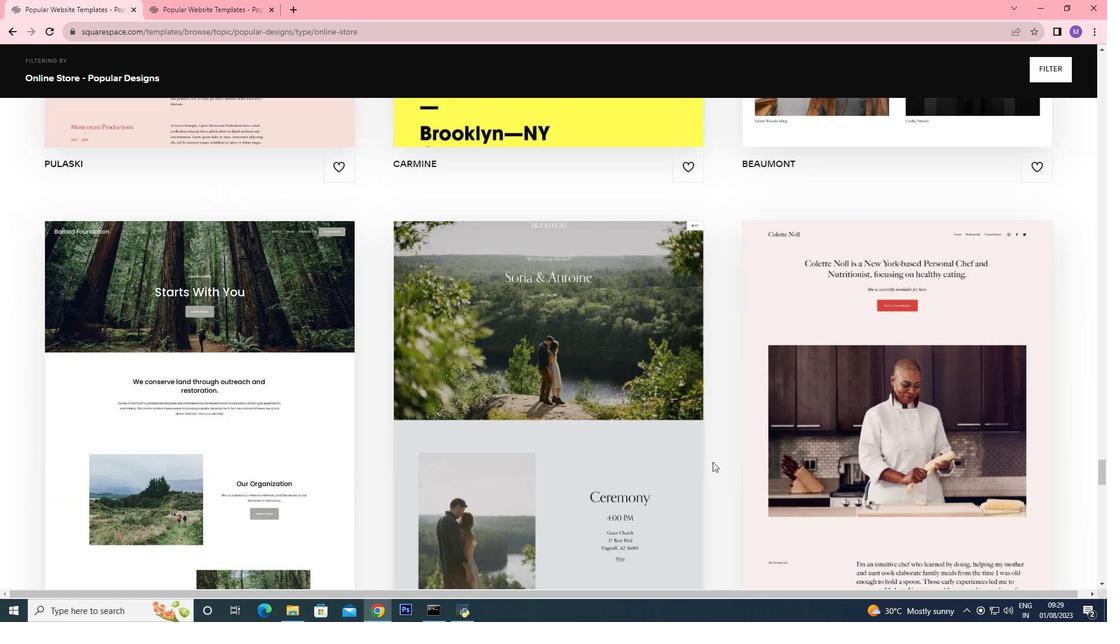 
Action: Mouse scrolled (644, 441) with delta (0, 0)
Screenshot: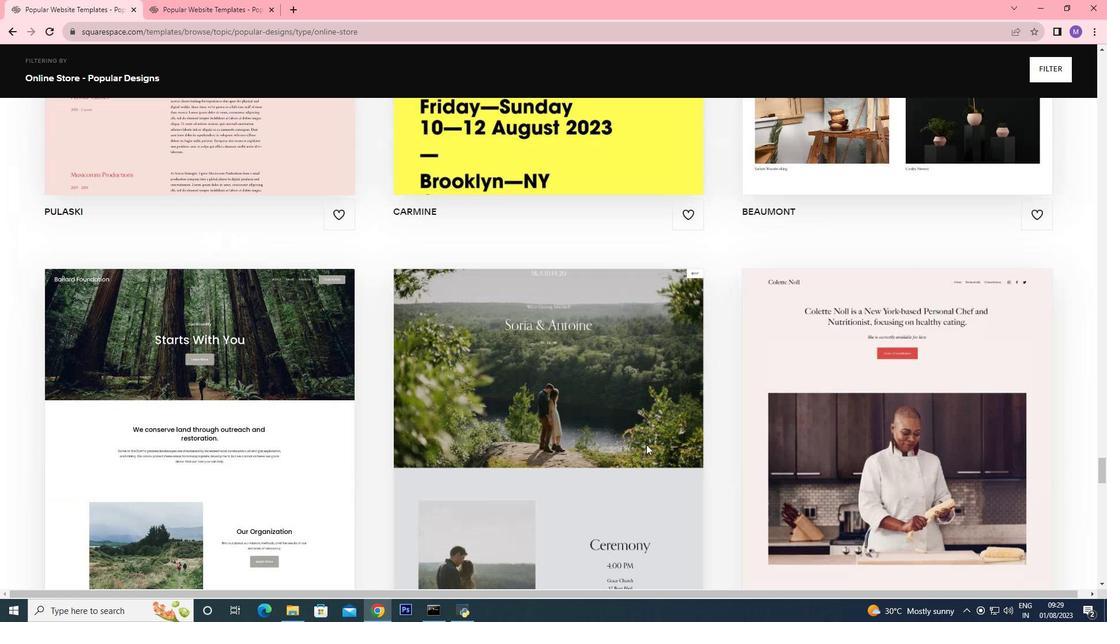 
Action: Mouse moved to (642, 421)
Screenshot: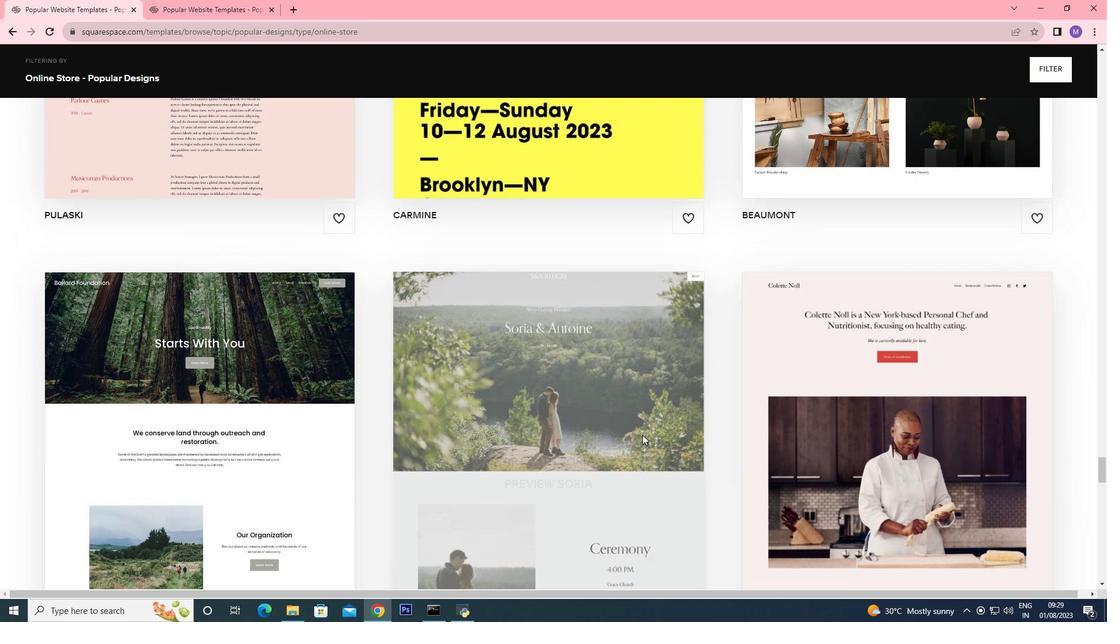 
Action: Mouse scrolled (642, 422) with delta (0, 0)
Screenshot: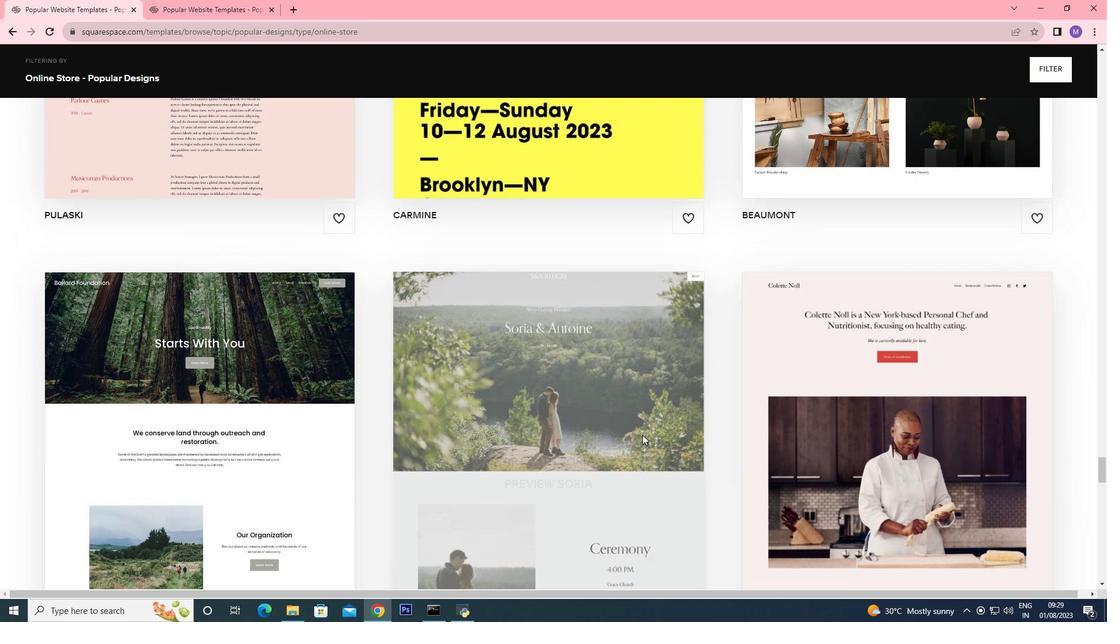 
Action: Mouse scrolled (642, 422) with delta (0, 0)
Screenshot: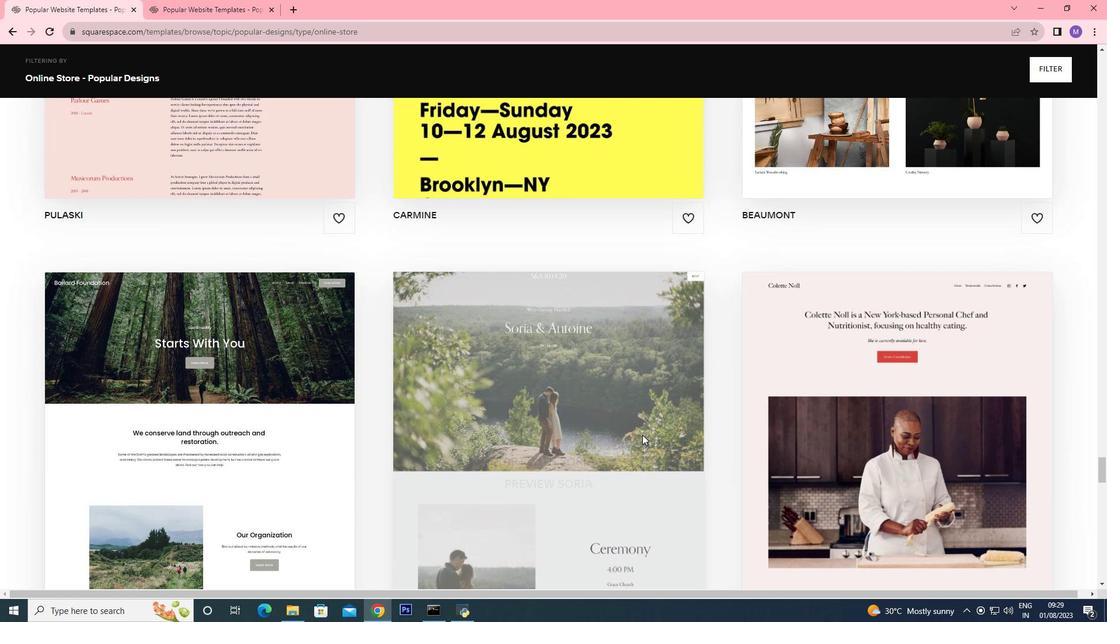 
Action: Mouse moved to (642, 420)
Screenshot: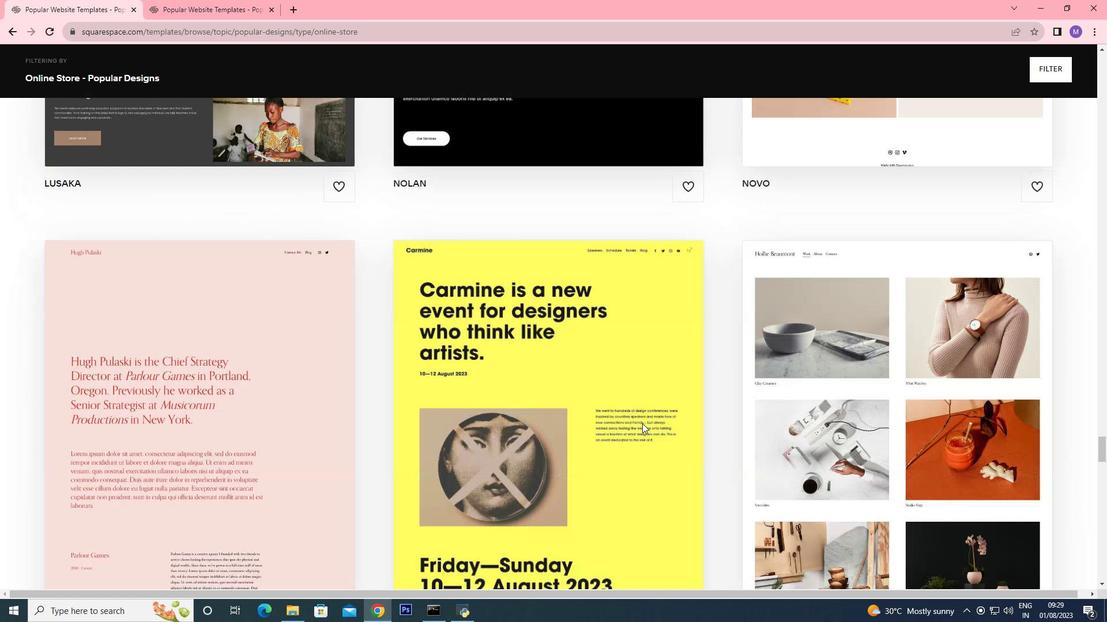
Action: Mouse scrolled (642, 422) with delta (0, 0)
Screenshot: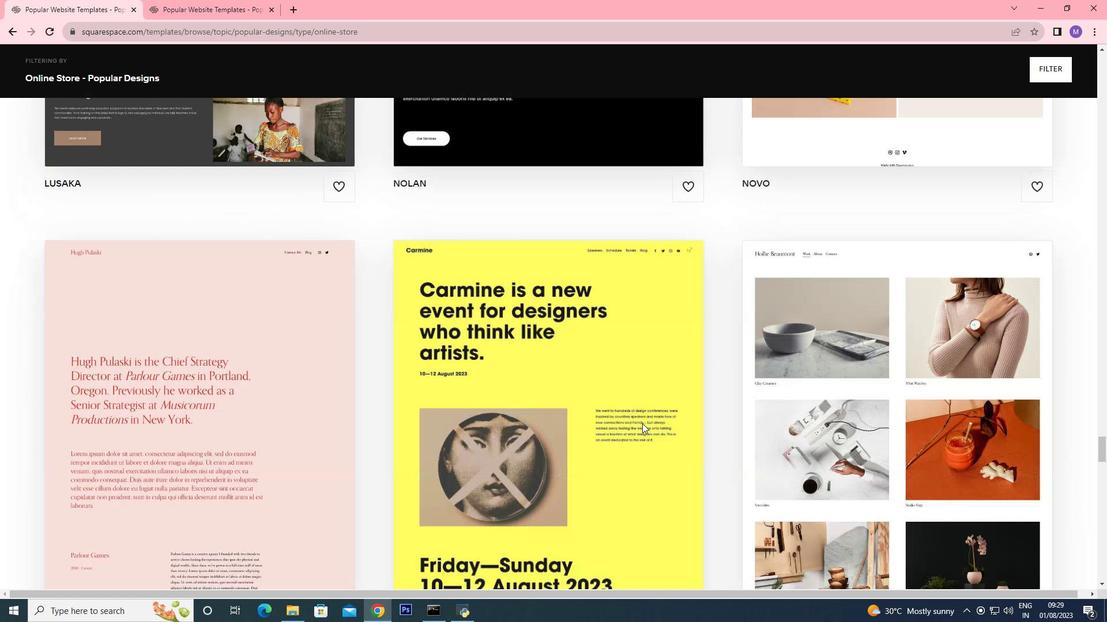 
Action: Mouse moved to (642, 419)
Screenshot: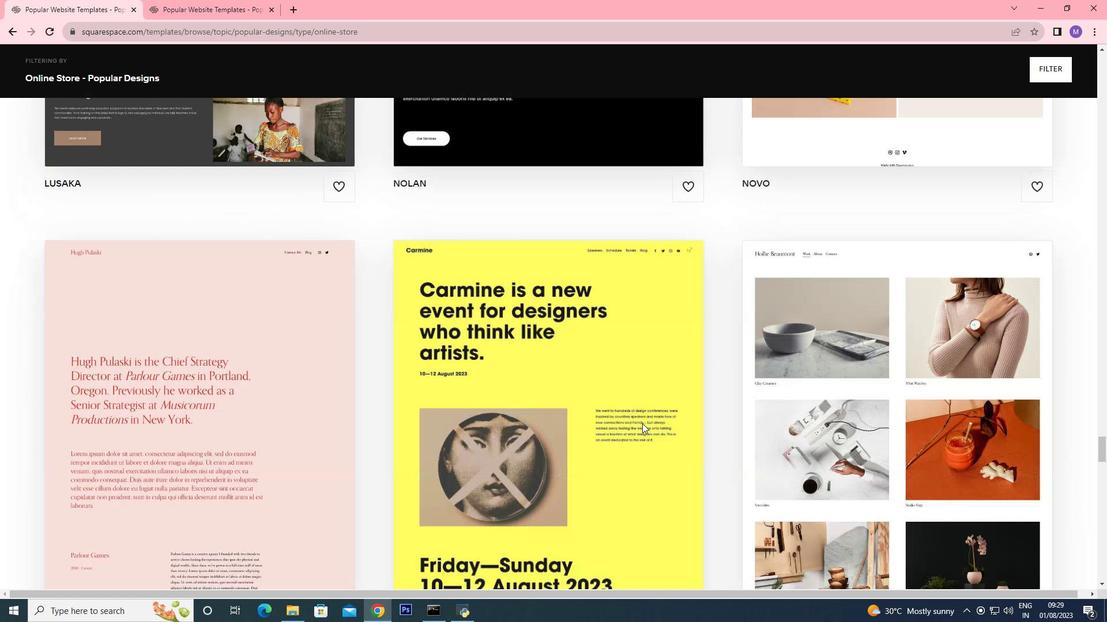
Action: Mouse scrolled (642, 421) with delta (0, 1)
Screenshot: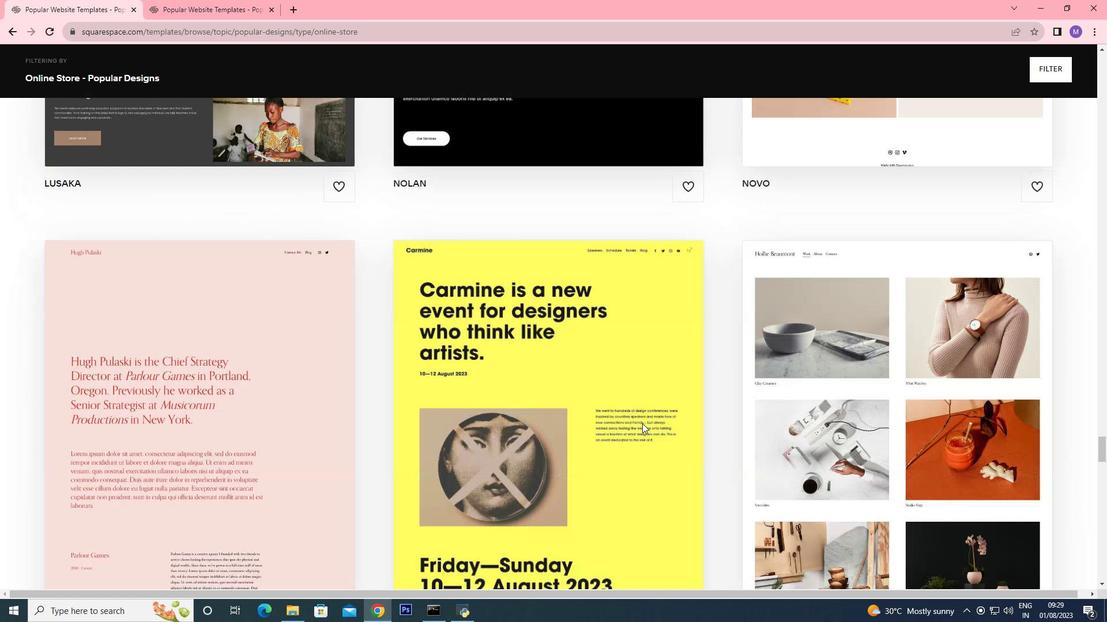 
Action: Mouse moved to (642, 419)
Screenshot: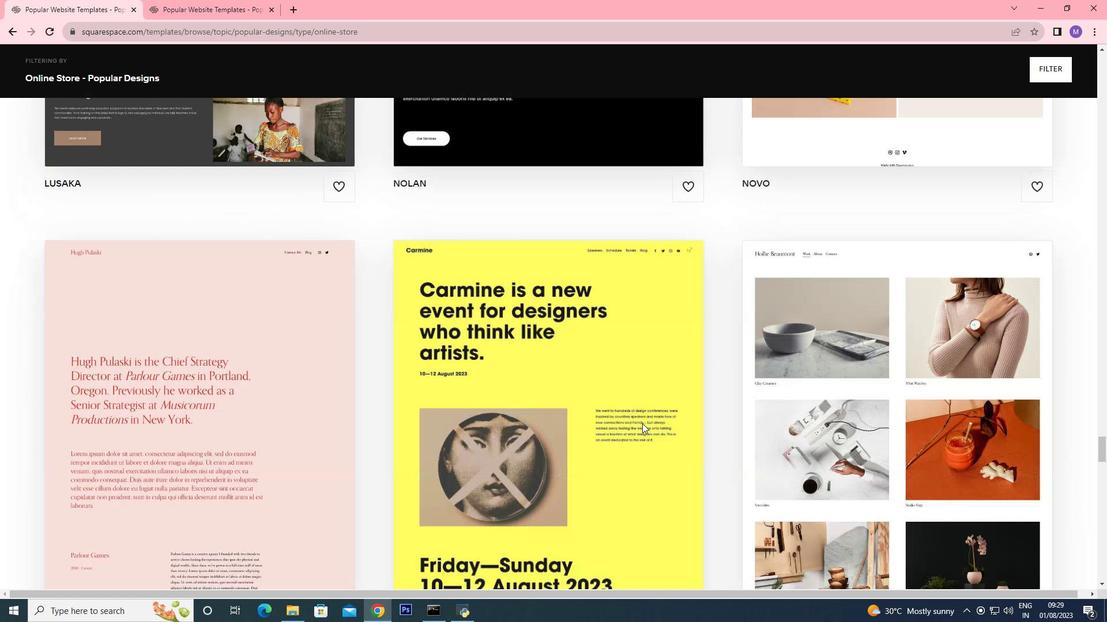
Action: Mouse scrolled (642, 420) with delta (0, 0)
Screenshot: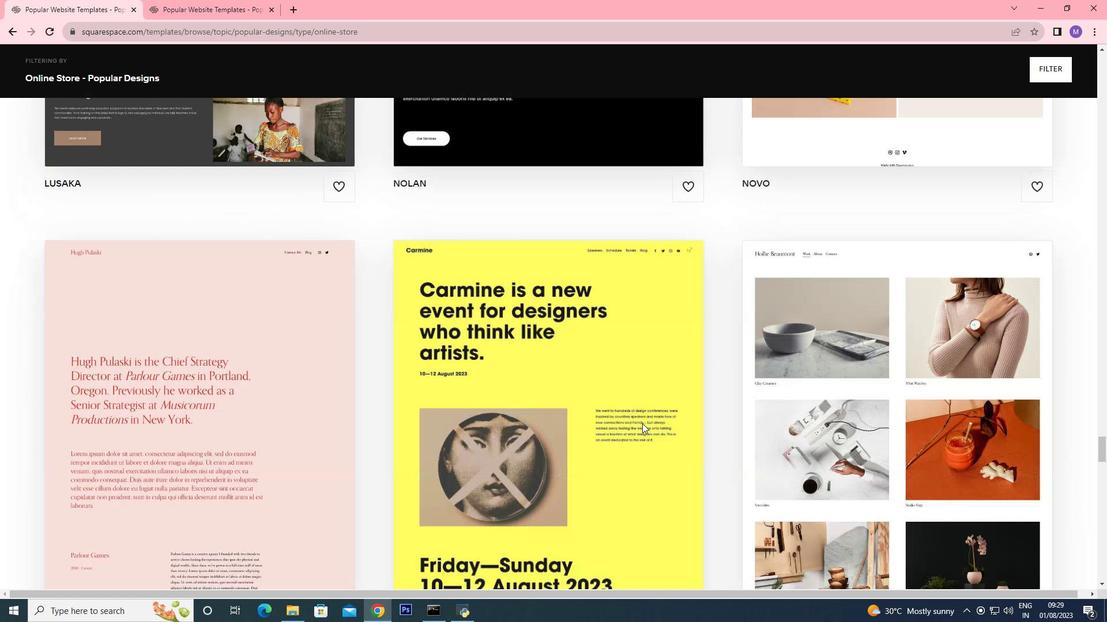 
Action: Mouse moved to (642, 418)
Screenshot: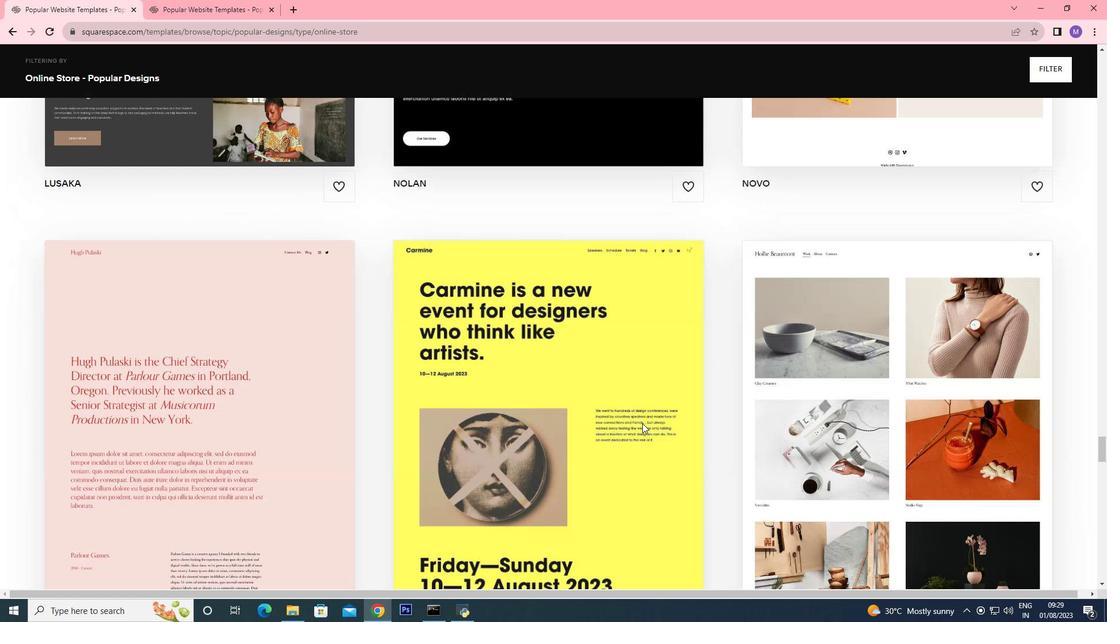 
Action: Mouse scrolled (642, 420) with delta (0, 0)
Screenshot: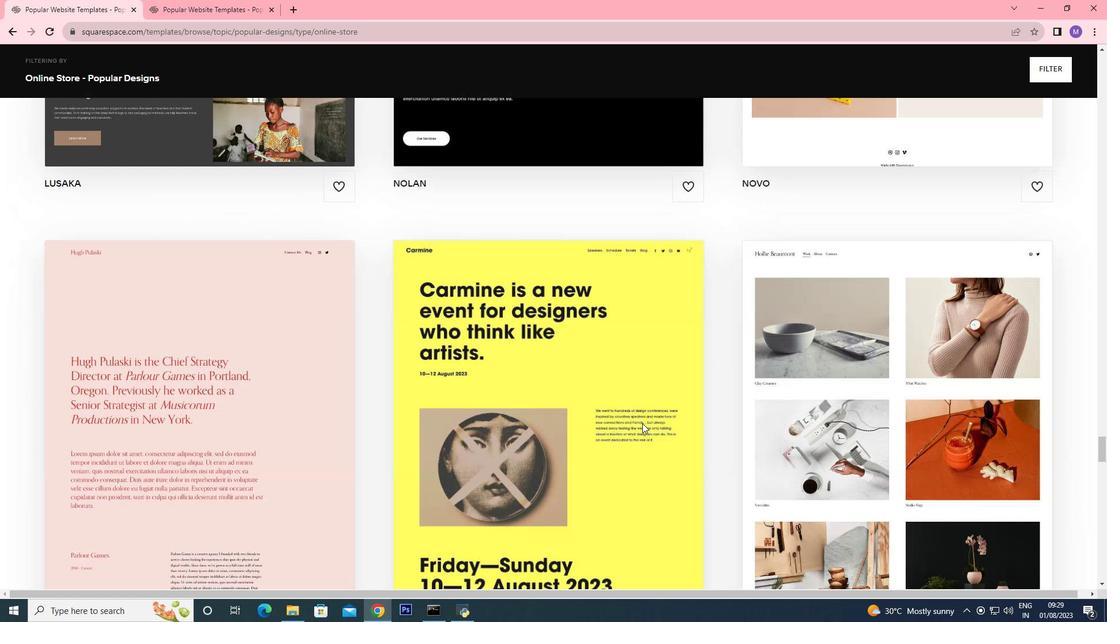 
Action: Mouse moved to (642, 415)
Screenshot: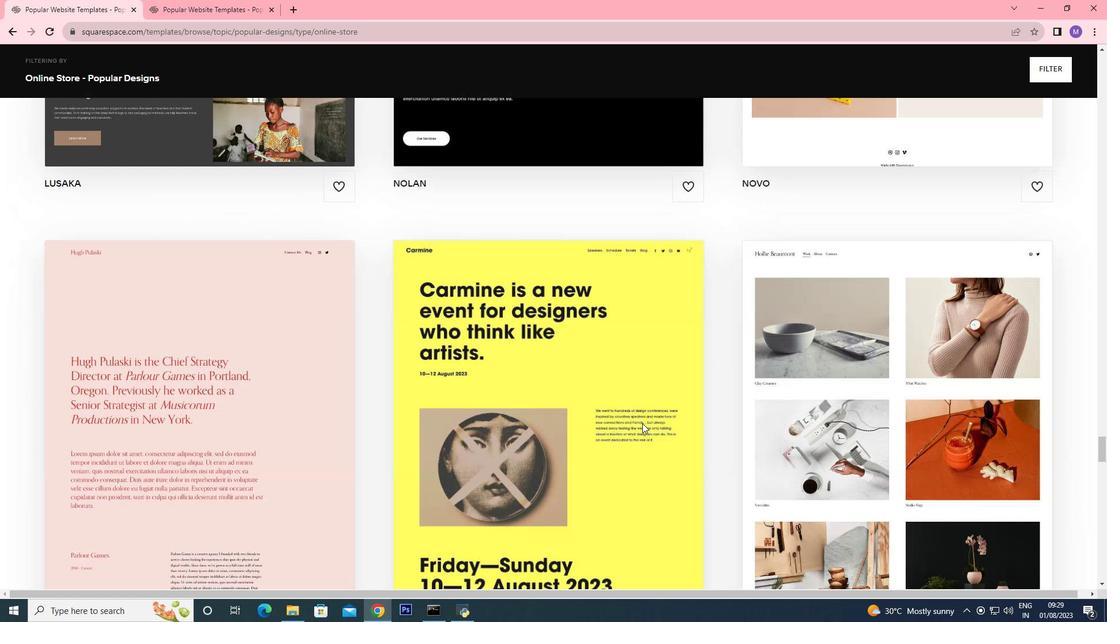 
Action: Mouse scrolled (642, 419) with delta (0, 0)
Screenshot: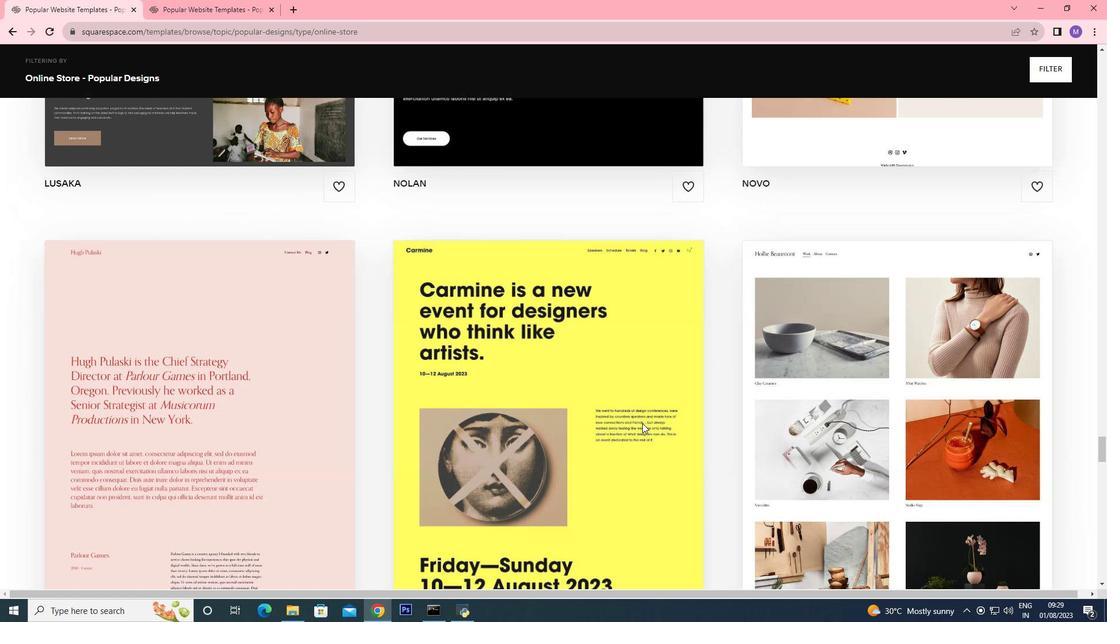 
Action: Mouse moved to (642, 403)
Screenshot: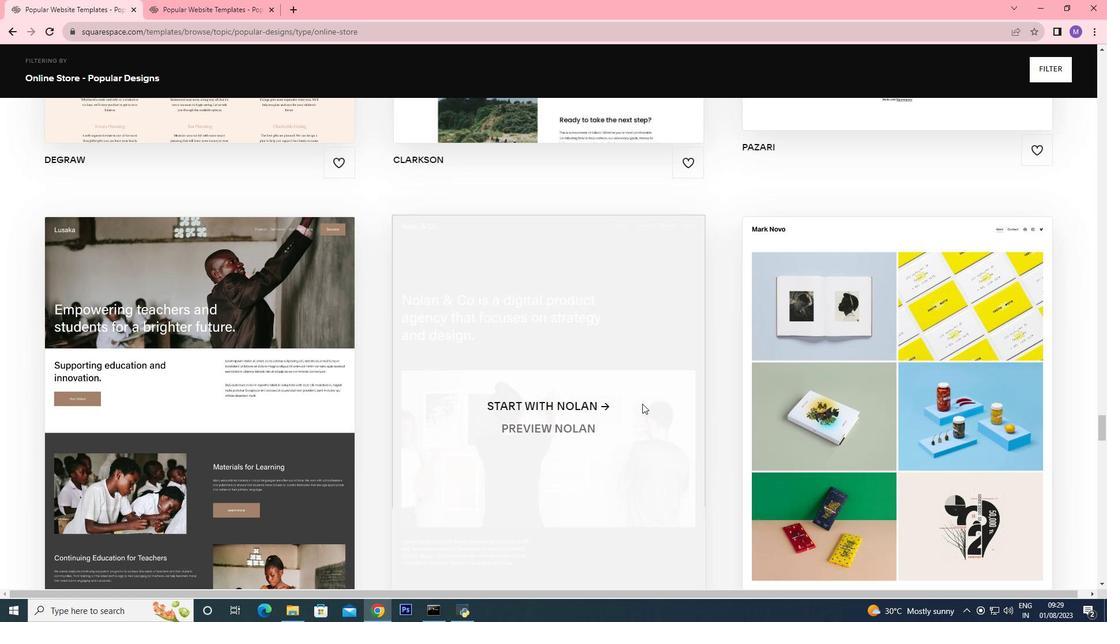 
Action: Key pressed -
Screenshot: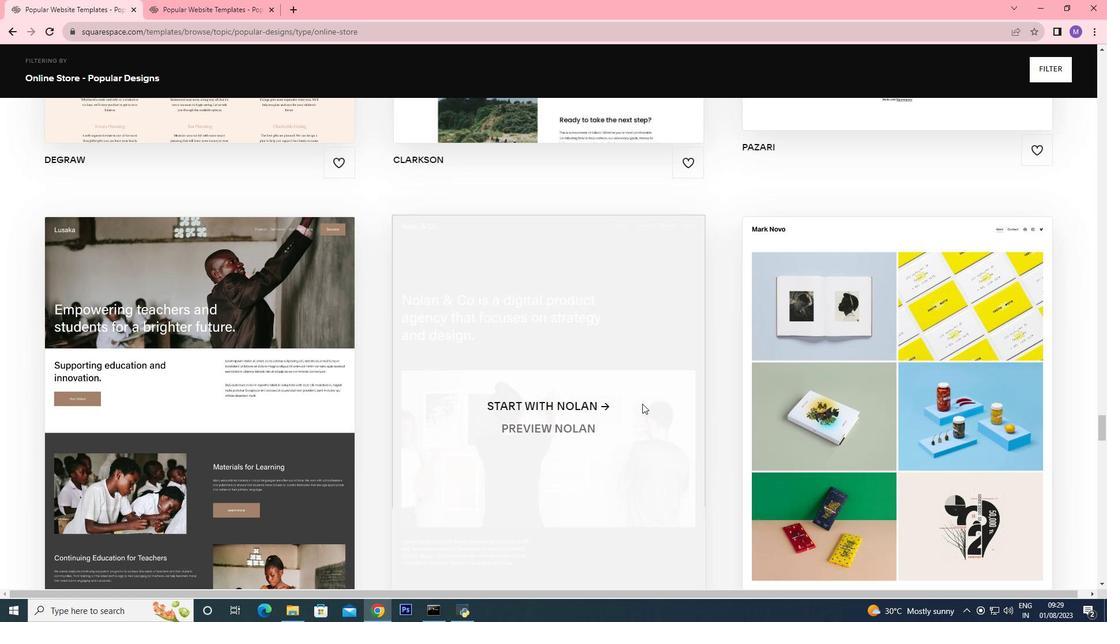 
Action: Mouse scrolled (642, 403) with delta (0, 0)
Screenshot: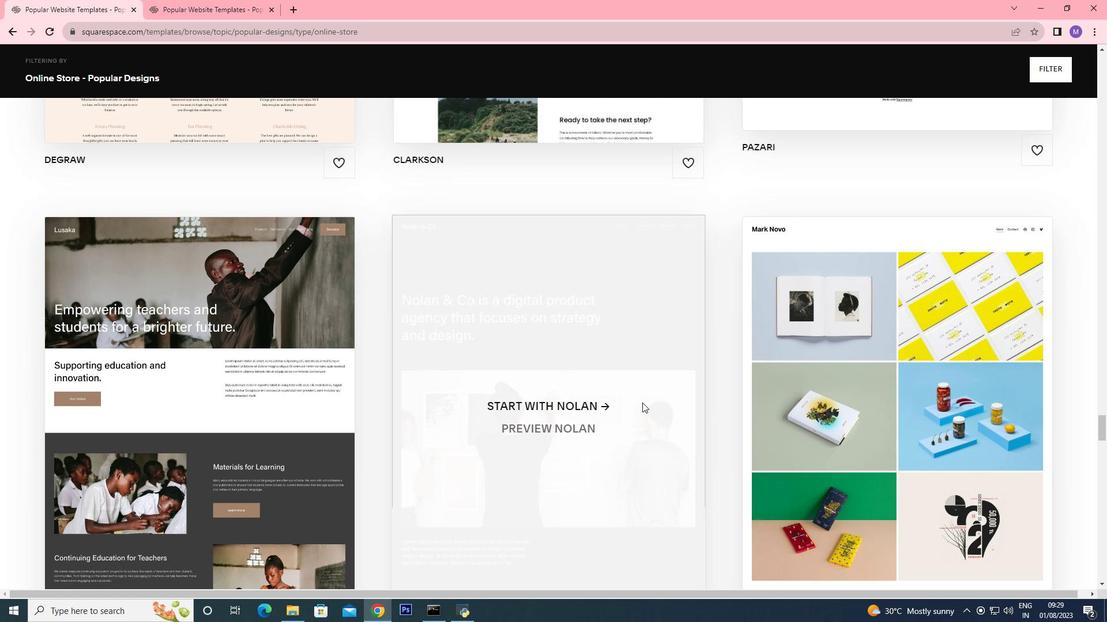 
Action: Mouse scrolled (642, 403) with delta (0, 0)
Screenshot: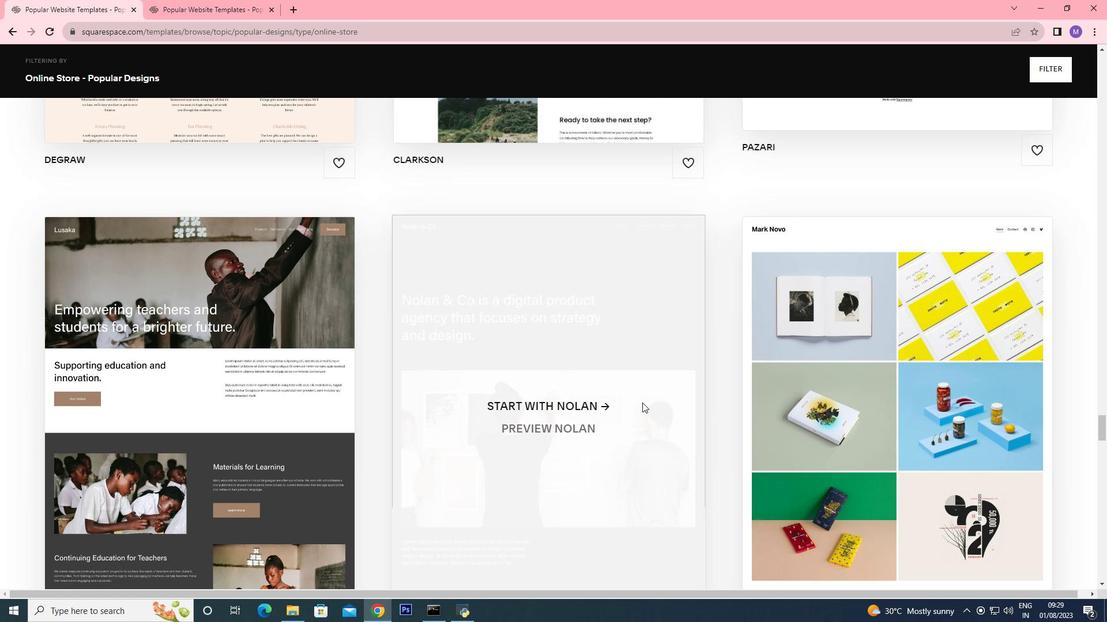 
Action: Mouse scrolled (642, 403) with delta (0, 0)
Screenshot: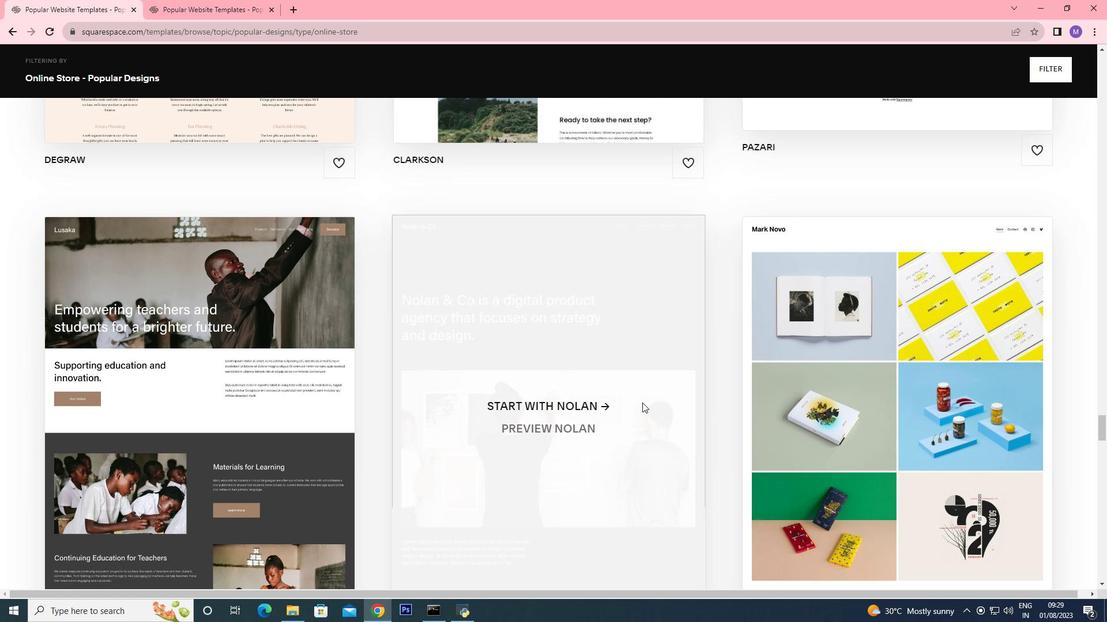 
Action: Mouse scrolled (642, 403) with delta (0, 0)
Screenshot: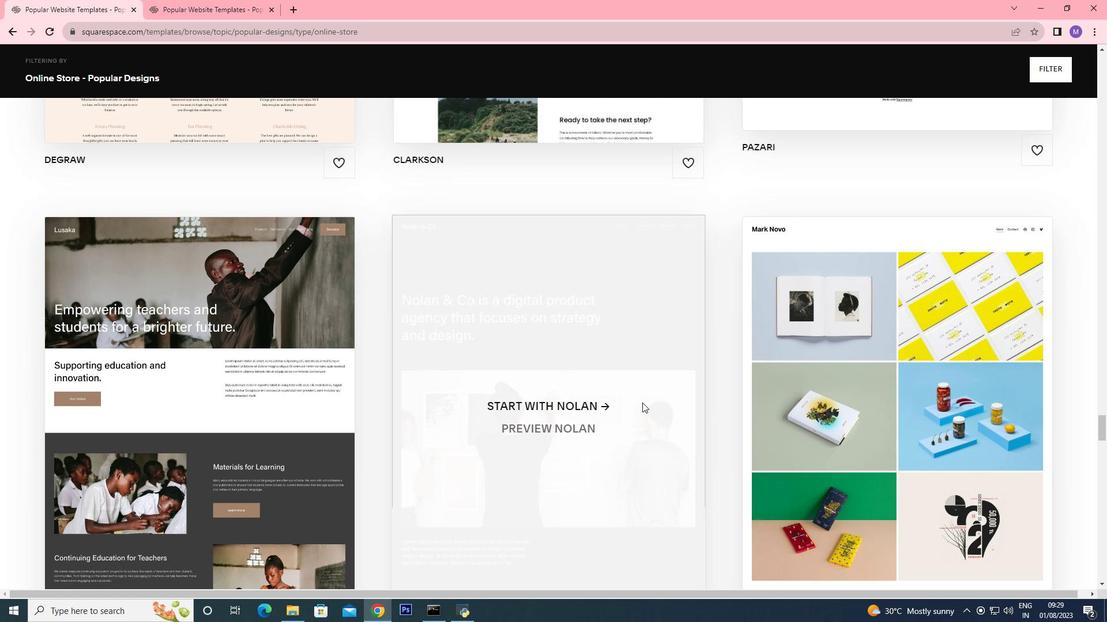 
Action: Mouse scrolled (642, 403) with delta (0, 0)
Screenshot: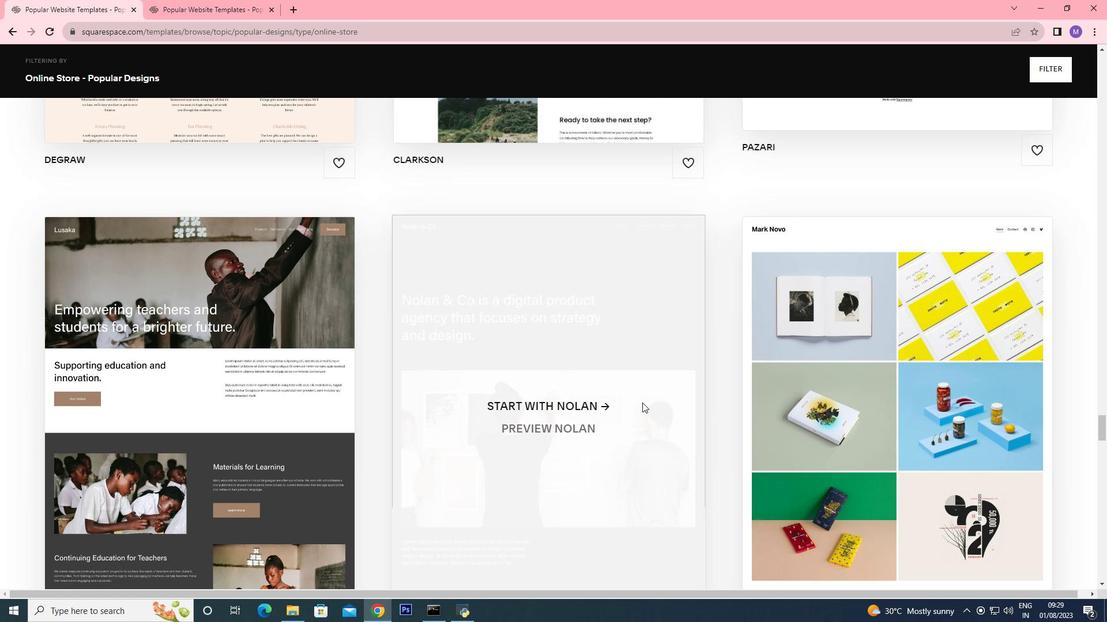 
Action: Mouse scrolled (642, 403) with delta (0, 0)
Screenshot: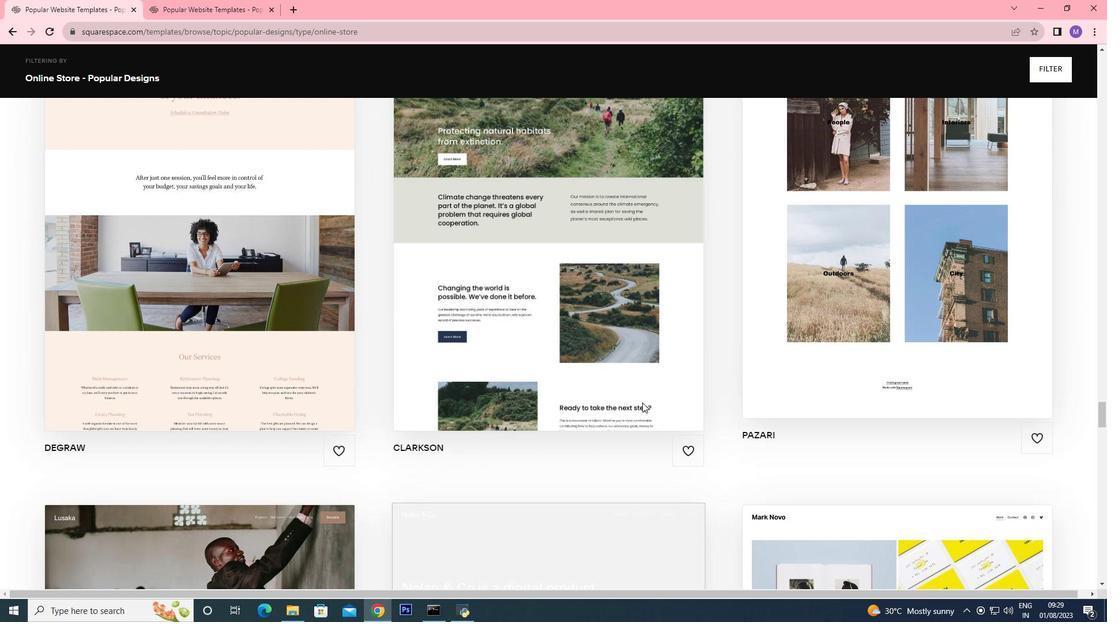 
Action: Mouse scrolled (642, 403) with delta (0, 0)
Screenshot: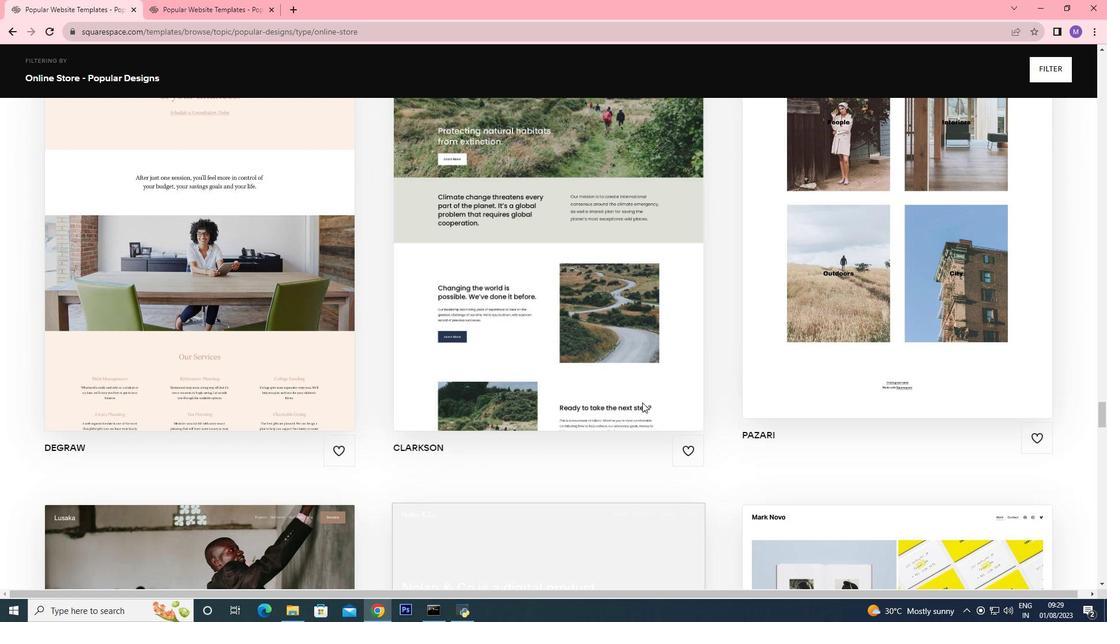 
Action: Mouse scrolled (642, 403) with delta (0, 0)
Screenshot: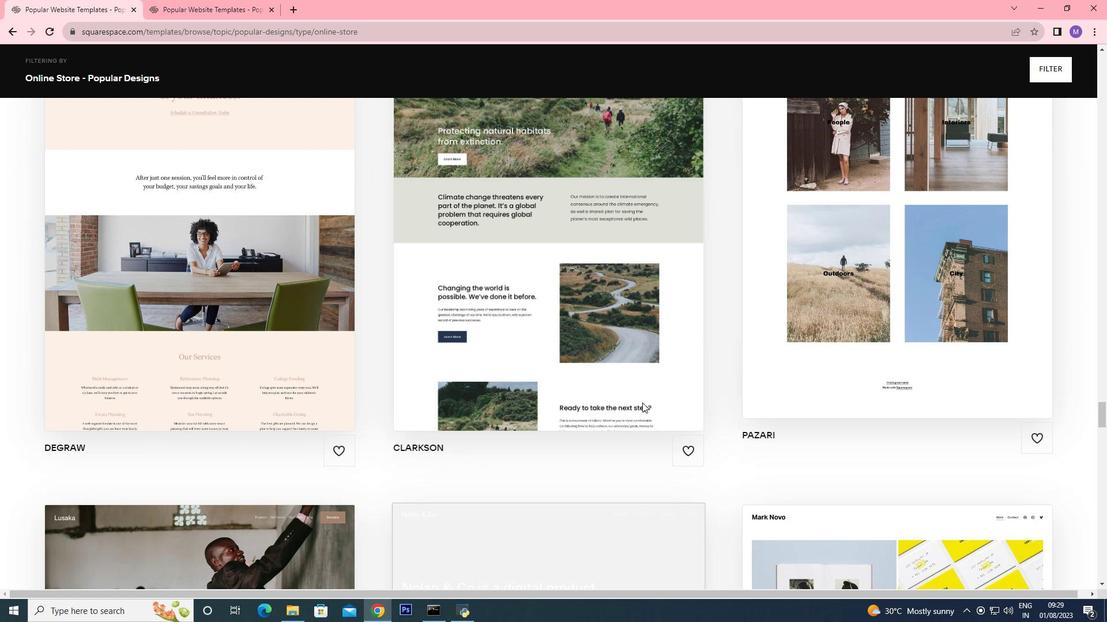 
Action: Mouse scrolled (642, 403) with delta (0, 0)
Screenshot: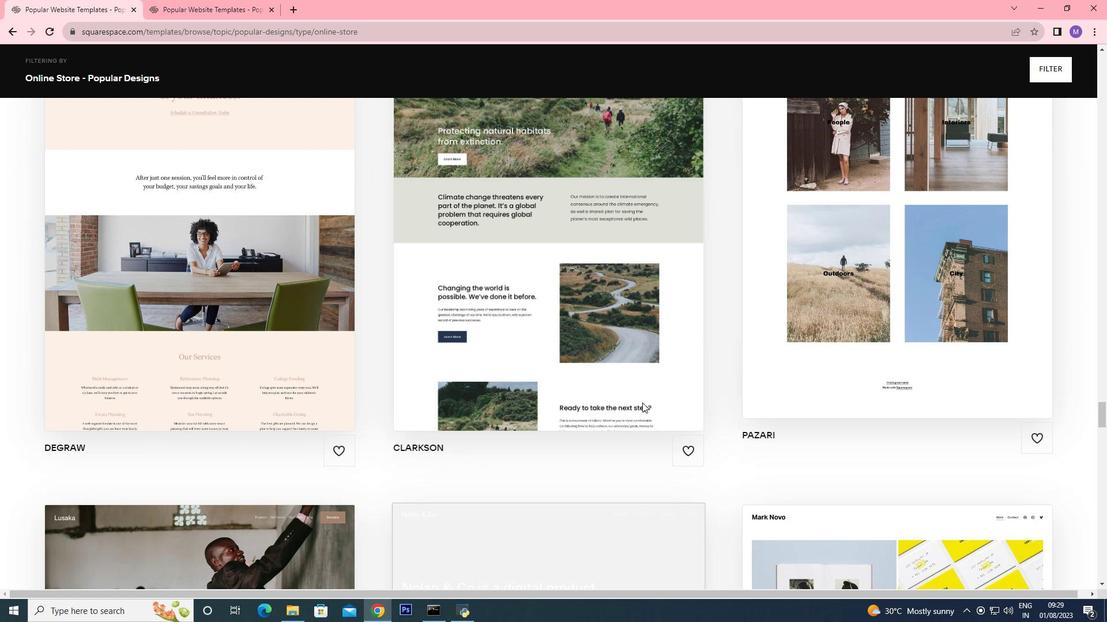 
Action: Mouse scrolled (642, 403) with delta (0, 0)
Screenshot: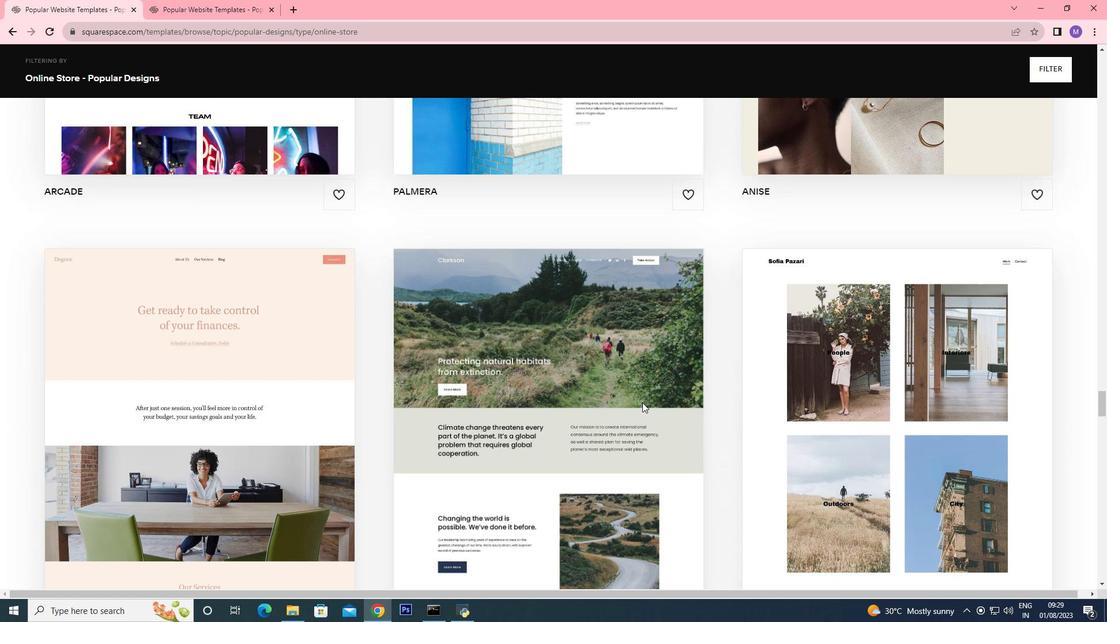 
Action: Mouse scrolled (642, 403) with delta (0, 0)
Screenshot: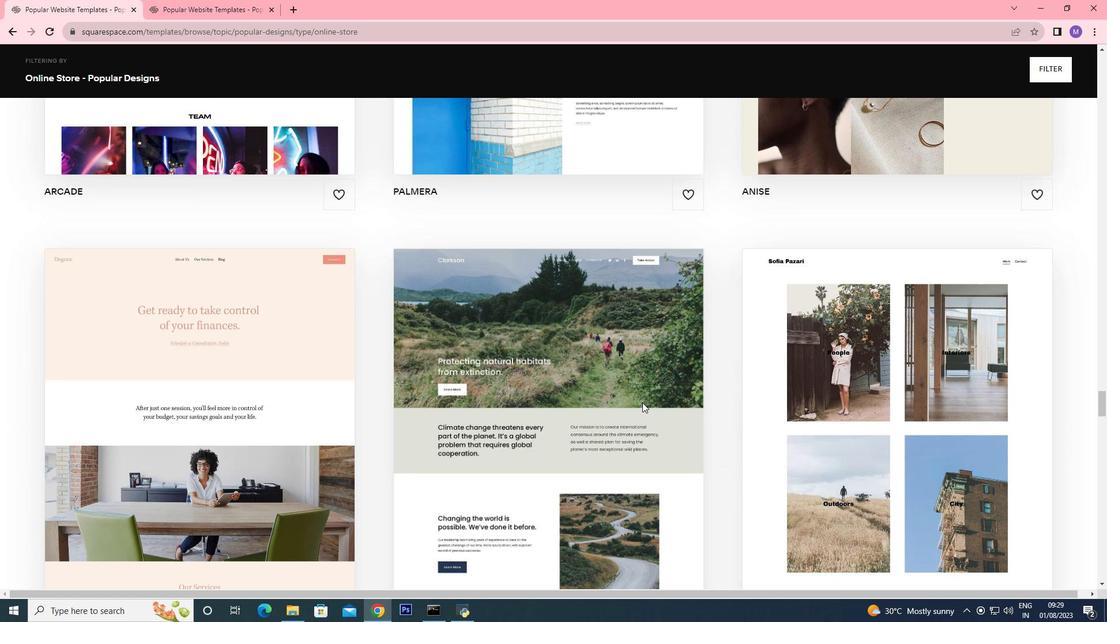 
Action: Mouse scrolled (642, 403) with delta (0, 0)
Screenshot: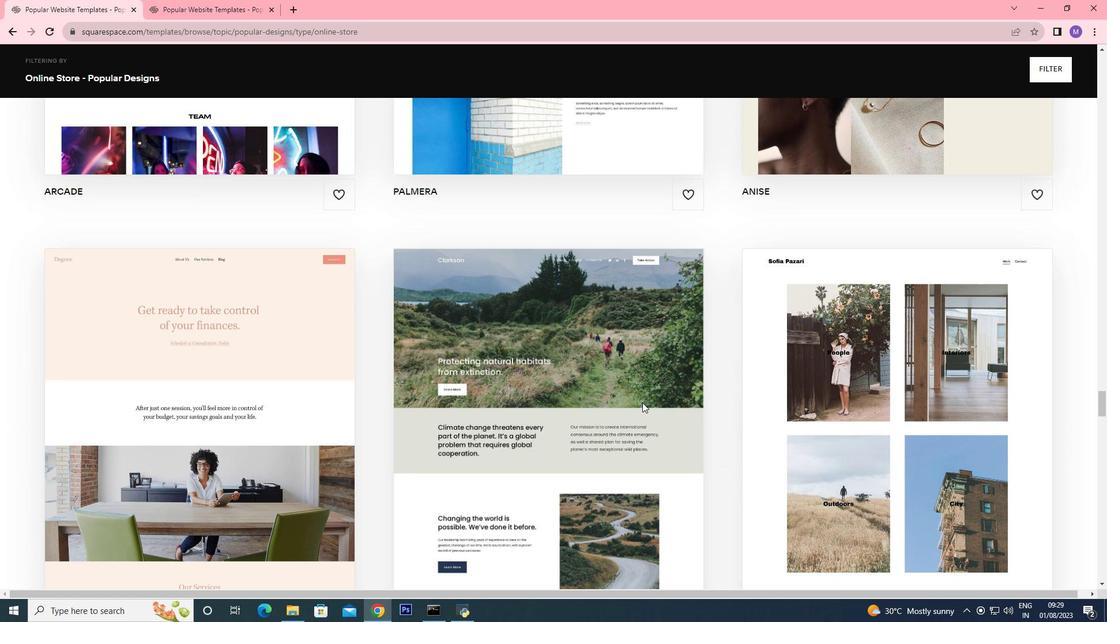 
Action: Mouse scrolled (642, 403) with delta (0, 0)
Screenshot: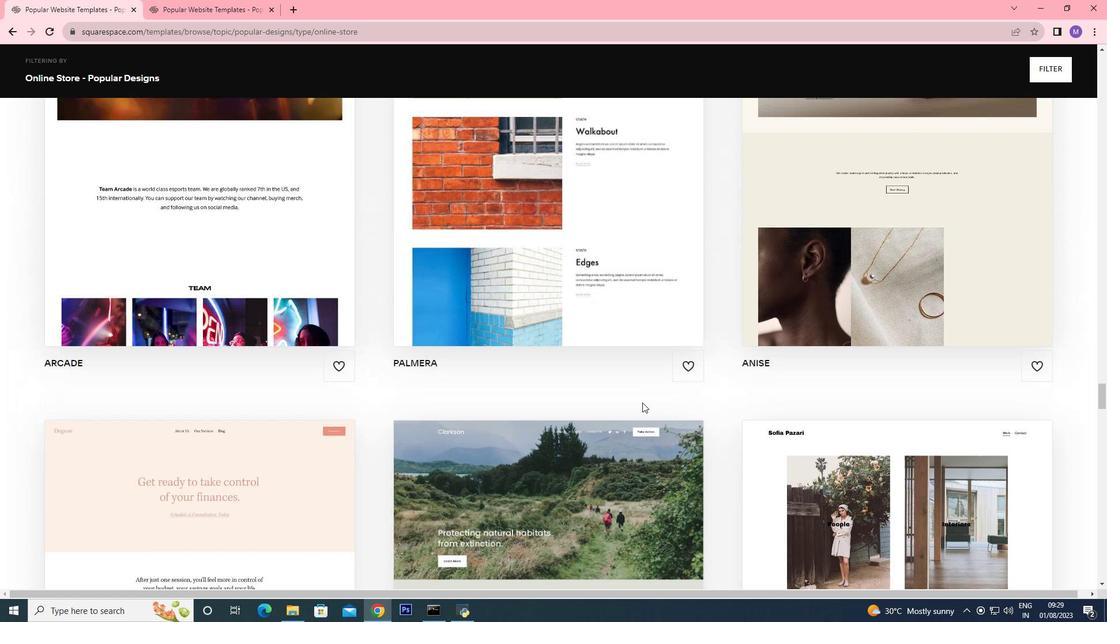 
Action: Mouse scrolled (642, 403) with delta (0, 0)
Screenshot: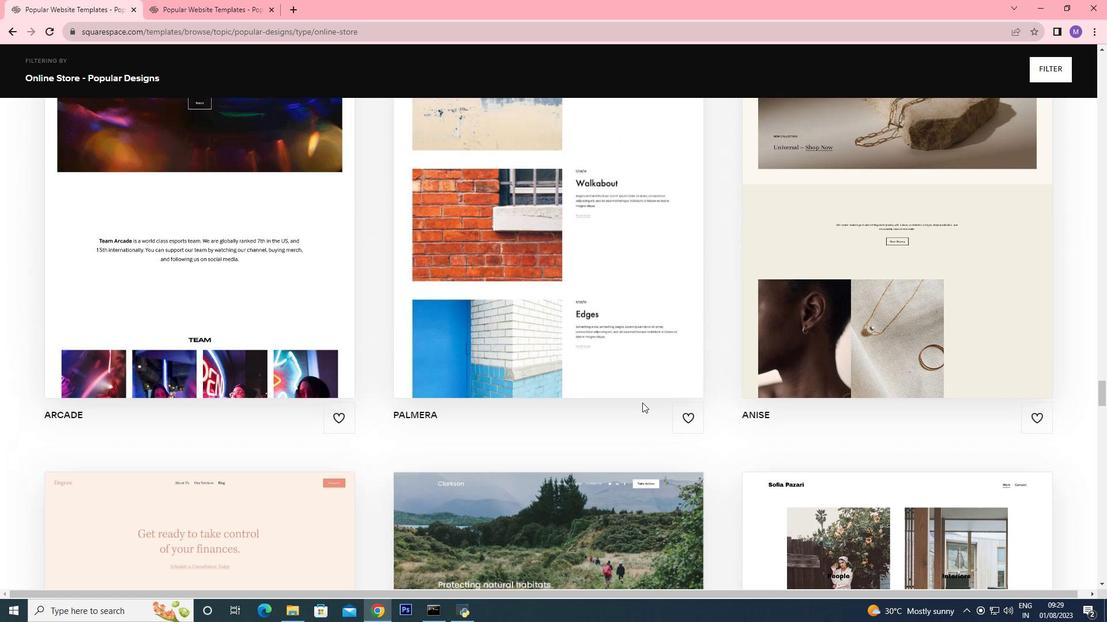 
Action: Mouse scrolled (642, 403) with delta (0, 0)
Screenshot: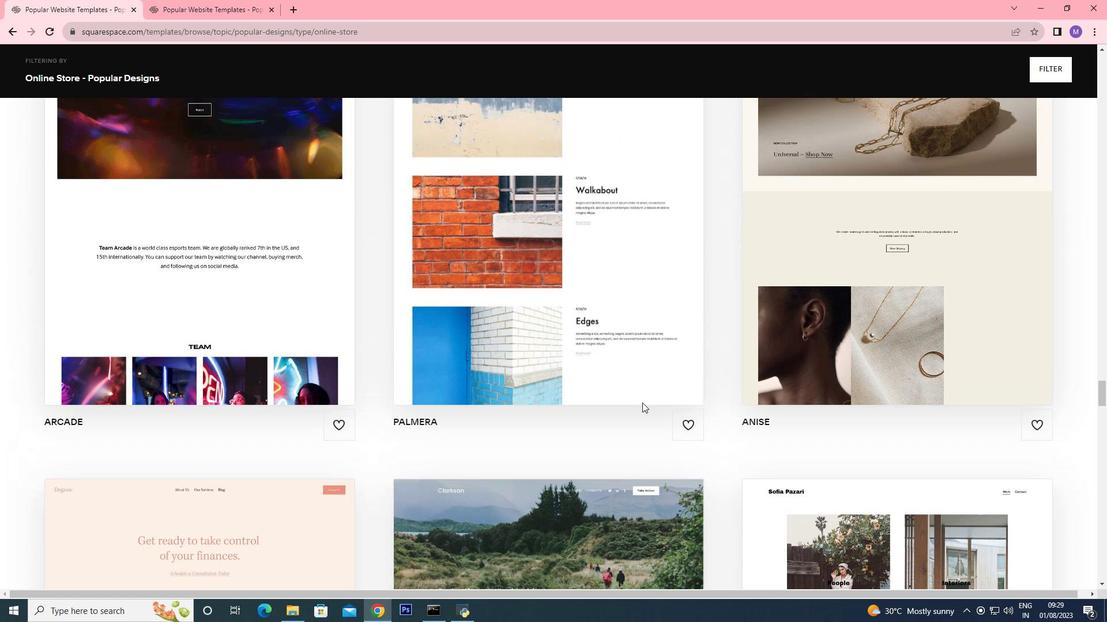 
Action: Mouse scrolled (642, 403) with delta (0, 0)
Screenshot: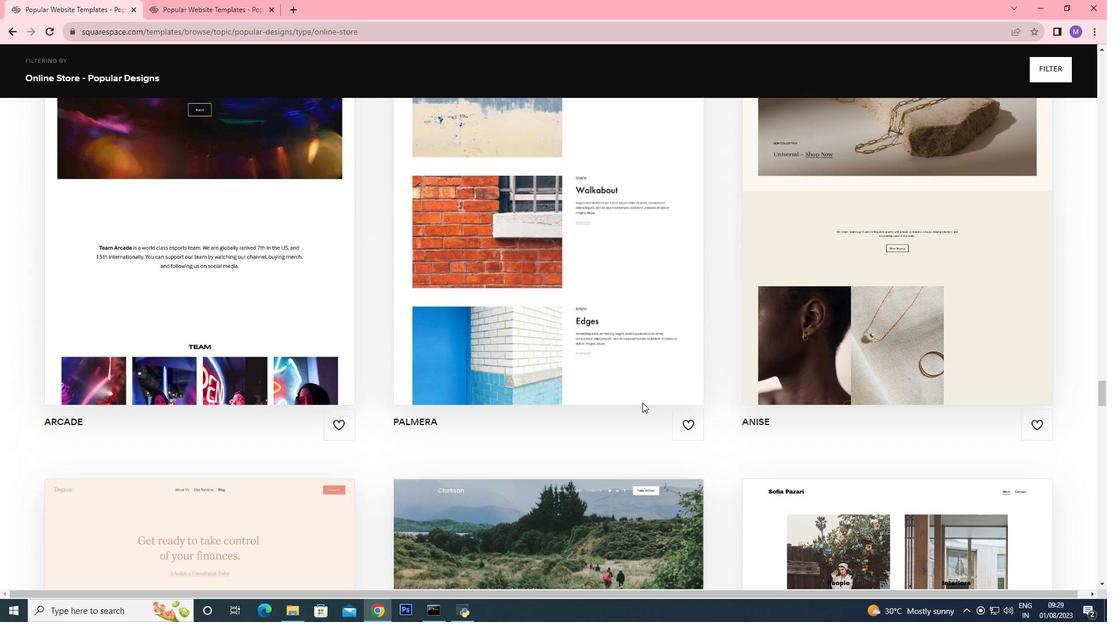 
Action: Mouse scrolled (642, 403) with delta (0, 0)
Screenshot: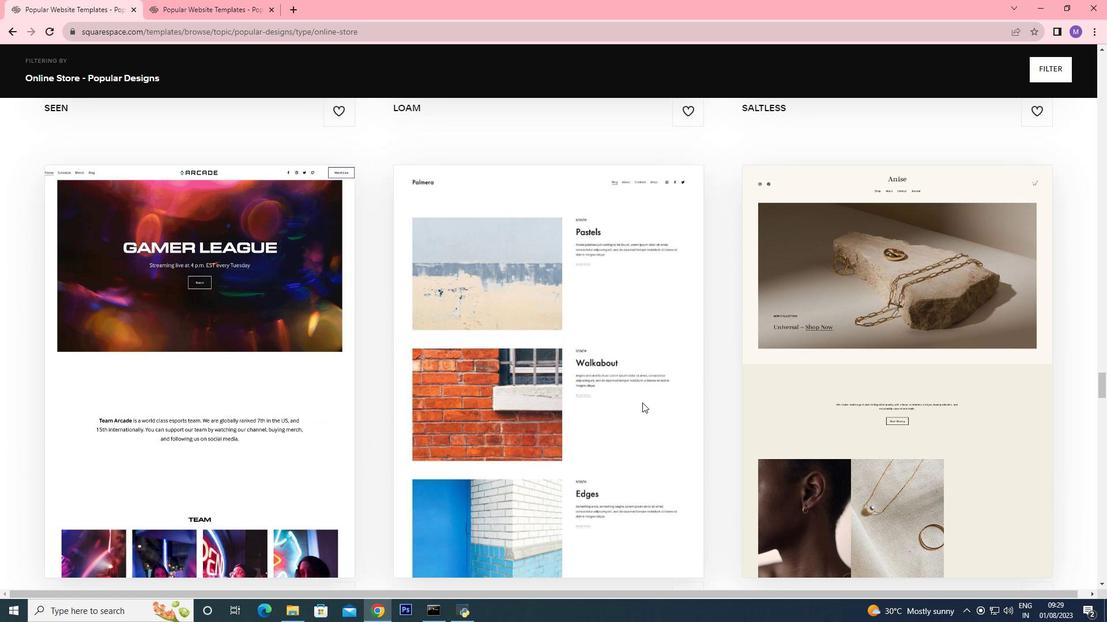 
Action: Mouse scrolled (642, 403) with delta (0, 0)
Screenshot: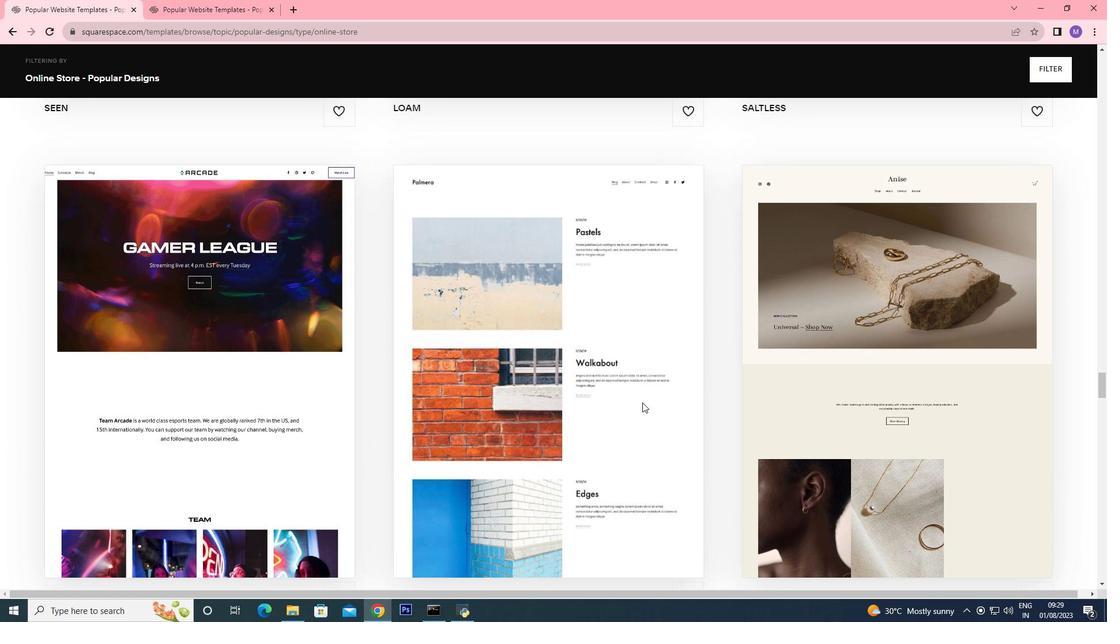 
Action: Mouse scrolled (642, 403) with delta (0, 0)
Screenshot: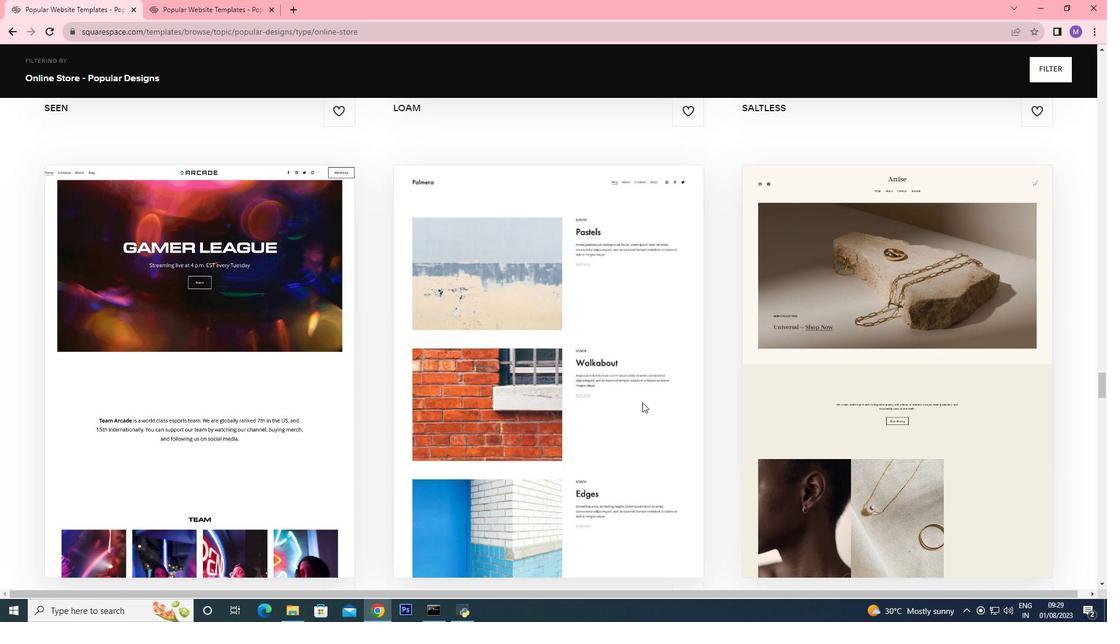 
Action: Mouse scrolled (642, 403) with delta (0, 0)
Screenshot: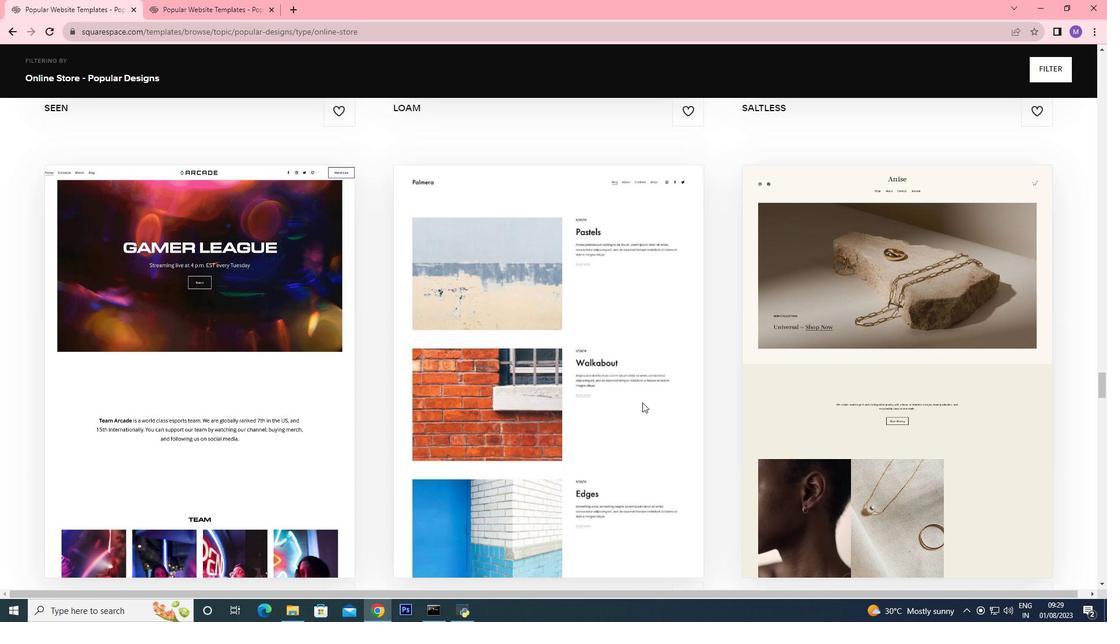
Action: Mouse scrolled (642, 403) with delta (0, 0)
Screenshot: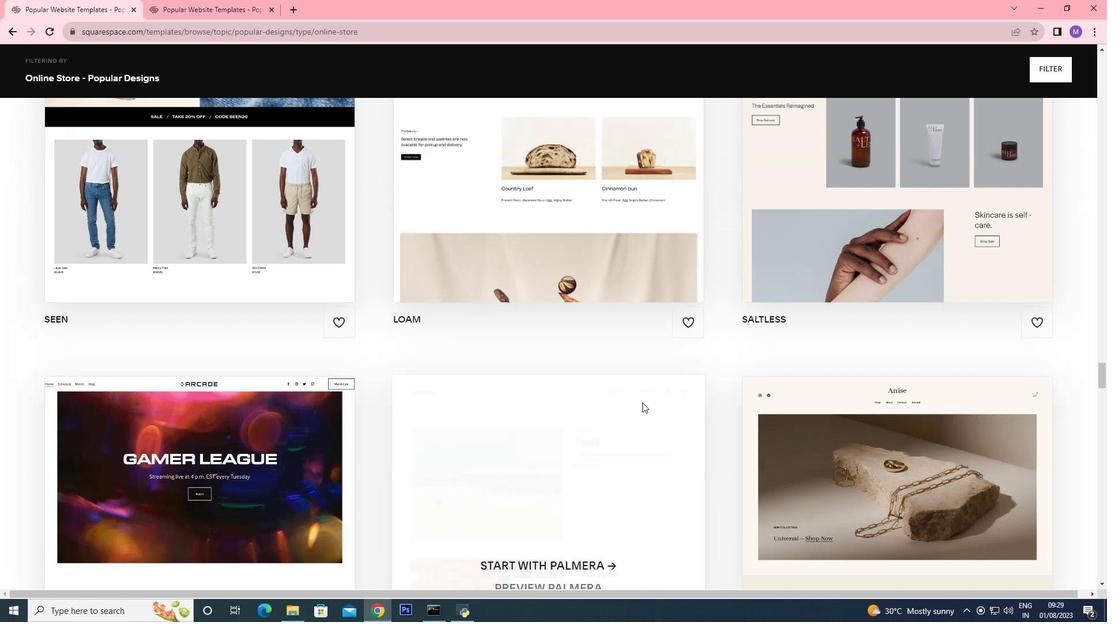 
Action: Mouse scrolled (642, 403) with delta (0, 0)
